 Task: Get directions from High Museum of Art, Georgia, United States to Macon, Georgia, United States  and reverse  starting point and destination and check the best travel modes
Action: Mouse moved to (167, 31)
Screenshot: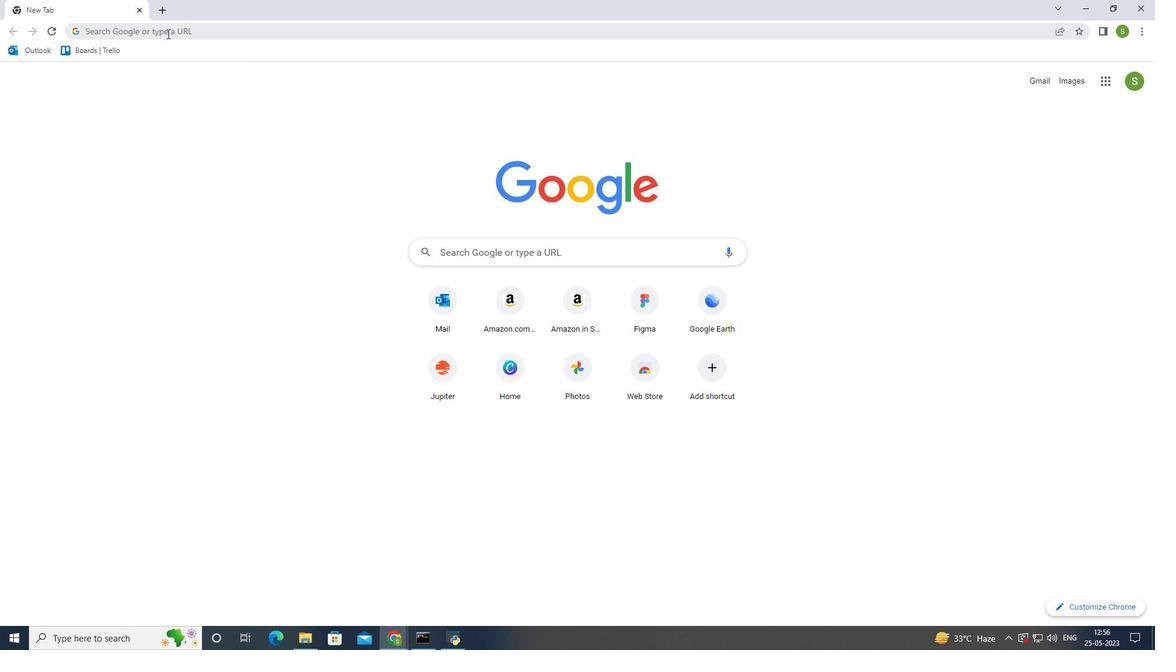 
Action: Mouse pressed left at (167, 31)
Screenshot: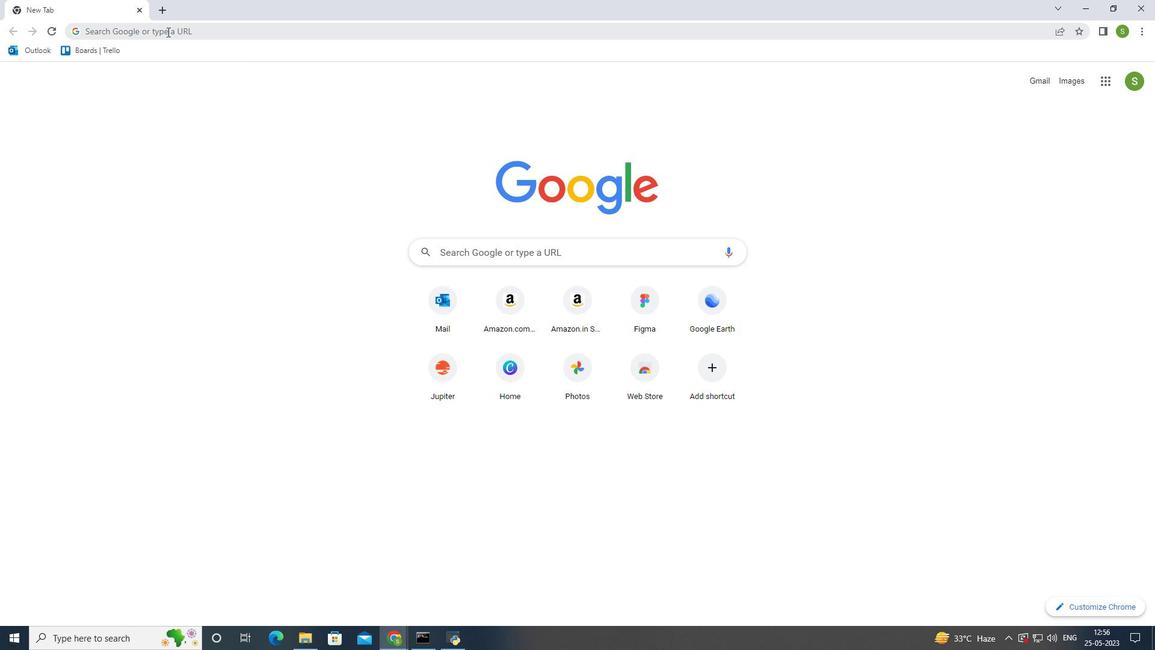 
Action: Mouse moved to (161, 53)
Screenshot: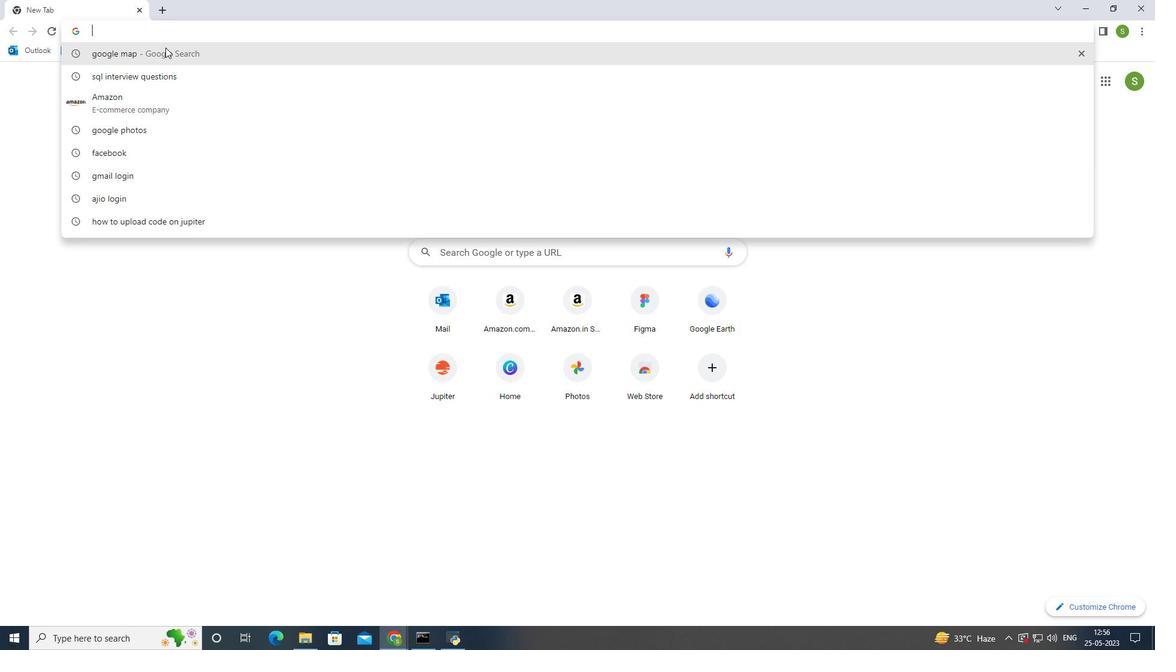 
Action: Mouse pressed left at (161, 53)
Screenshot: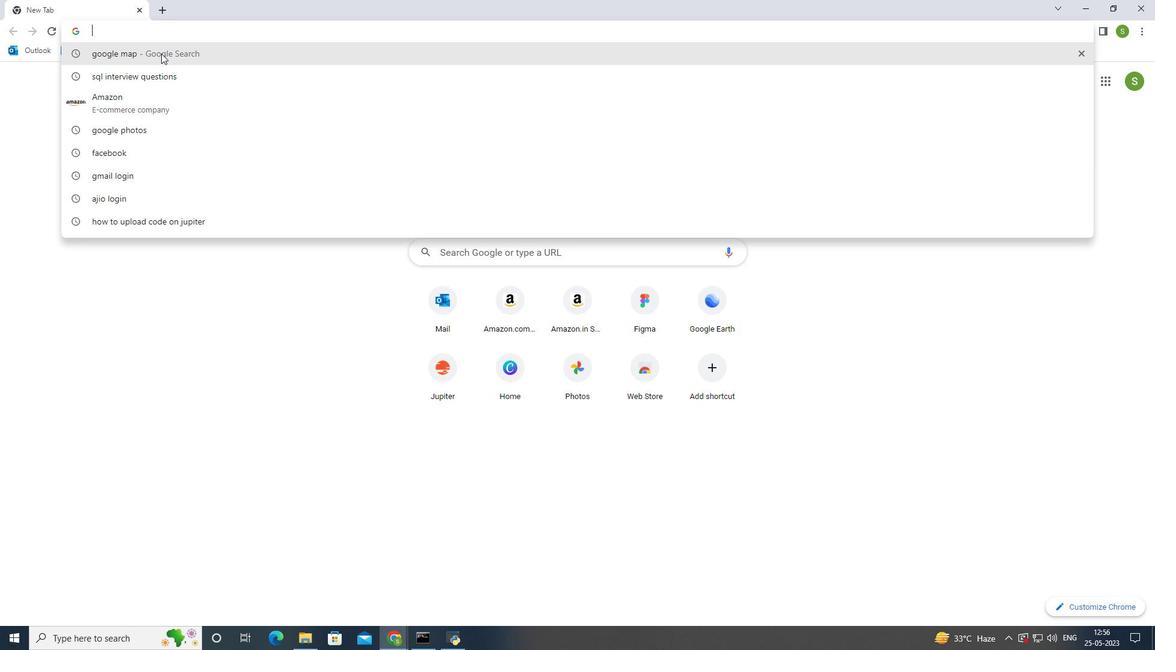 
Action: Mouse moved to (178, 190)
Screenshot: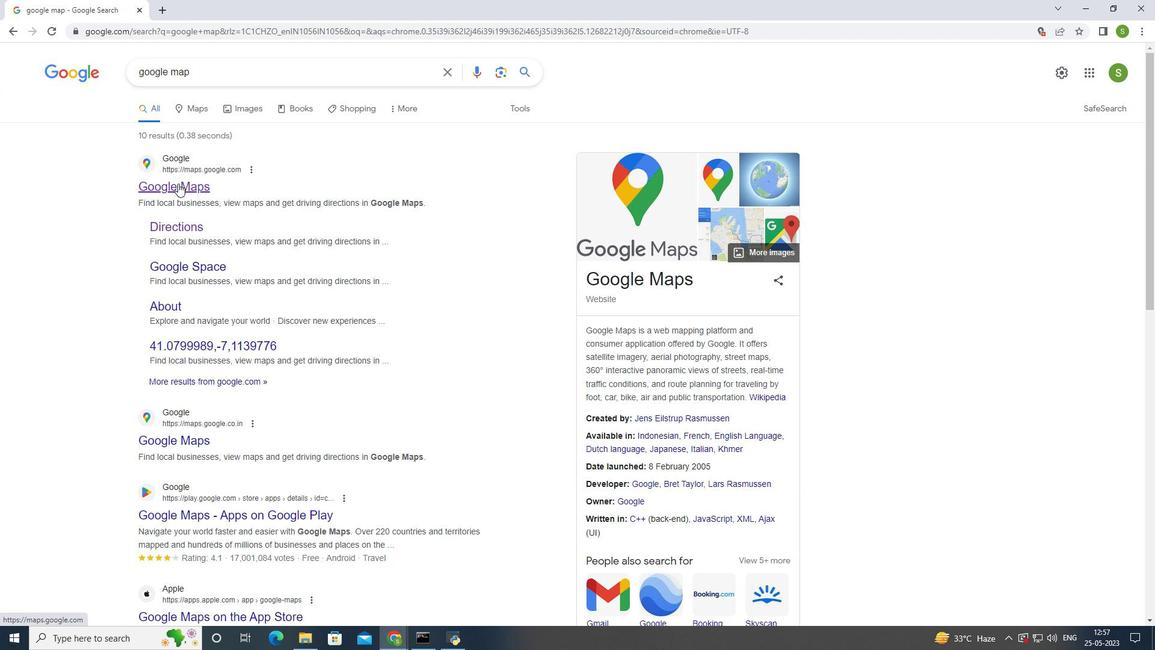 
Action: Mouse pressed left at (178, 190)
Screenshot: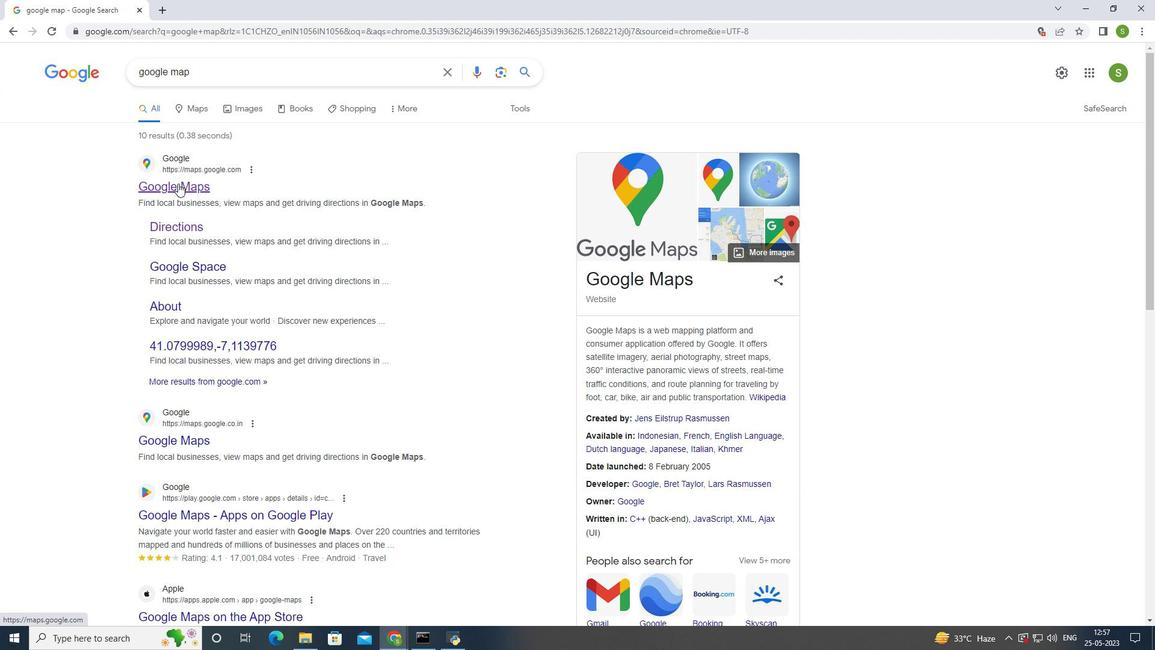
Action: Mouse moved to (128, 57)
Screenshot: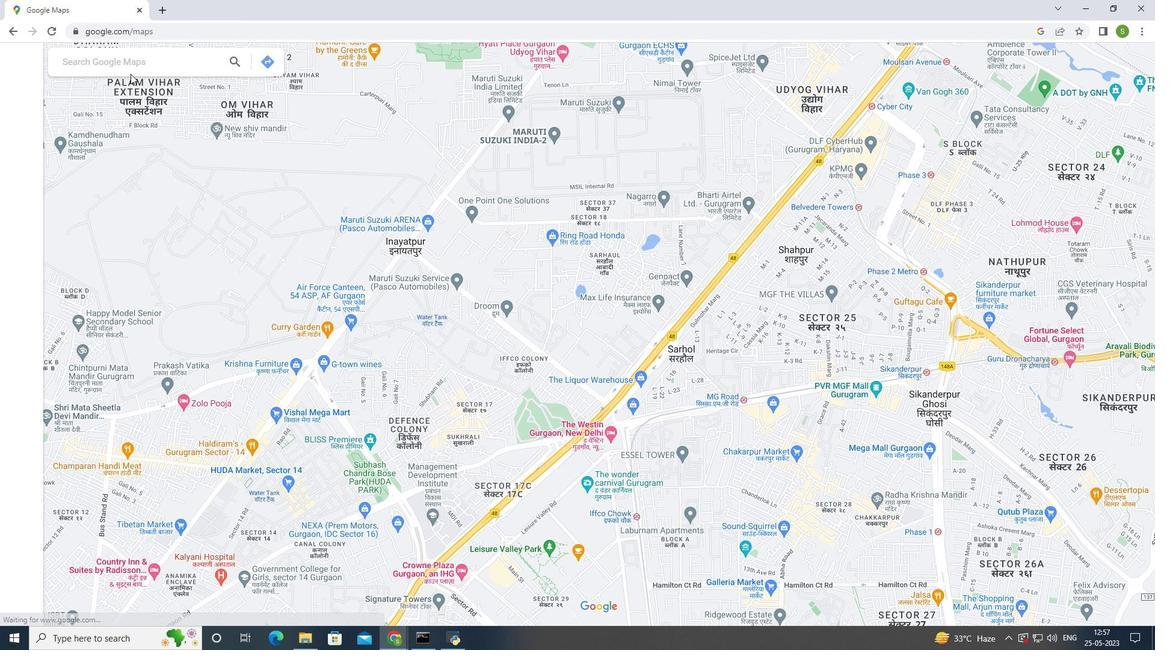 
Action: Mouse pressed left at (128, 57)
Screenshot: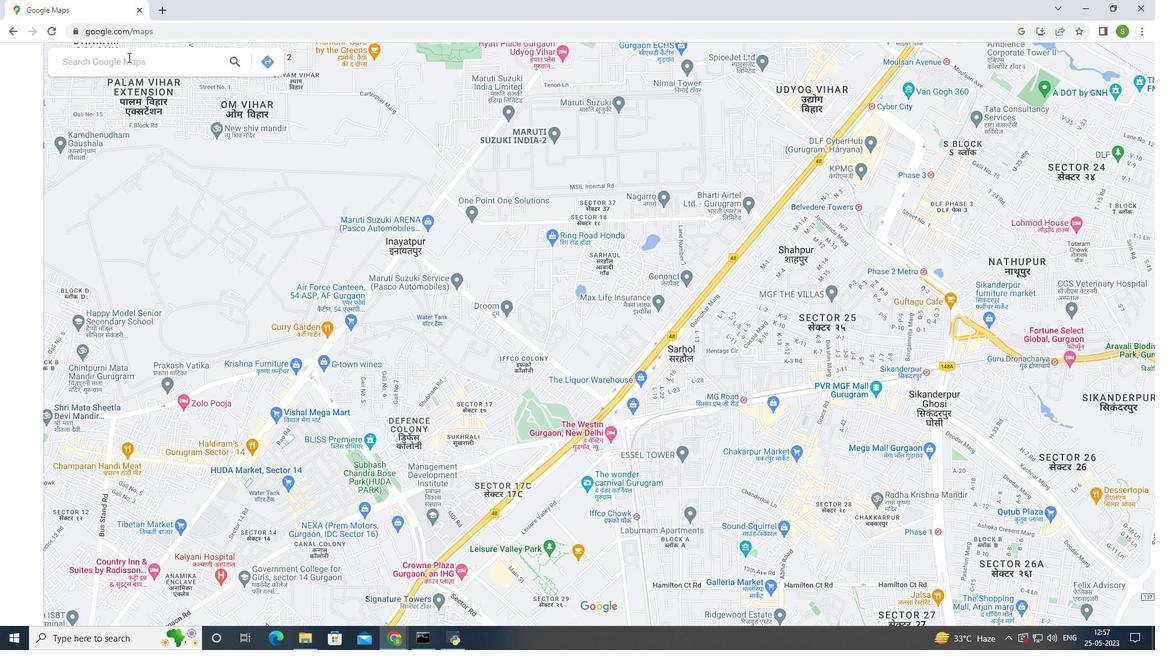 
Action: Mouse moved to (216, 81)
Screenshot: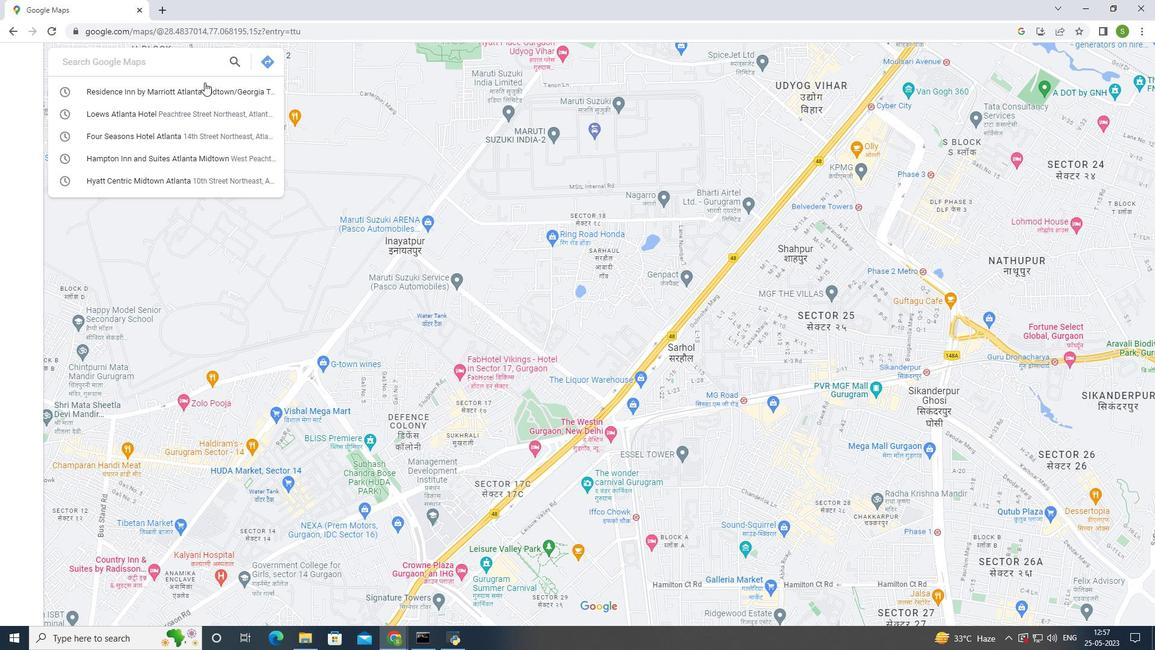 
Action: Key pressed <Key.caps_lock>H<Key.caps_lock>igh<Key.space><Key.caps_lock>M<Key.caps_lock>useum<Key.space>of<Key.space><Key.caps_lock>A<Key.caps_lock>rt<Key.space><Key.caps_lock>G<Key.caps_lock>eorgia<Key.space><Key.caps_lock>U<Key.caps_lock>nited<Key.space><Key.caps_lock>S<Key.caps_lock>r
Screenshot: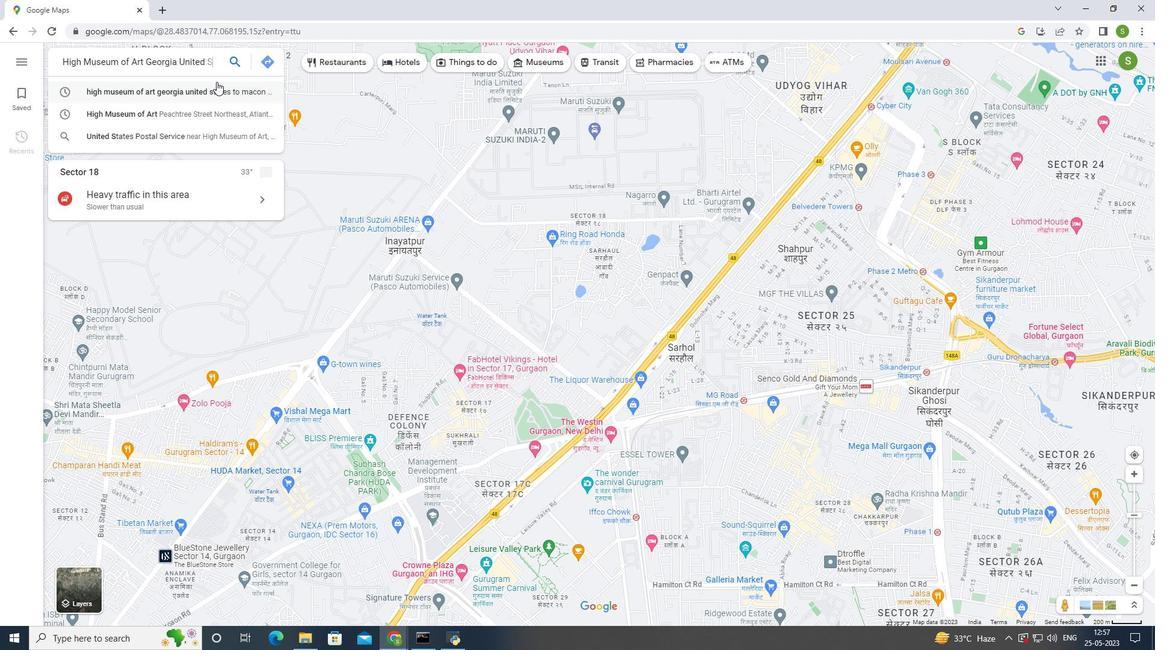 
Action: Mouse moved to (249, 60)
Screenshot: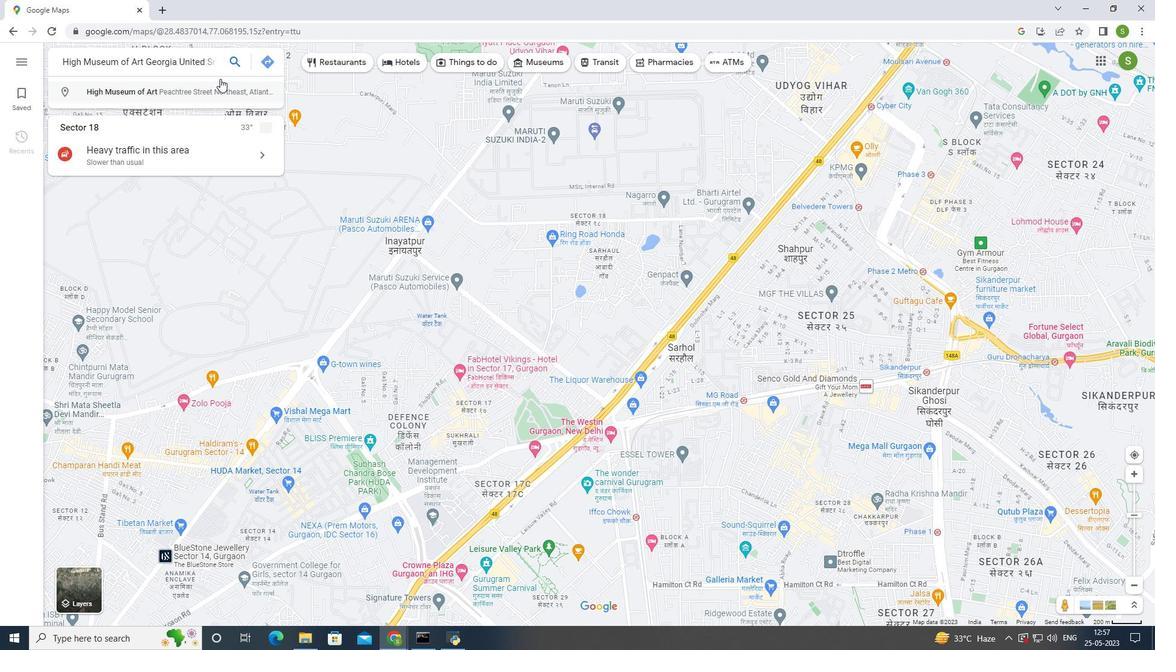 
Action: Key pressed <Key.backspace>tates<Key.space>to<Key.space>m<Key.backspace><Key.caps_lock>M<Key.caps_lock>acon<Key.space><Key.caps_lock>G<Key.caps_lock>eorgia<Key.space><Key.caps_lock>U<Key.caps_lock>nited<Key.space><Key.caps_lock>S<Key.caps_lock>tates<Key.enter>
Screenshot: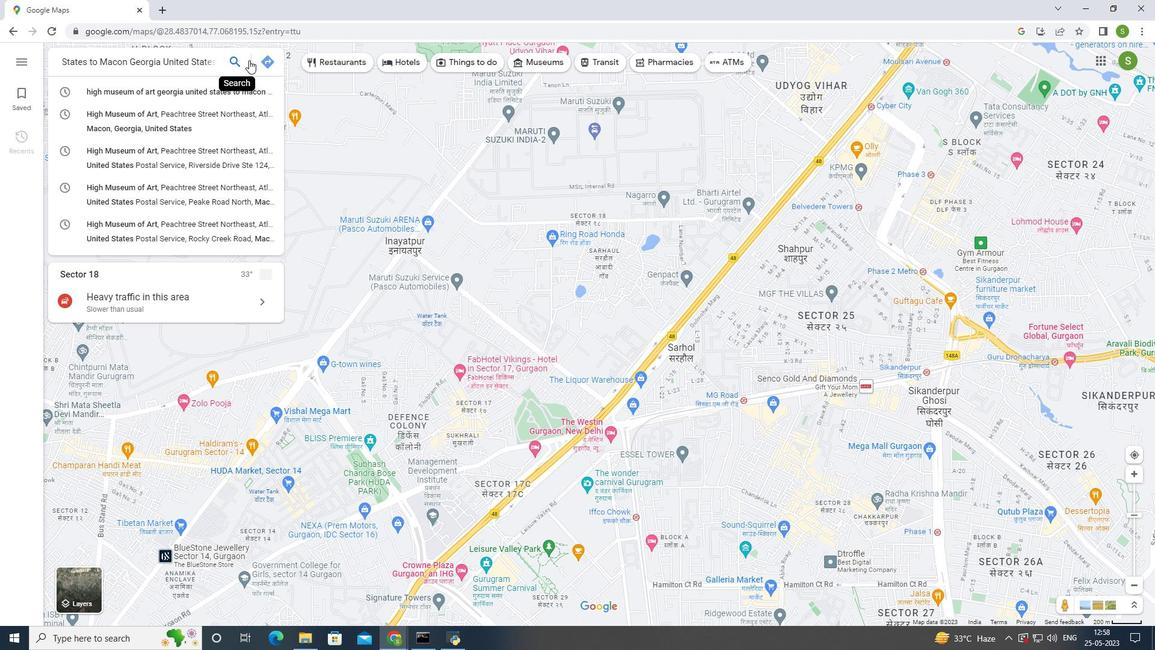 
Action: Mouse moved to (263, 109)
Screenshot: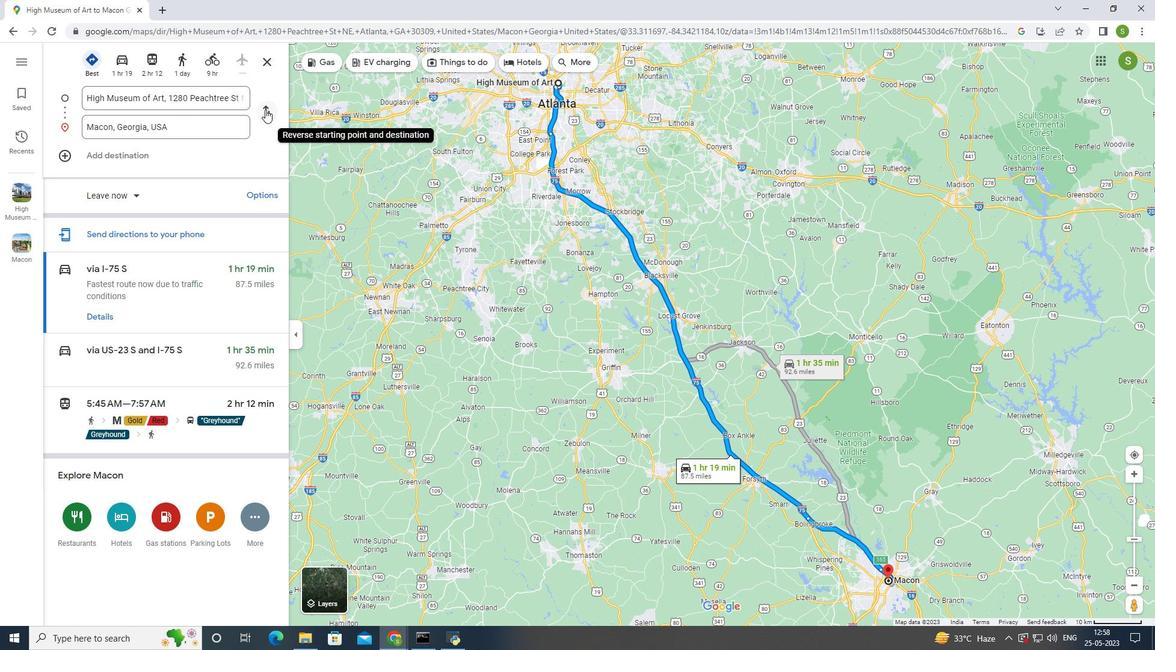 
Action: Mouse pressed left at (263, 109)
Screenshot: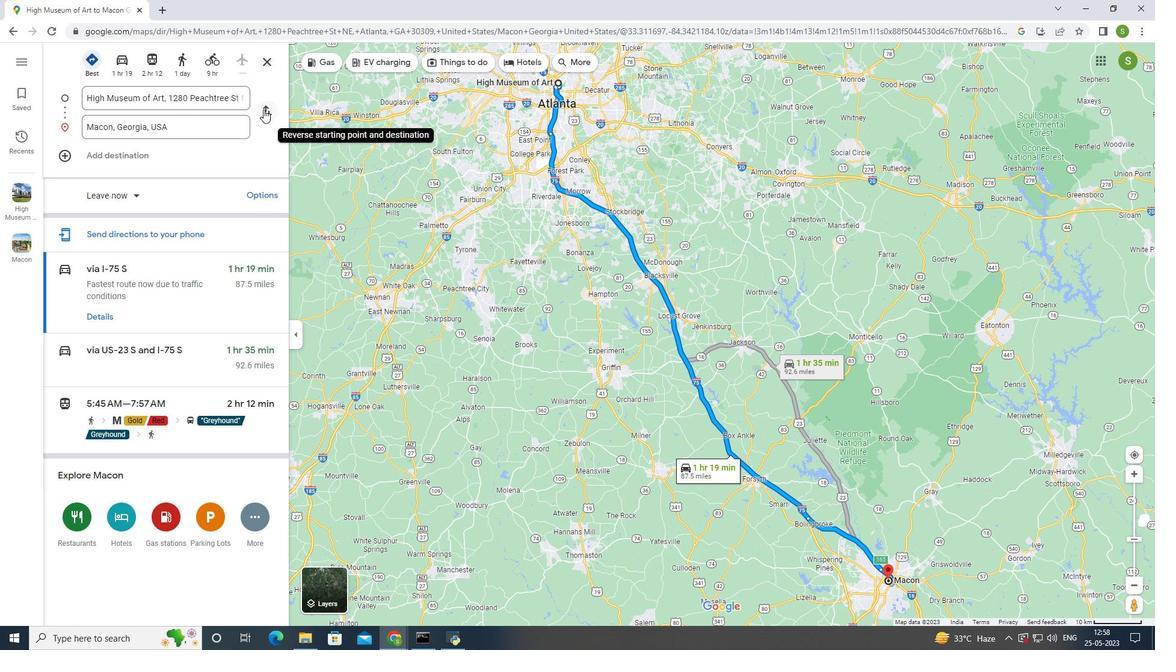 
Action: Mouse moved to (149, 59)
Screenshot: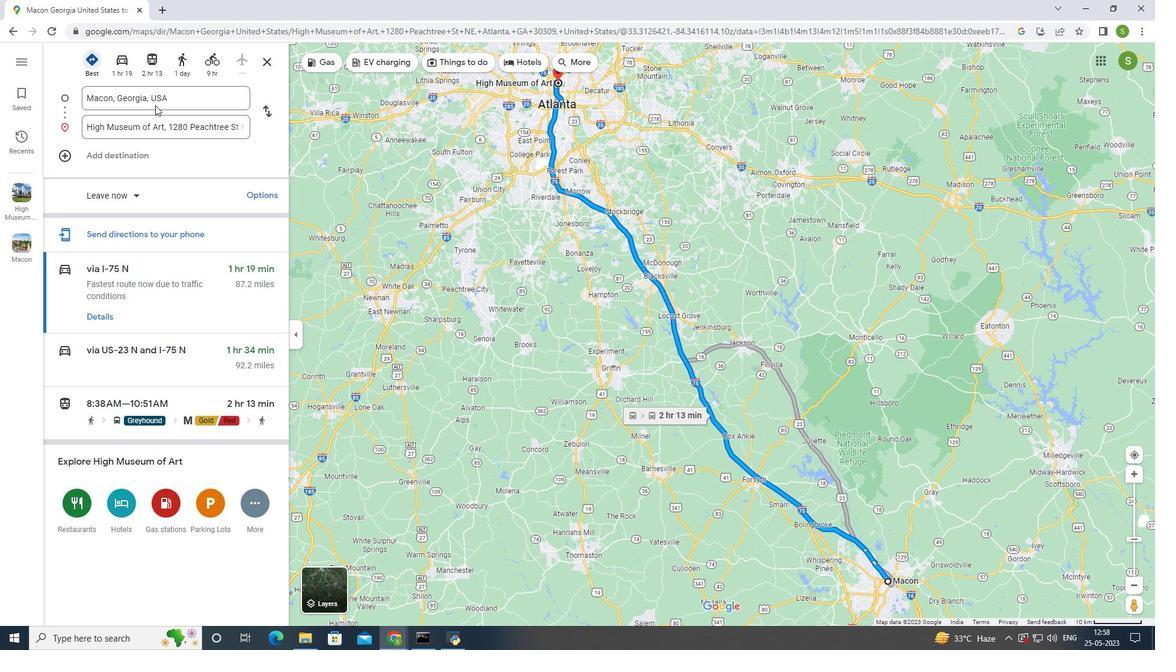 
Action: Mouse pressed left at (149, 59)
Screenshot: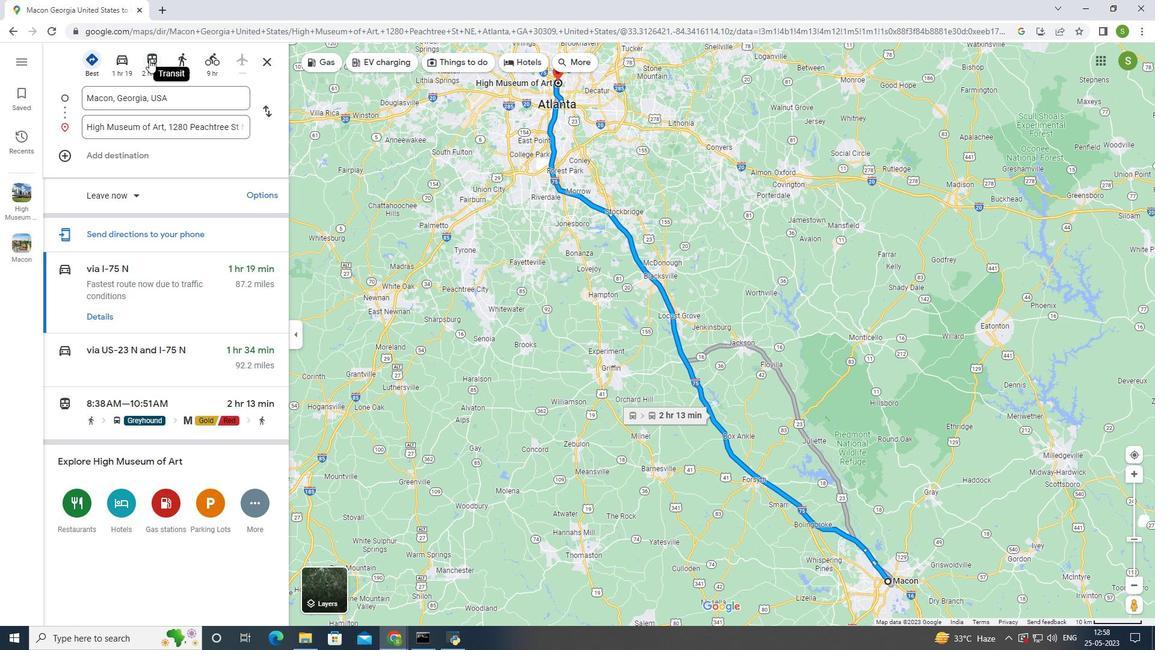 
Action: Mouse moved to (851, 548)
Screenshot: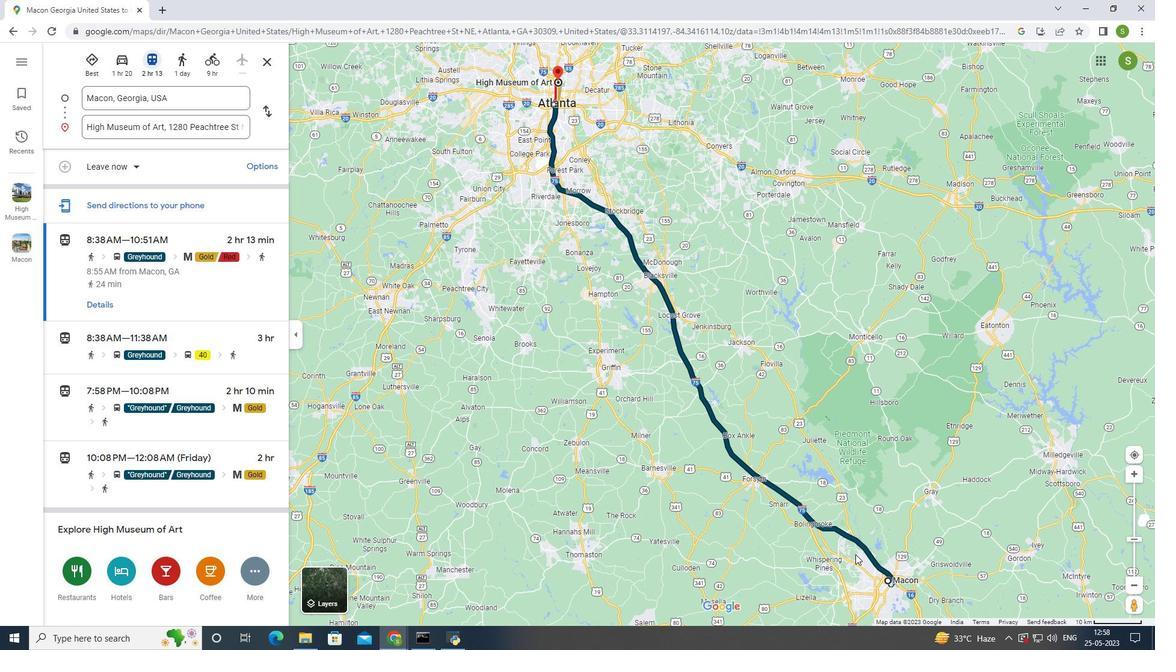 
Action: Mouse scrolled (851, 549) with delta (0, 0)
Screenshot: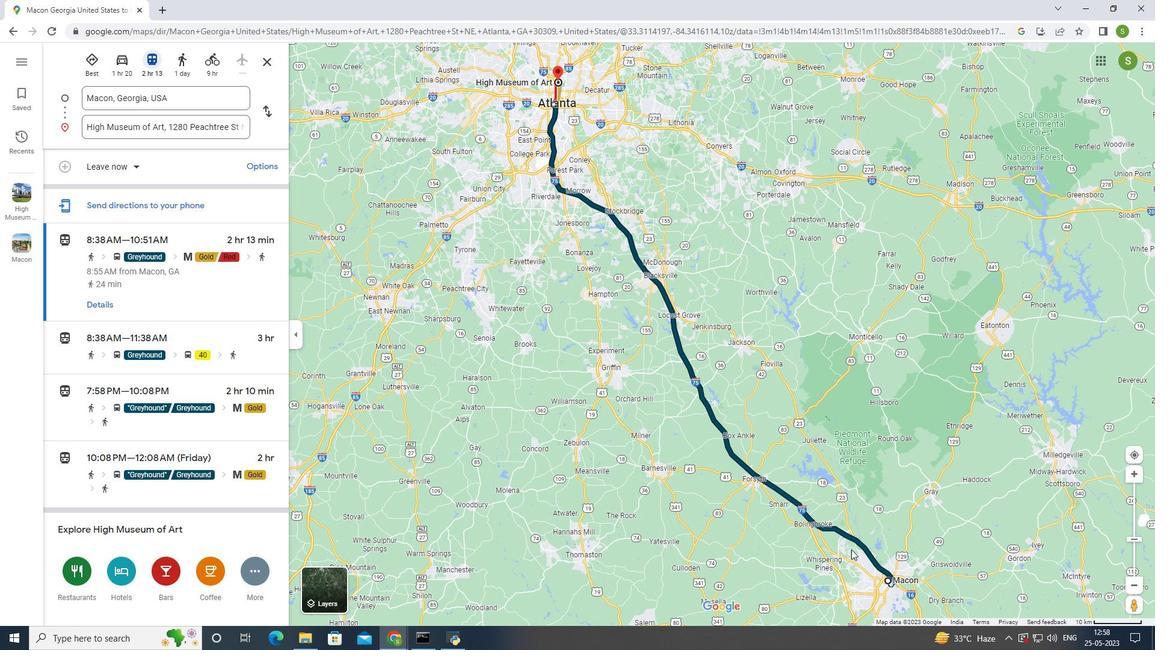 
Action: Mouse moved to (851, 547)
Screenshot: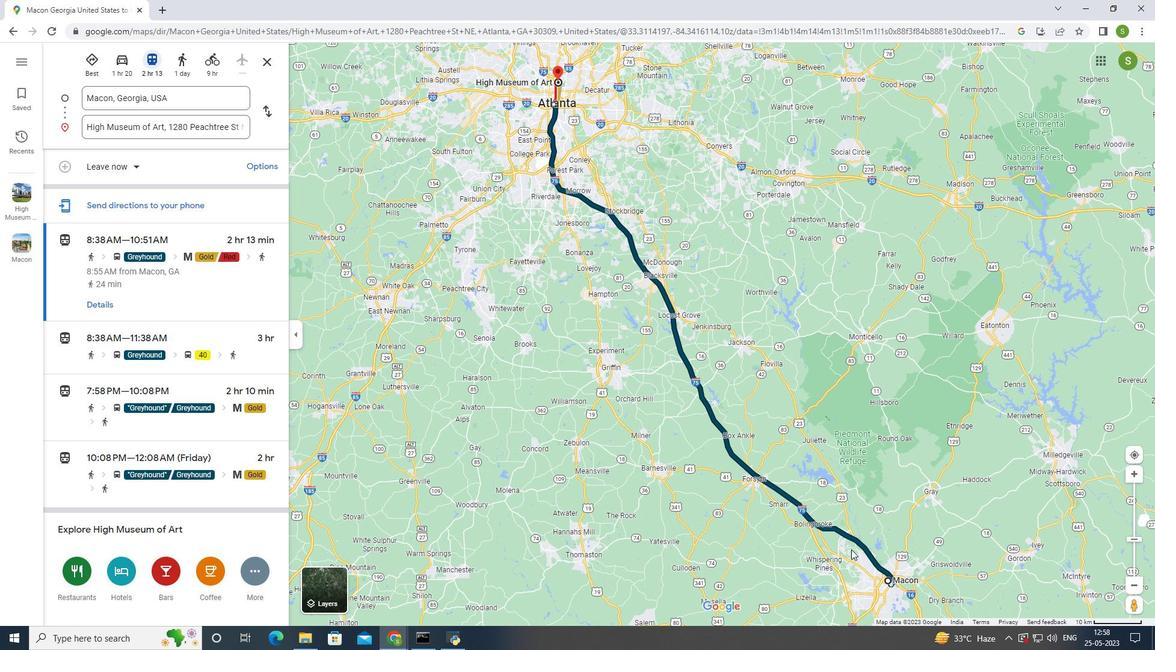 
Action: Mouse scrolled (851, 548) with delta (0, 0)
Screenshot: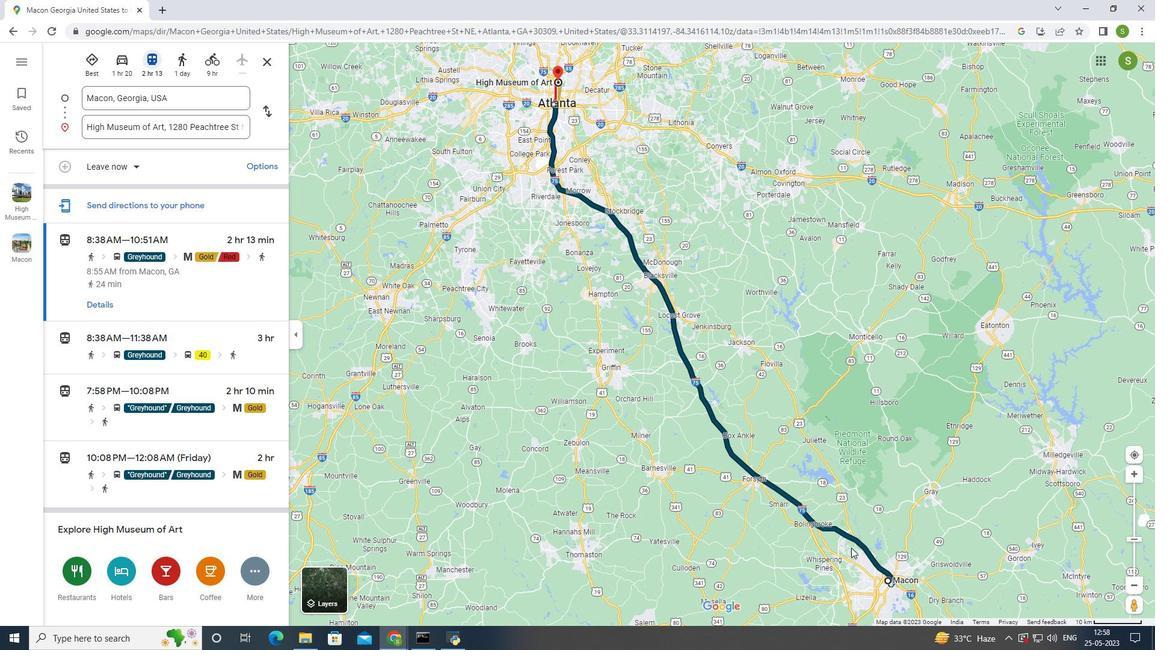 
Action: Mouse moved to (847, 538)
Screenshot: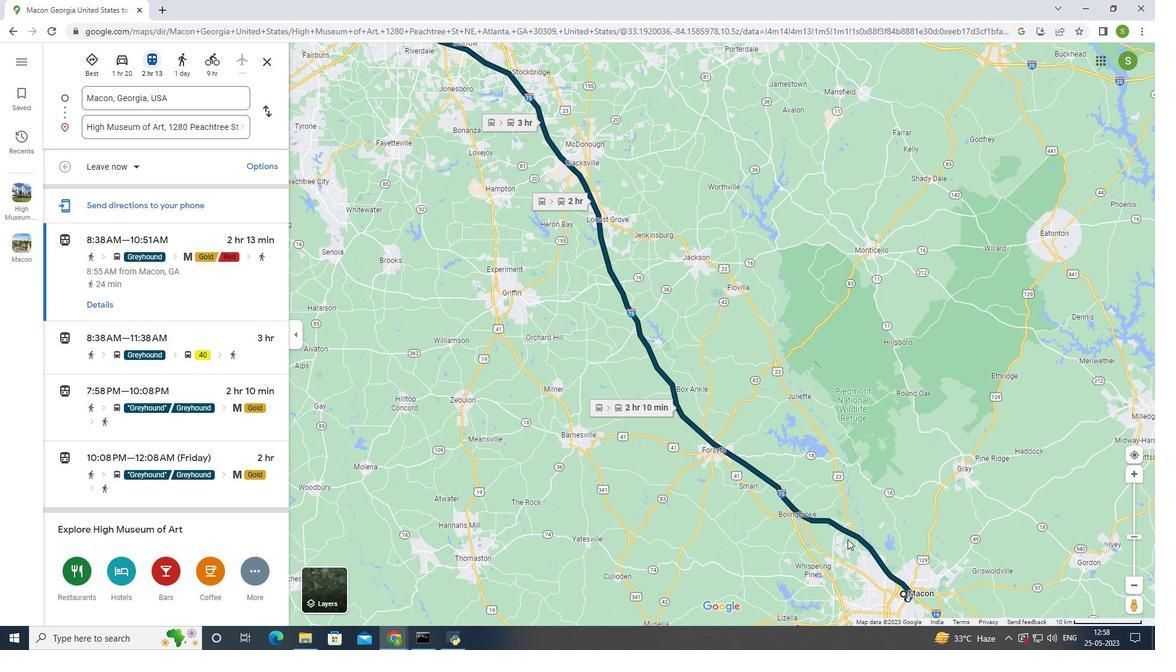 
Action: Mouse scrolled (847, 538) with delta (0, 0)
Screenshot: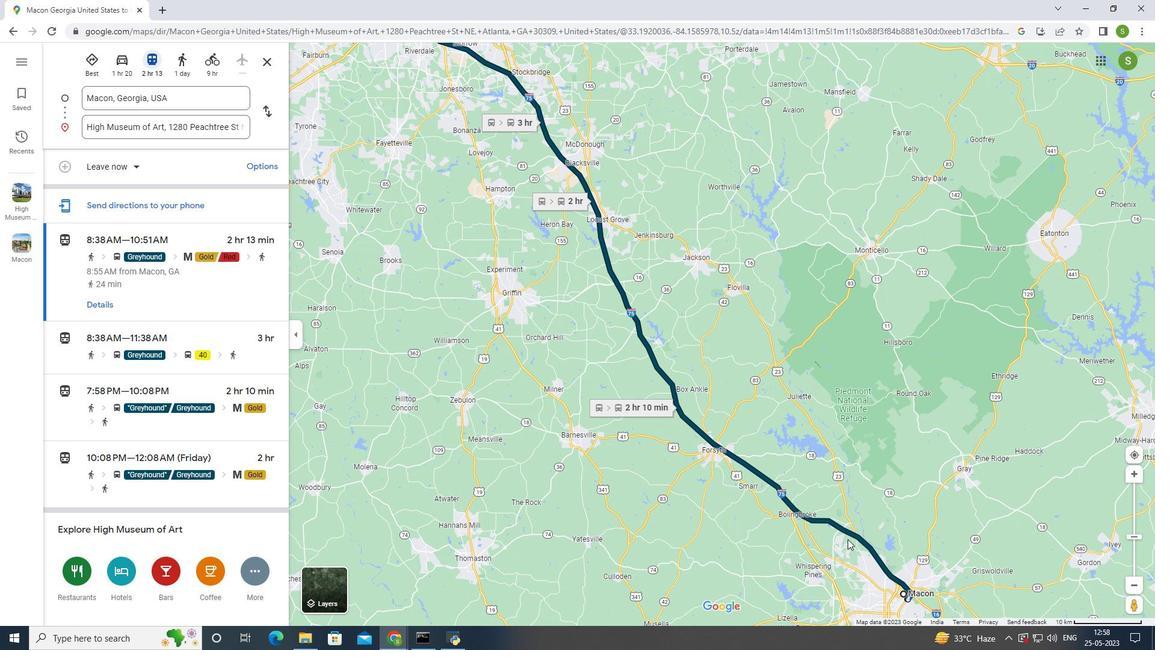 
Action: Mouse scrolled (847, 538) with delta (0, 0)
Screenshot: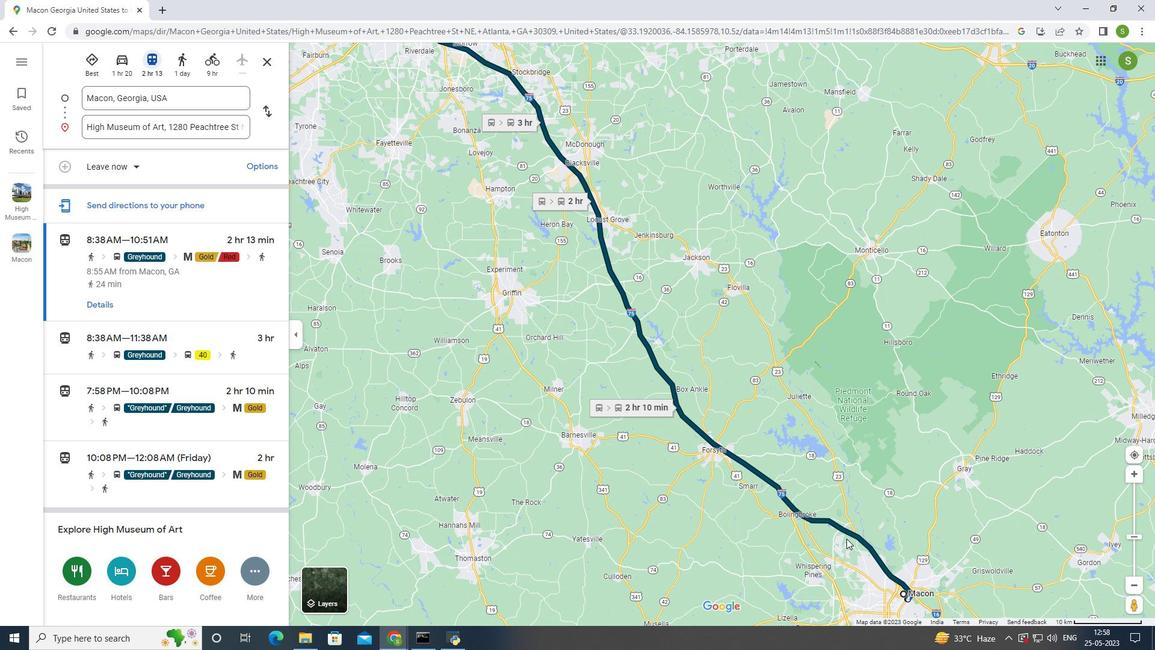 
Action: Mouse scrolled (847, 538) with delta (0, 0)
Screenshot: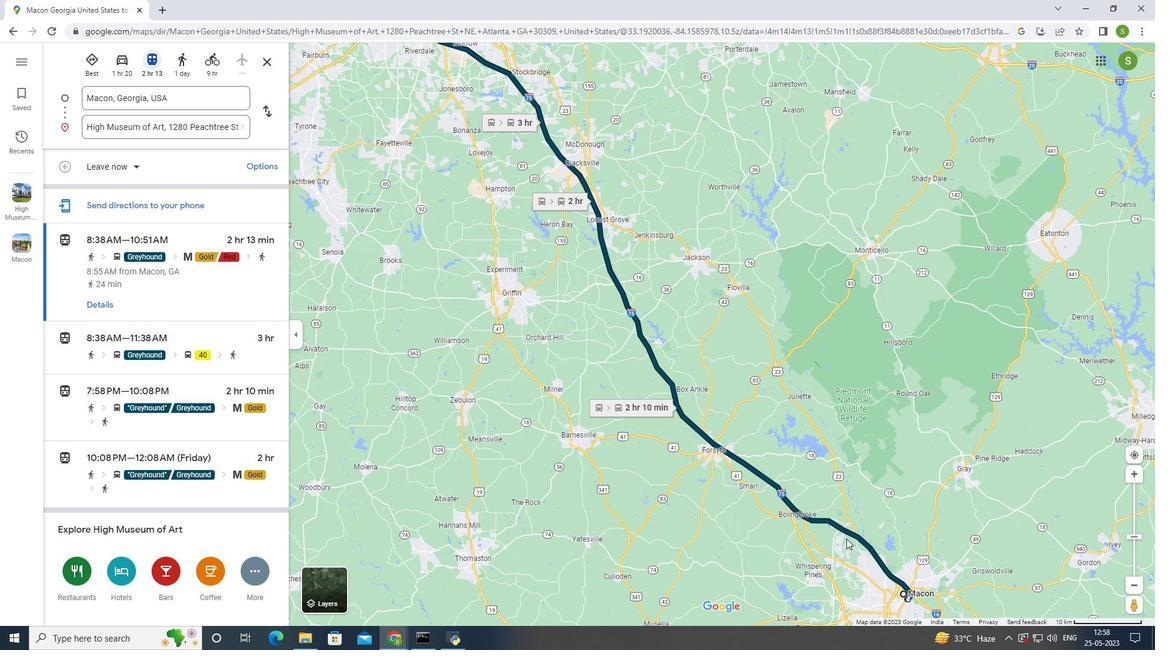 
Action: Mouse moved to (86, 272)
Screenshot: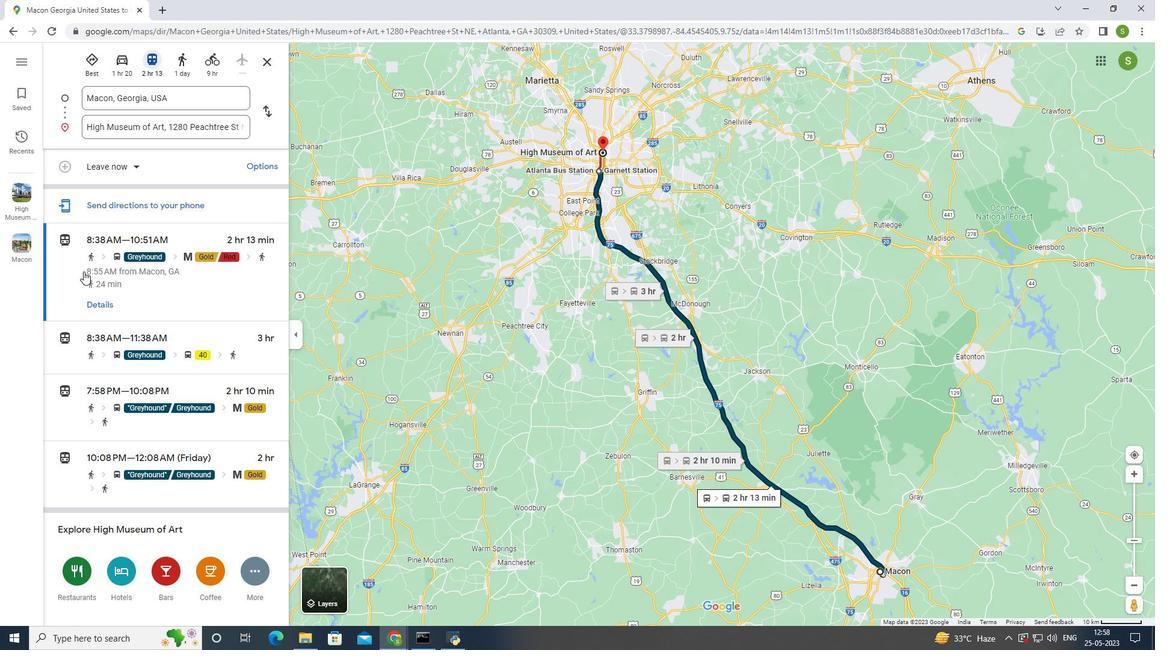 
Action: Mouse pressed left at (86, 272)
Screenshot: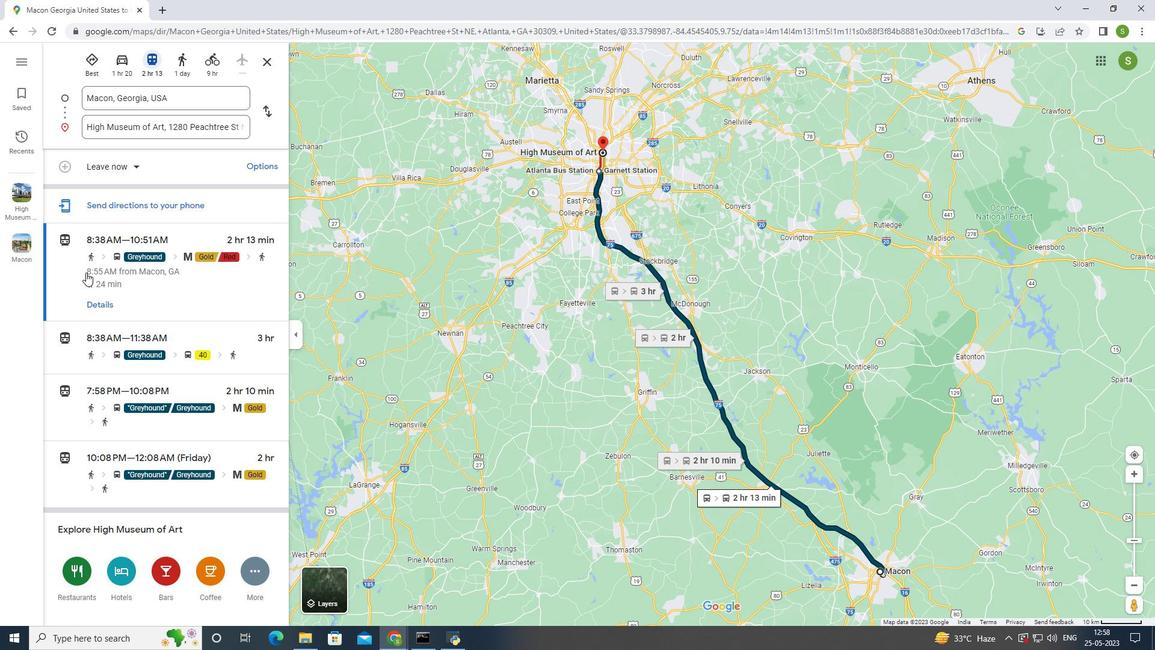 
Action: Mouse pressed left at (86, 272)
Screenshot: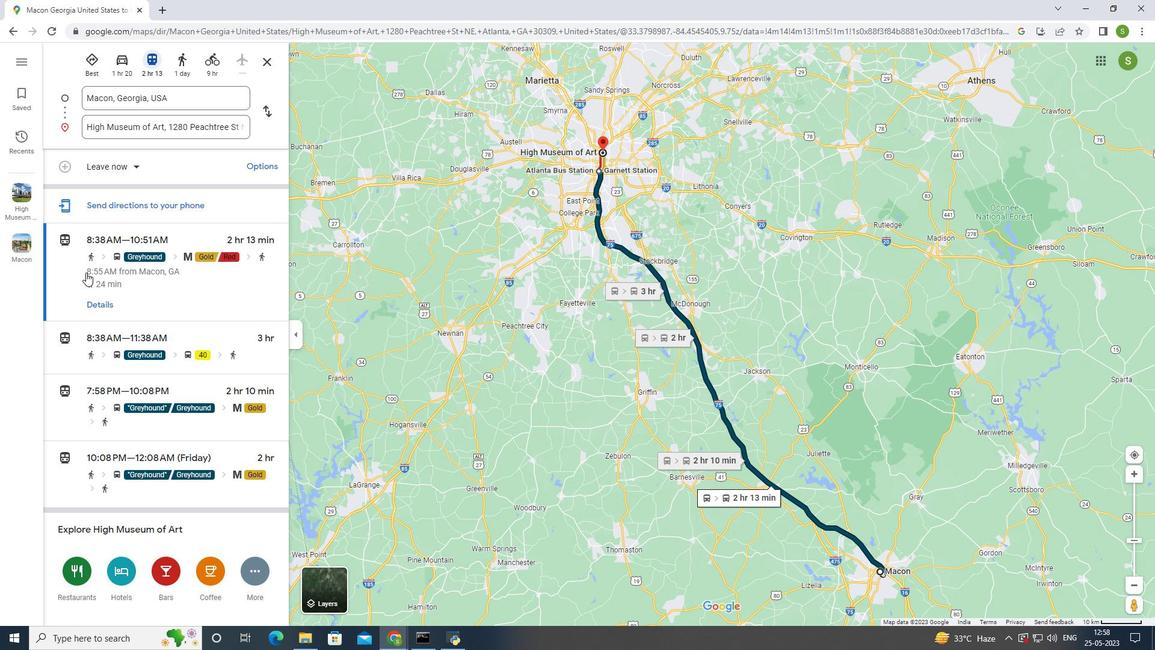 
Action: Mouse moved to (862, 579)
Screenshot: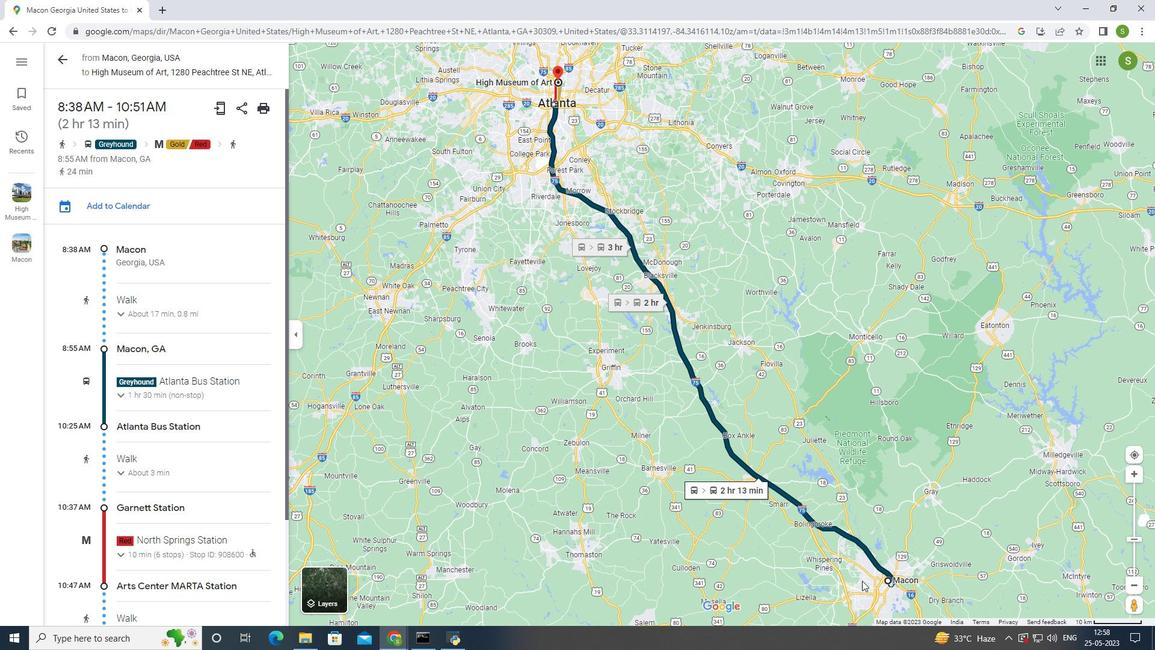 
Action: Mouse scrolled (862, 579) with delta (0, 0)
Screenshot: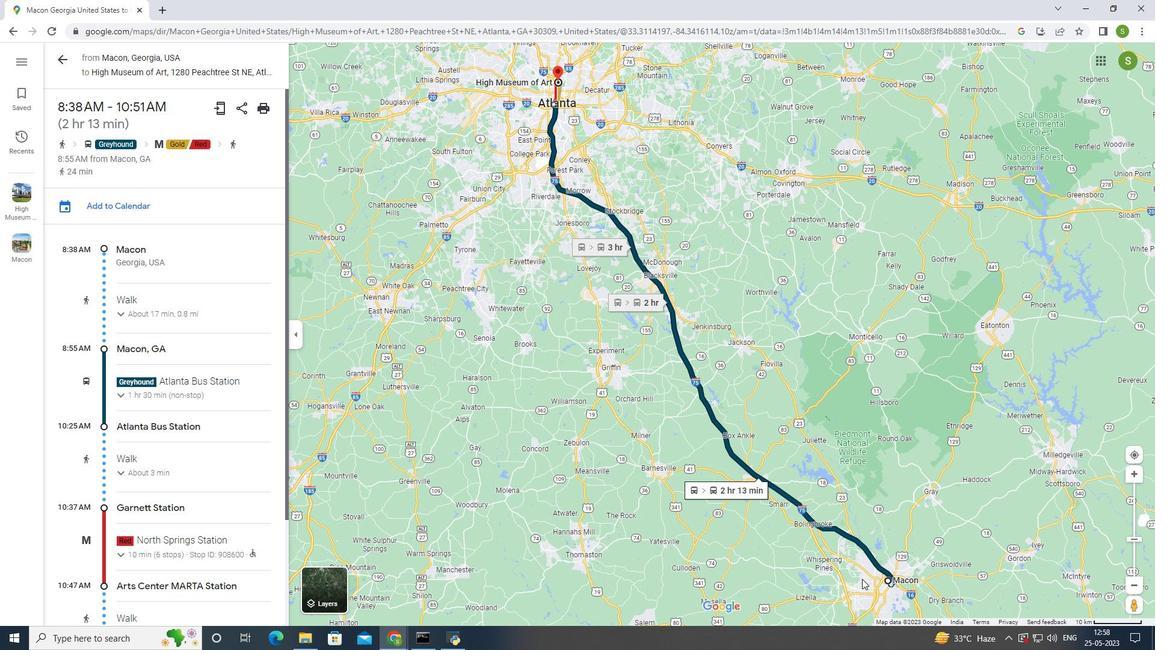 
Action: Mouse scrolled (862, 579) with delta (0, 0)
Screenshot: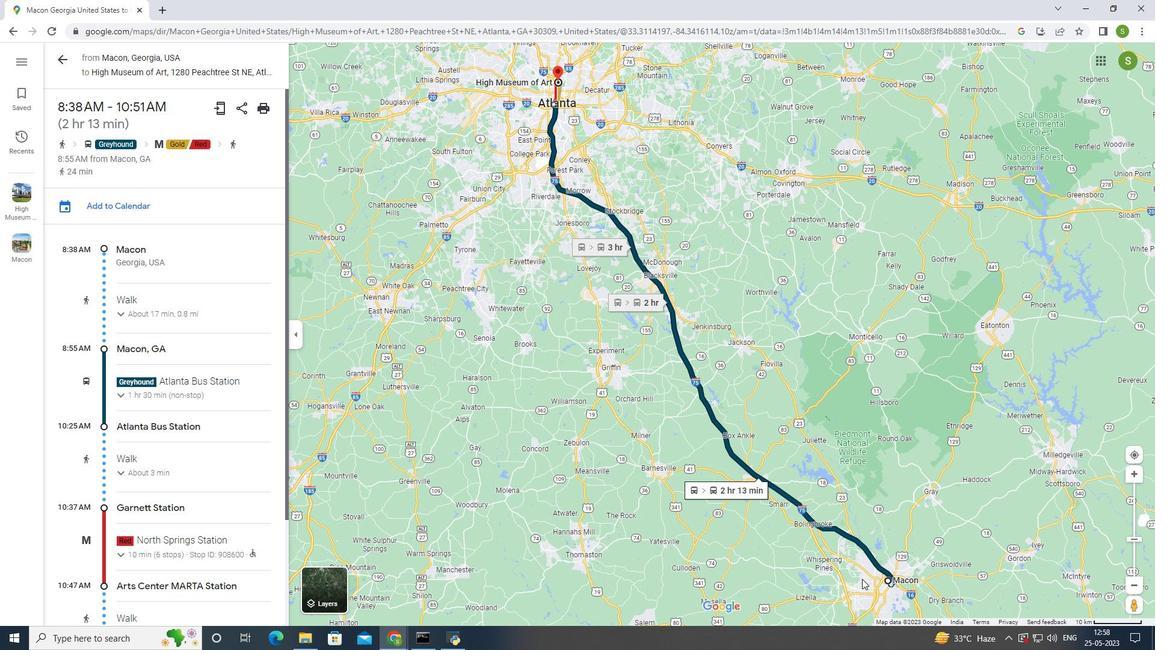 
Action: Mouse moved to (862, 573)
Screenshot: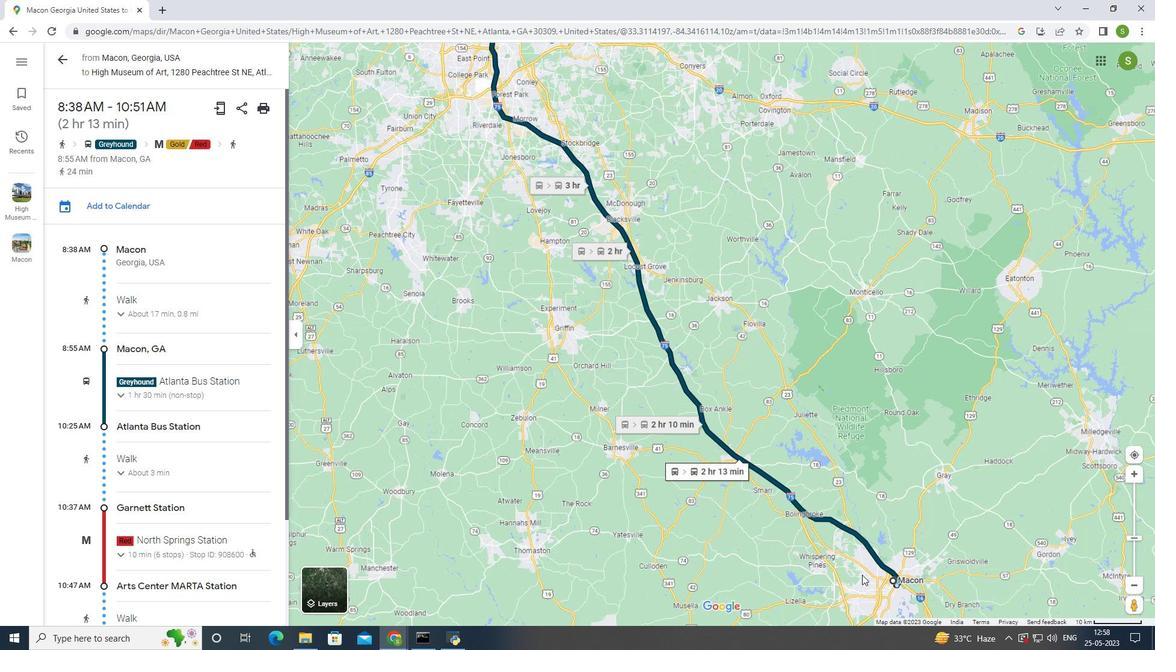 
Action: Mouse scrolled (862, 573) with delta (0, 0)
Screenshot: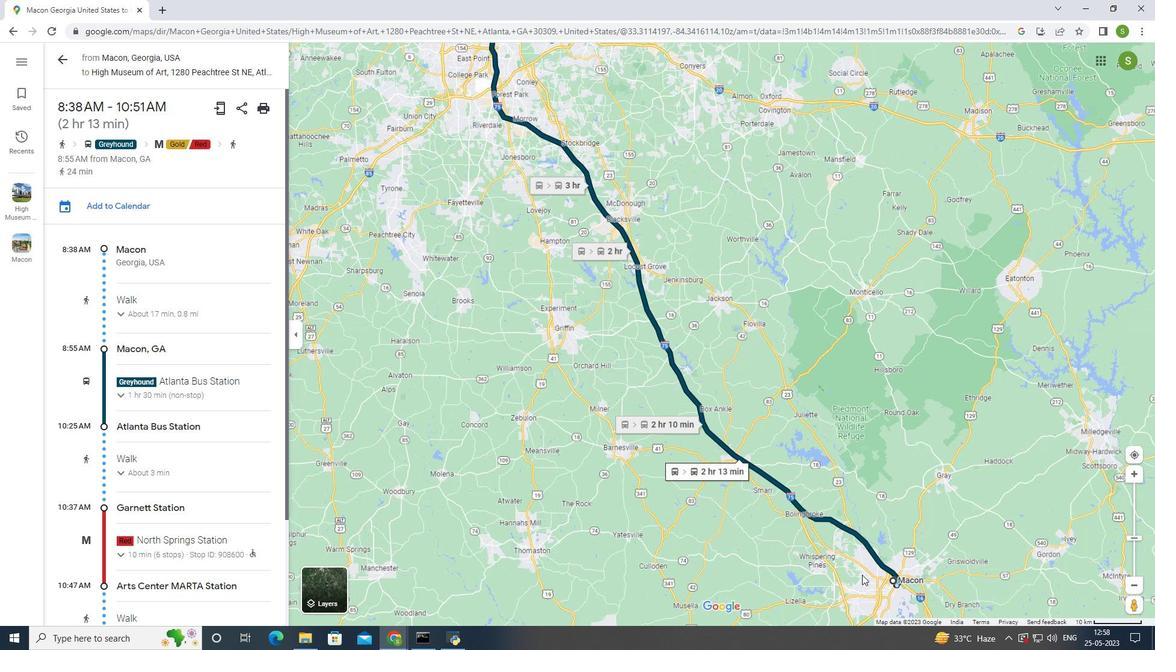 
Action: Mouse moved to (860, 564)
Screenshot: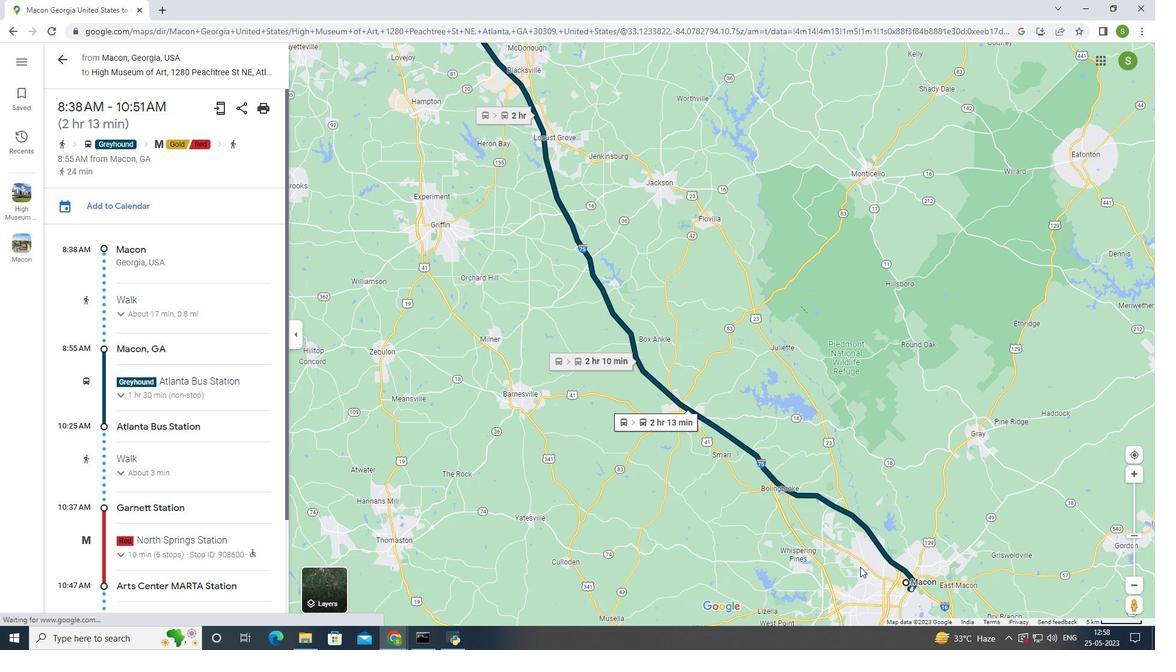 
Action: Mouse scrolled (860, 564) with delta (0, 0)
Screenshot: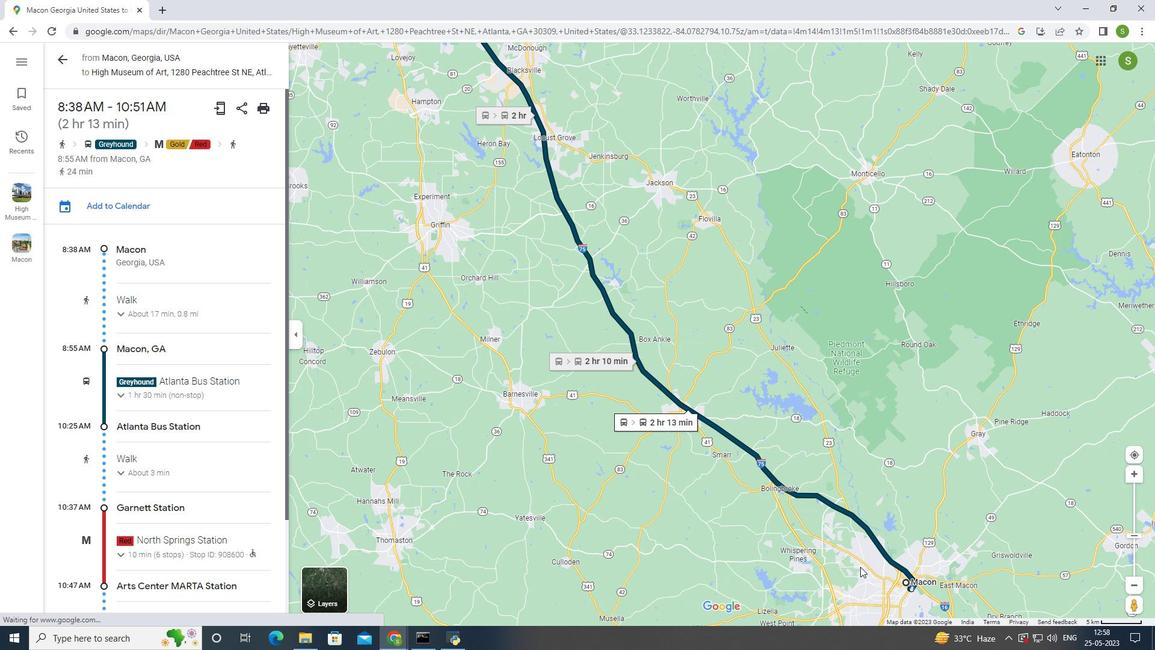 
Action: Mouse moved to (860, 562)
Screenshot: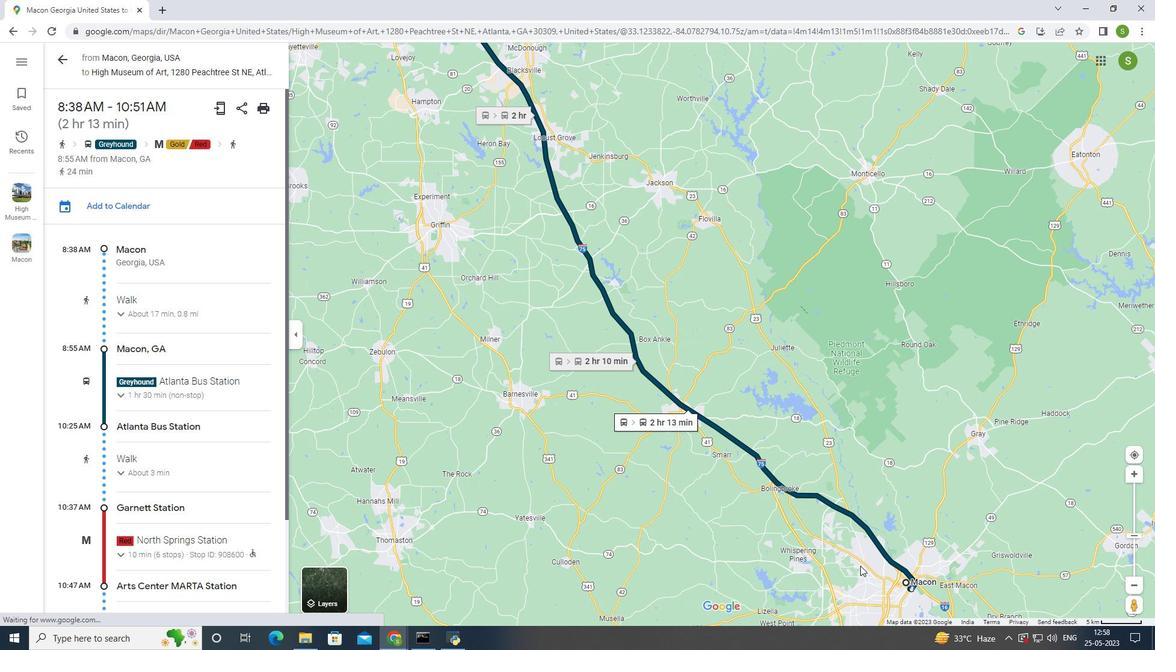 
Action: Mouse scrolled (860, 562) with delta (0, 0)
Screenshot: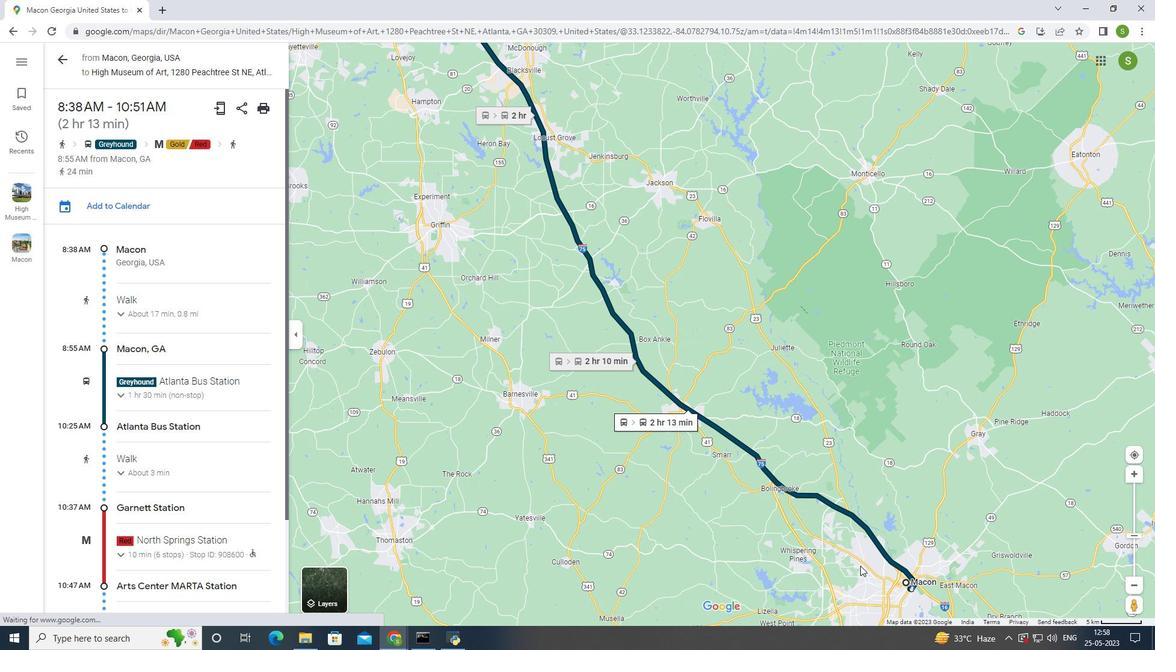 
Action: Mouse scrolled (860, 562) with delta (0, 0)
Screenshot: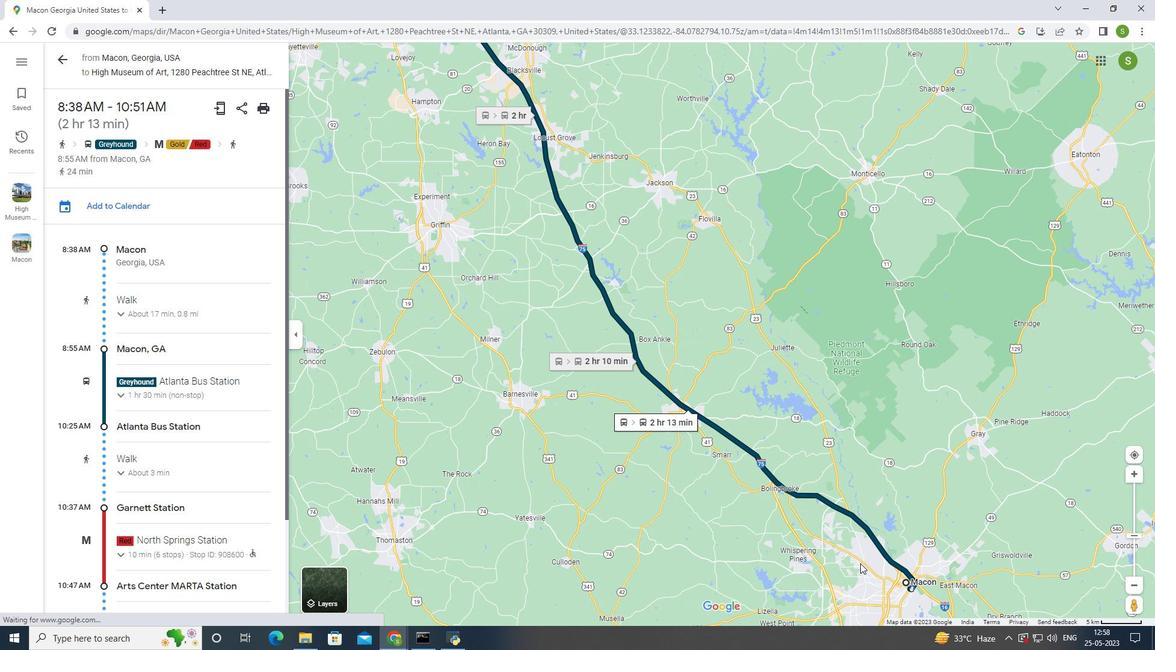 
Action: Mouse moved to (864, 558)
Screenshot: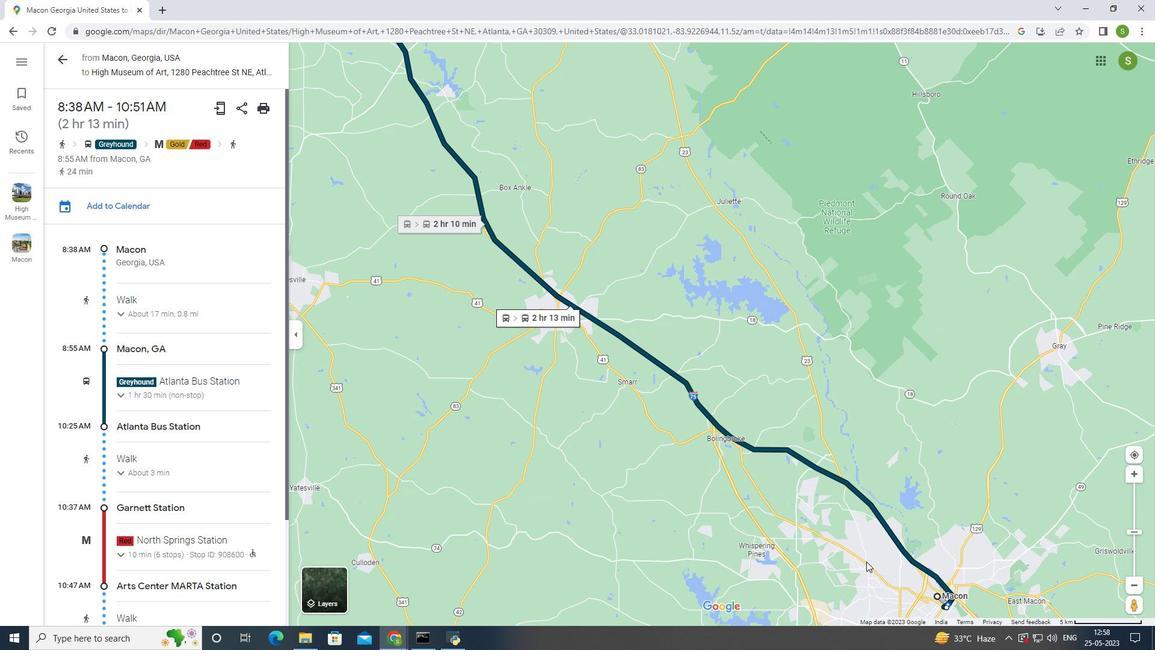 
Action: Mouse scrolled (864, 558) with delta (0, 0)
Screenshot: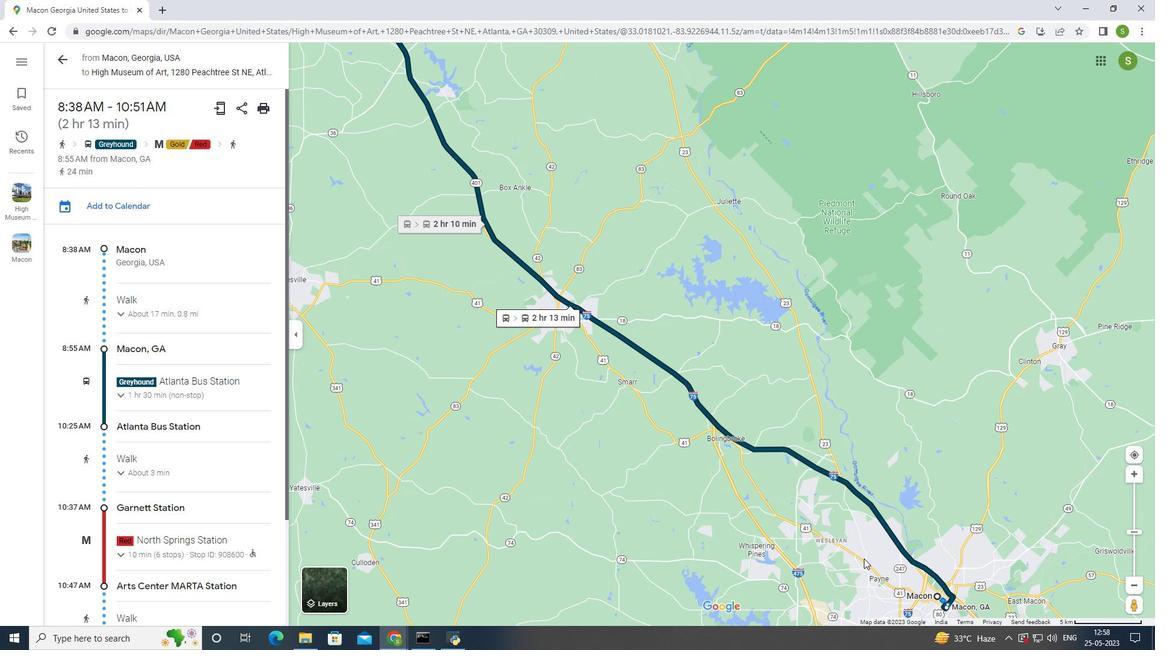 
Action: Mouse scrolled (864, 558) with delta (0, 0)
Screenshot: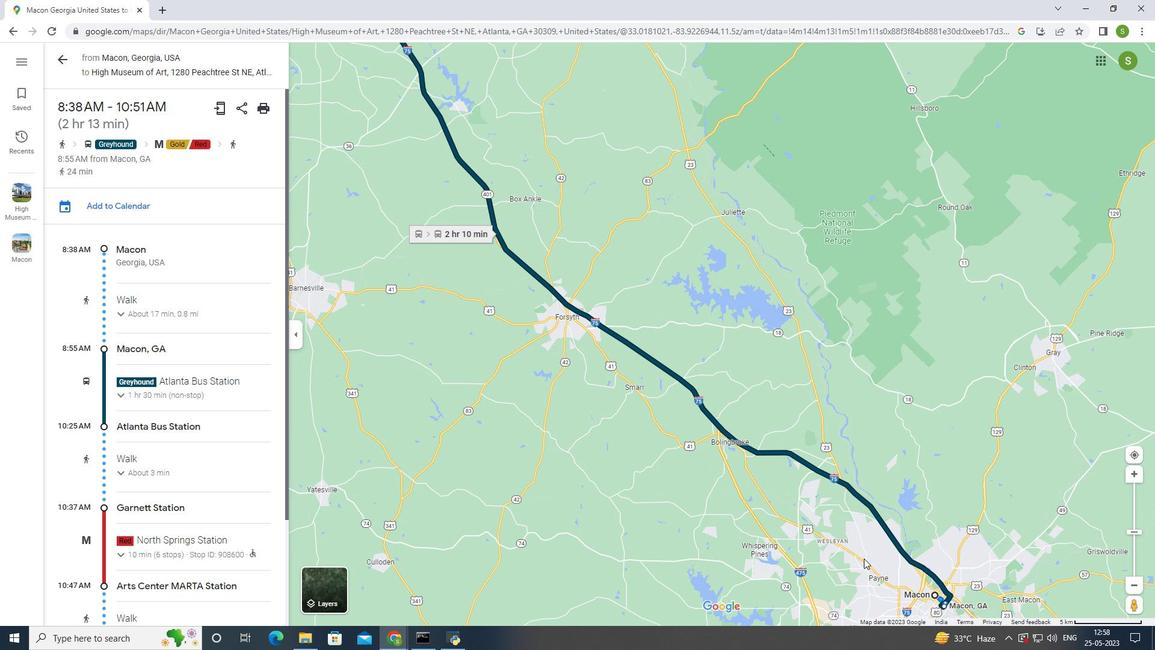 
Action: Mouse moved to (653, 380)
Screenshot: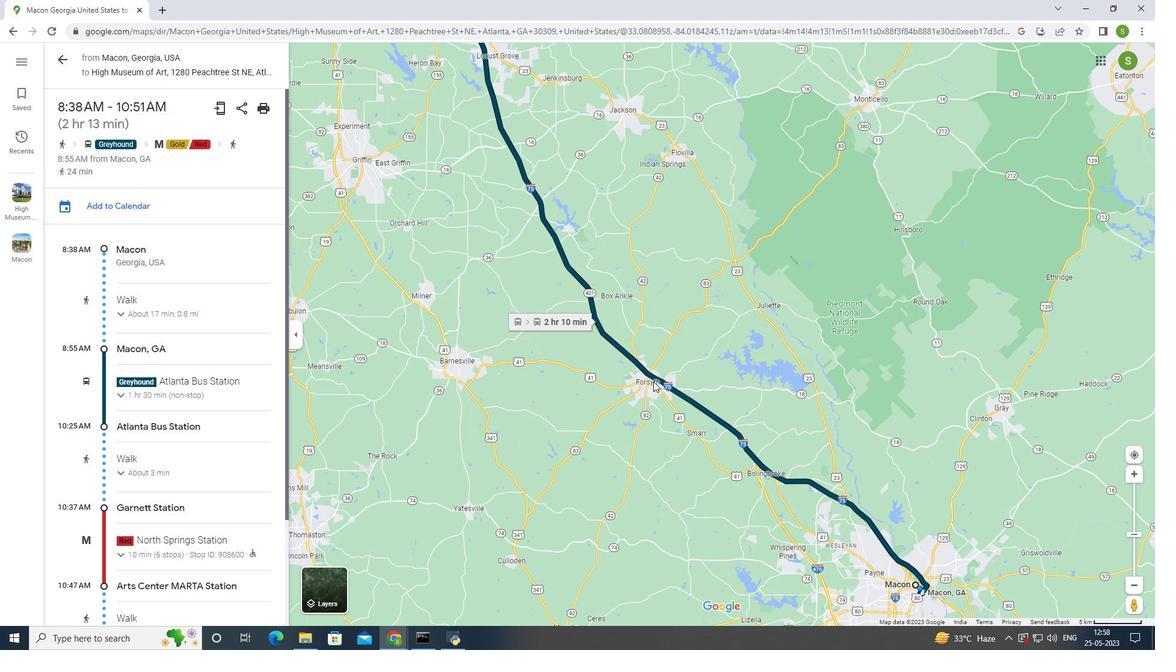 
Action: Mouse scrolled (653, 379) with delta (0, 0)
Screenshot: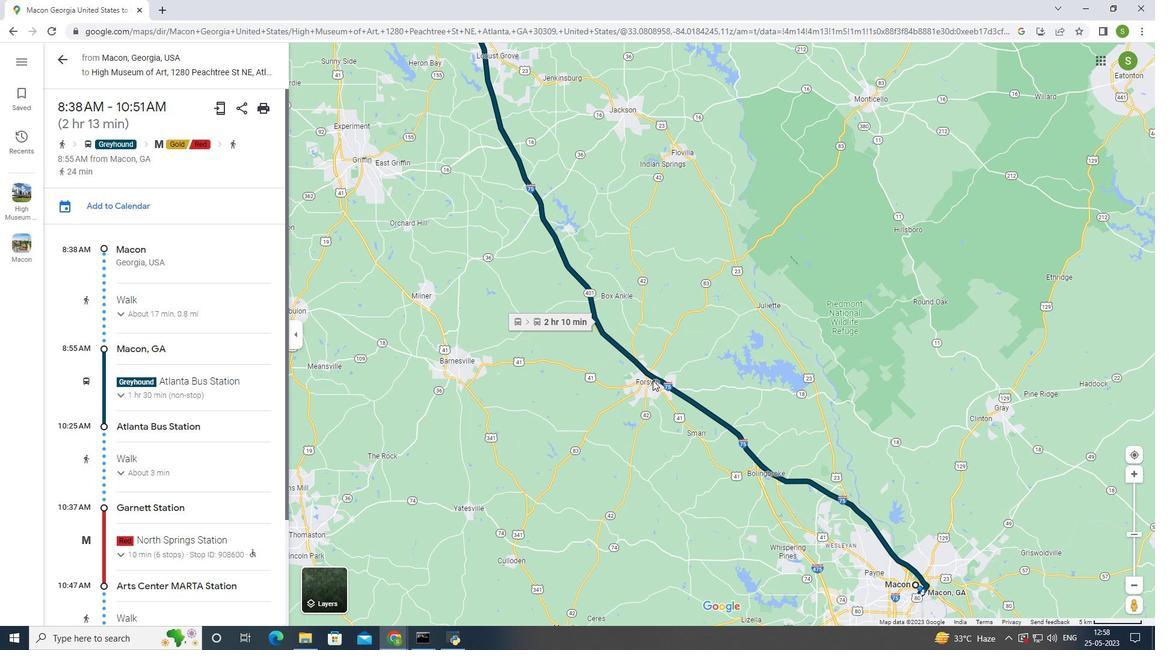 
Action: Mouse moved to (652, 379)
Screenshot: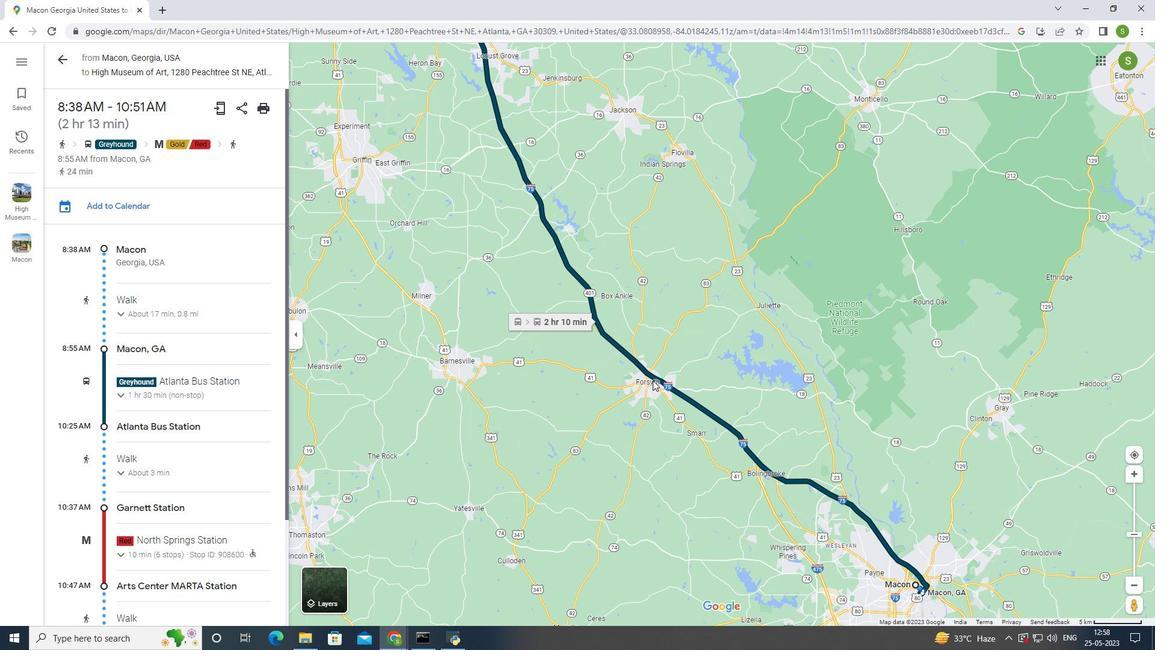 
Action: Mouse scrolled (652, 379) with delta (0, 0)
Screenshot: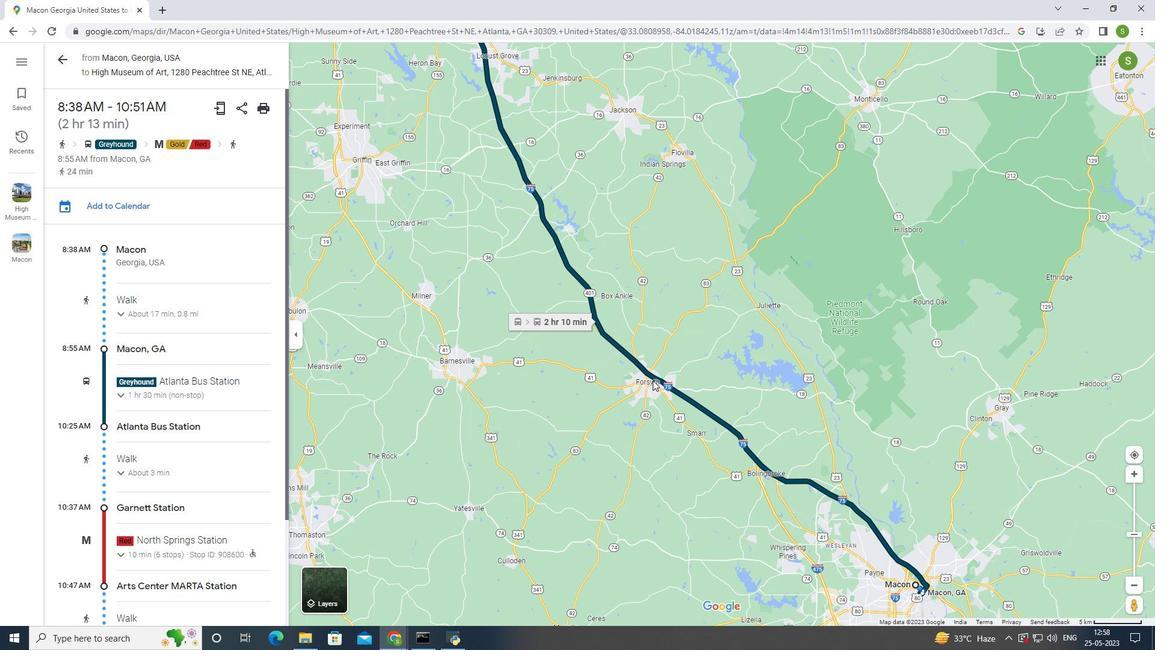 
Action: Mouse scrolled (652, 379) with delta (0, 0)
Screenshot: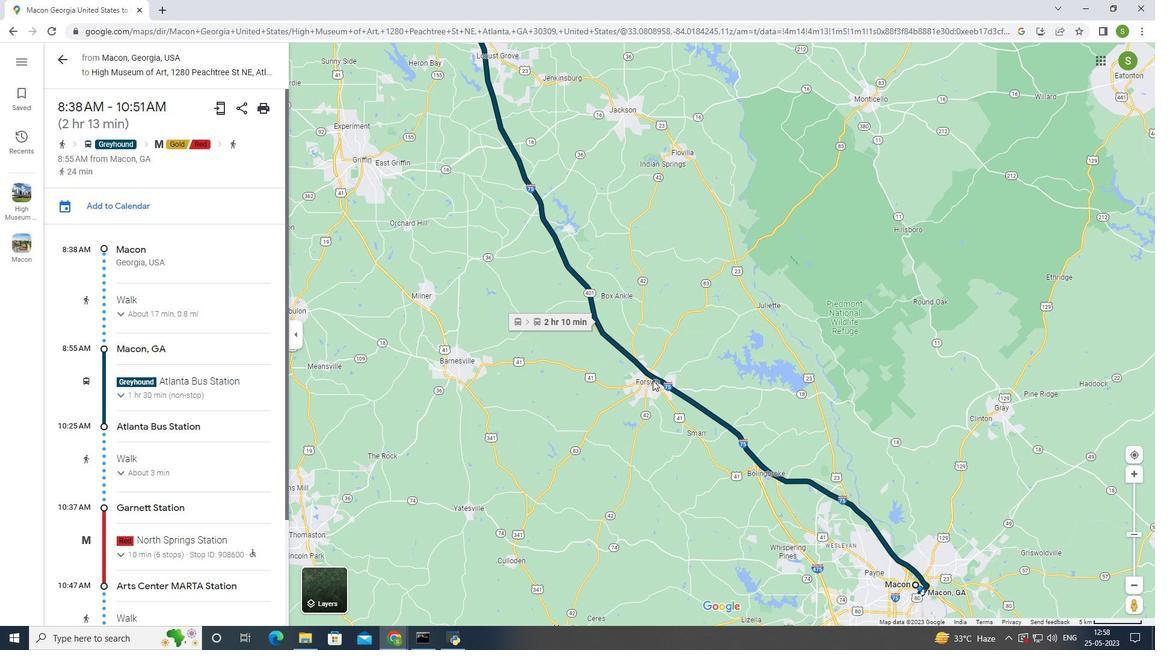 
Action: Mouse scrolled (652, 379) with delta (0, 0)
Screenshot: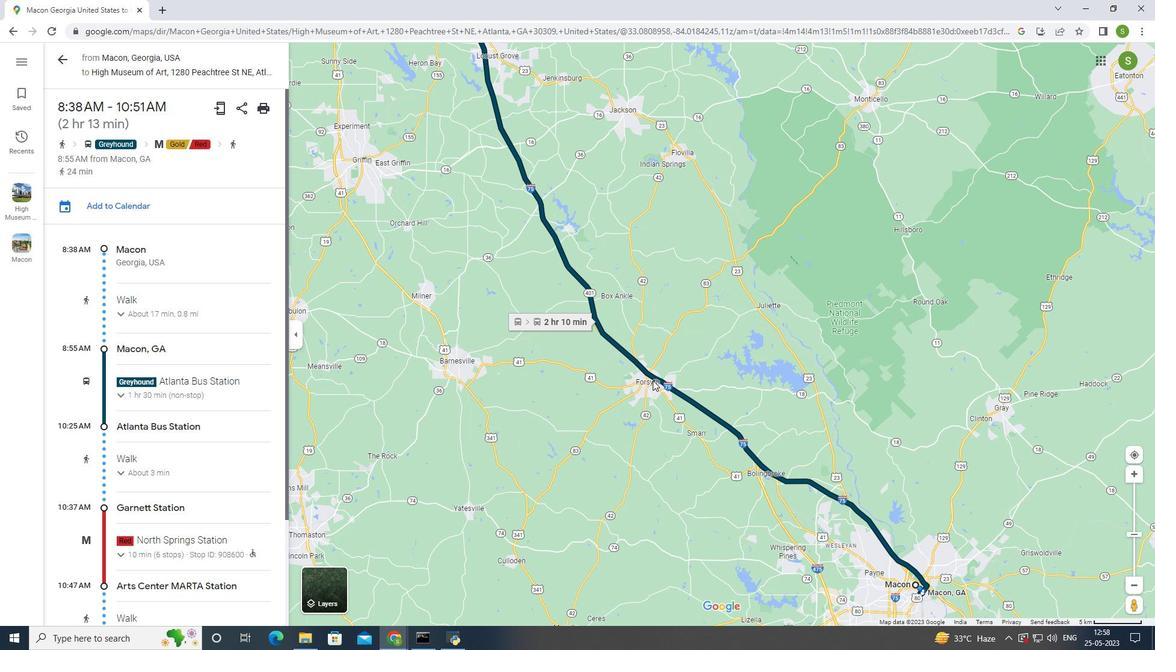 
Action: Mouse moved to (511, 125)
Screenshot: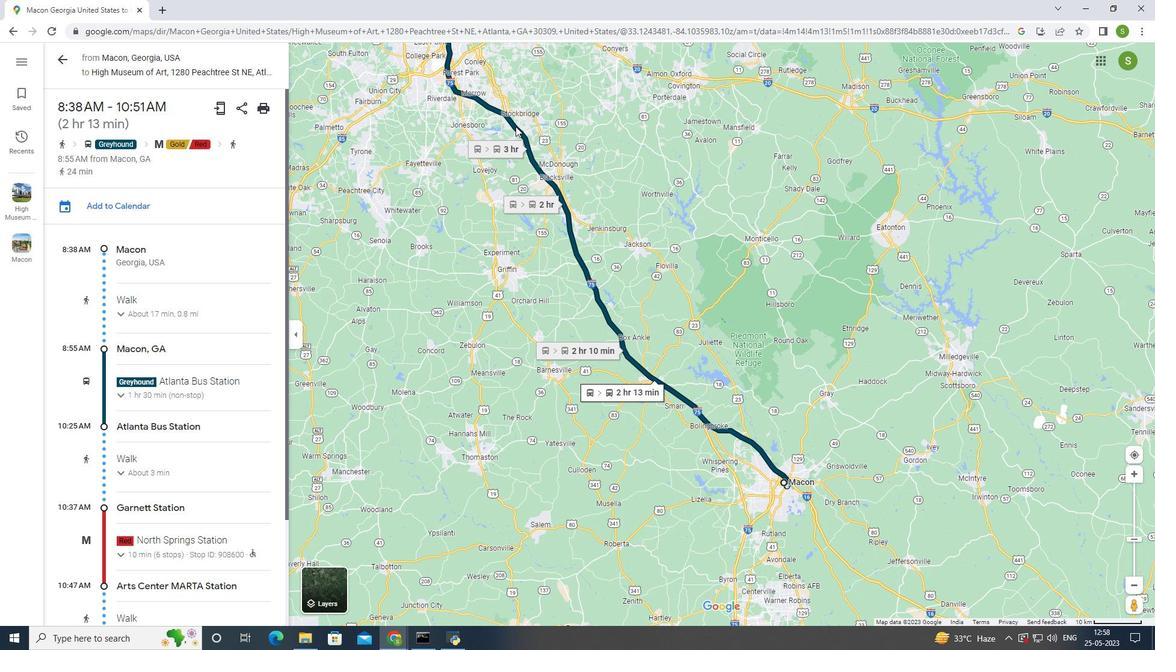
Action: Mouse scrolled (511, 125) with delta (0, 0)
Screenshot: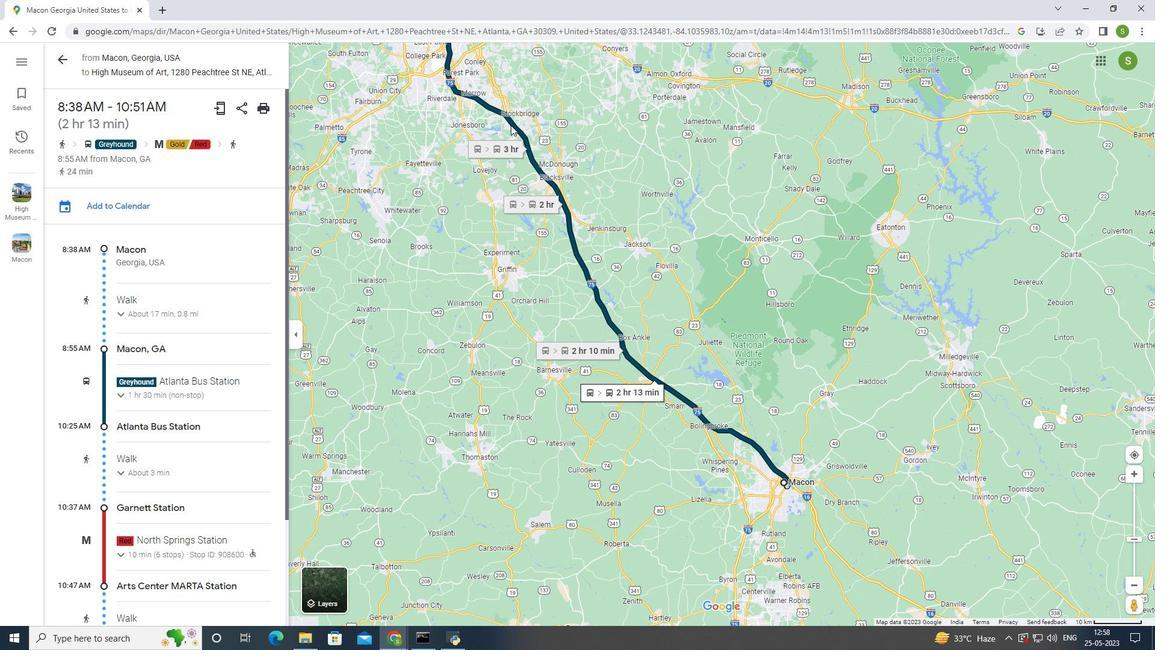
Action: Mouse scrolled (511, 125) with delta (0, 0)
Screenshot: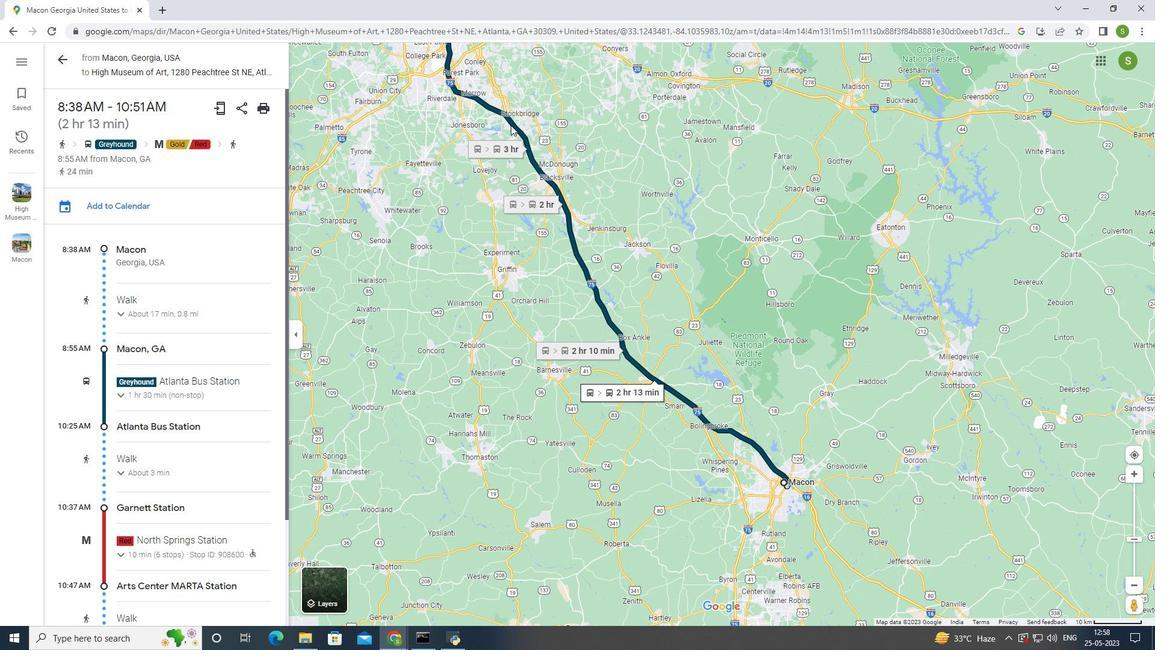 
Action: Mouse scrolled (511, 124) with delta (0, 0)
Screenshot: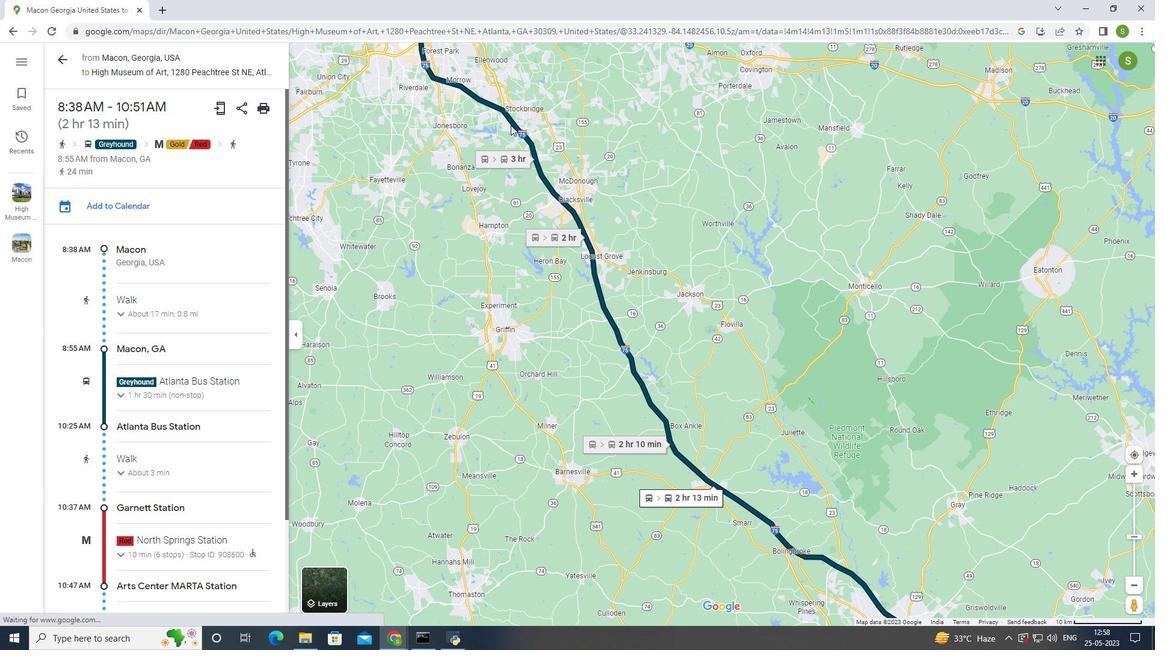 
Action: Mouse scrolled (511, 124) with delta (0, 0)
Screenshot: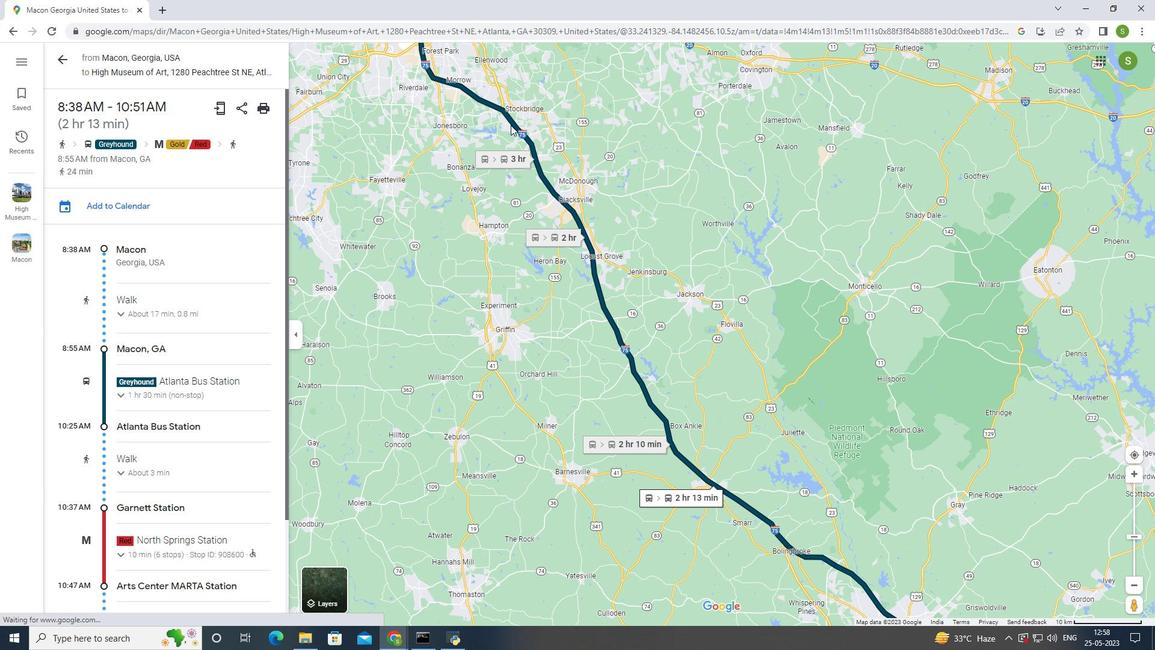 
Action: Mouse scrolled (511, 124) with delta (0, 0)
Screenshot: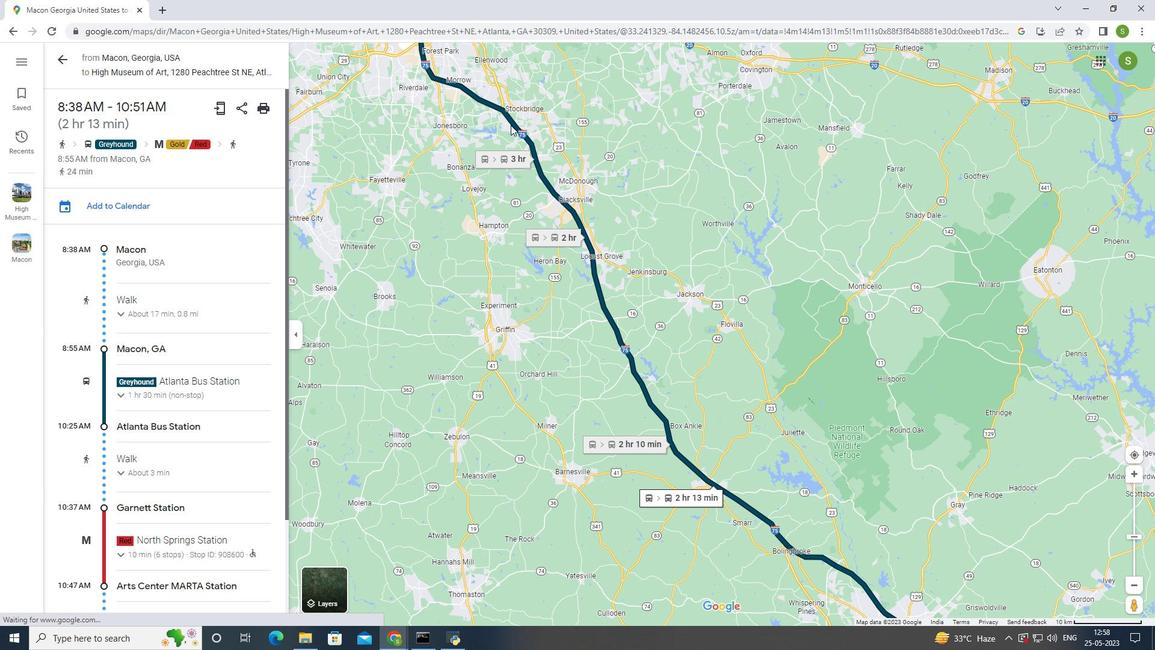 
Action: Mouse scrolled (511, 124) with delta (0, 0)
Screenshot: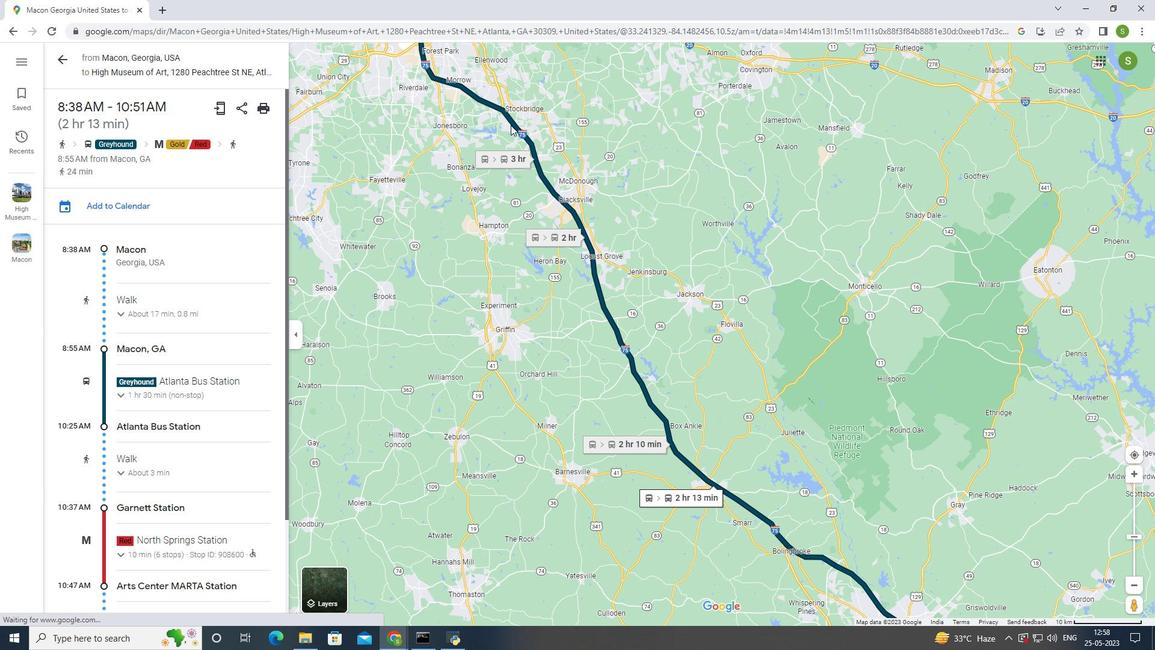 
Action: Mouse moved to (510, 125)
Screenshot: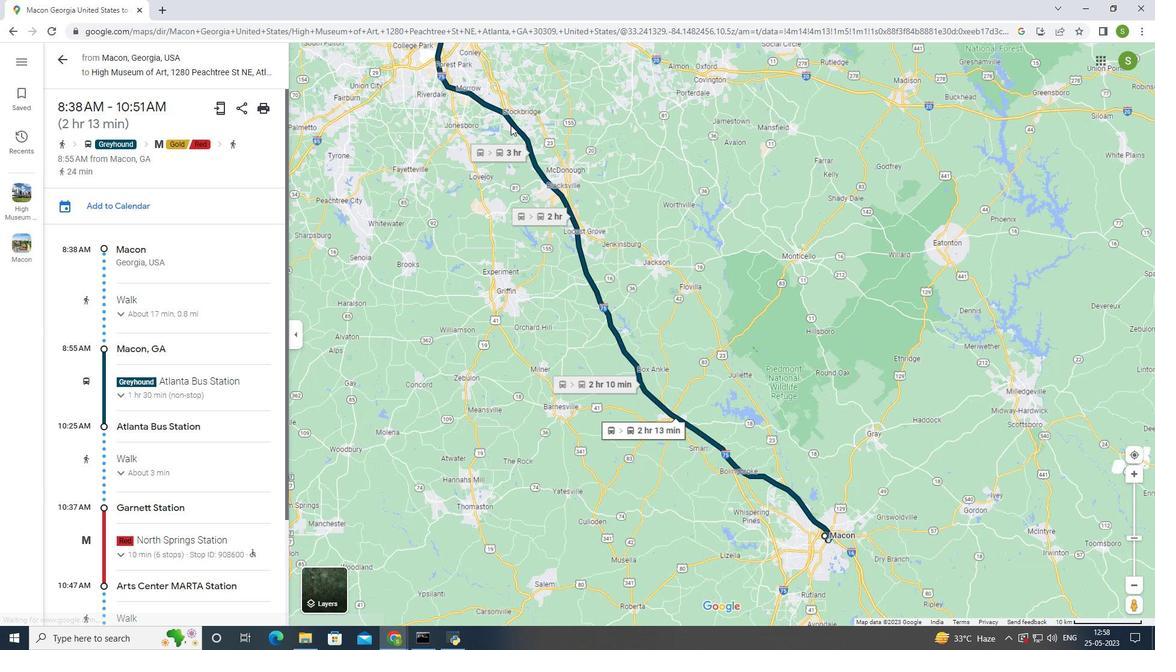 
Action: Mouse scrolled (510, 124) with delta (0, 0)
Screenshot: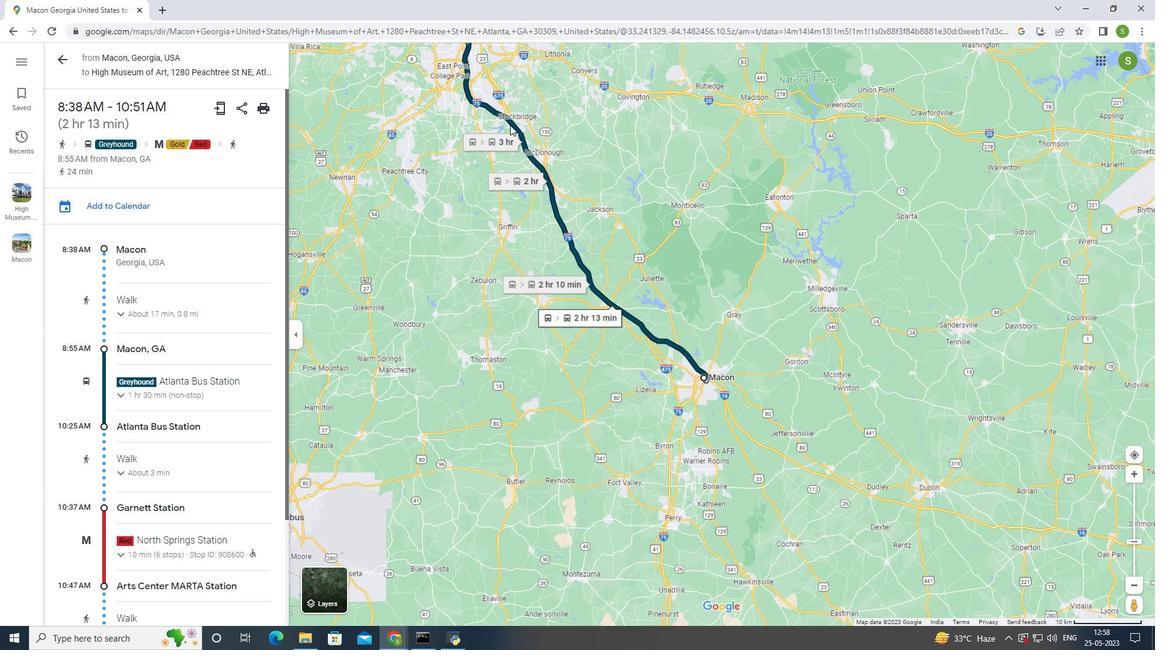 
Action: Mouse scrolled (510, 124) with delta (0, 0)
Screenshot: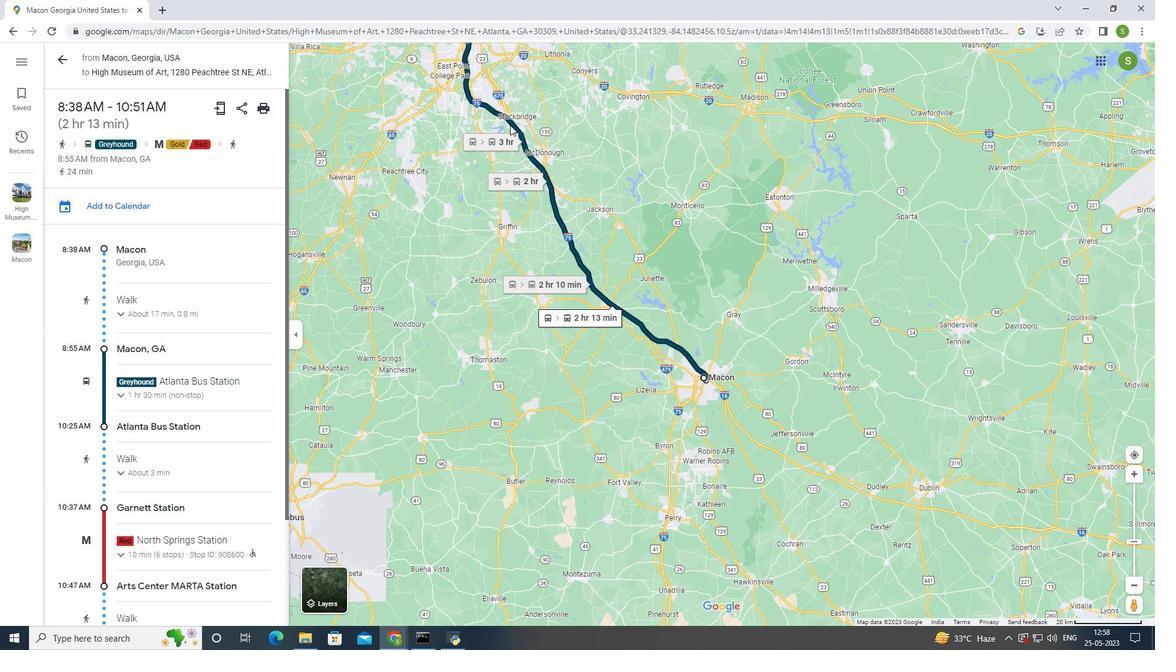
Action: Mouse scrolled (510, 124) with delta (0, 0)
Screenshot: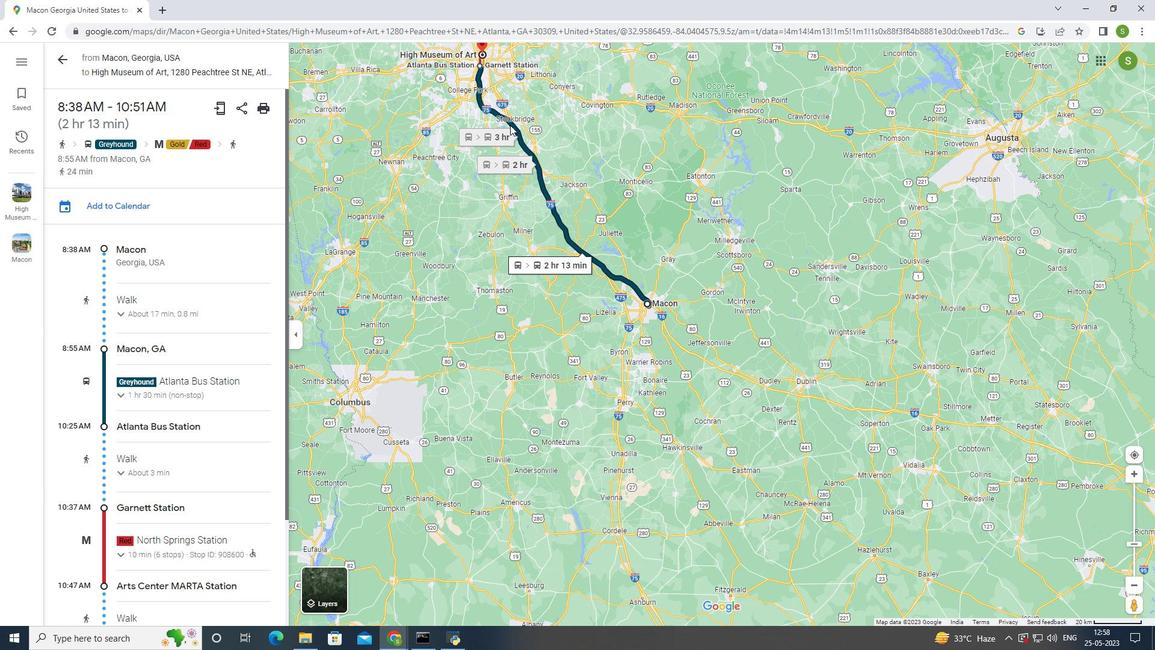 
Action: Mouse moved to (321, 584)
Screenshot: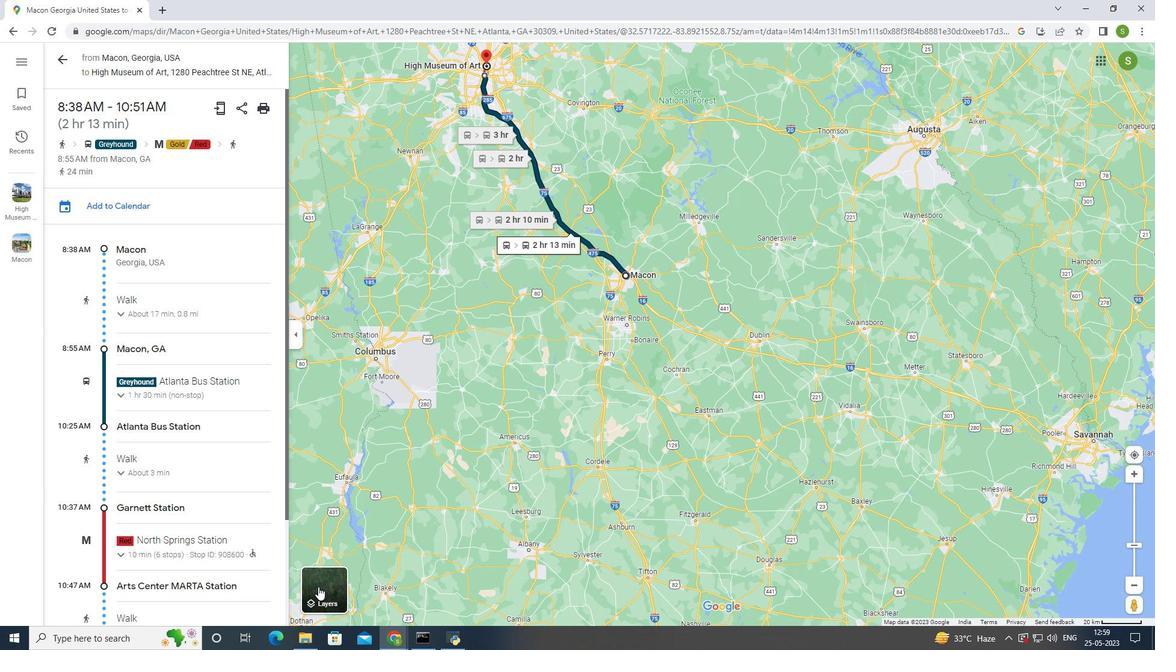 
Action: Mouse pressed left at (321, 584)
Screenshot: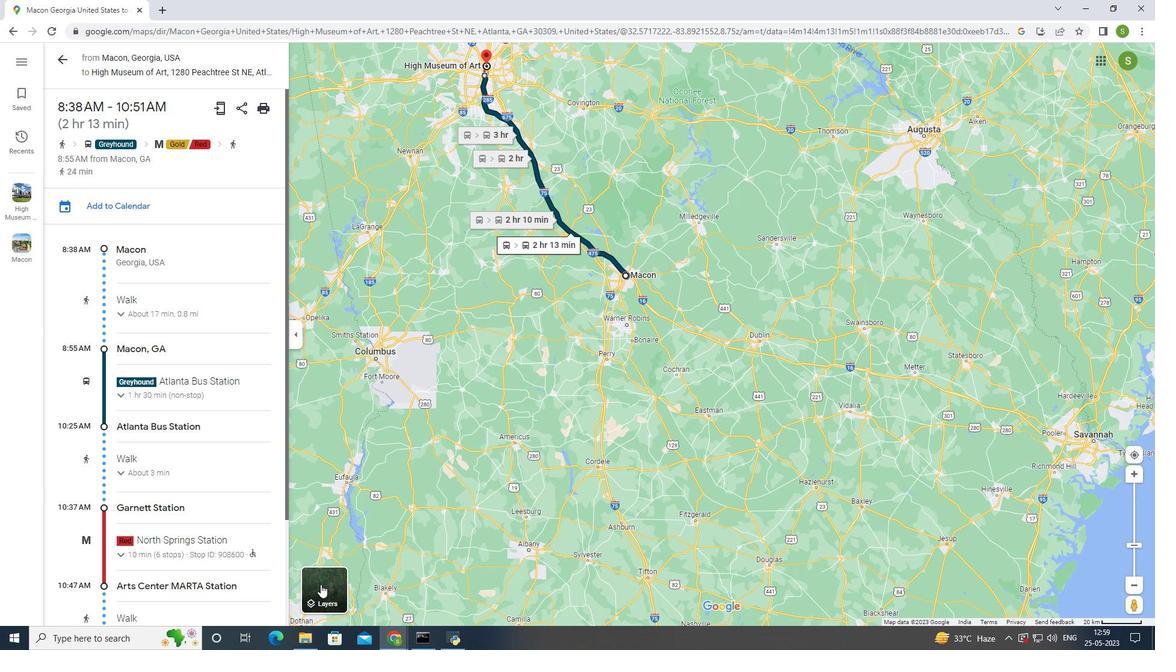 
Action: Mouse moved to (591, 282)
Screenshot: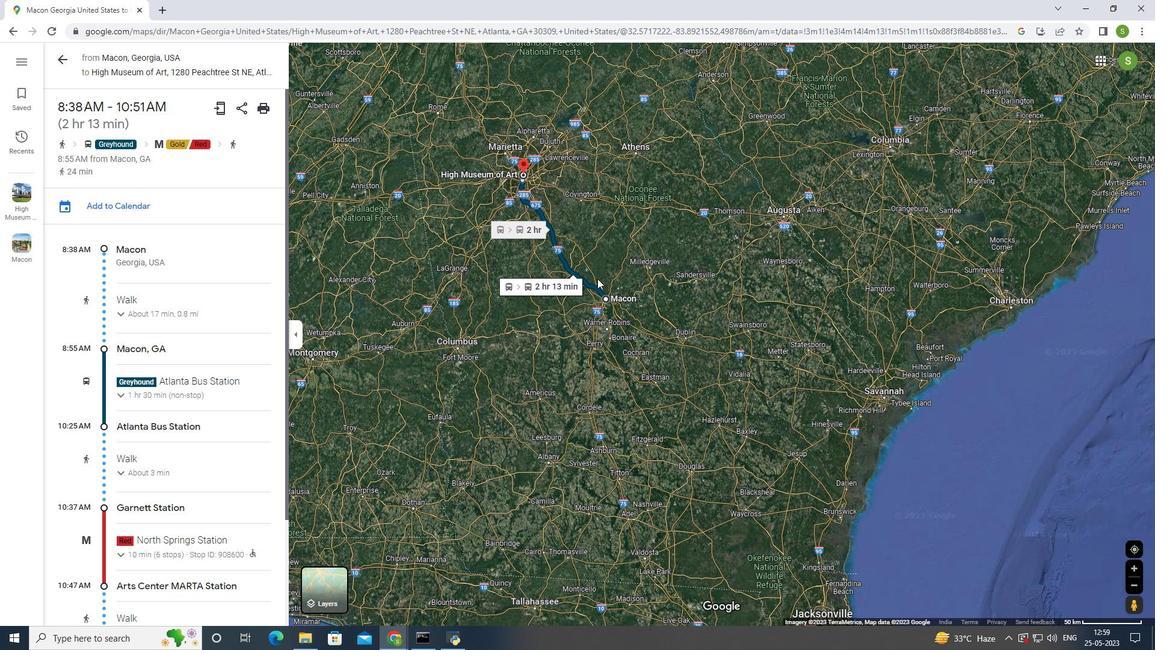 
Action: Mouse scrolled (591, 282) with delta (0, 0)
Screenshot: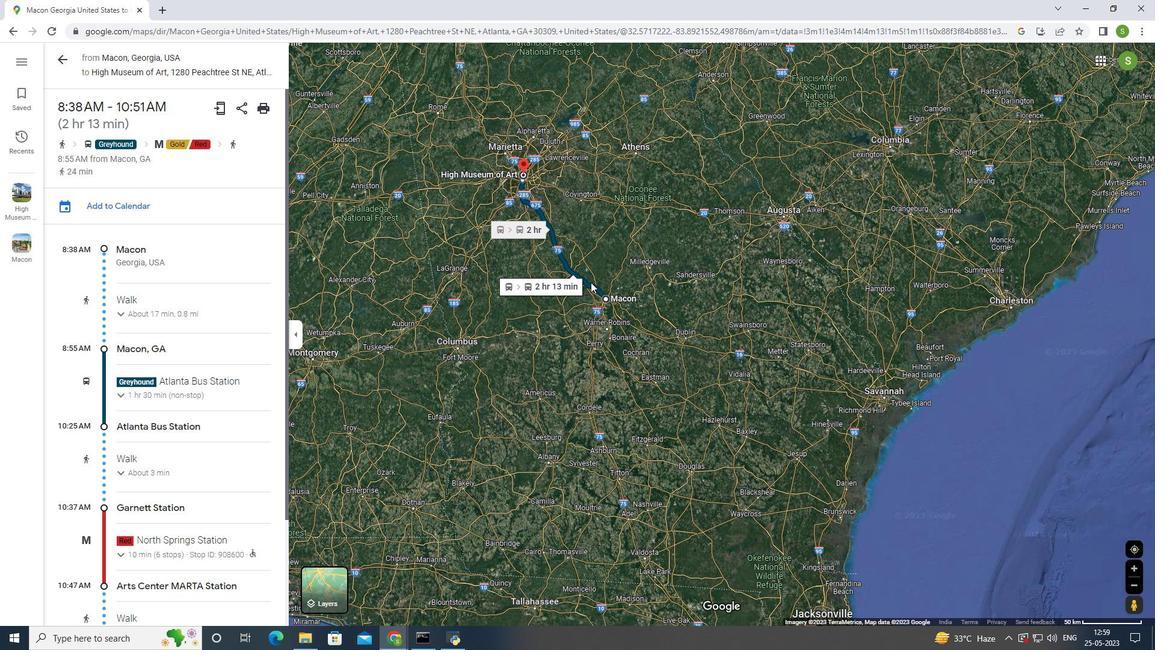 
Action: Mouse scrolled (591, 282) with delta (0, 0)
Screenshot: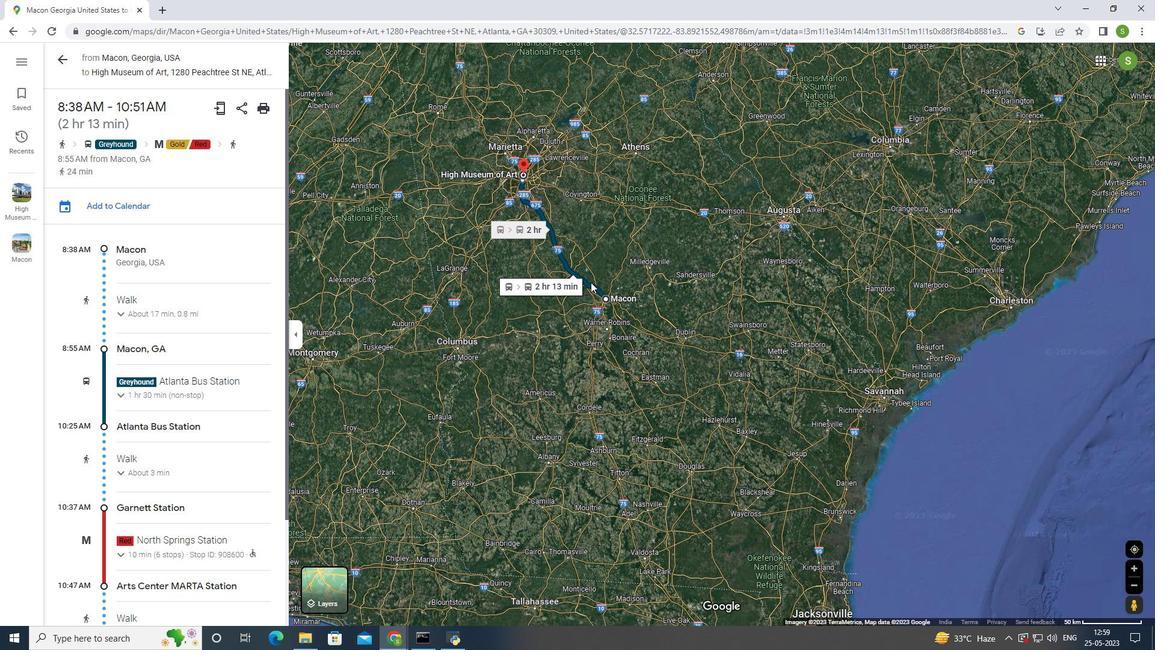 
Action: Mouse scrolled (591, 282) with delta (0, 0)
Screenshot: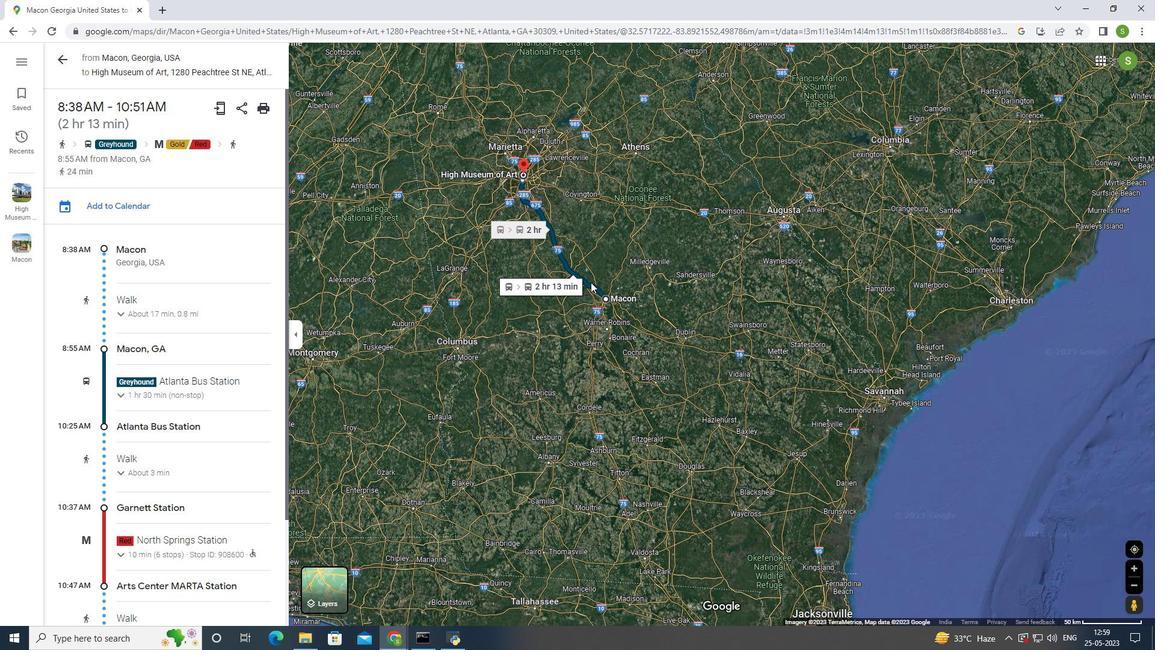 
Action: Mouse scrolled (591, 282) with delta (0, 0)
Screenshot: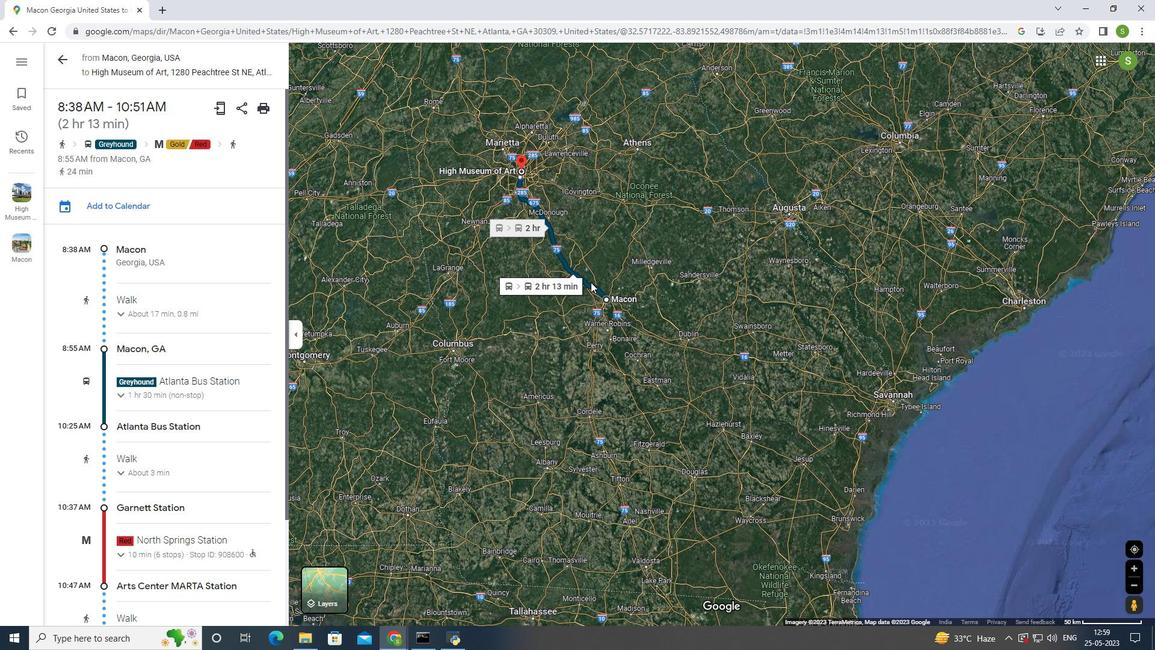 
Action: Mouse scrolled (591, 282) with delta (0, 0)
Screenshot: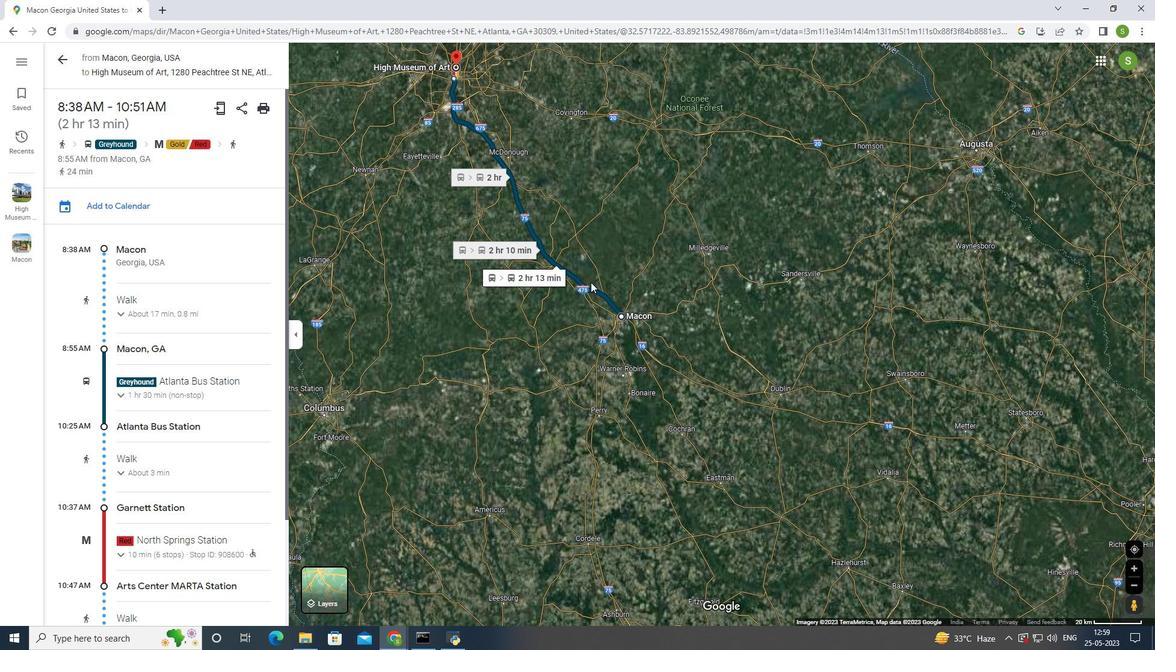 
Action: Mouse scrolled (591, 282) with delta (0, 0)
Screenshot: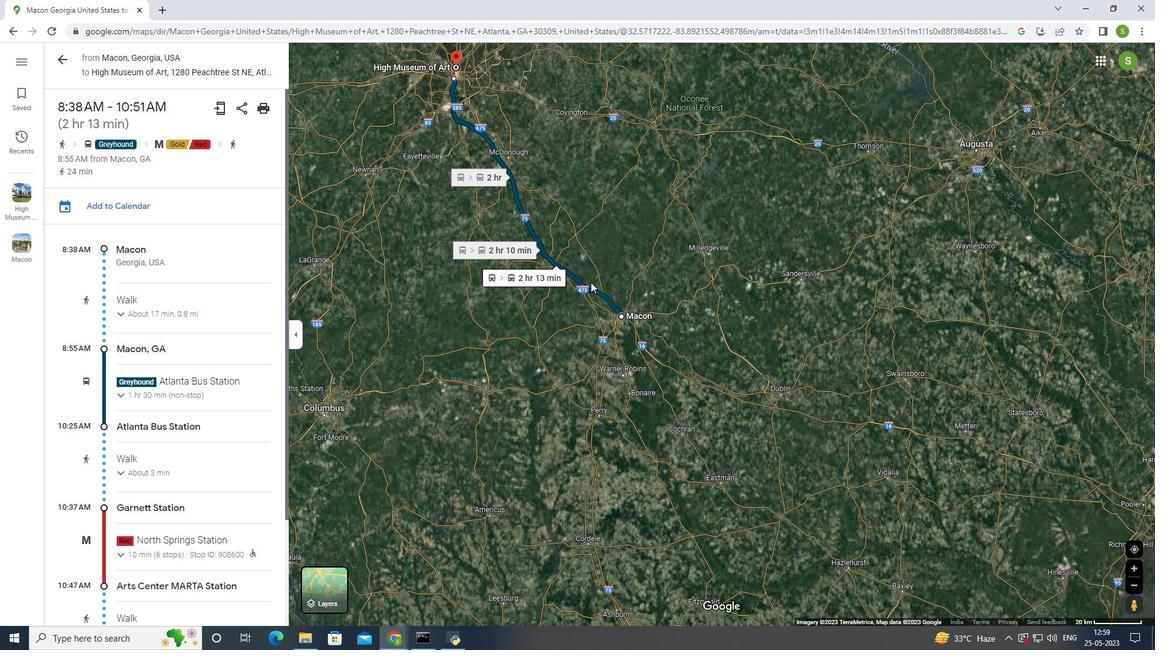 
Action: Mouse scrolled (591, 282) with delta (0, 0)
Screenshot: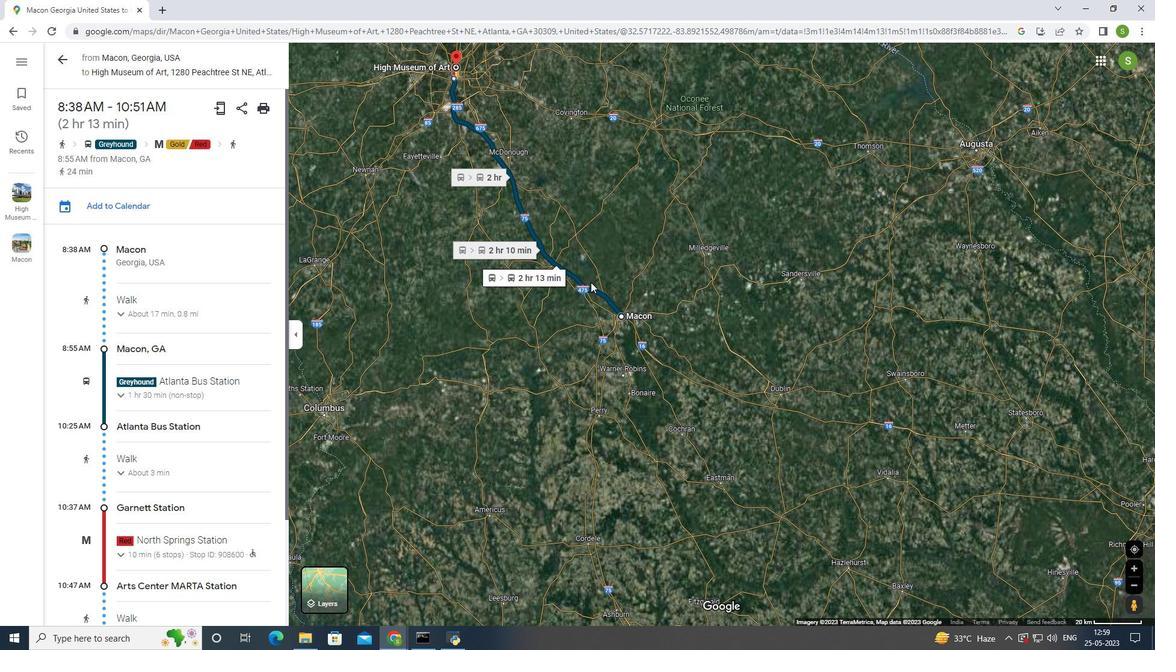 
Action: Mouse moved to (578, 286)
Screenshot: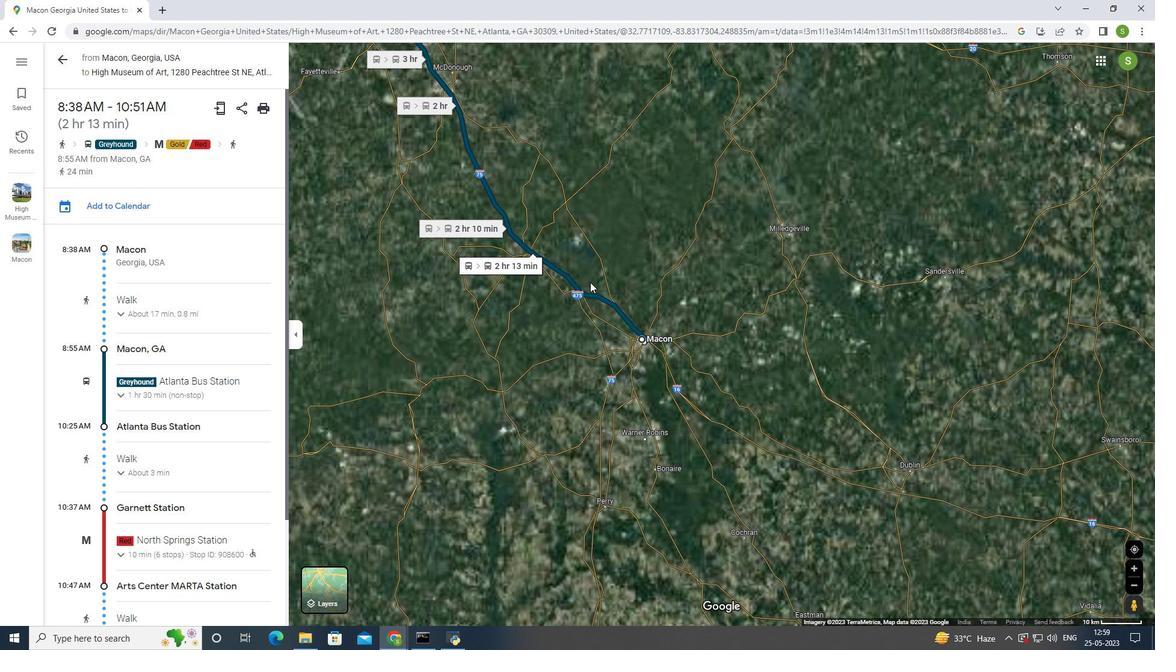 
Action: Mouse scrolled (578, 285) with delta (0, 0)
Screenshot: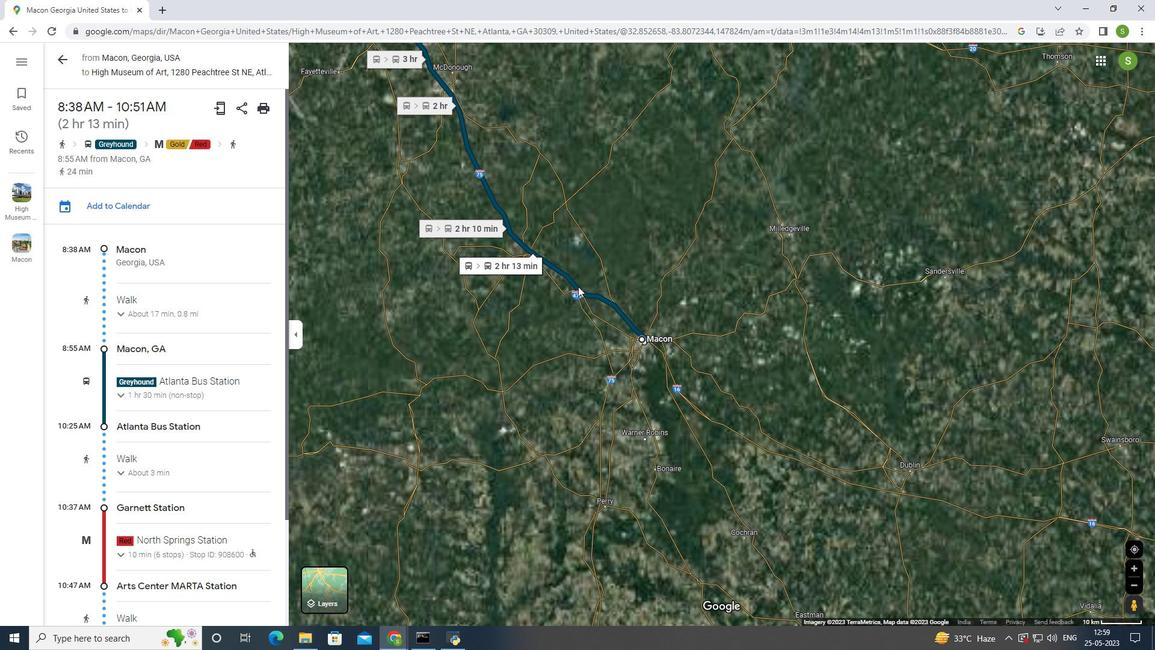 
Action: Mouse scrolled (578, 285) with delta (0, 0)
Screenshot: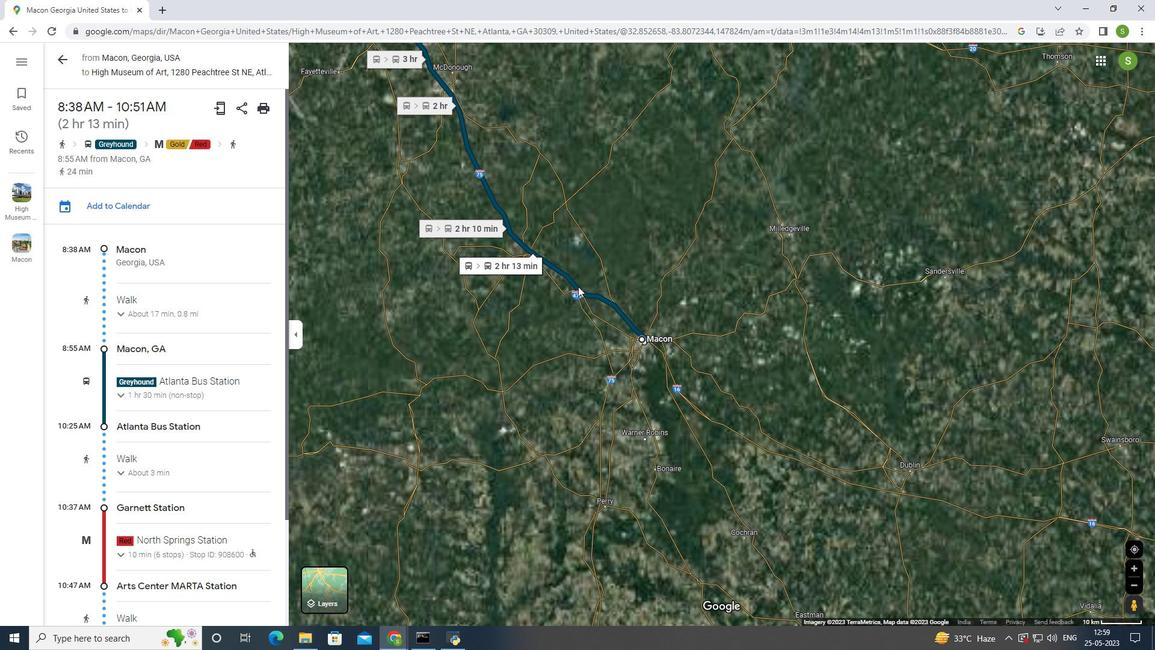 
Action: Mouse scrolled (578, 285) with delta (0, 0)
Screenshot: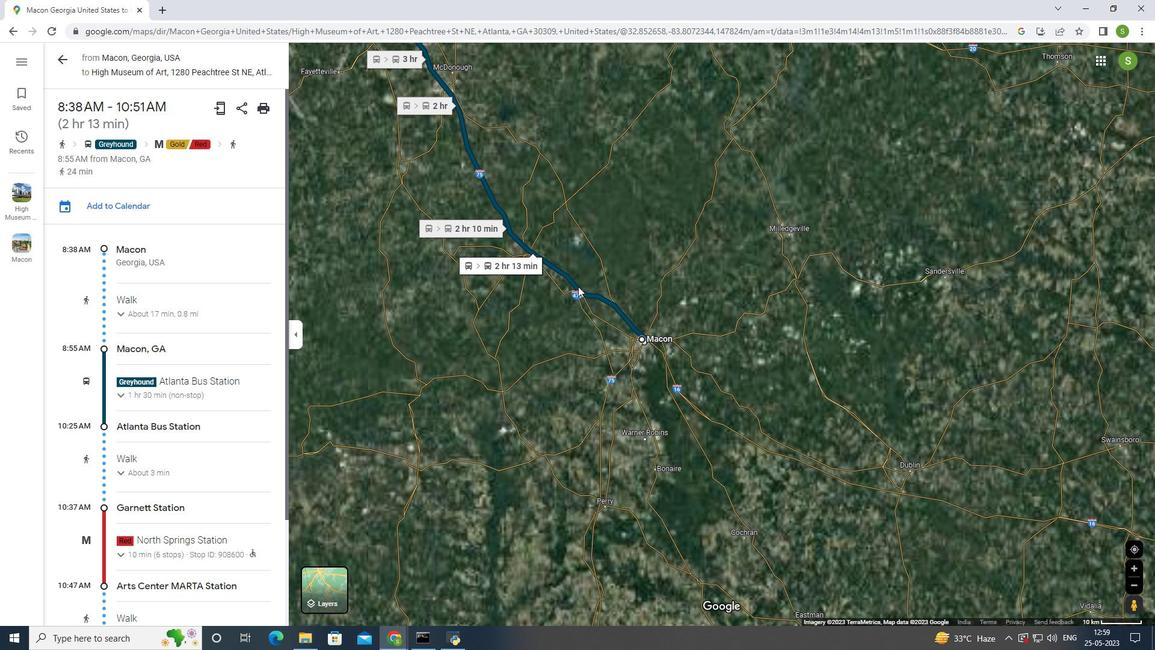 
Action: Mouse scrolled (578, 285) with delta (0, 0)
Screenshot: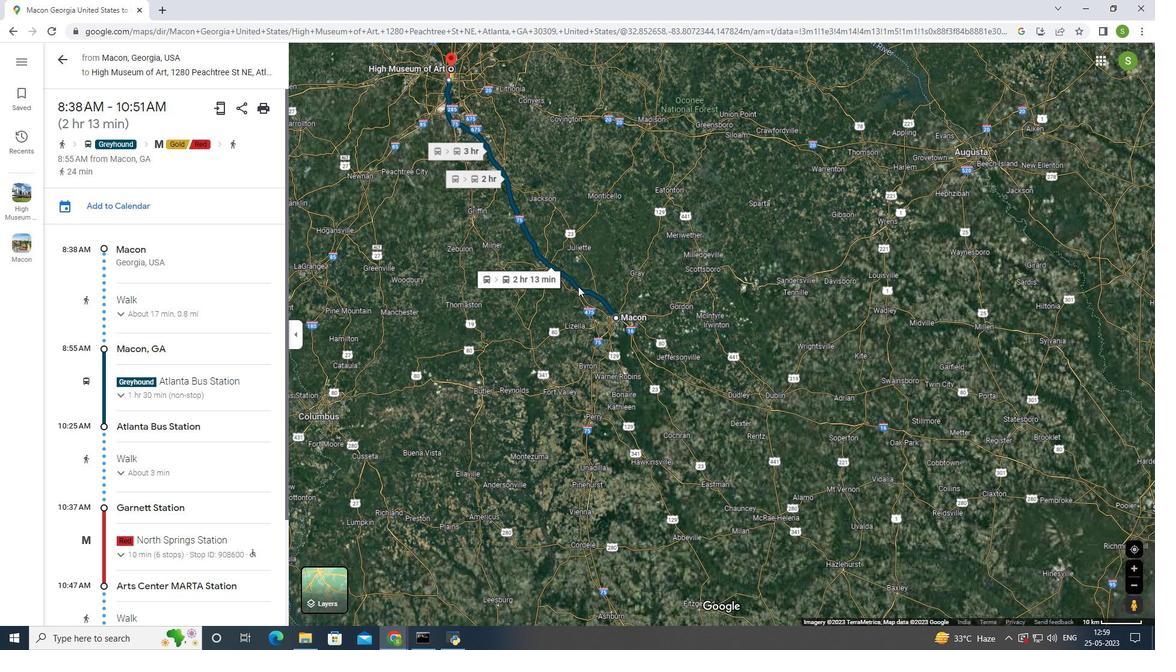 
Action: Mouse scrolled (578, 285) with delta (0, 0)
Screenshot: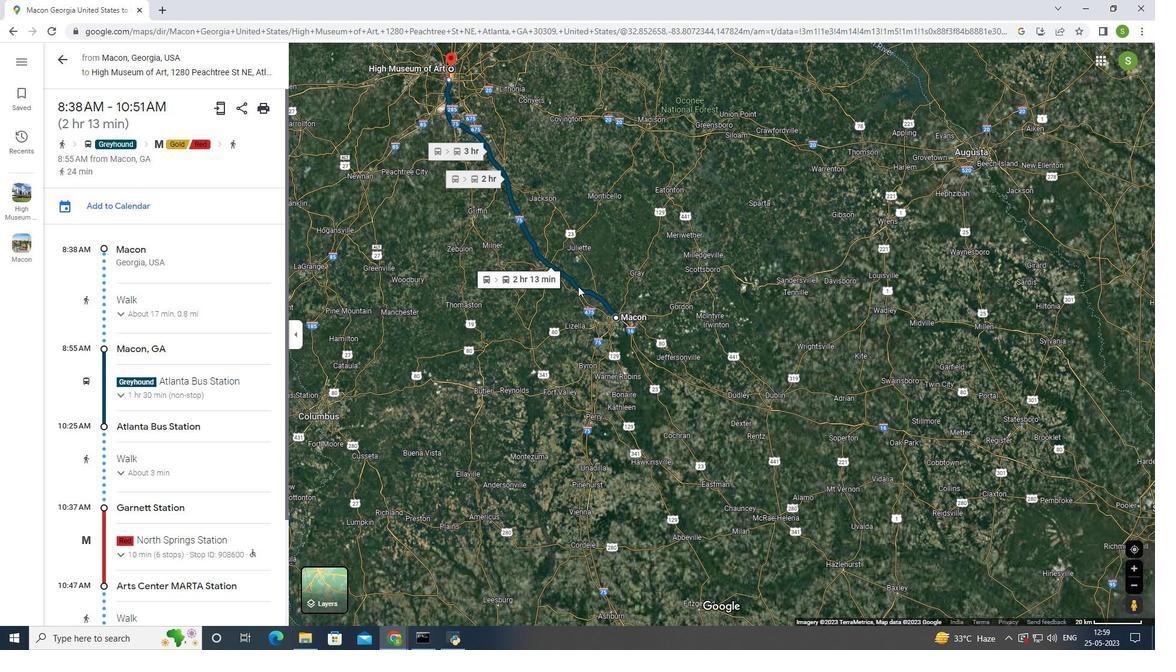 
Action: Mouse moved to (491, 169)
Screenshot: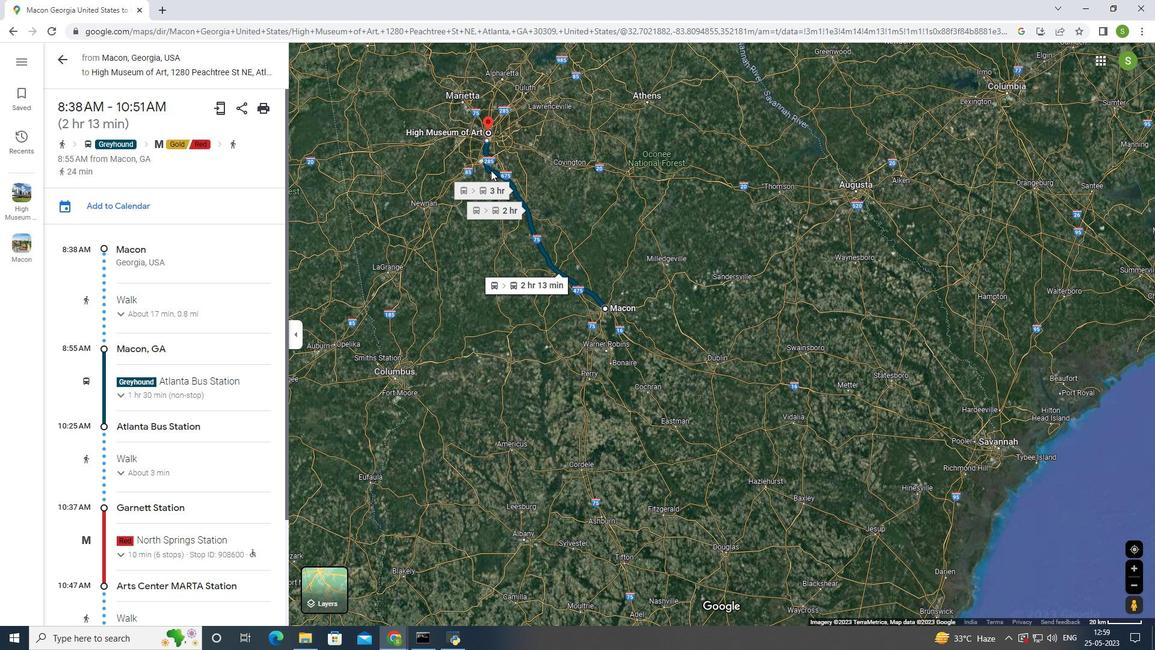 
Action: Mouse scrolled (491, 169) with delta (0, 0)
Screenshot: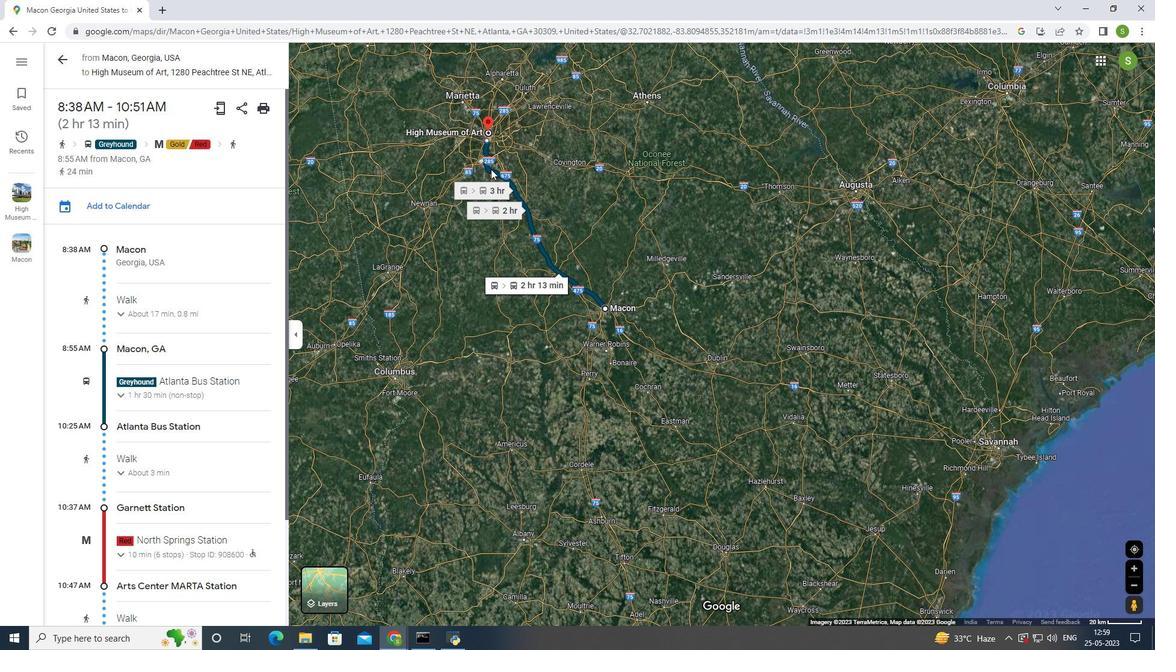 
Action: Mouse scrolled (491, 169) with delta (0, 0)
Screenshot: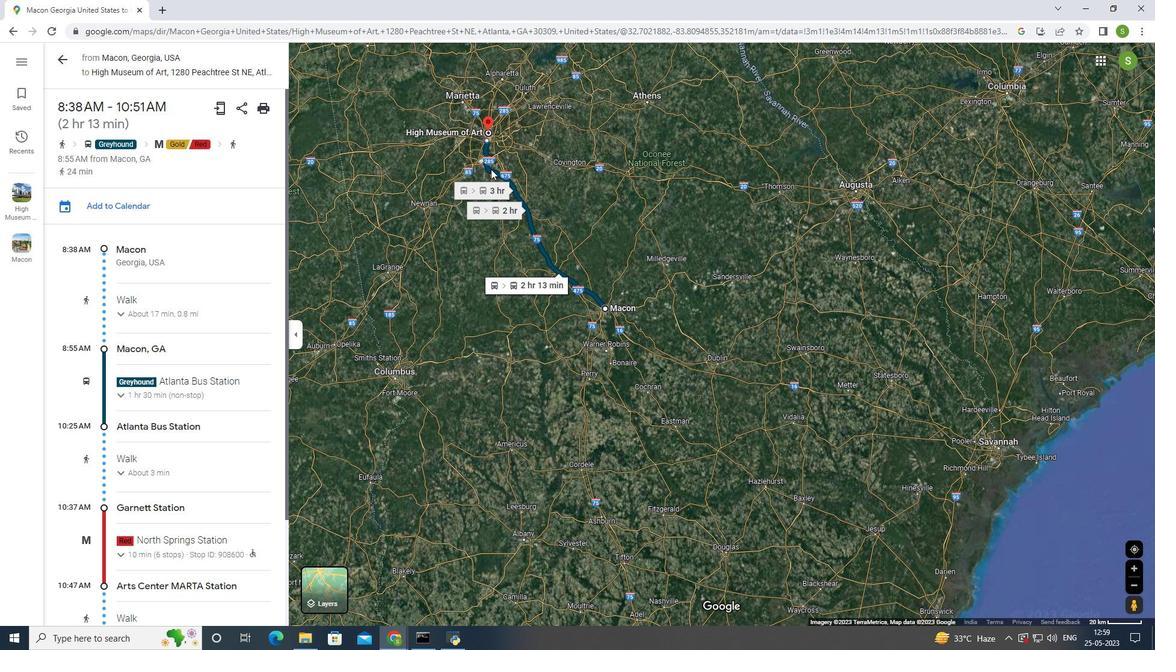 
Action: Mouse scrolled (491, 169) with delta (0, 0)
Screenshot: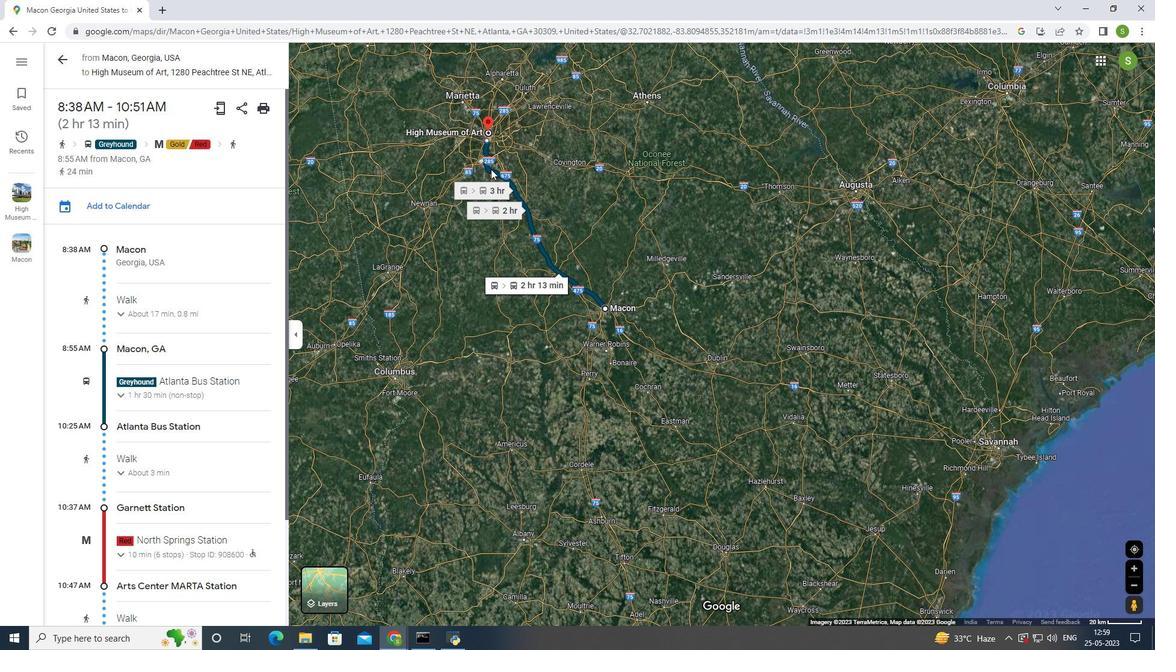 
Action: Mouse scrolled (491, 169) with delta (0, 0)
Screenshot: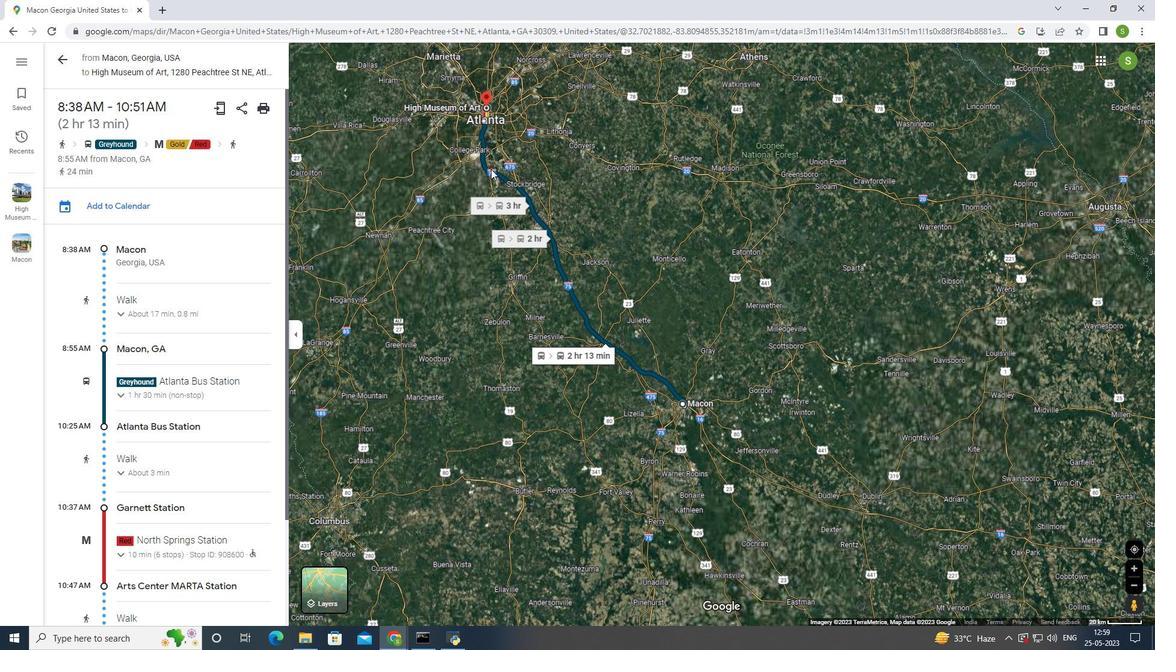 
Action: Mouse scrolled (491, 169) with delta (0, 0)
Screenshot: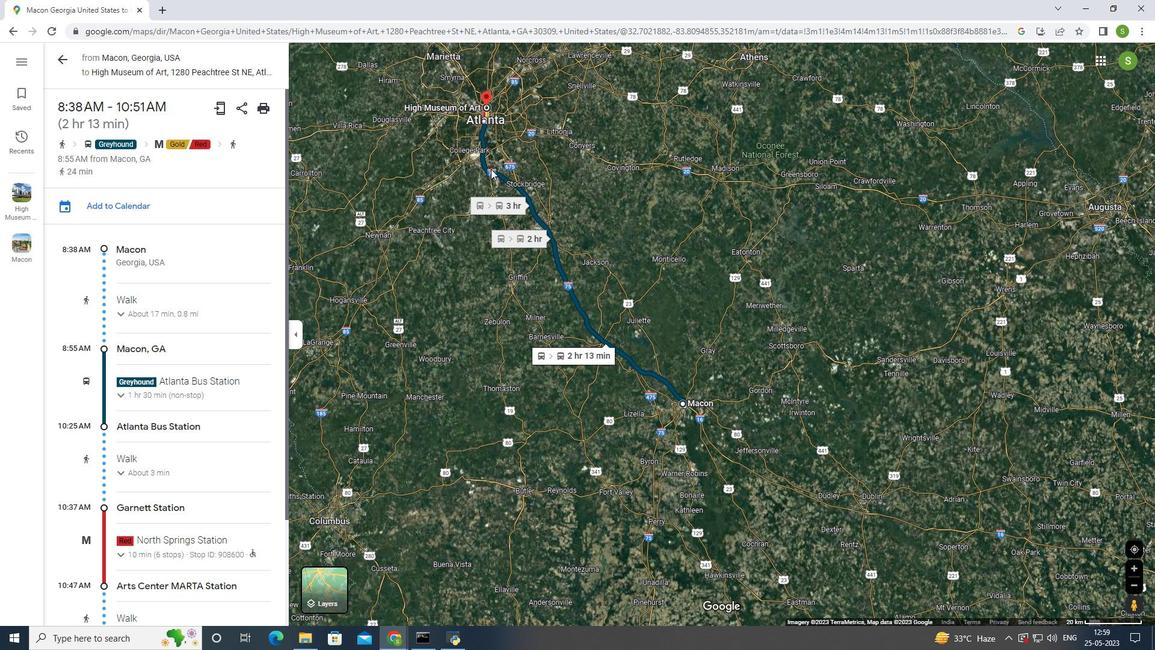 
Action: Mouse scrolled (491, 169) with delta (0, 0)
Screenshot: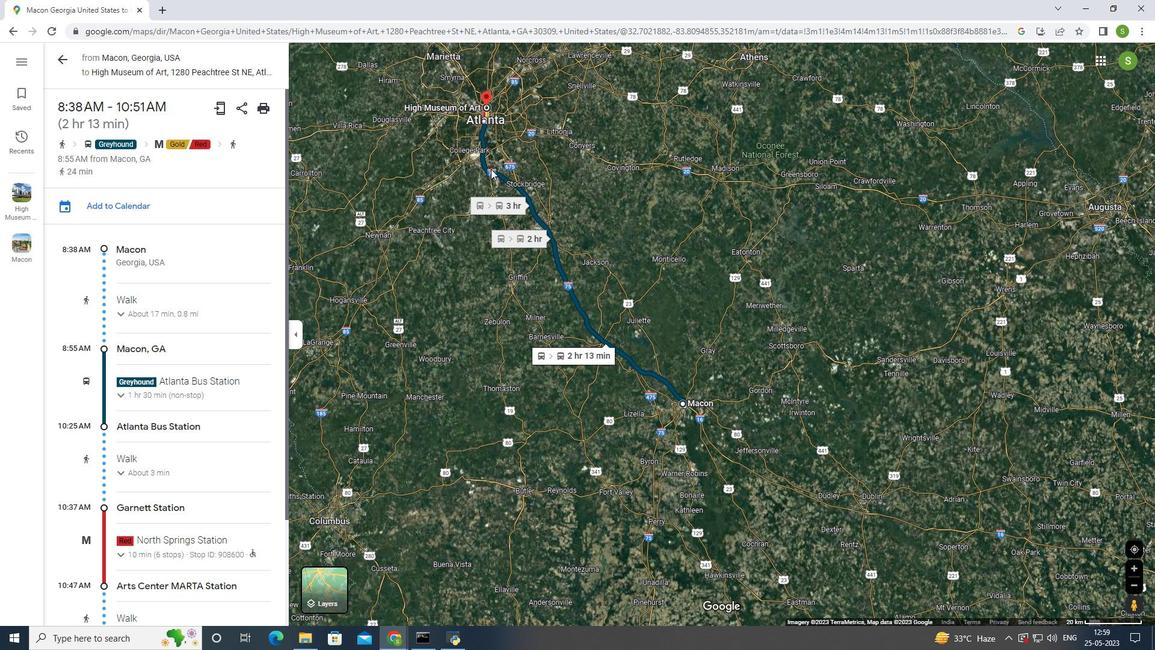 
Action: Mouse scrolled (491, 169) with delta (0, 0)
Screenshot: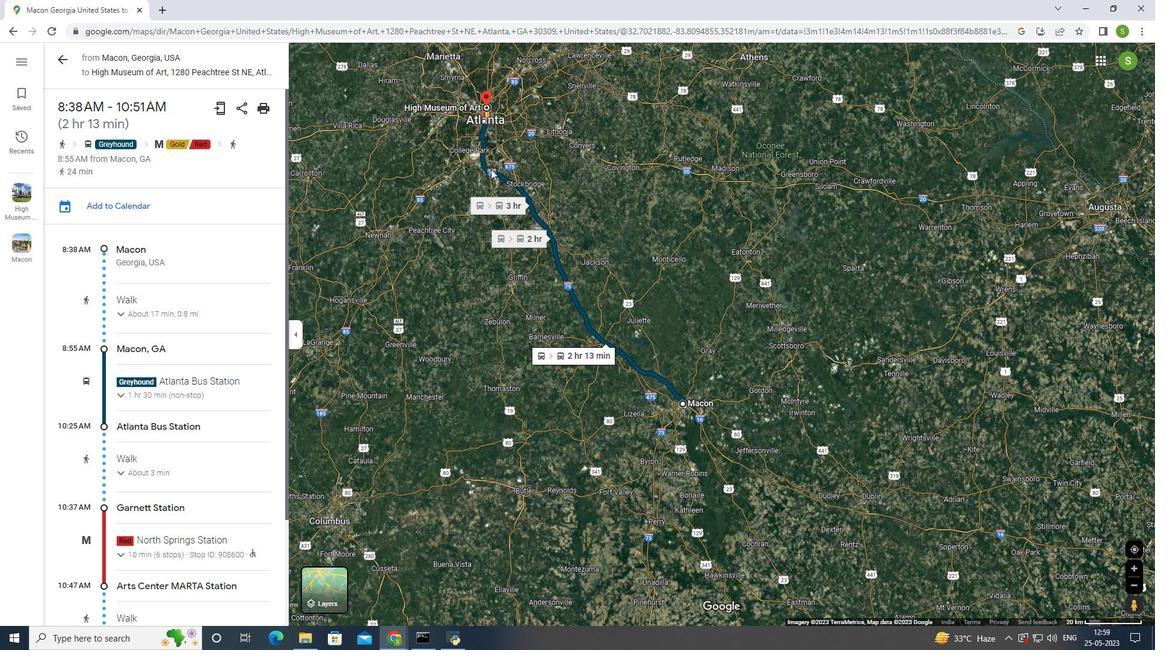 
Action: Mouse moved to (532, 184)
Screenshot: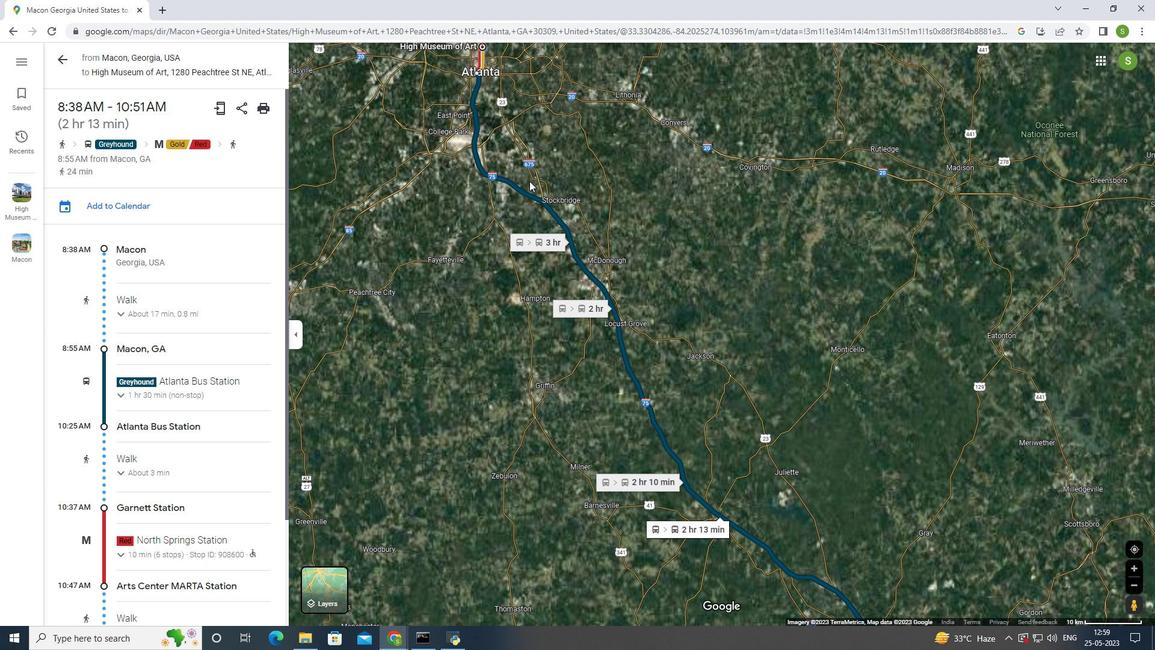
Action: Mouse scrolled (532, 183) with delta (0, 0)
Screenshot: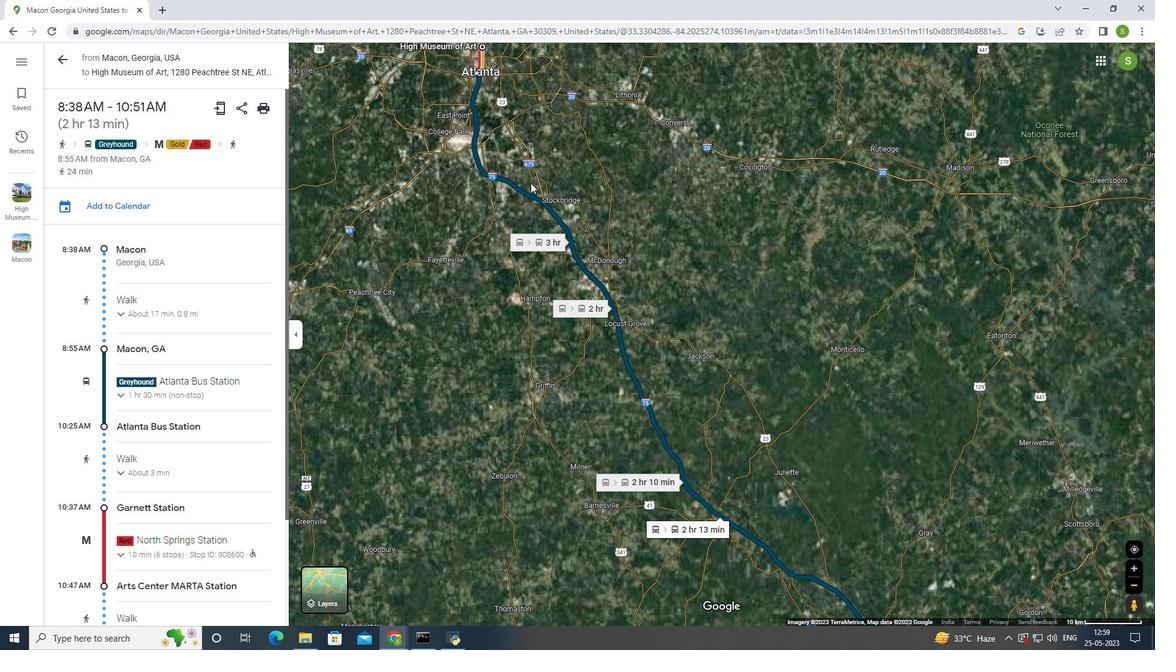 
Action: Mouse scrolled (532, 183) with delta (0, 0)
Screenshot: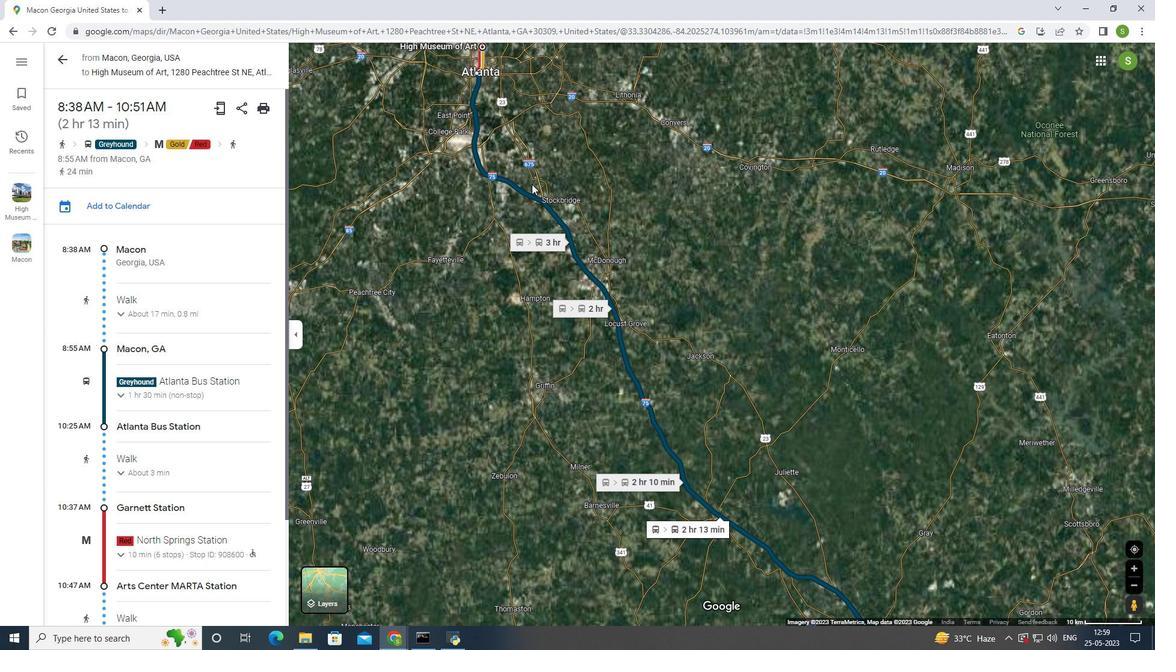 
Action: Mouse moved to (532, 187)
Screenshot: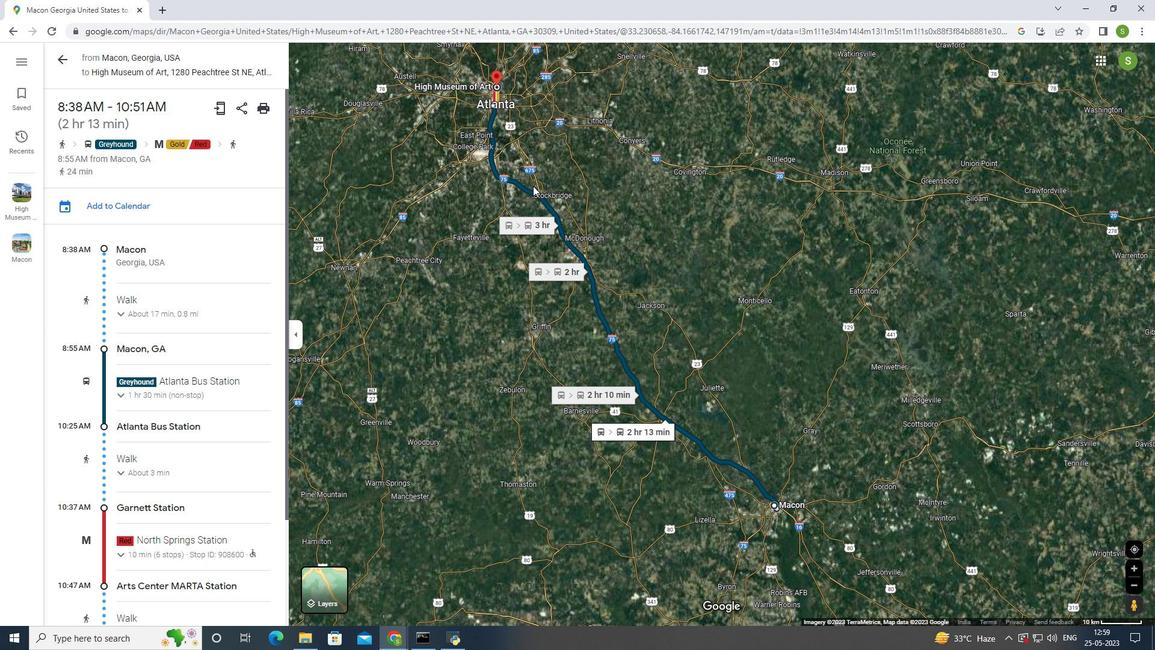 
Action: Mouse scrolled (532, 186) with delta (0, 0)
Screenshot: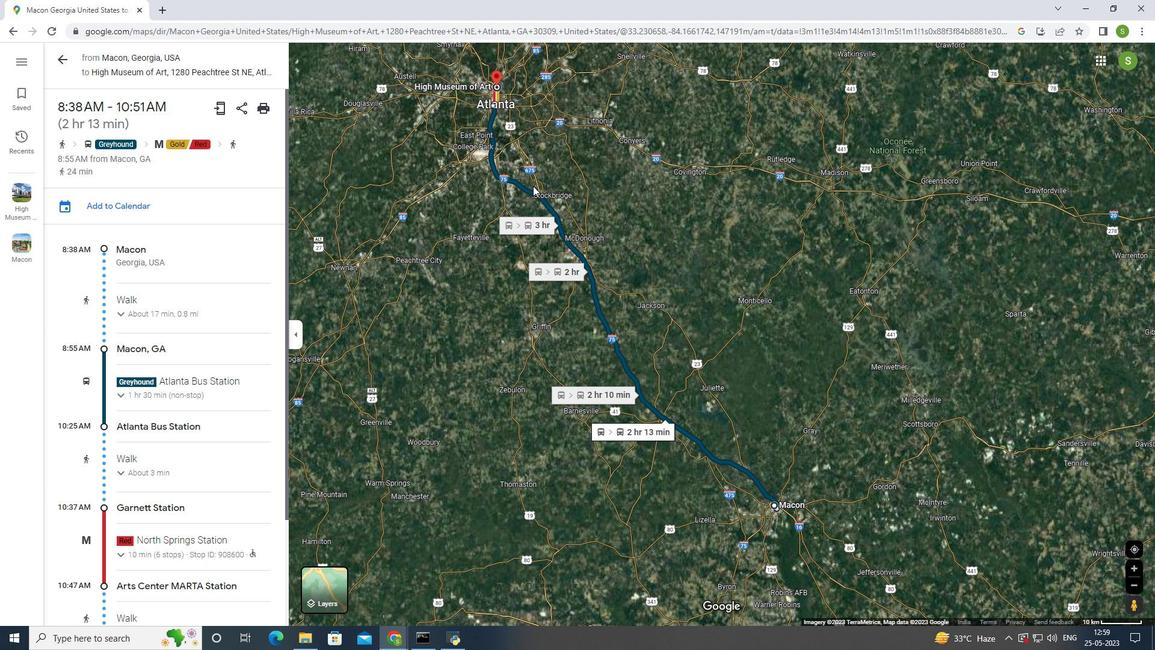 
Action: Mouse scrolled (532, 186) with delta (0, 0)
Screenshot: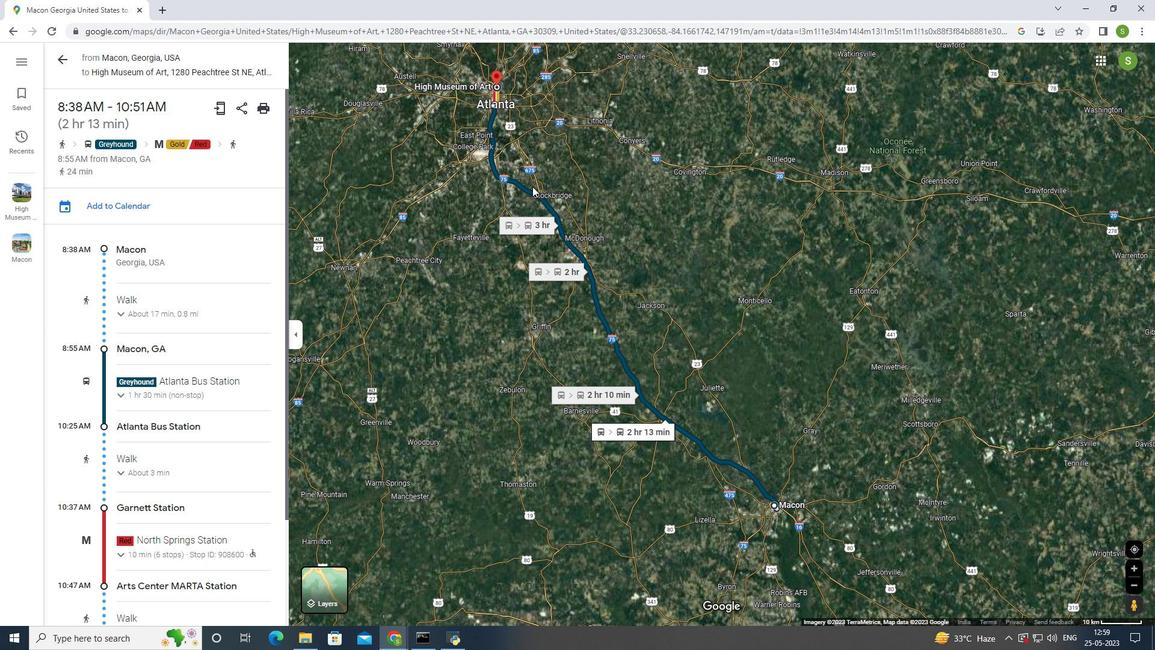 
Action: Mouse scrolled (532, 186) with delta (0, 0)
Screenshot: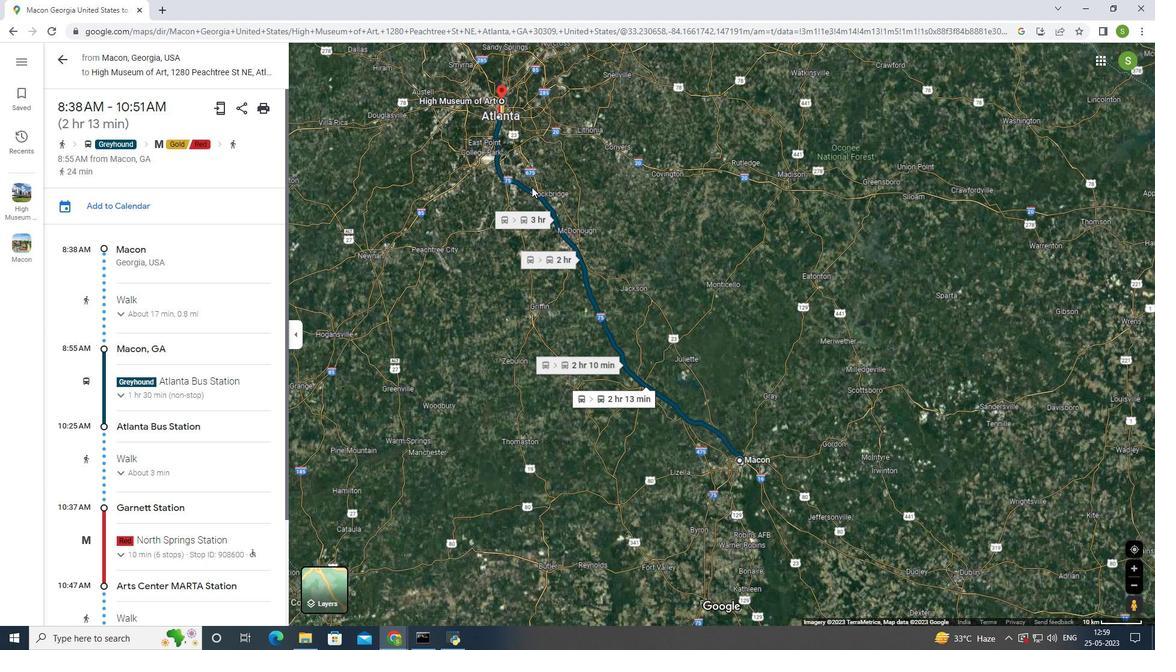
Action: Mouse moved to (532, 187)
Screenshot: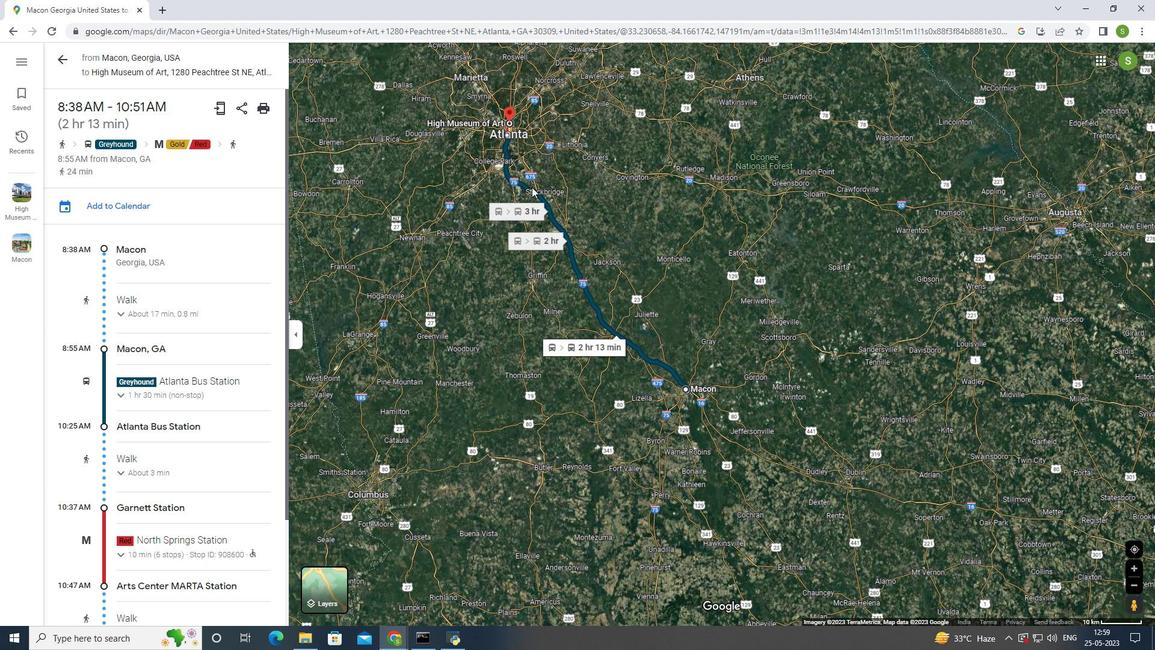 
Action: Mouse scrolled (532, 186) with delta (0, 0)
Screenshot: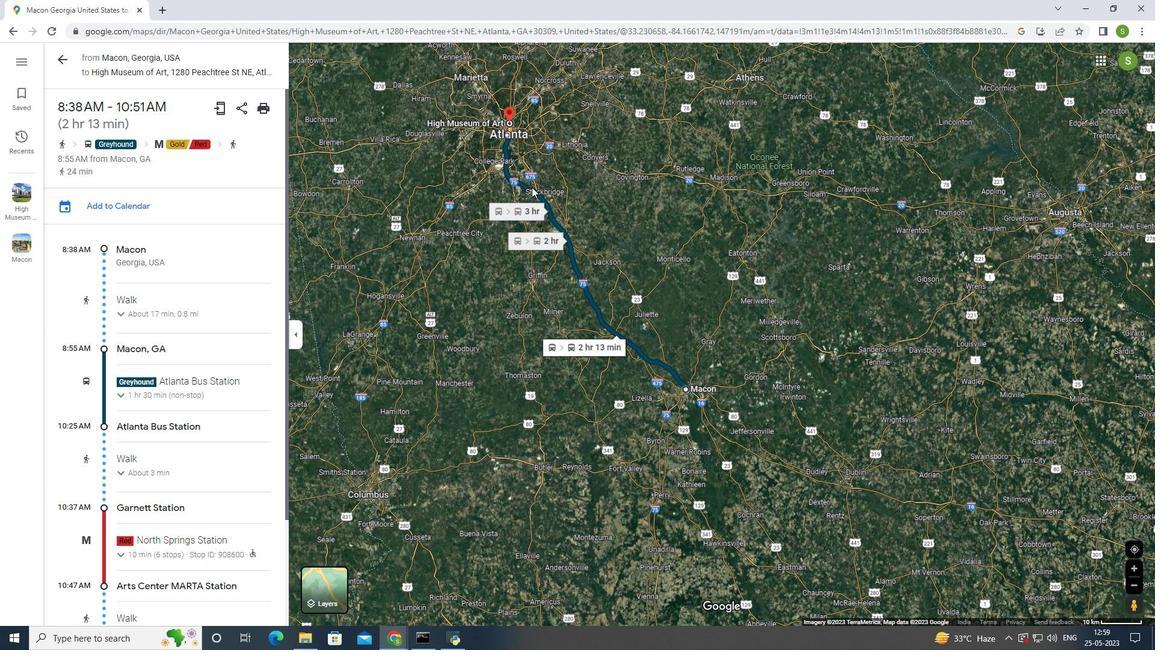 
Action: Mouse moved to (505, 142)
Screenshot: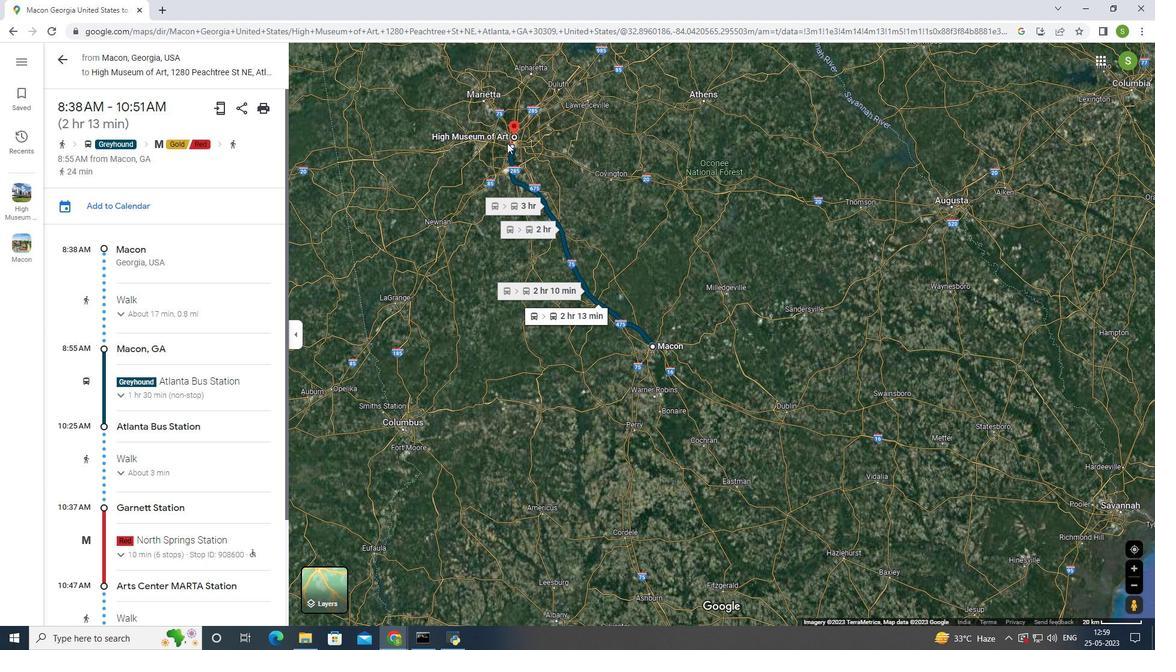 
Action: Mouse scrolled (505, 143) with delta (0, 0)
Screenshot: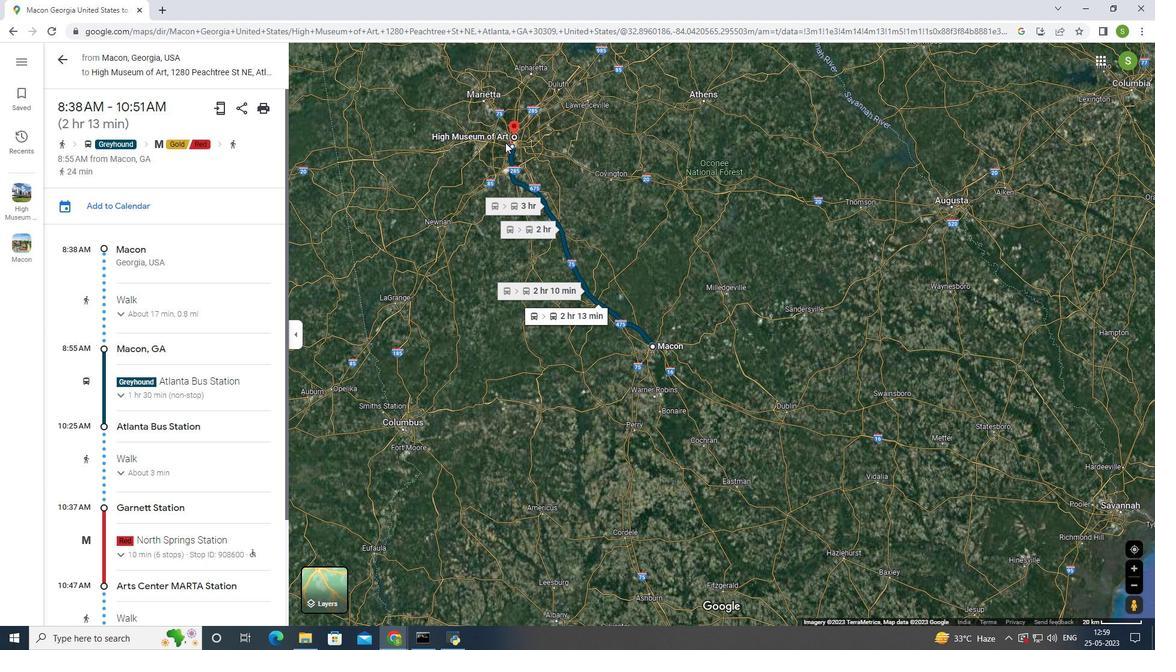 
Action: Mouse scrolled (505, 143) with delta (0, 0)
Screenshot: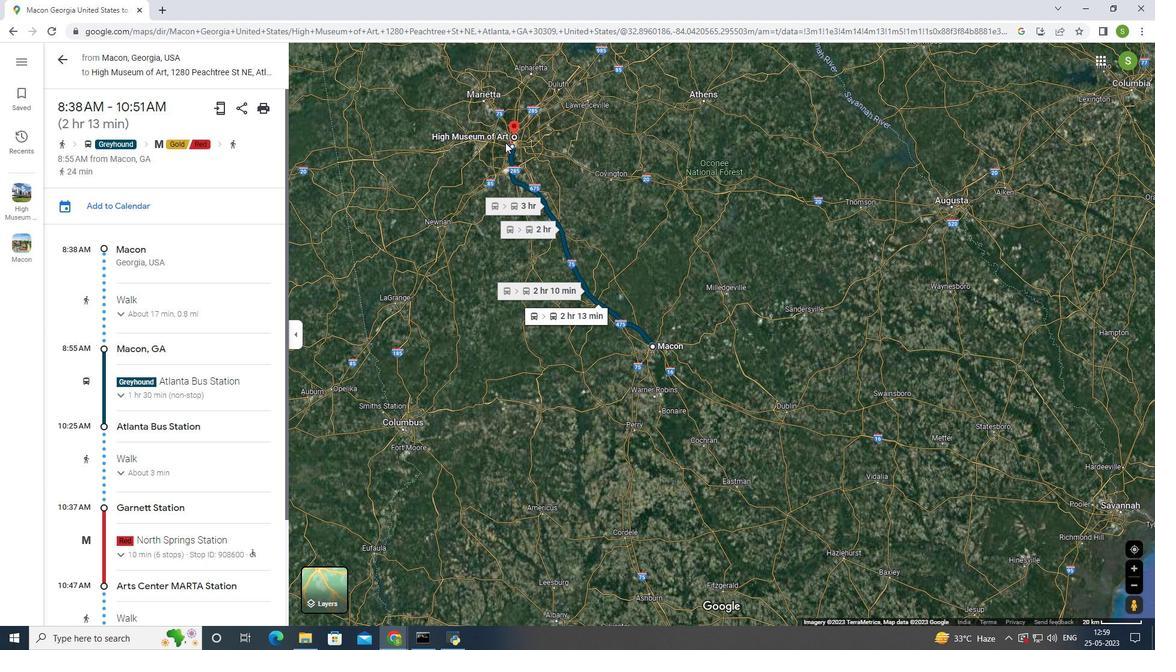 
Action: Mouse scrolled (505, 143) with delta (0, 0)
Screenshot: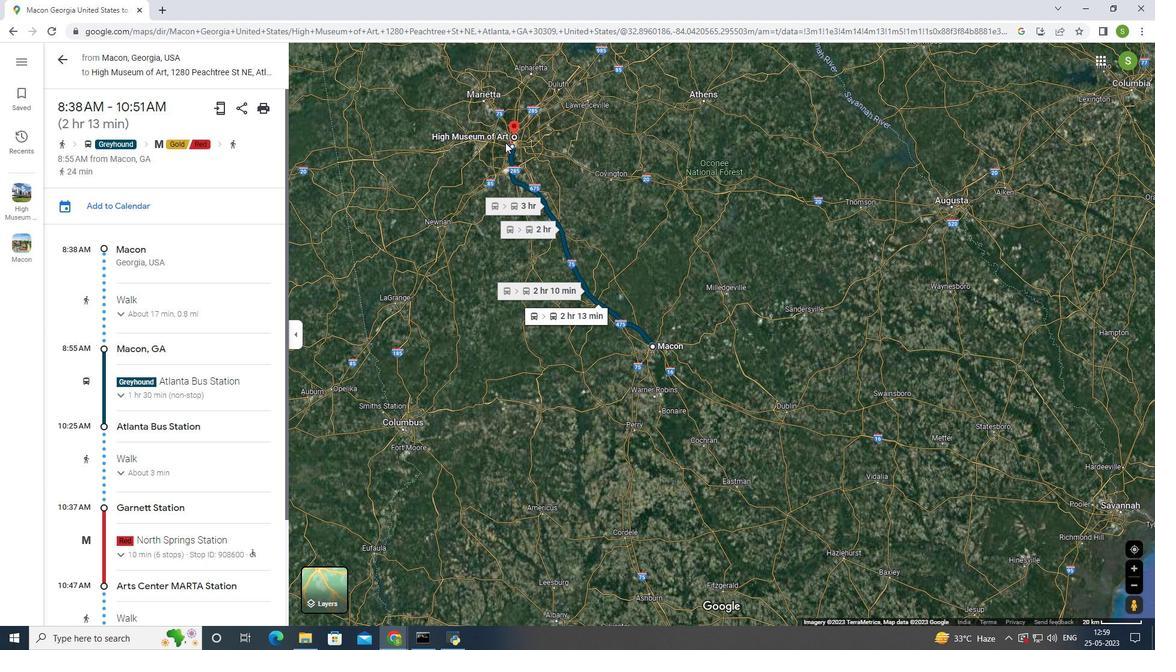 
Action: Mouse scrolled (505, 143) with delta (0, 0)
Screenshot: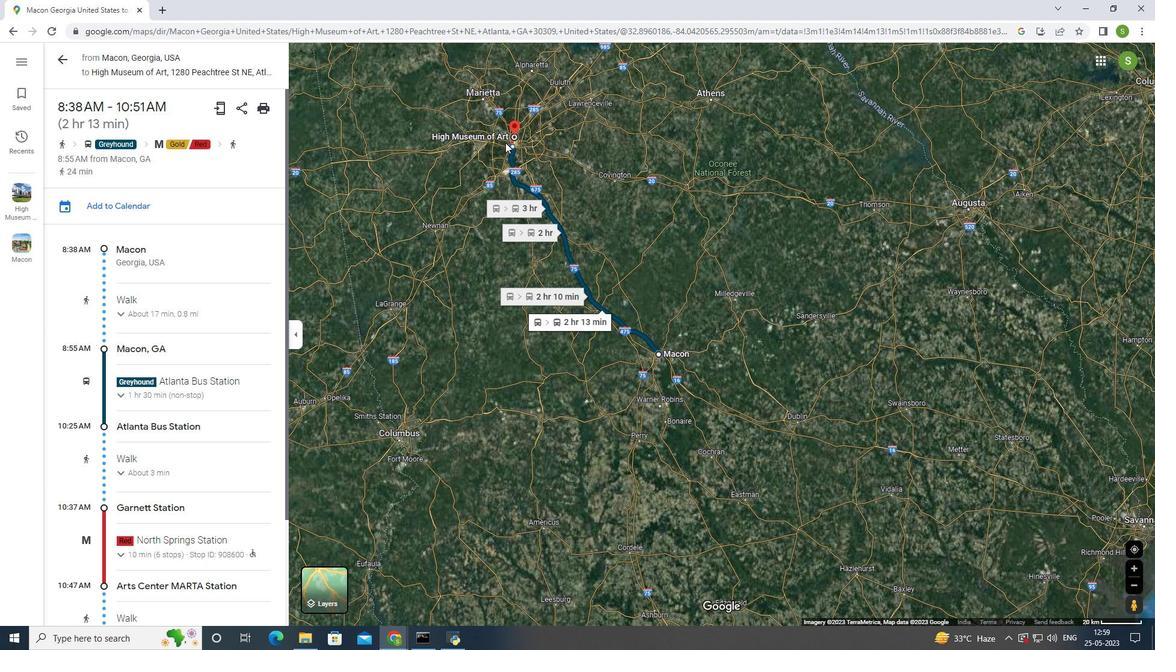 
Action: Mouse moved to (507, 142)
Screenshot: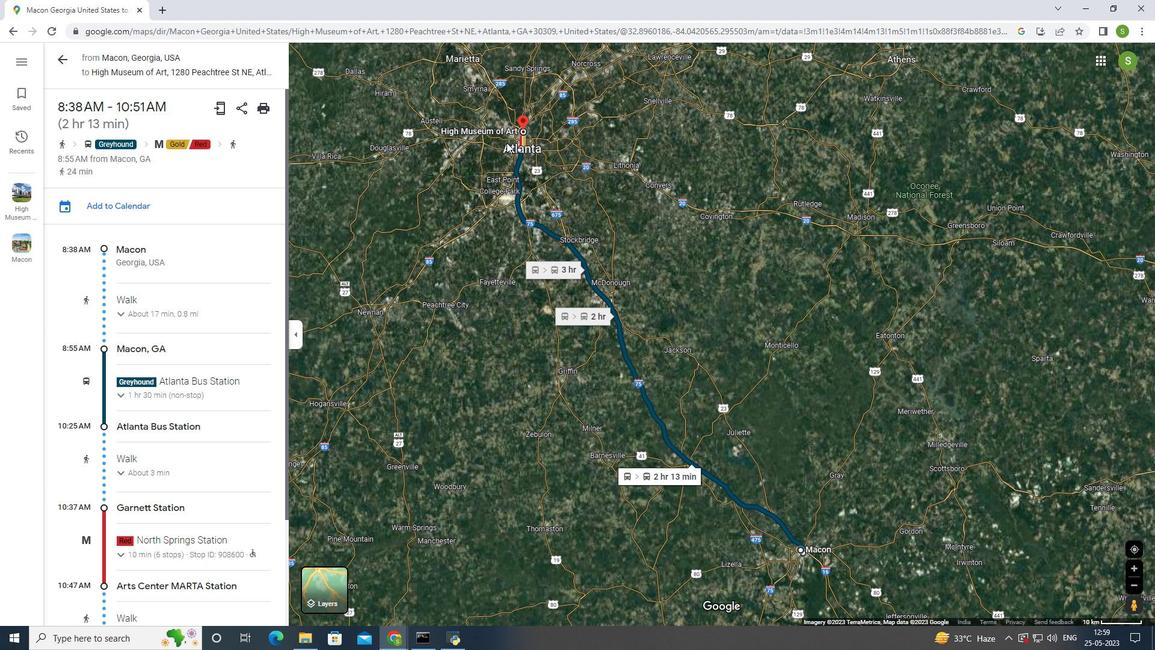 
Action: Mouse scrolled (507, 143) with delta (0, 0)
Screenshot: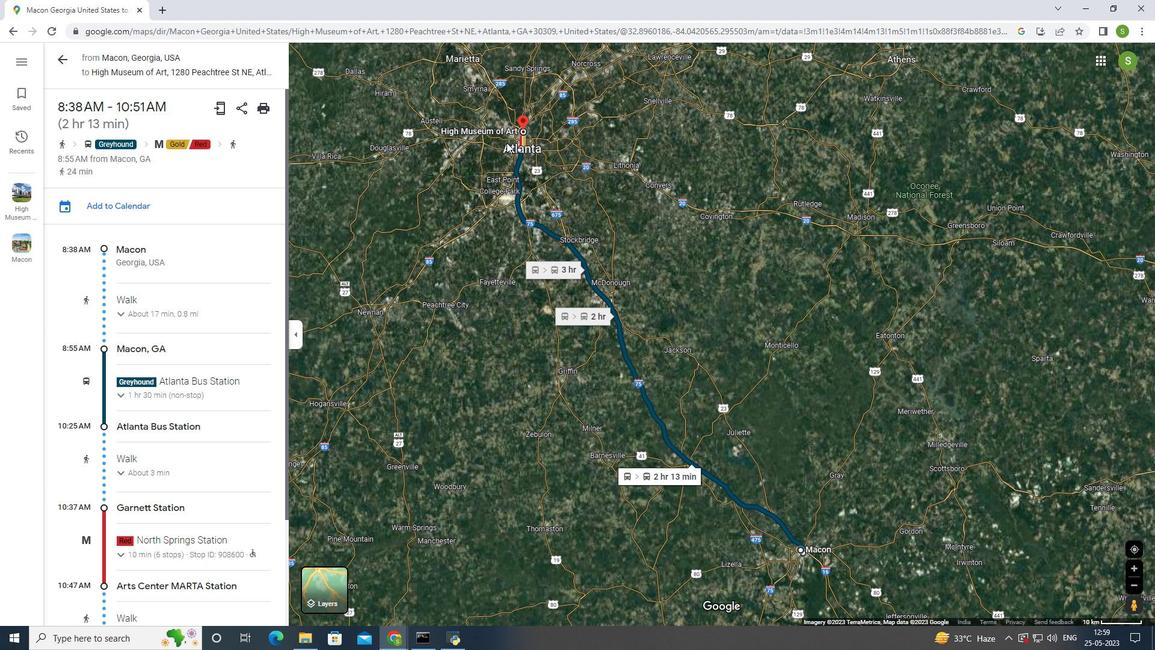 
Action: Mouse moved to (508, 142)
Screenshot: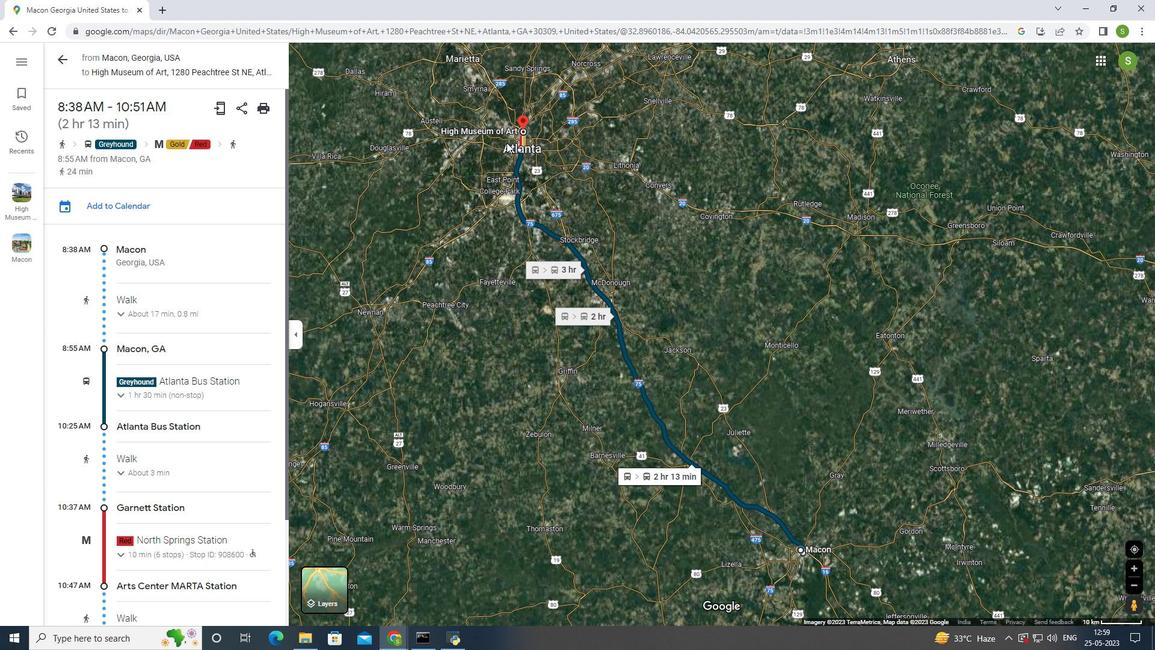 
Action: Mouse scrolled (508, 143) with delta (0, 0)
Screenshot: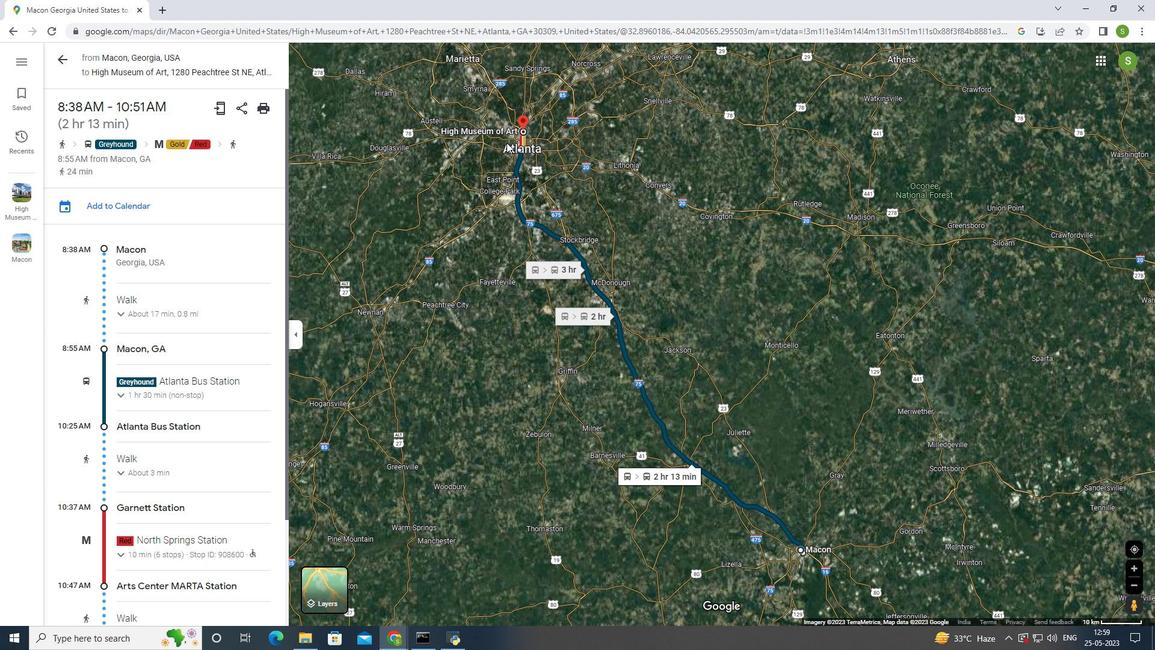 
Action: Mouse moved to (508, 142)
Screenshot: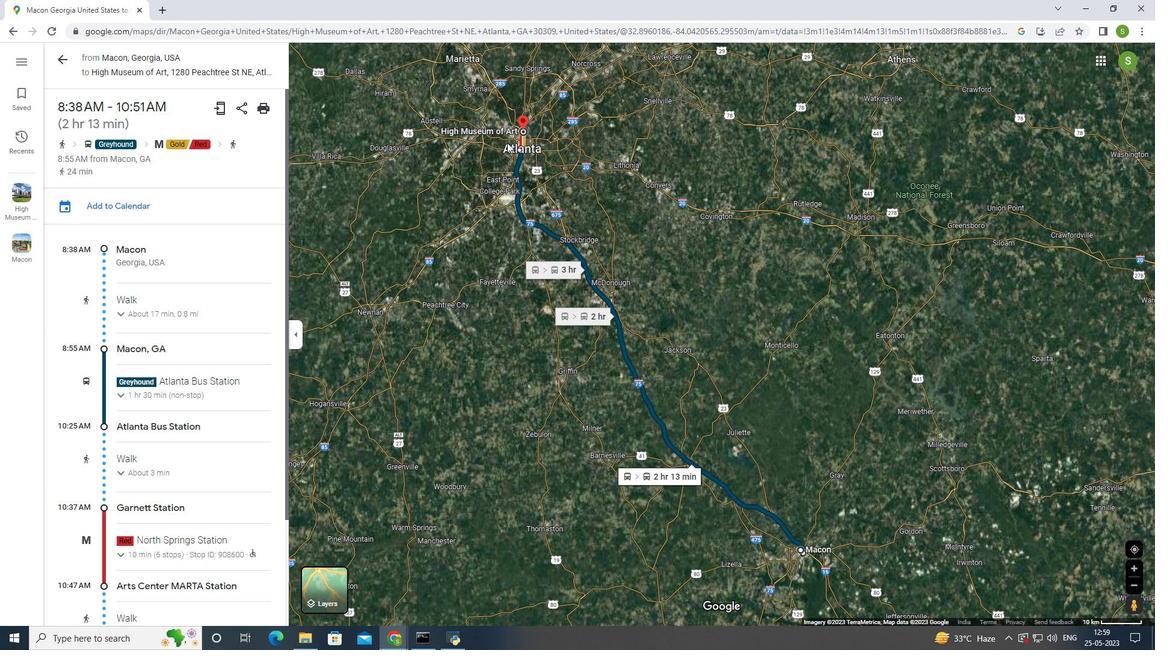 
Action: Mouse scrolled (508, 143) with delta (0, 0)
Screenshot: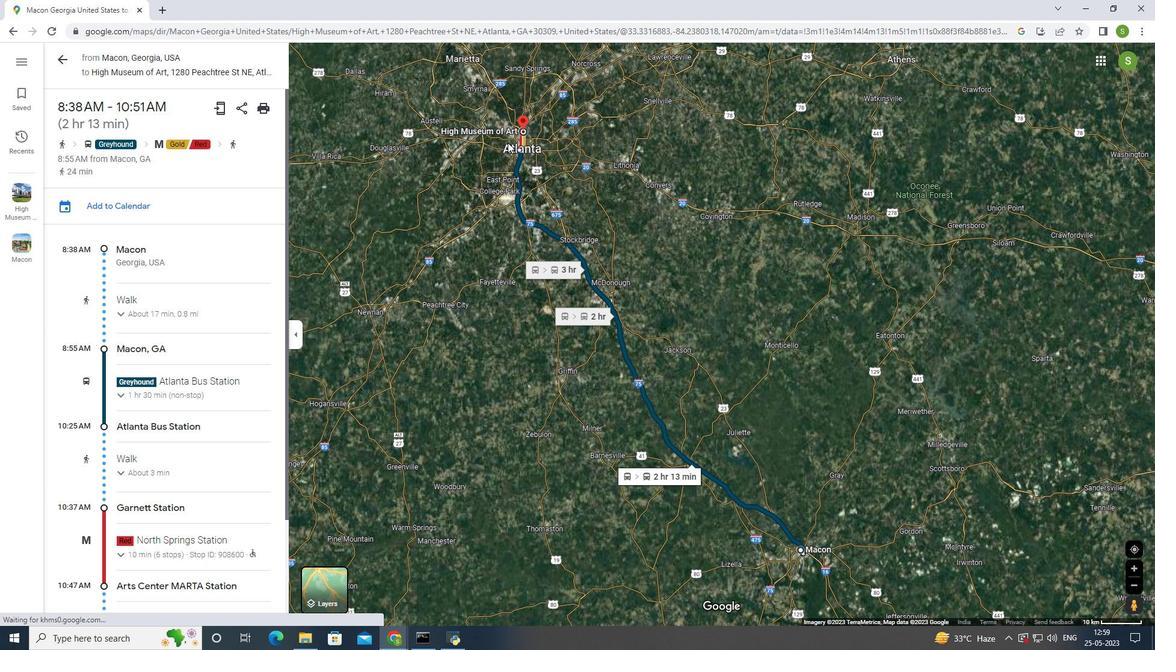 
Action: Mouse scrolled (508, 143) with delta (0, 0)
Screenshot: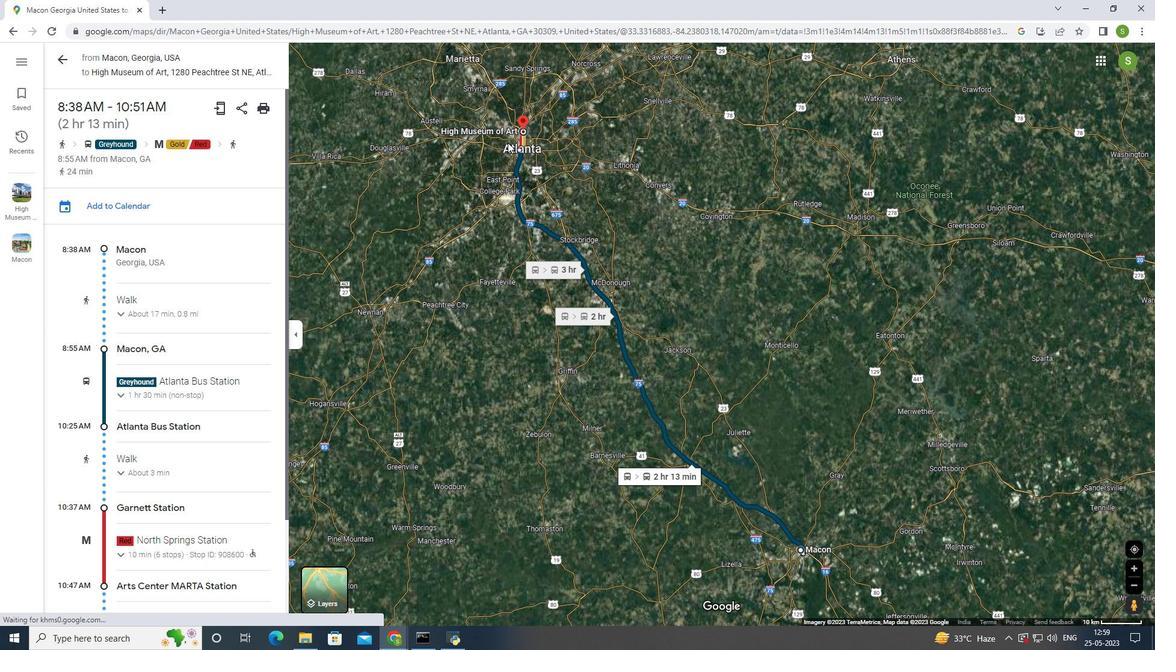 
Action: Mouse scrolled (508, 143) with delta (0, 0)
Screenshot: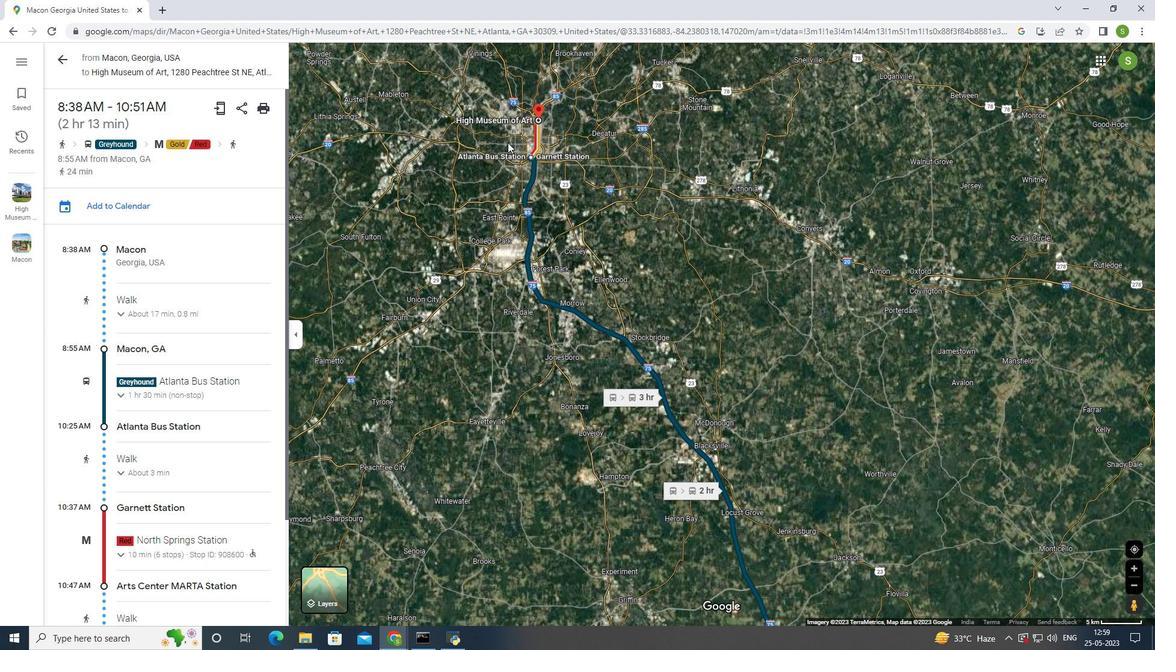 
Action: Mouse scrolled (508, 143) with delta (0, 0)
Screenshot: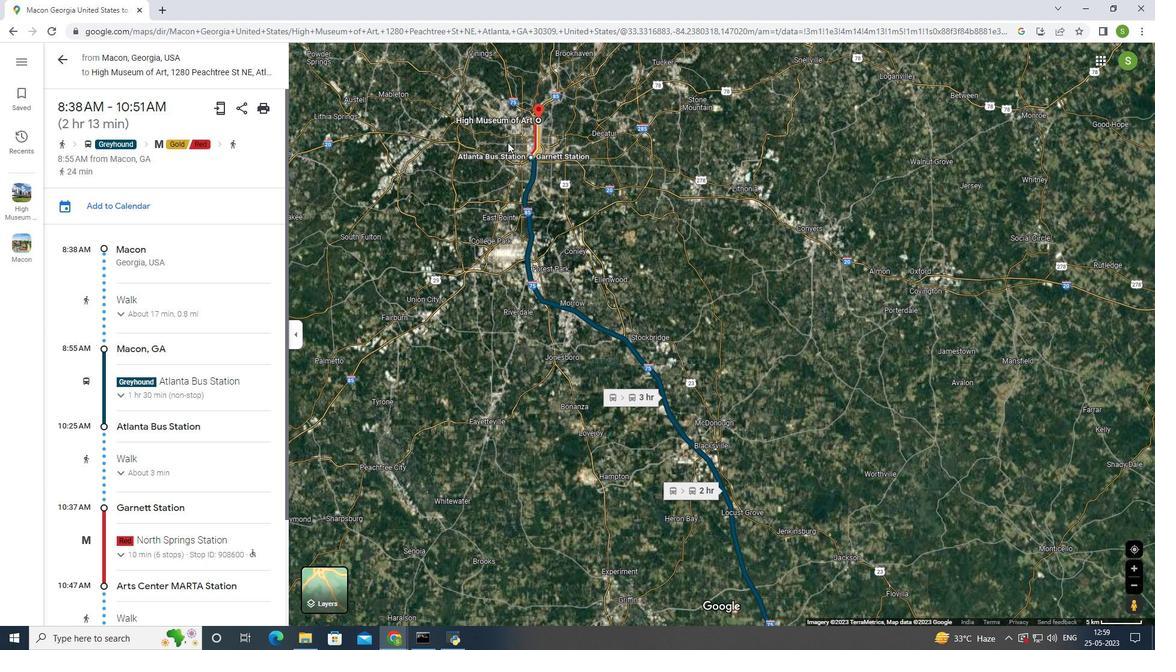 
Action: Mouse scrolled (508, 143) with delta (0, 0)
Screenshot: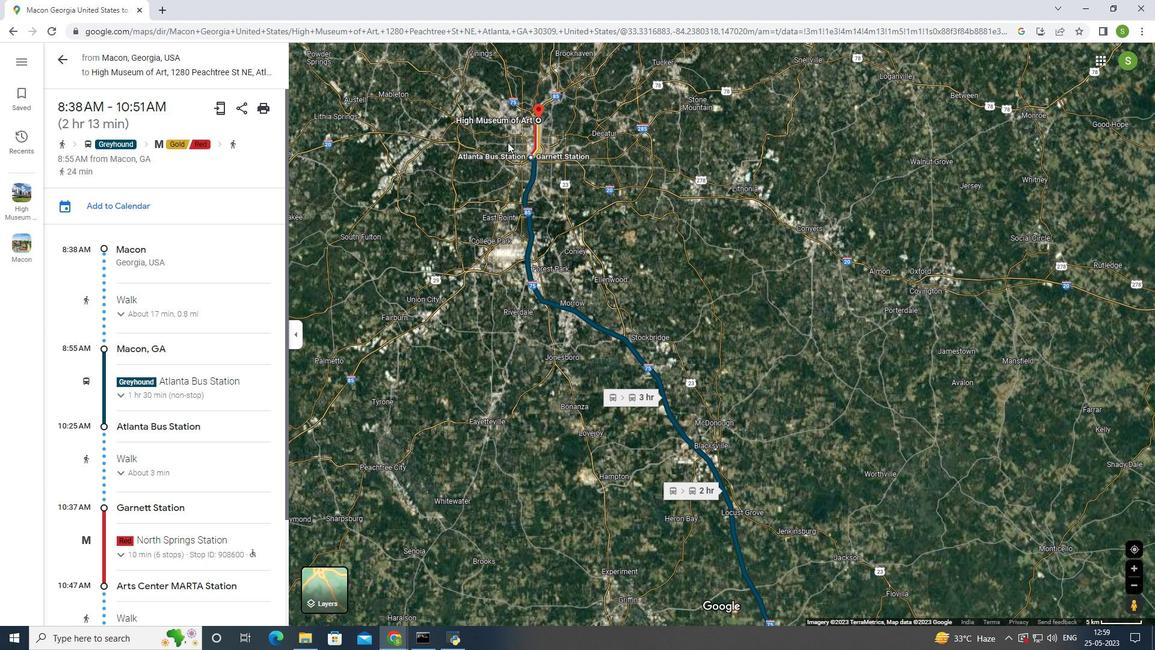 
Action: Mouse scrolled (508, 143) with delta (0, 0)
Screenshot: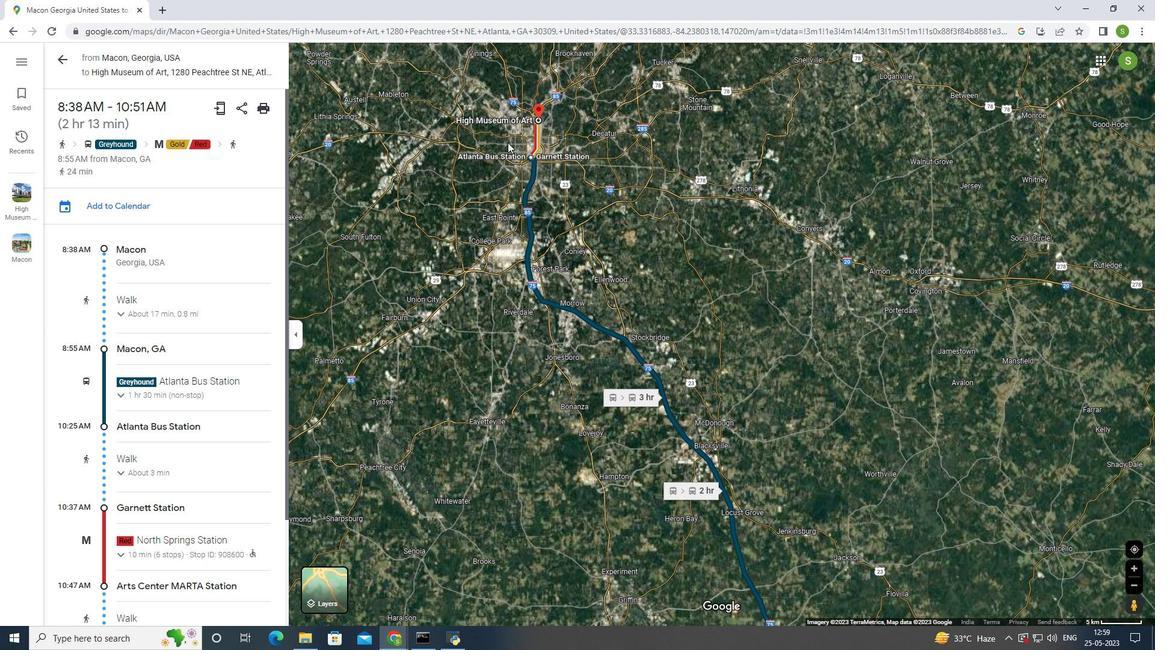 
Action: Mouse moved to (509, 142)
Screenshot: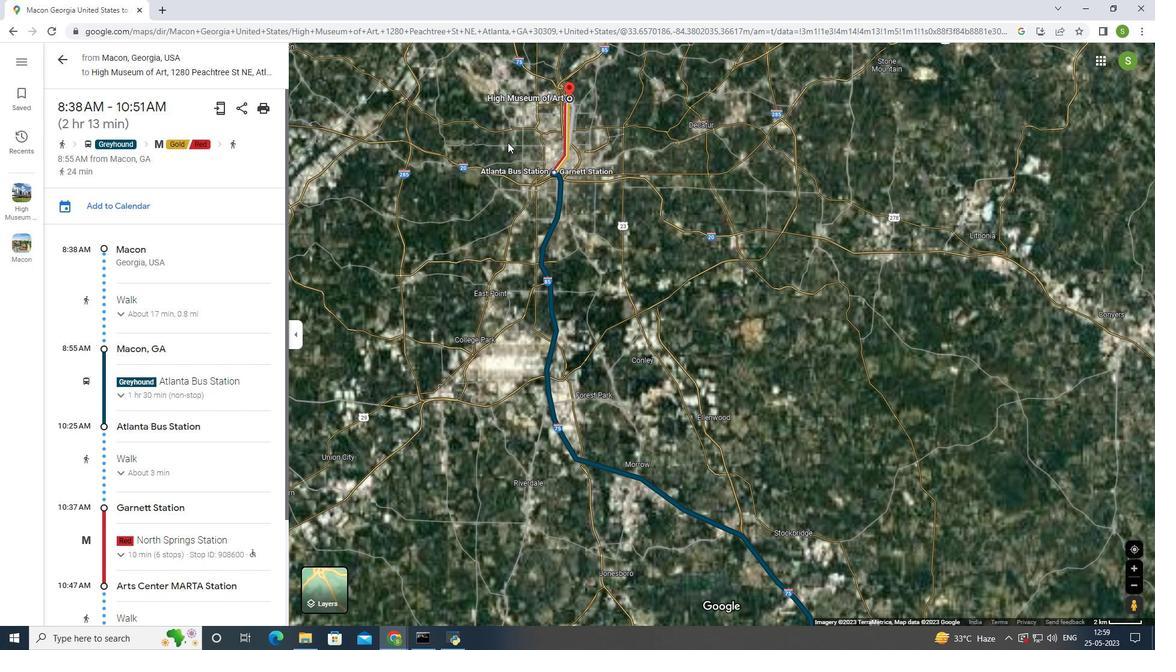 
Action: Mouse scrolled (509, 142) with delta (0, 0)
Screenshot: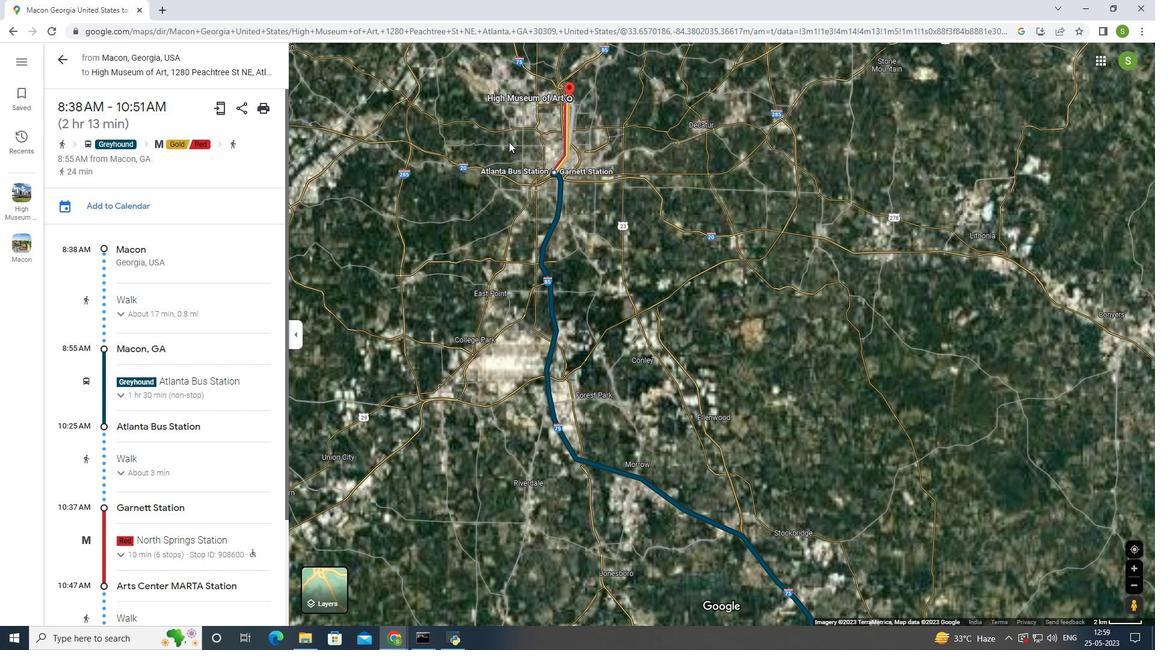 
Action: Mouse scrolled (509, 142) with delta (0, 0)
Screenshot: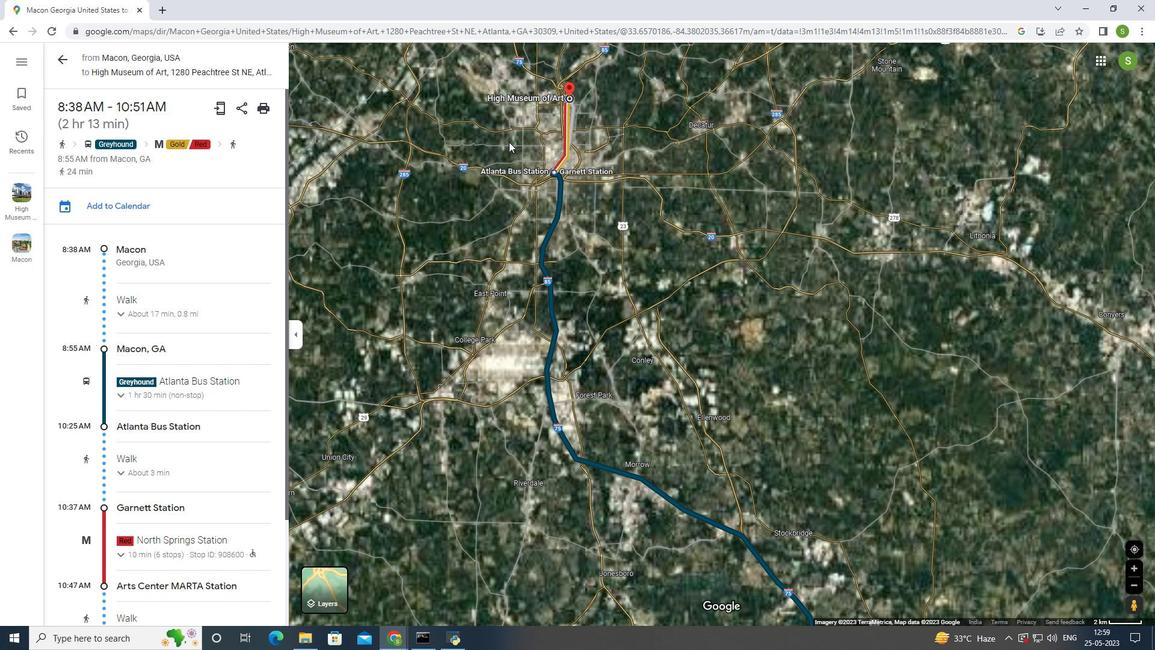 
Action: Mouse scrolled (509, 142) with delta (0, 0)
Screenshot: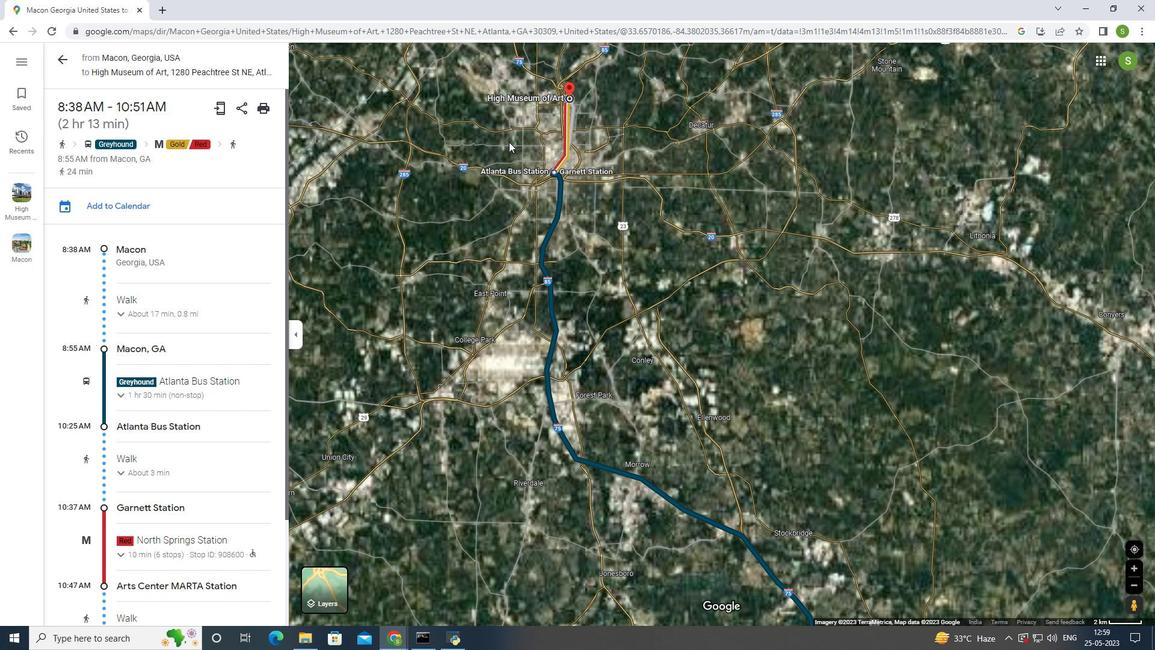 
Action: Mouse scrolled (509, 142) with delta (0, 0)
Screenshot: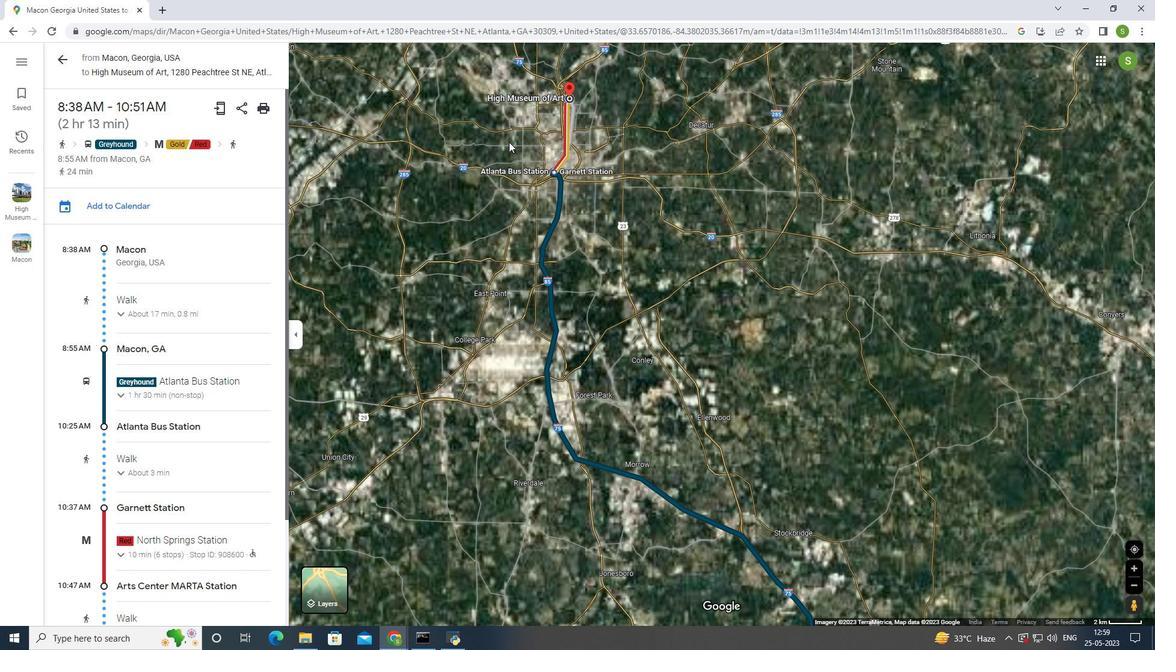 
Action: Mouse moved to (509, 142)
Screenshot: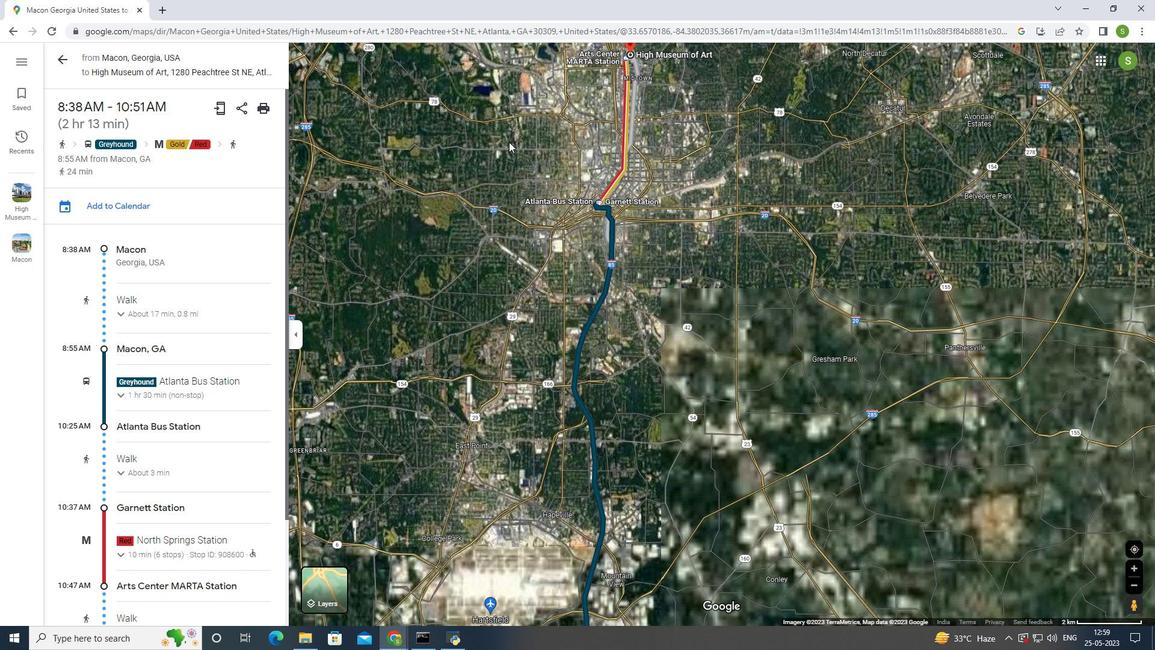 
Action: Mouse scrolled (509, 142) with delta (0, 0)
Screenshot: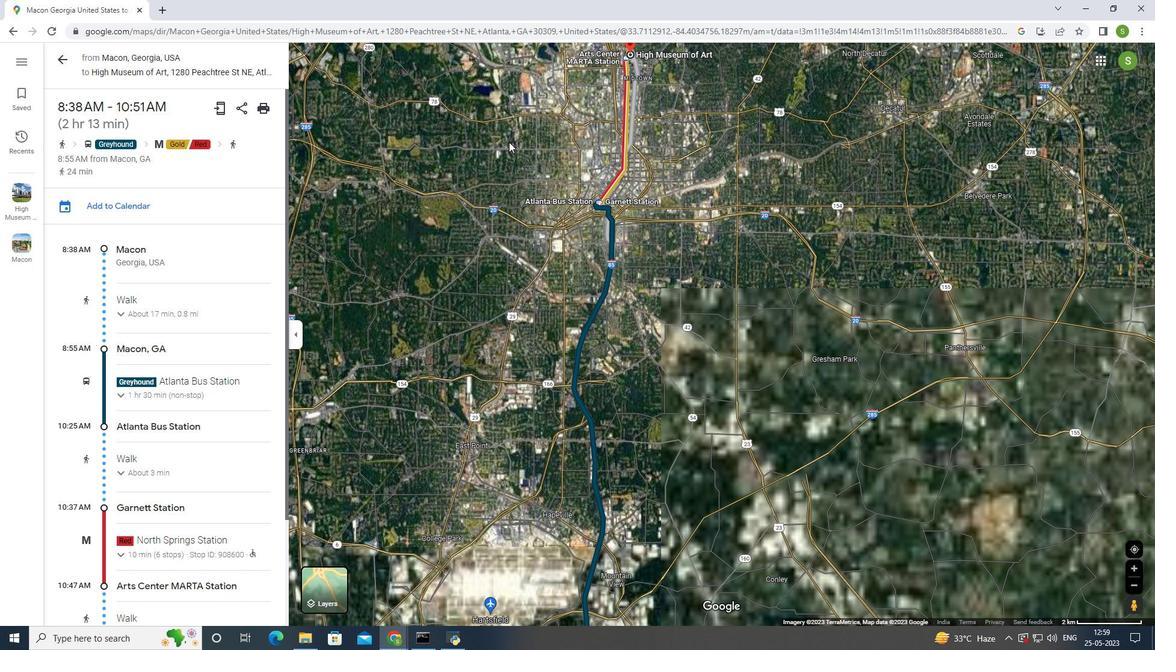 
Action: Mouse scrolled (509, 142) with delta (0, 0)
Screenshot: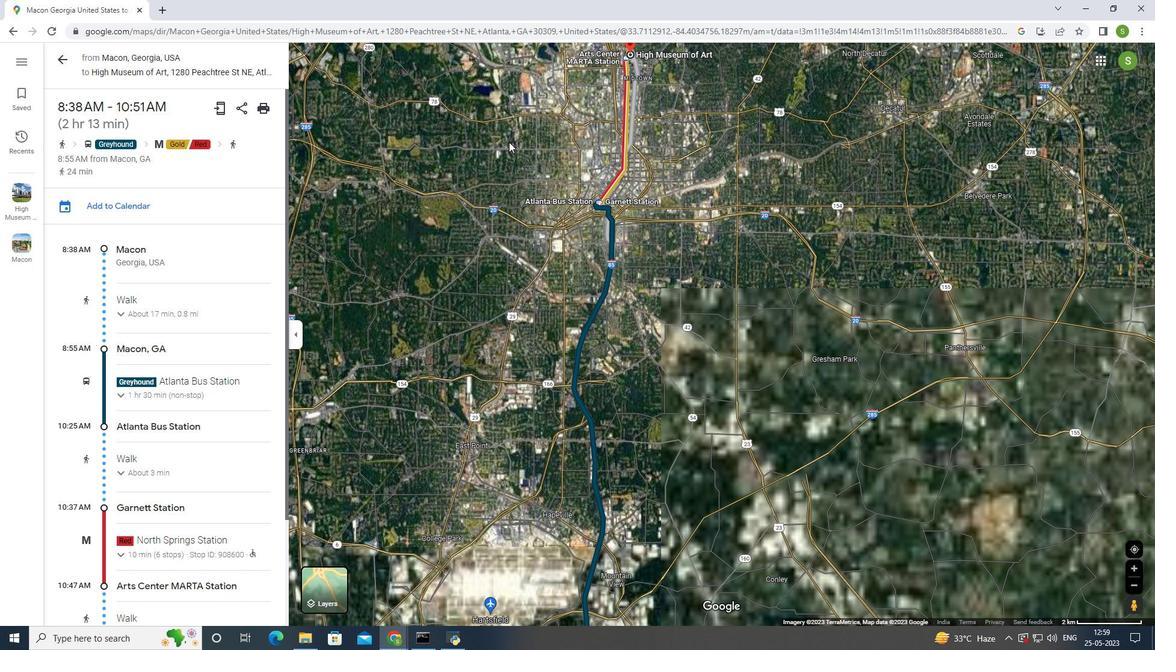 
Action: Mouse scrolled (509, 142) with delta (0, 0)
Screenshot: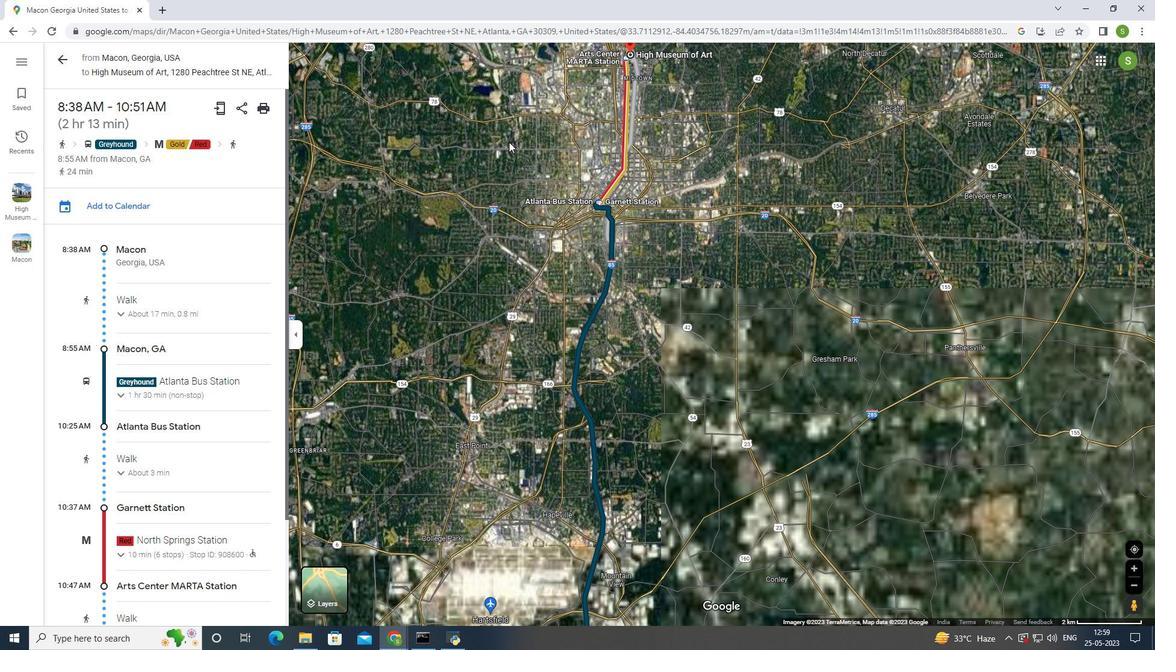 
Action: Mouse scrolled (509, 142) with delta (0, 0)
Screenshot: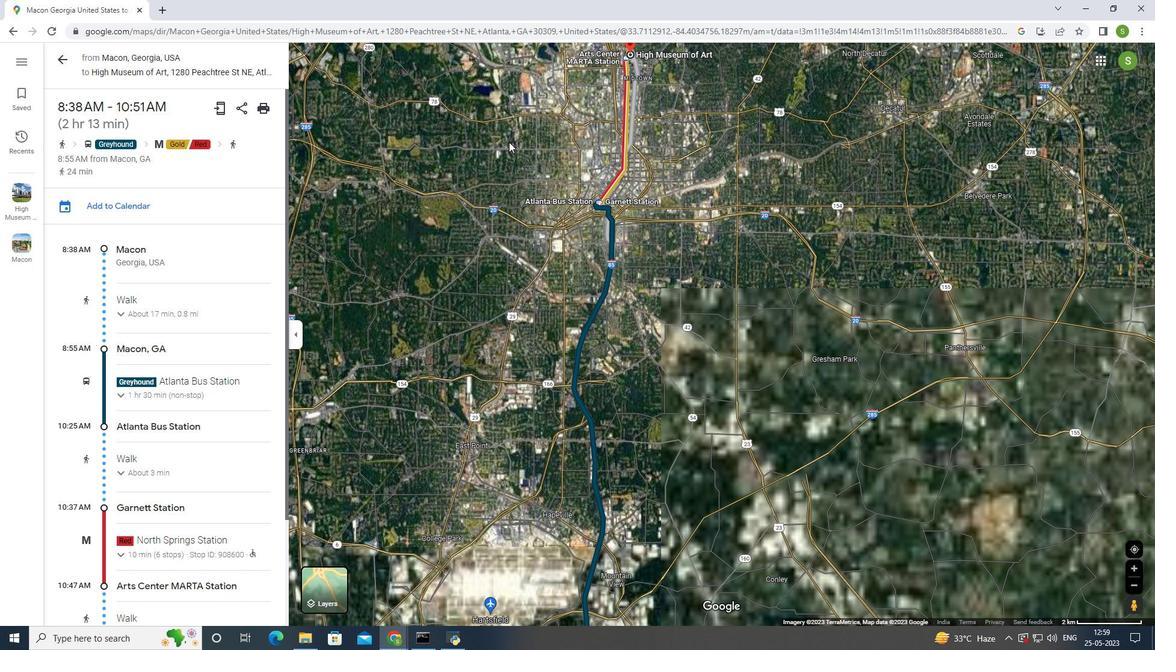 
Action: Mouse scrolled (509, 142) with delta (0, 0)
Screenshot: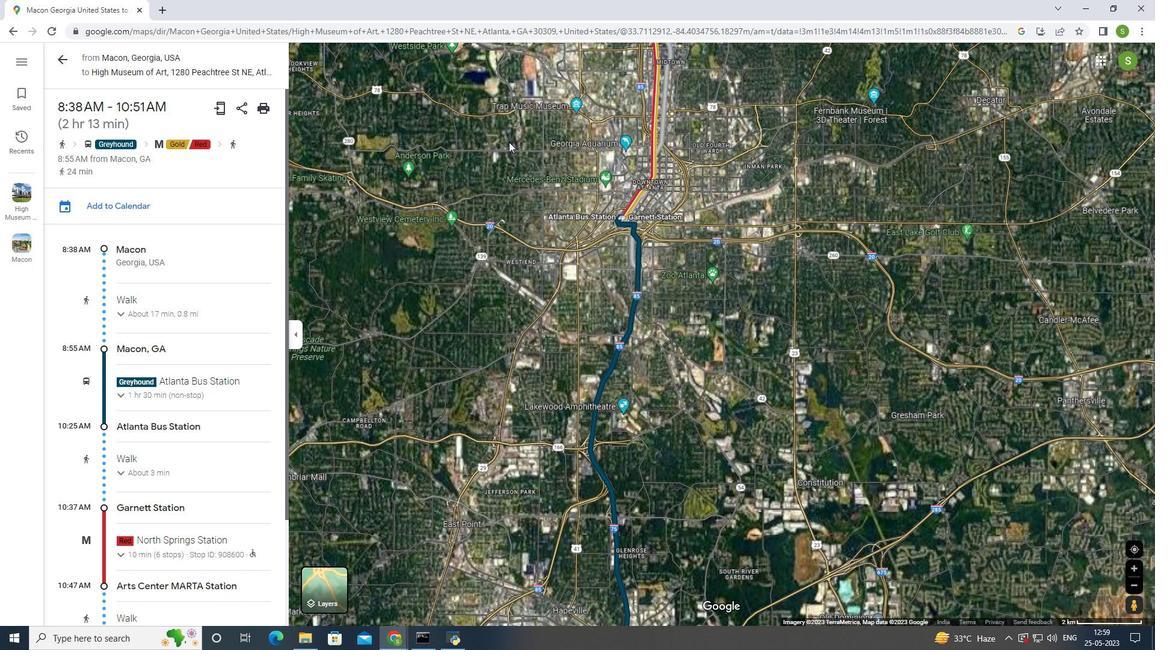 
Action: Mouse scrolled (509, 142) with delta (0, 0)
Screenshot: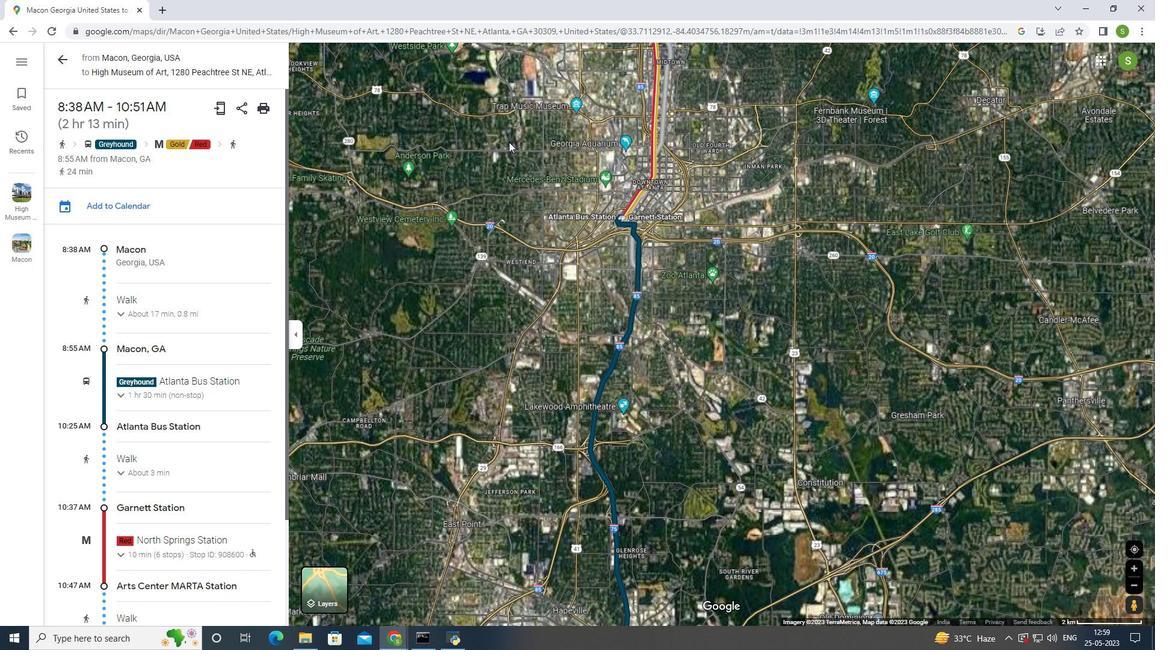 
Action: Mouse scrolled (509, 142) with delta (0, 0)
Screenshot: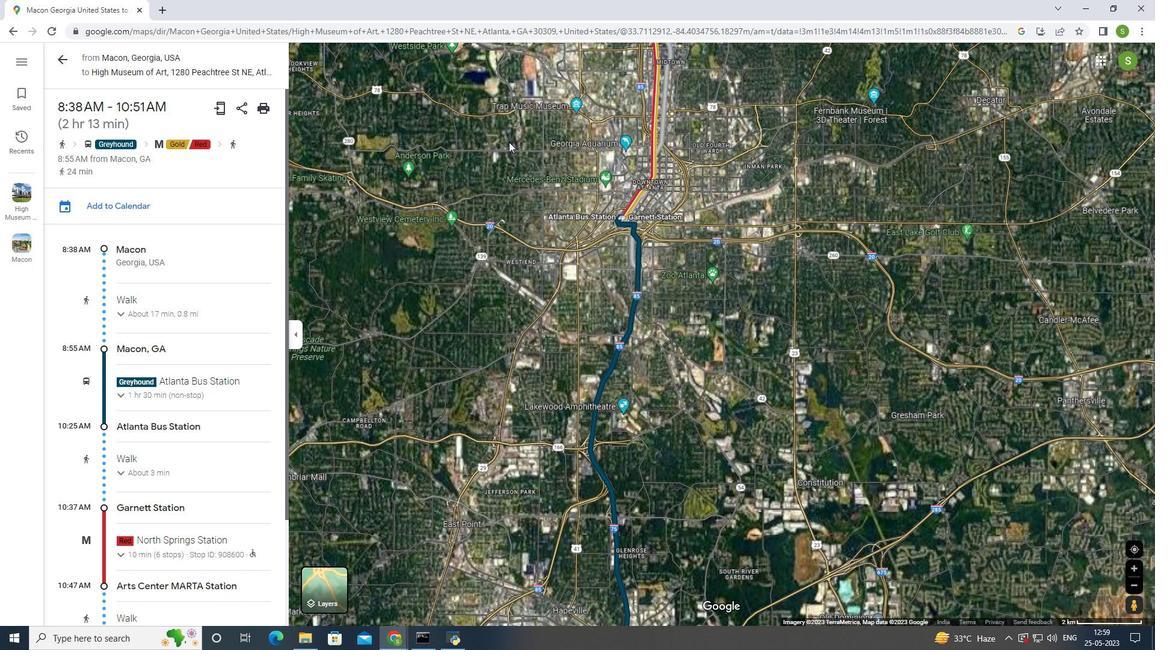 
Action: Mouse scrolled (509, 142) with delta (0, 0)
Screenshot: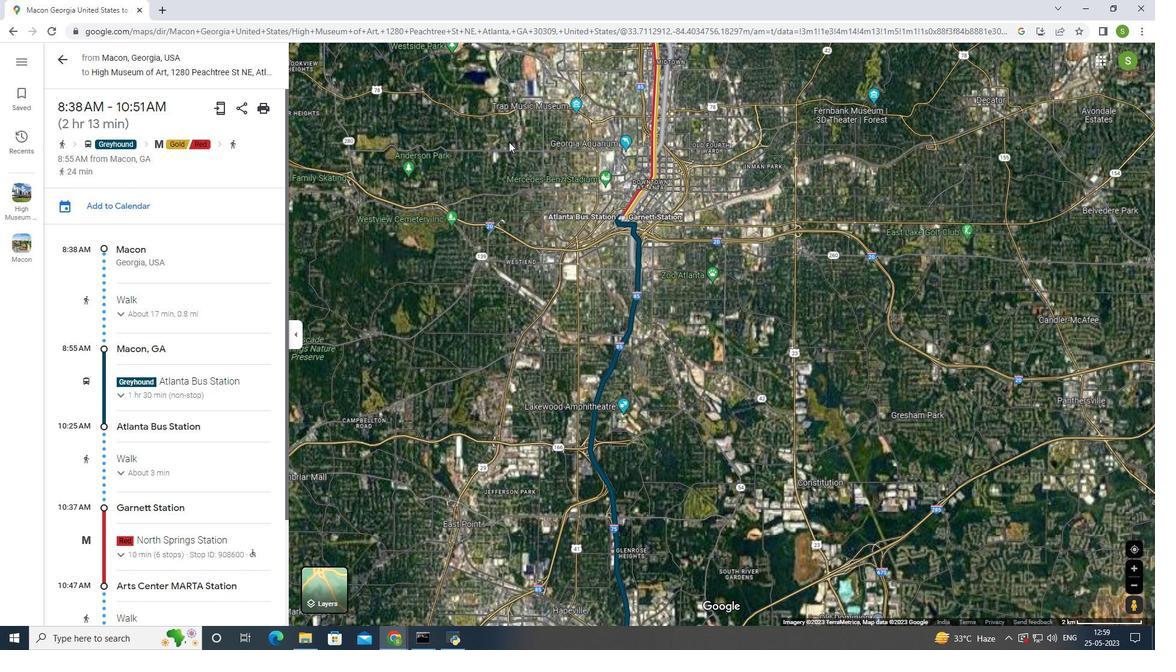 
Action: Mouse moved to (509, 142)
Screenshot: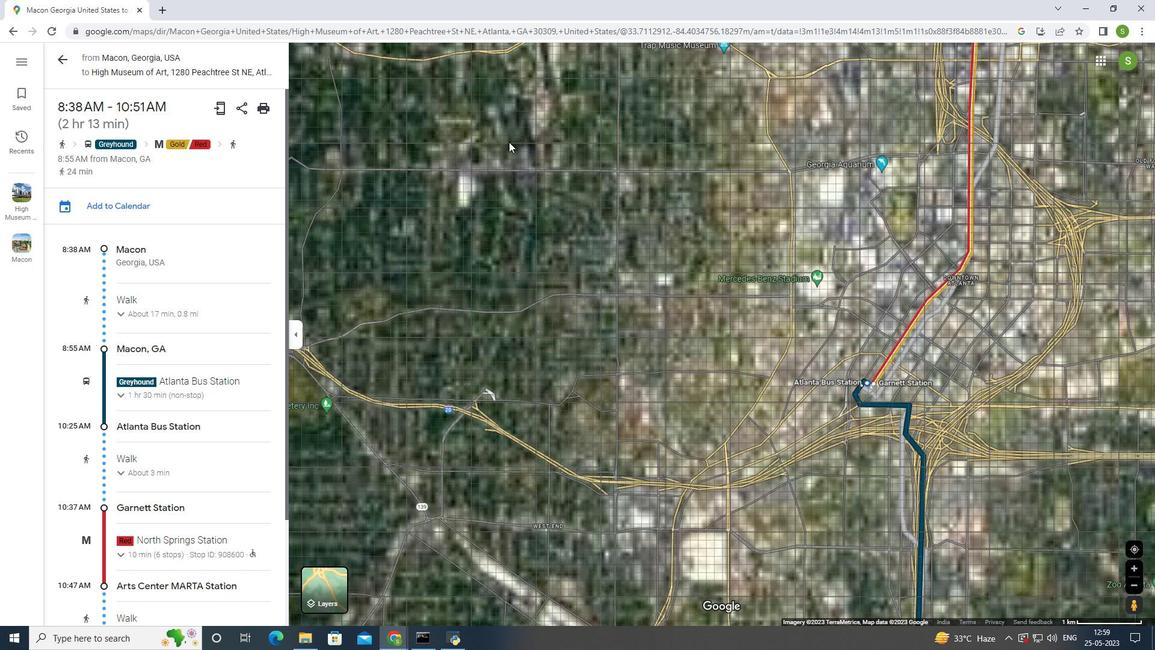 
Action: Mouse scrolled (509, 141) with delta (0, 0)
Screenshot: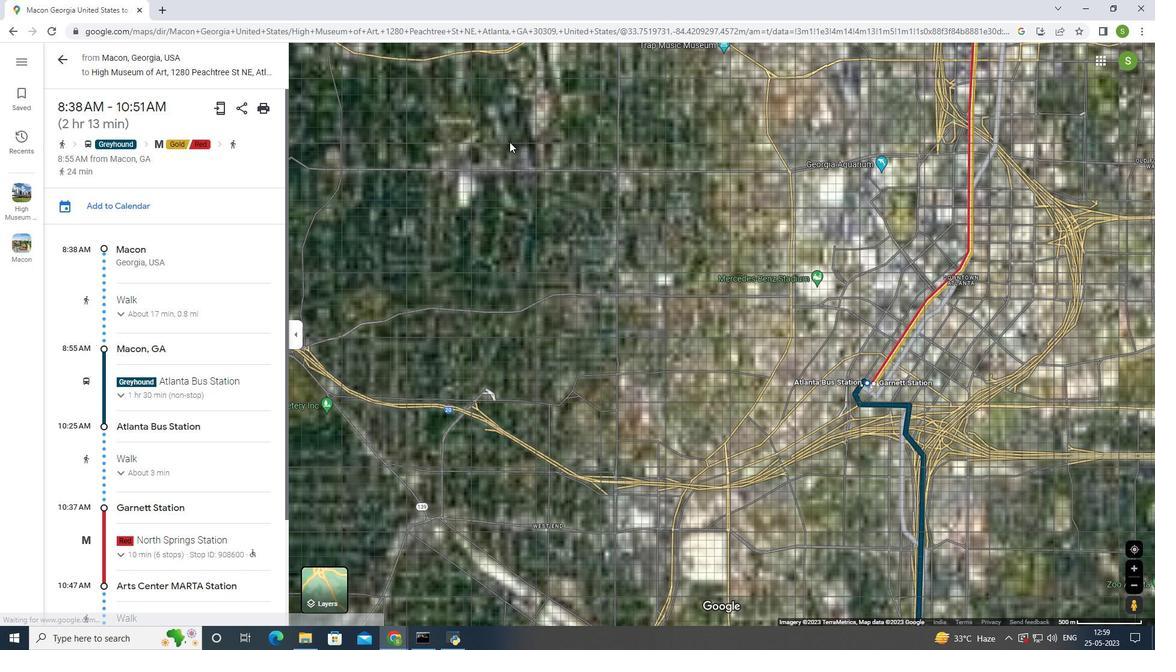 
Action: Mouse scrolled (509, 141) with delta (0, 0)
Screenshot: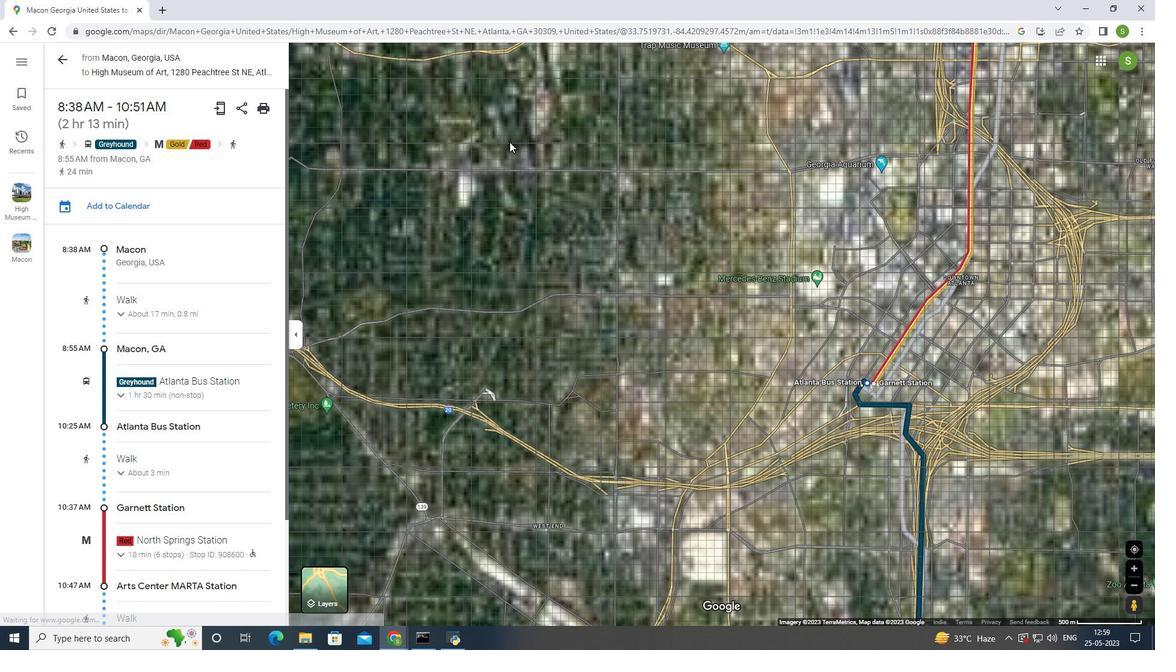 
Action: Mouse scrolled (509, 141) with delta (0, 0)
Screenshot: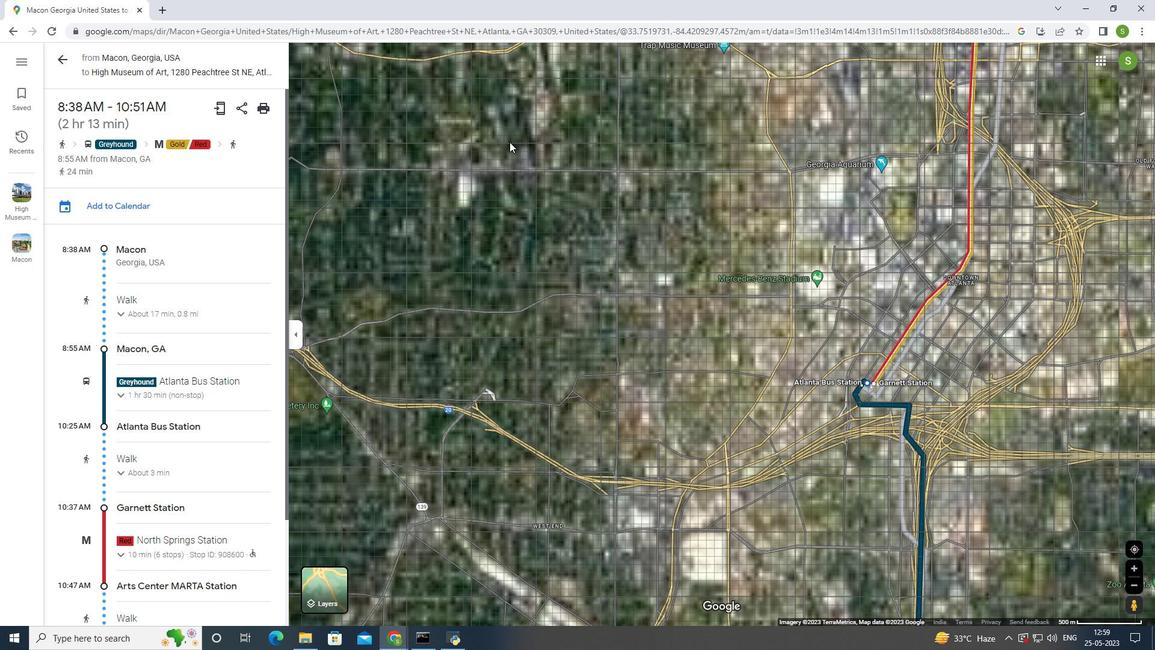 
Action: Mouse scrolled (509, 141) with delta (0, 0)
Screenshot: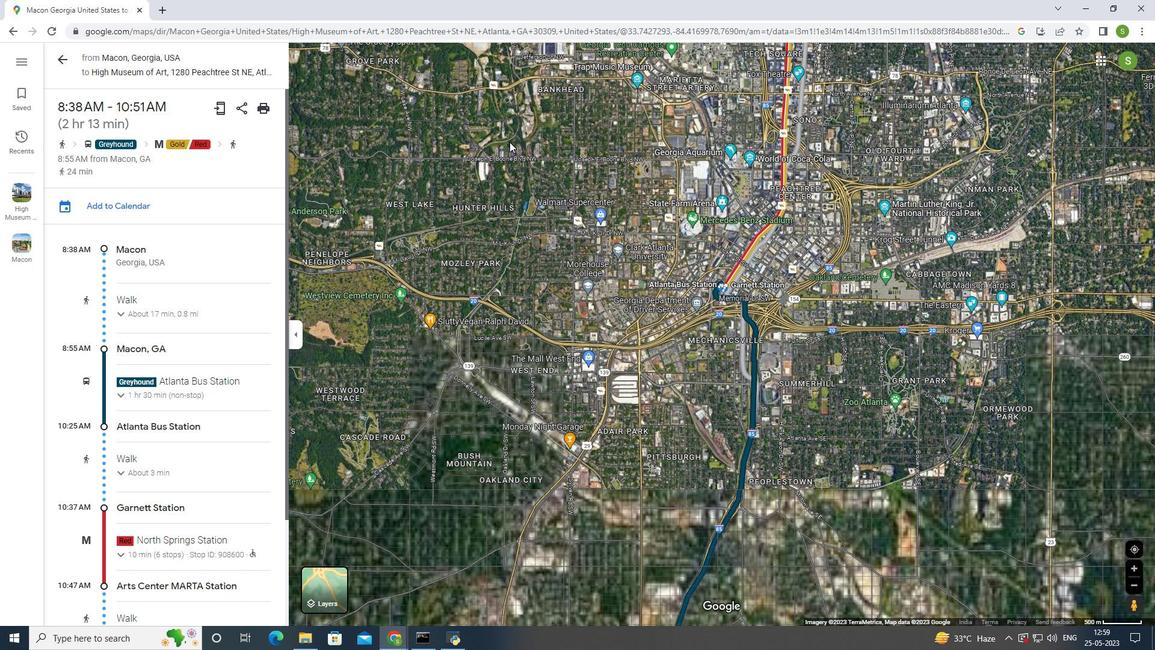 
Action: Mouse scrolled (509, 141) with delta (0, 0)
Screenshot: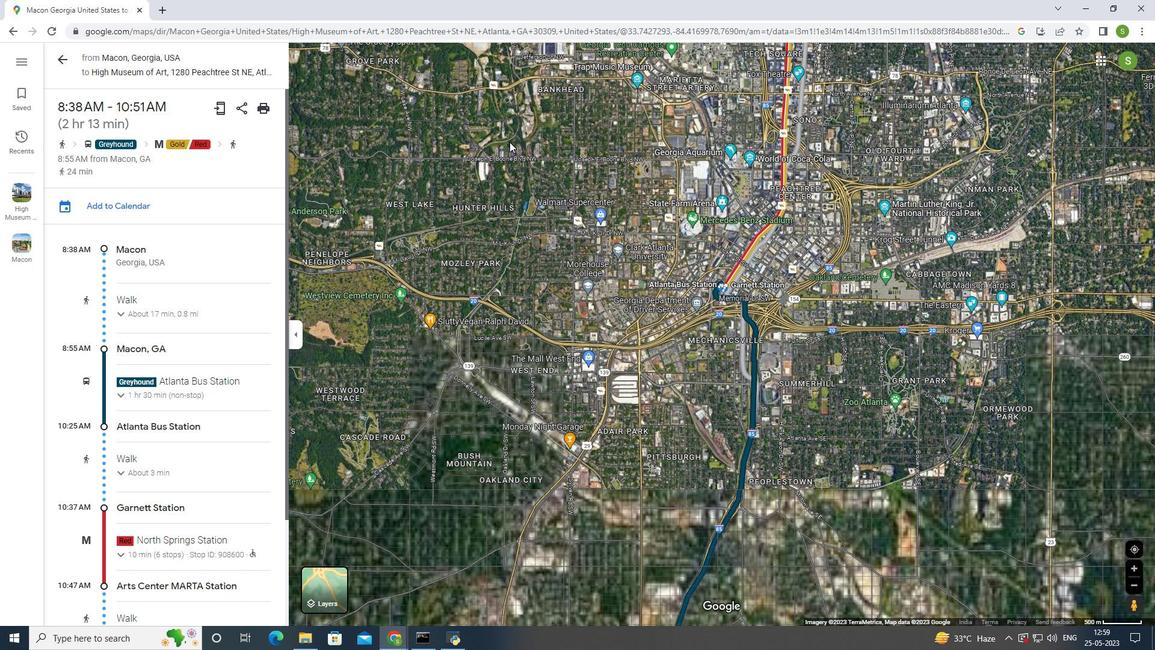 
Action: Mouse scrolled (509, 141) with delta (0, 0)
Screenshot: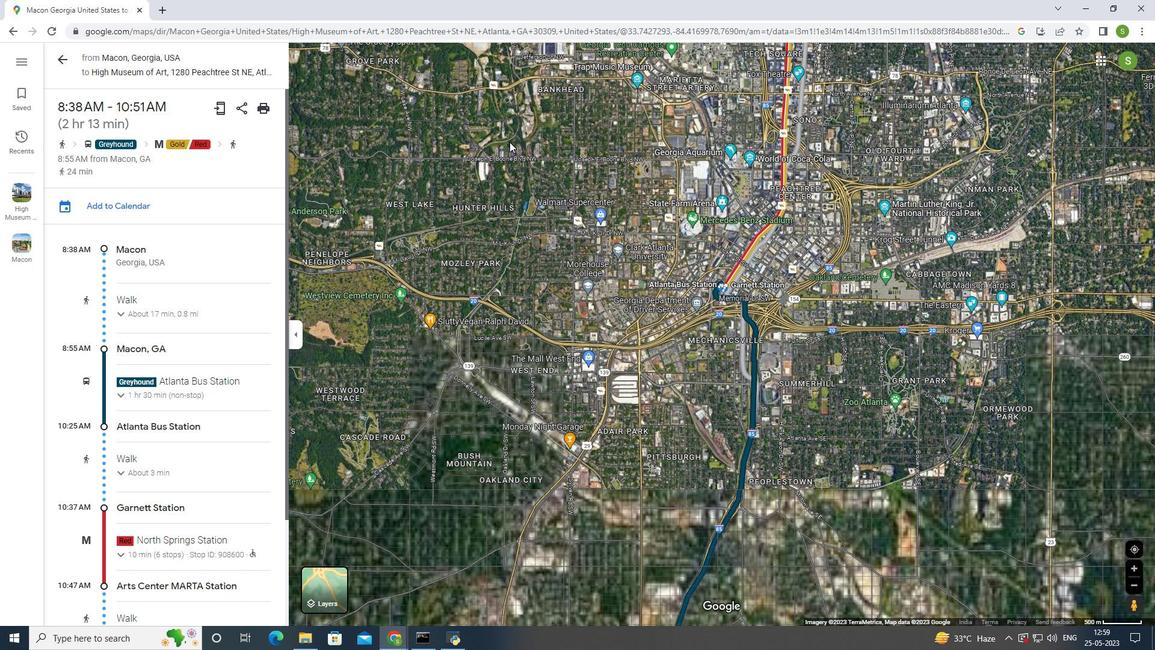 
Action: Mouse scrolled (509, 141) with delta (0, 0)
Screenshot: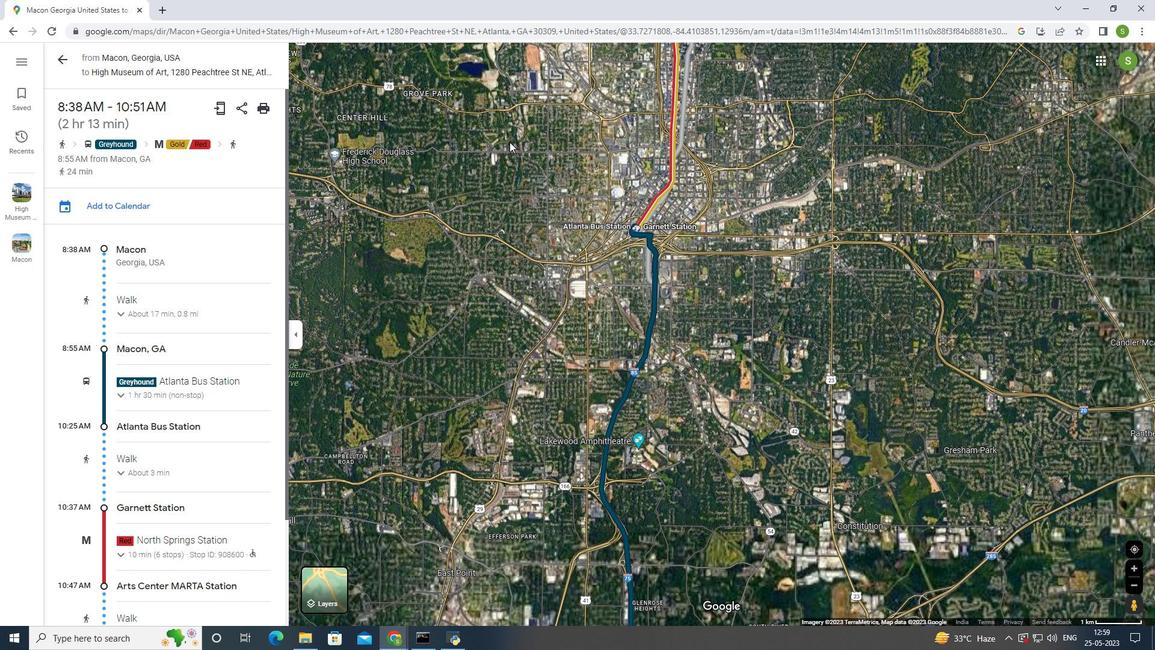 
Action: Mouse moved to (583, 422)
Screenshot: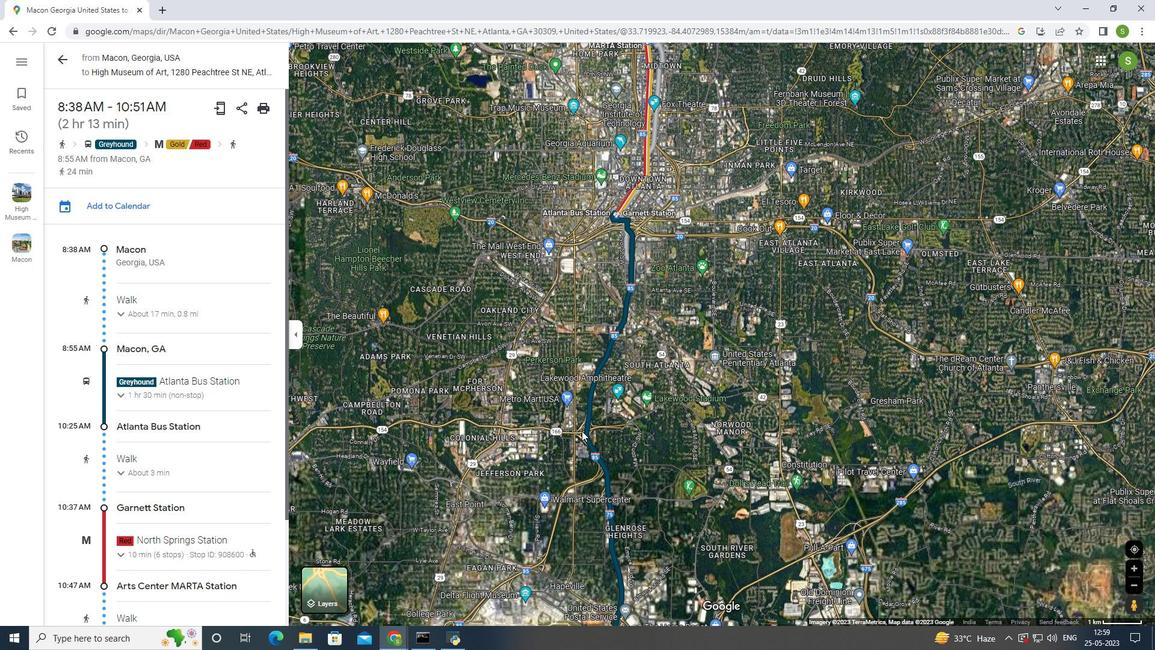 
Action: Mouse scrolled (583, 422) with delta (0, 0)
Screenshot: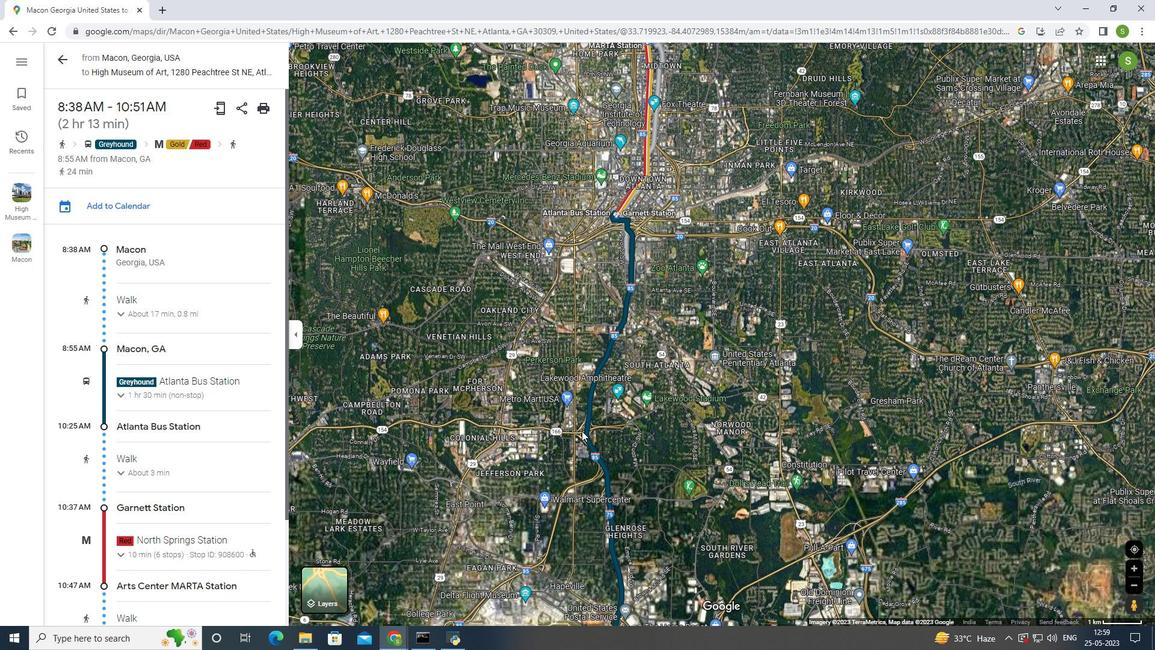 
Action: Mouse moved to (584, 420)
Screenshot: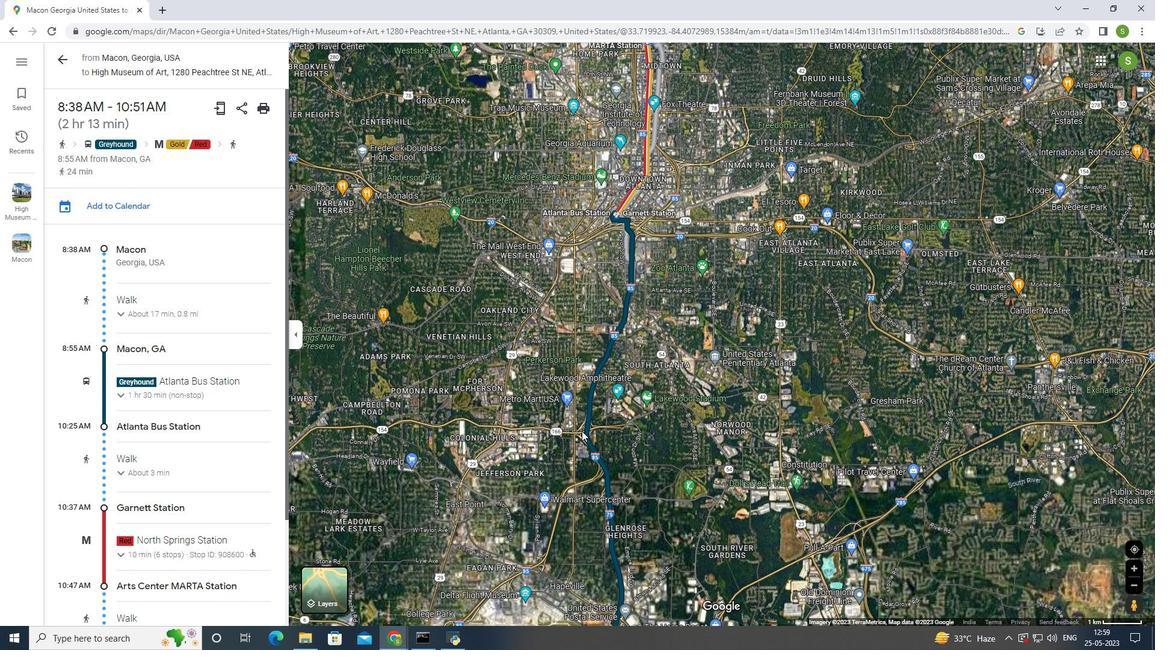 
Action: Mouse scrolled (584, 421) with delta (0, 0)
Screenshot: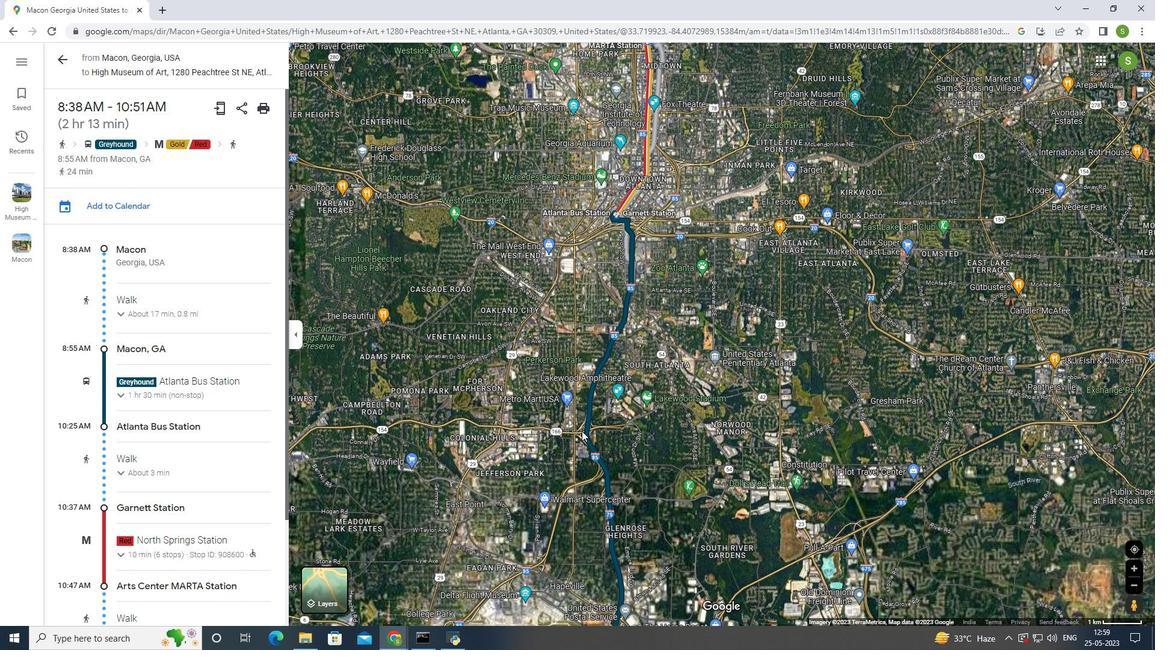 
Action: Mouse moved to (587, 418)
Screenshot: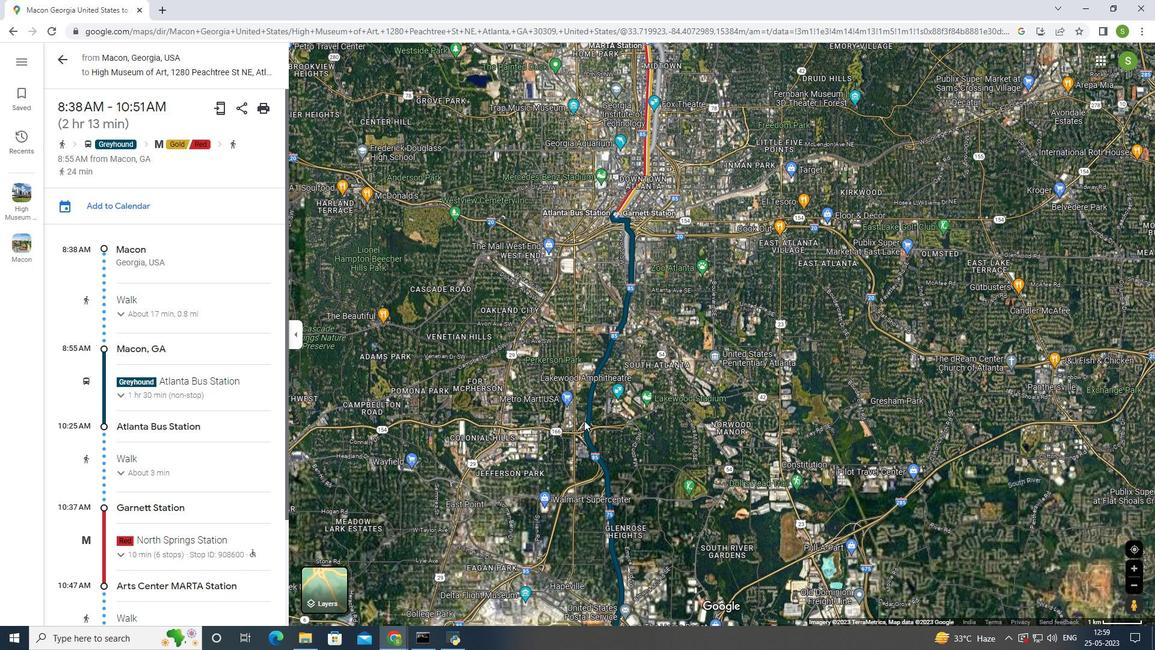 
Action: Mouse scrolled (585, 420) with delta (0, 0)
Screenshot: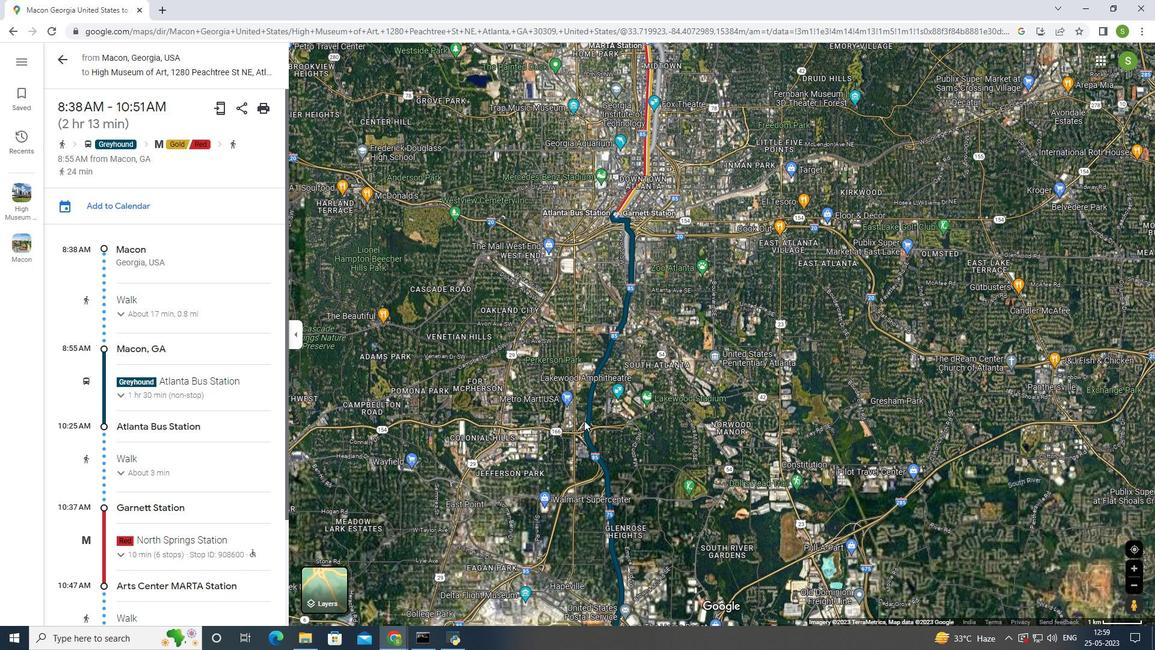 
Action: Mouse scrolled (585, 420) with delta (0, 0)
Screenshot: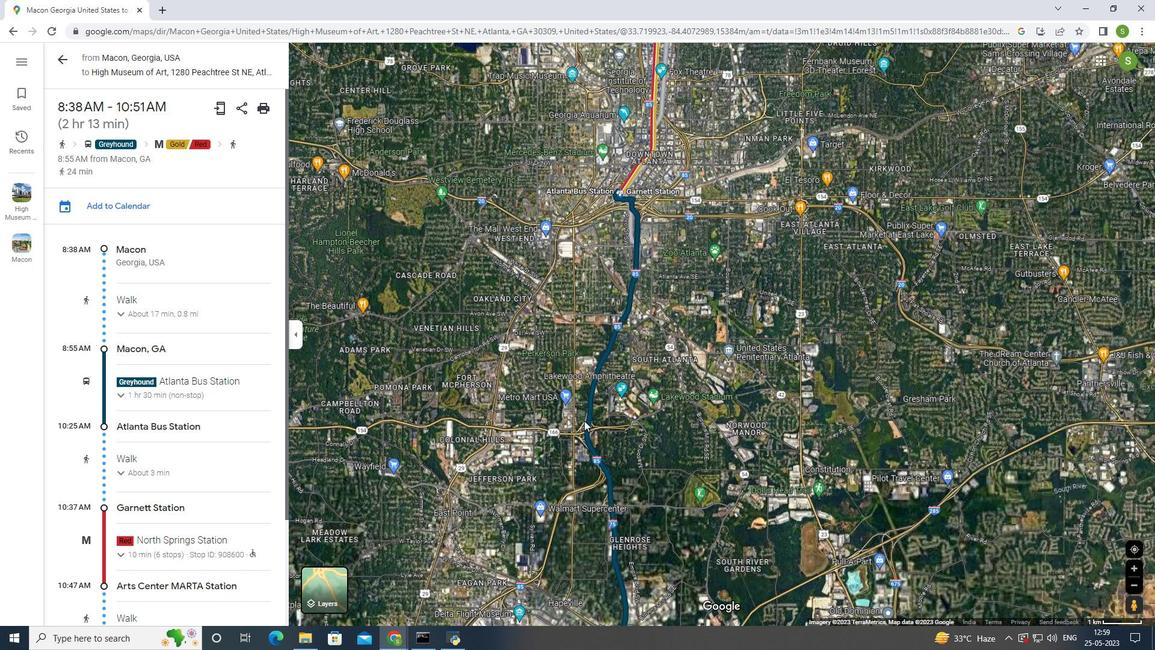 
Action: Mouse scrolled (587, 419) with delta (0, 0)
Screenshot: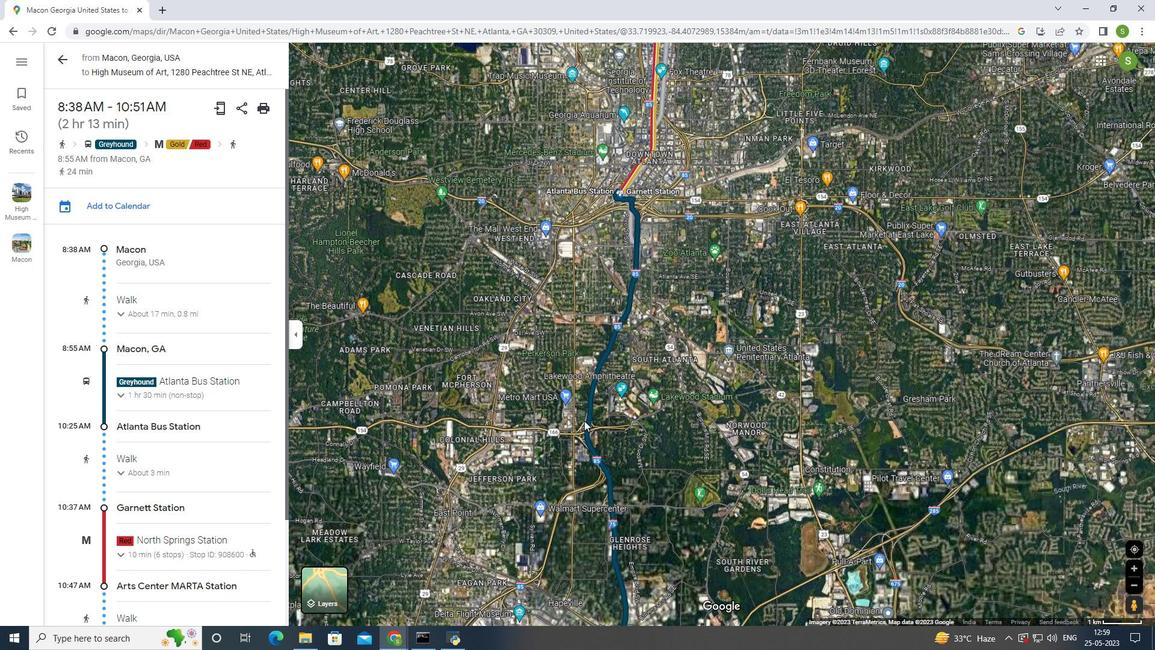 
Action: Mouse moved to (587, 417)
Screenshot: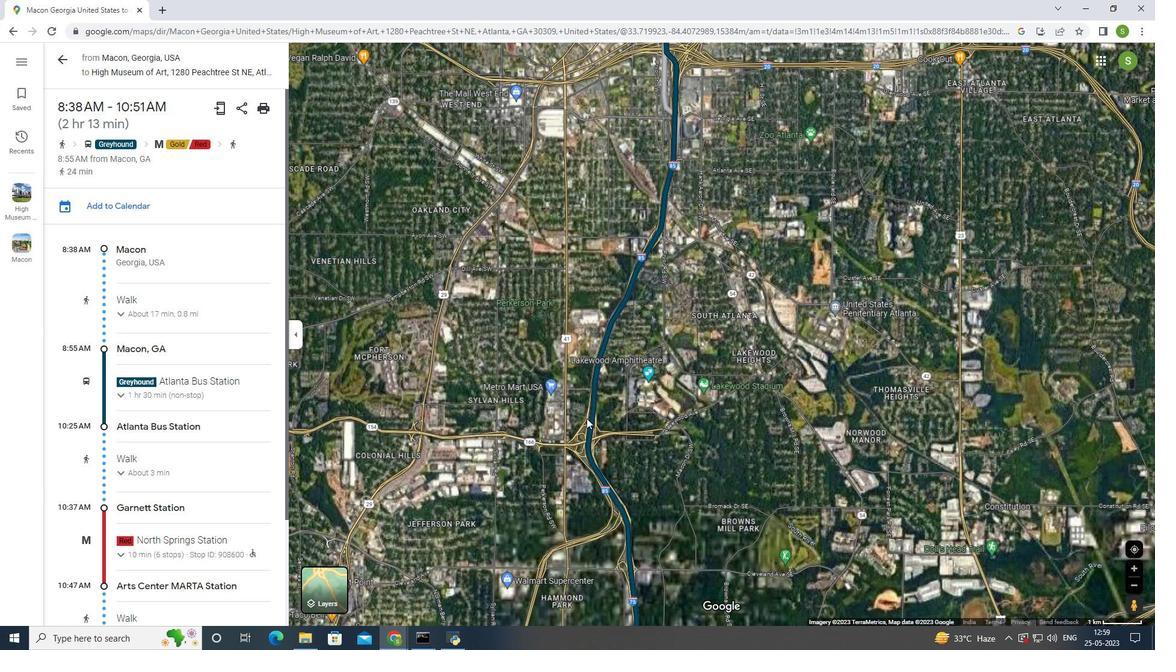 
Action: Mouse scrolled (587, 417) with delta (0, 0)
Screenshot: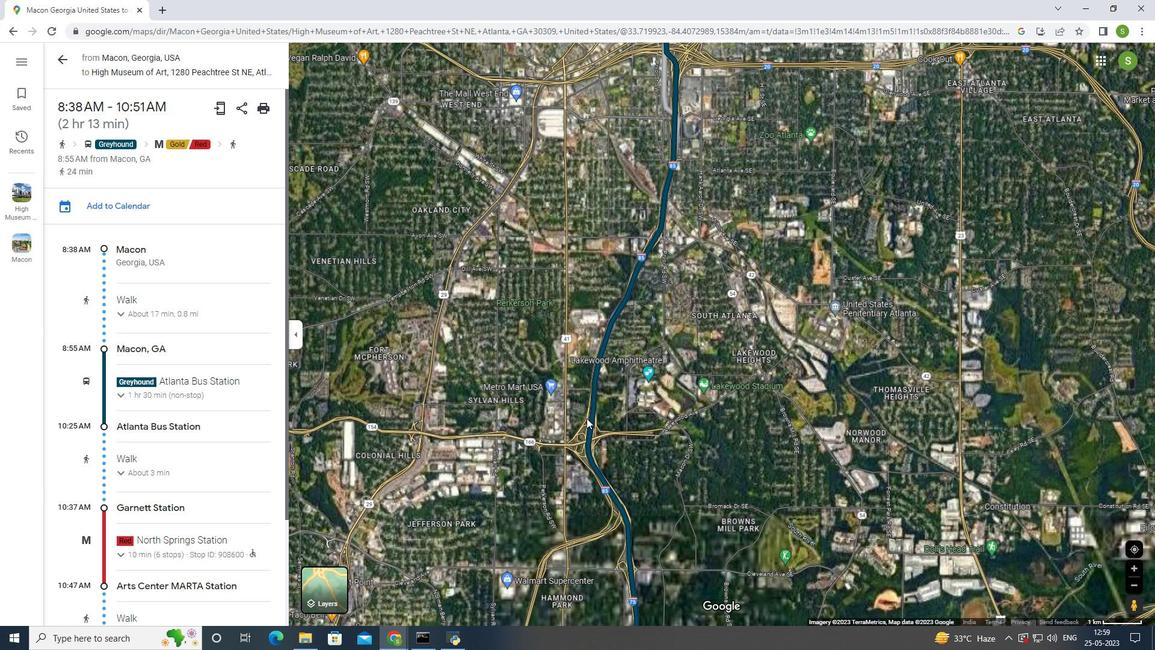 
Action: Mouse scrolled (587, 417) with delta (0, 0)
Screenshot: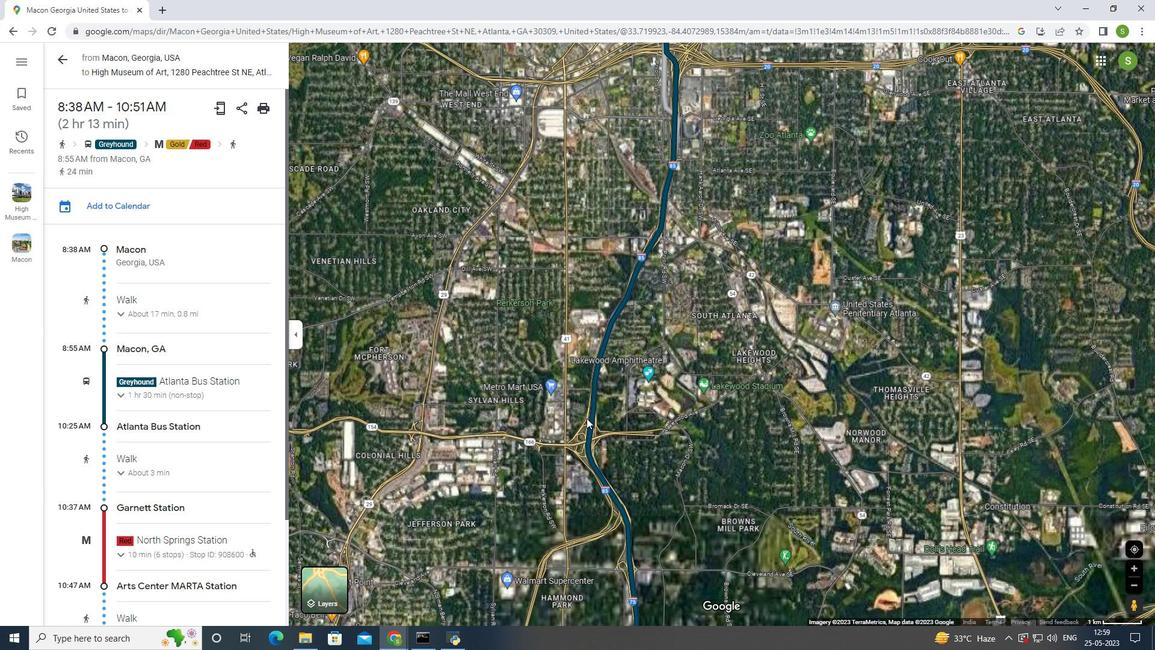 
Action: Mouse scrolled (587, 417) with delta (0, 0)
Screenshot: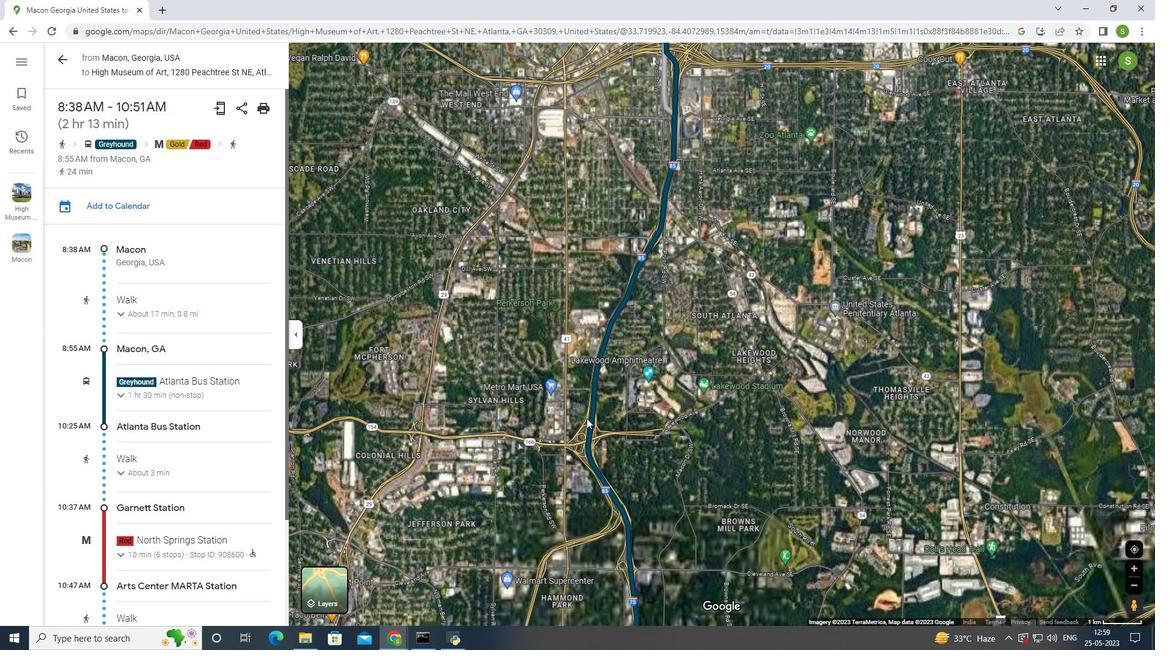 
Action: Mouse moved to (587, 417)
Screenshot: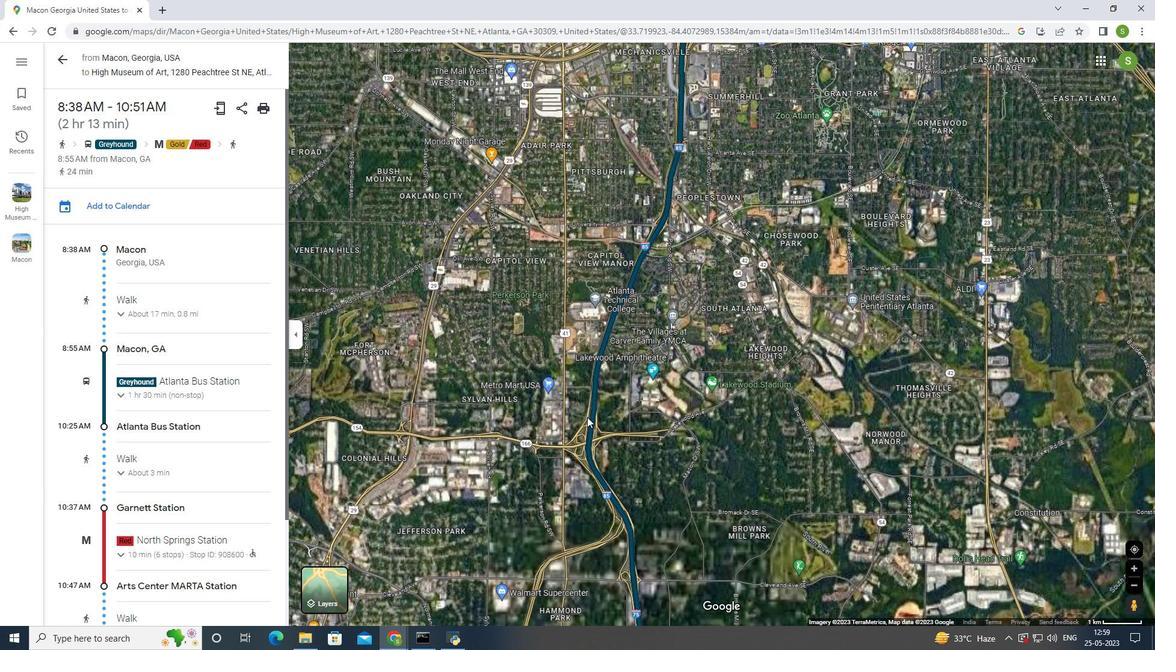 
Action: Mouse scrolled (587, 417) with delta (0, 0)
Screenshot: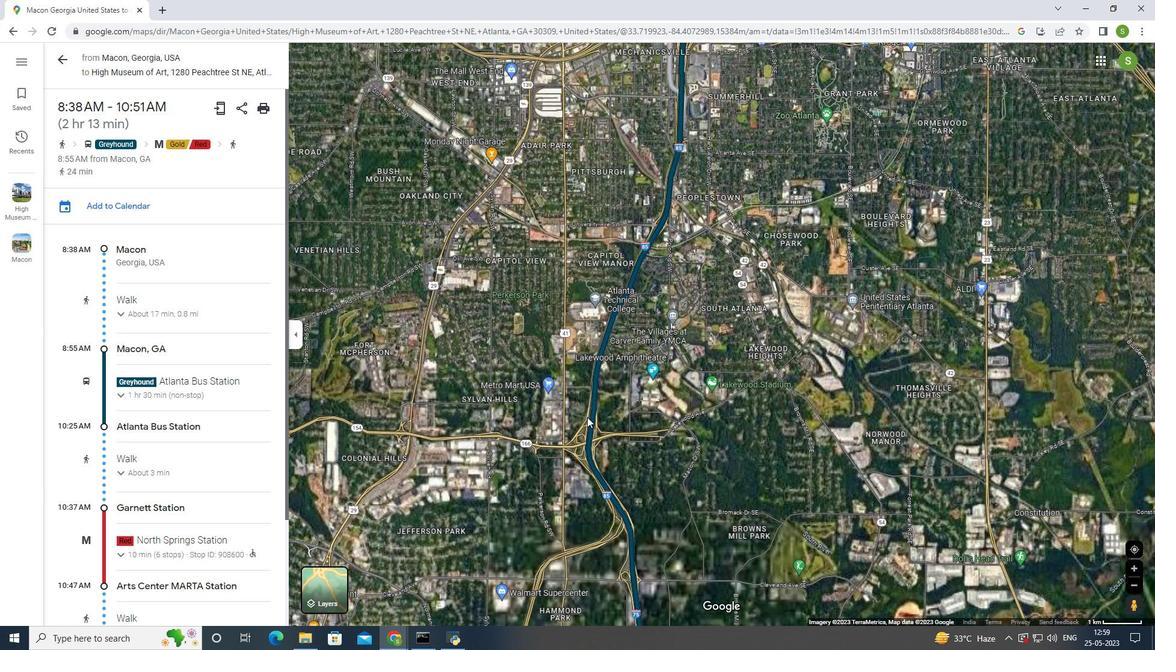 
Action: Mouse scrolled (587, 417) with delta (0, 0)
Screenshot: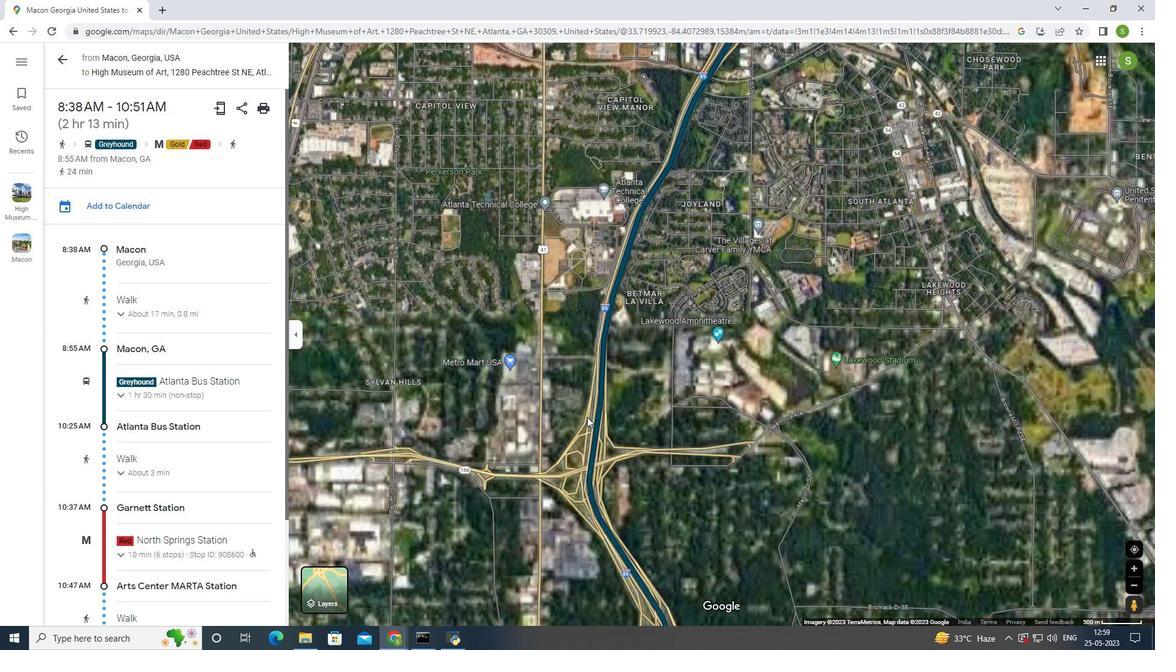 
Action: Mouse scrolled (587, 417) with delta (0, 0)
Screenshot: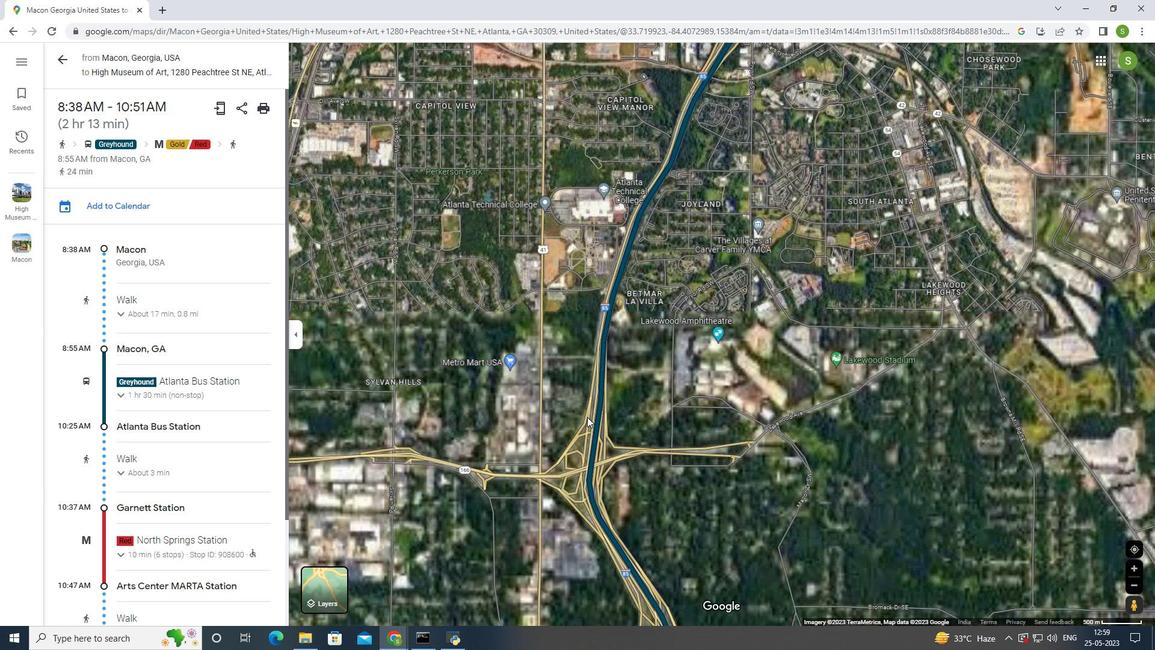 
Action: Mouse scrolled (587, 417) with delta (0, 0)
Screenshot: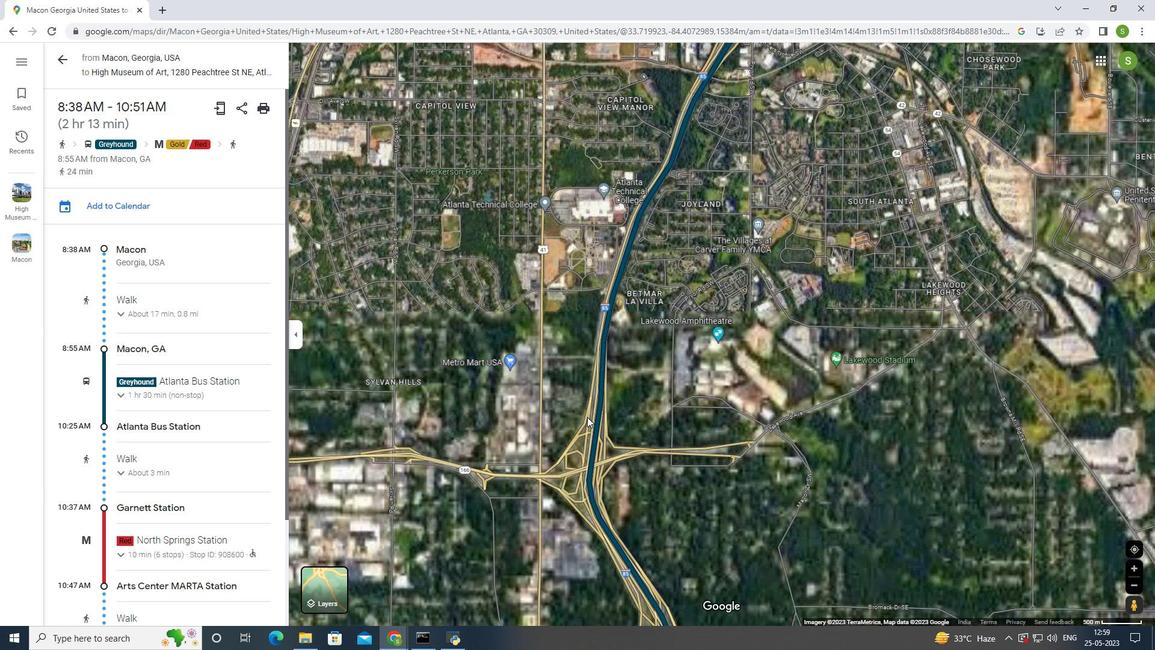 
Action: Mouse scrolled (587, 417) with delta (0, 0)
Screenshot: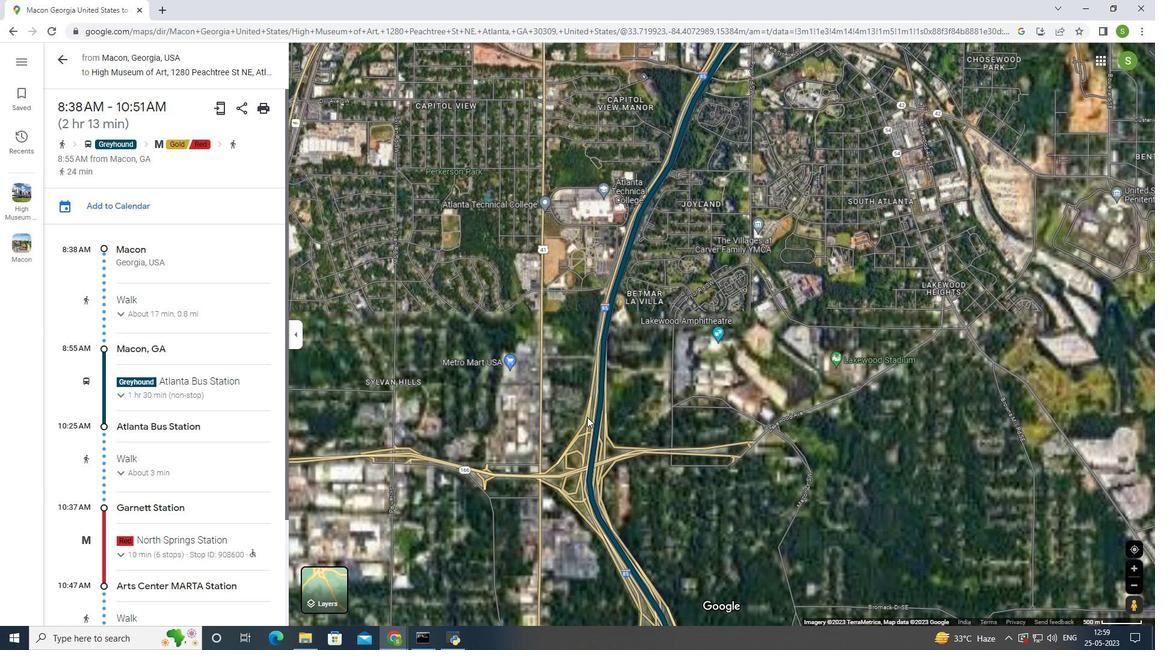 
Action: Mouse moved to (628, 418)
Screenshot: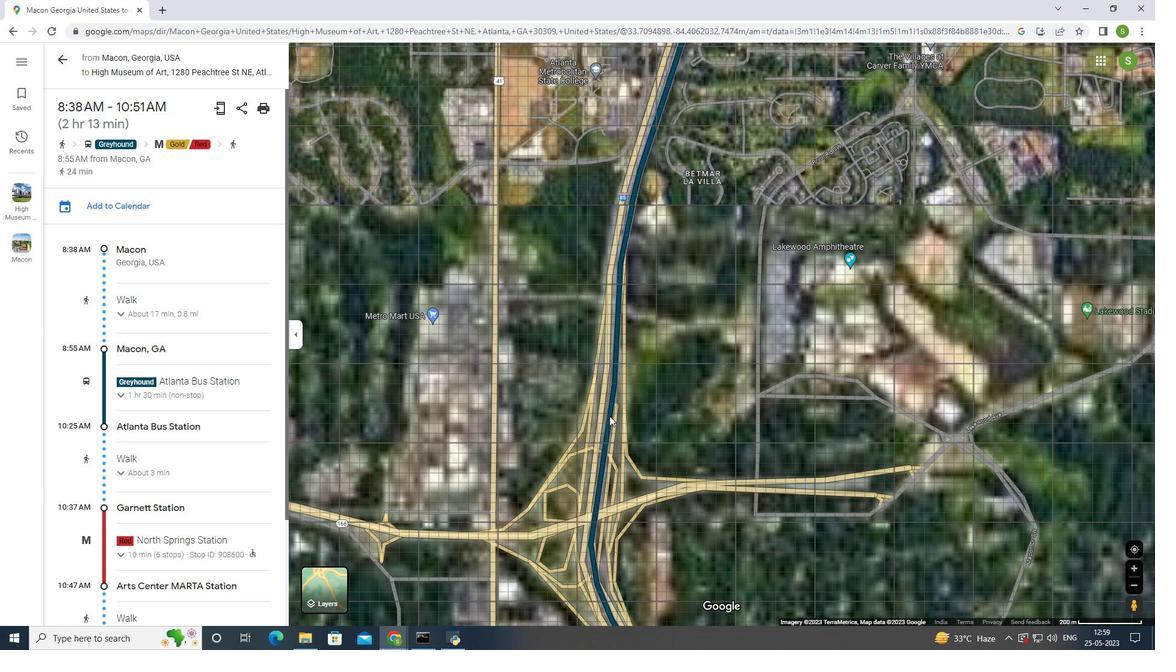 
Action: Mouse scrolled (628, 419) with delta (0, 0)
Screenshot: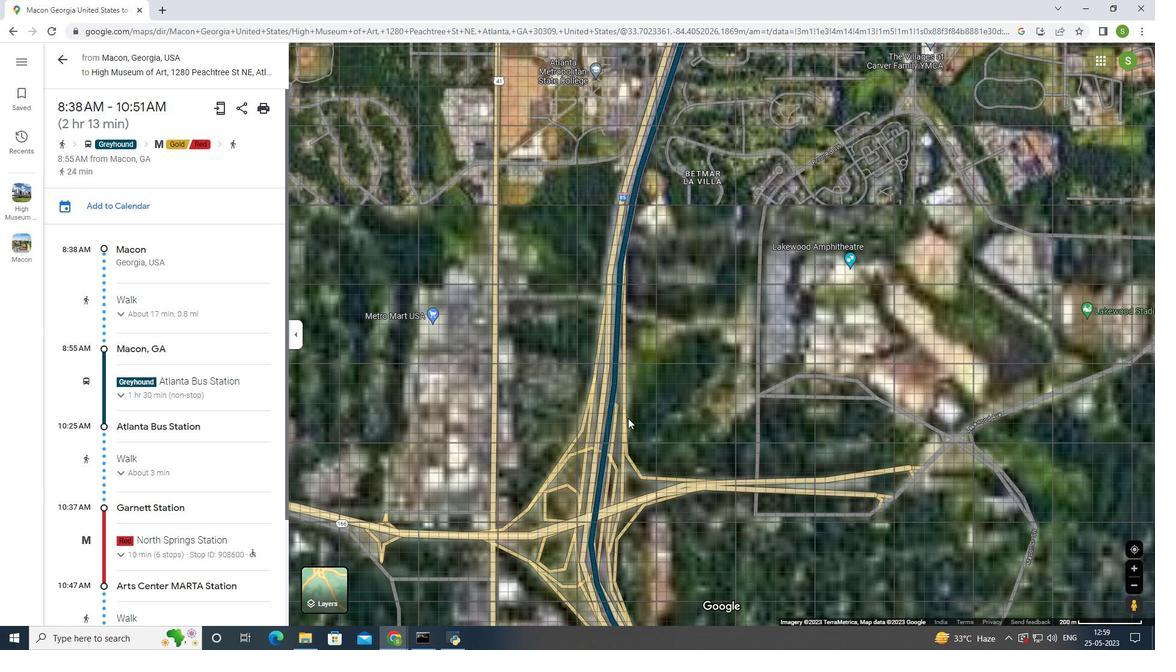 
Action: Mouse moved to (611, 419)
Screenshot: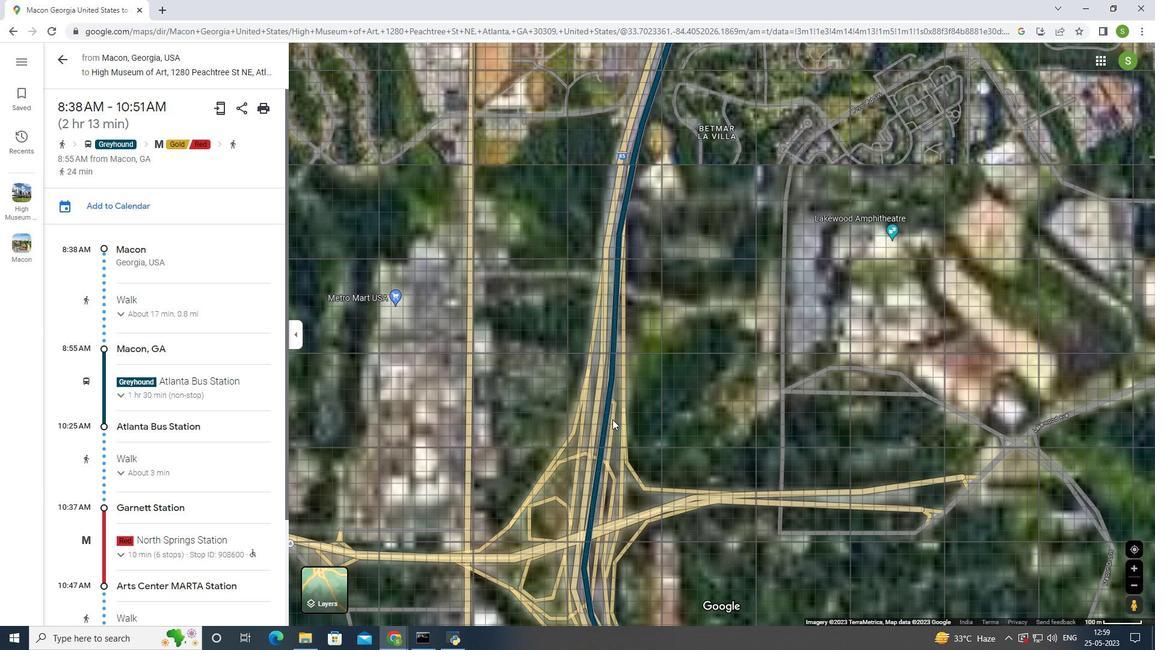 
Action: Mouse scrolled (611, 420) with delta (0, 0)
Screenshot: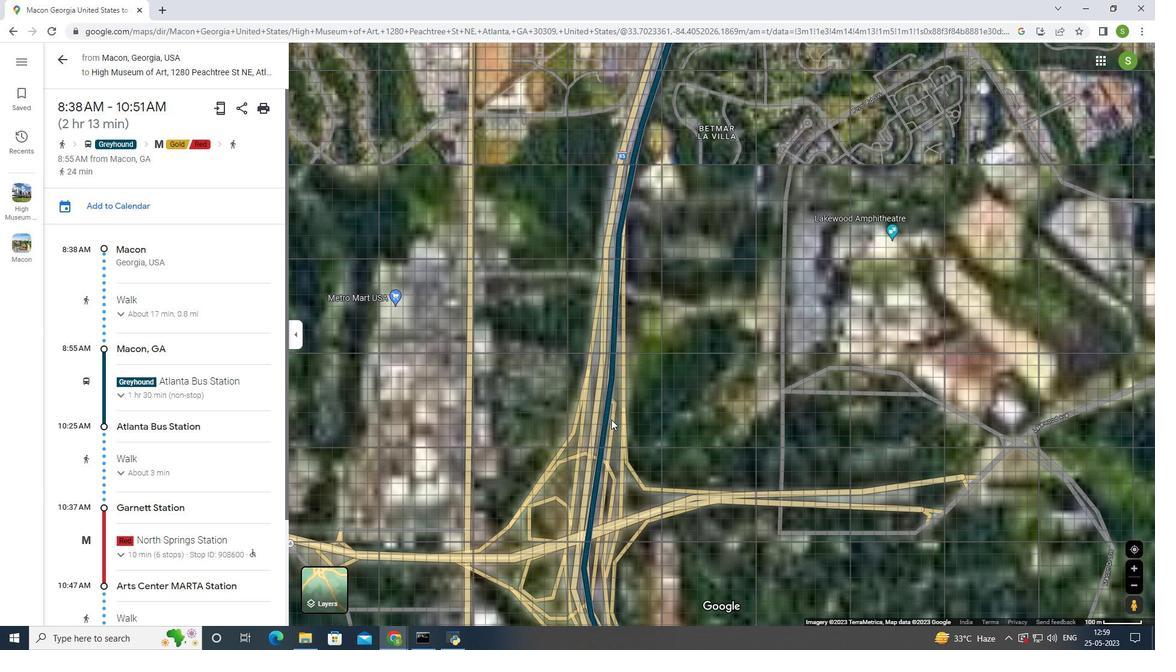 
Action: Mouse scrolled (611, 420) with delta (0, 0)
Screenshot: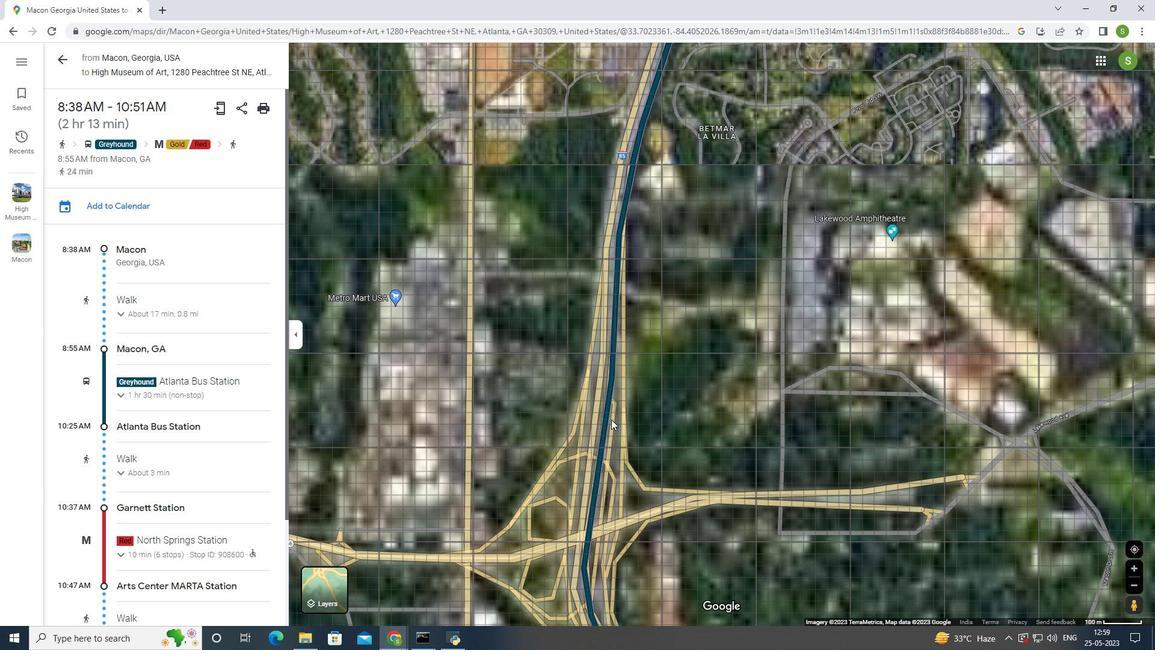 
Action: Mouse scrolled (611, 420) with delta (0, 0)
Screenshot: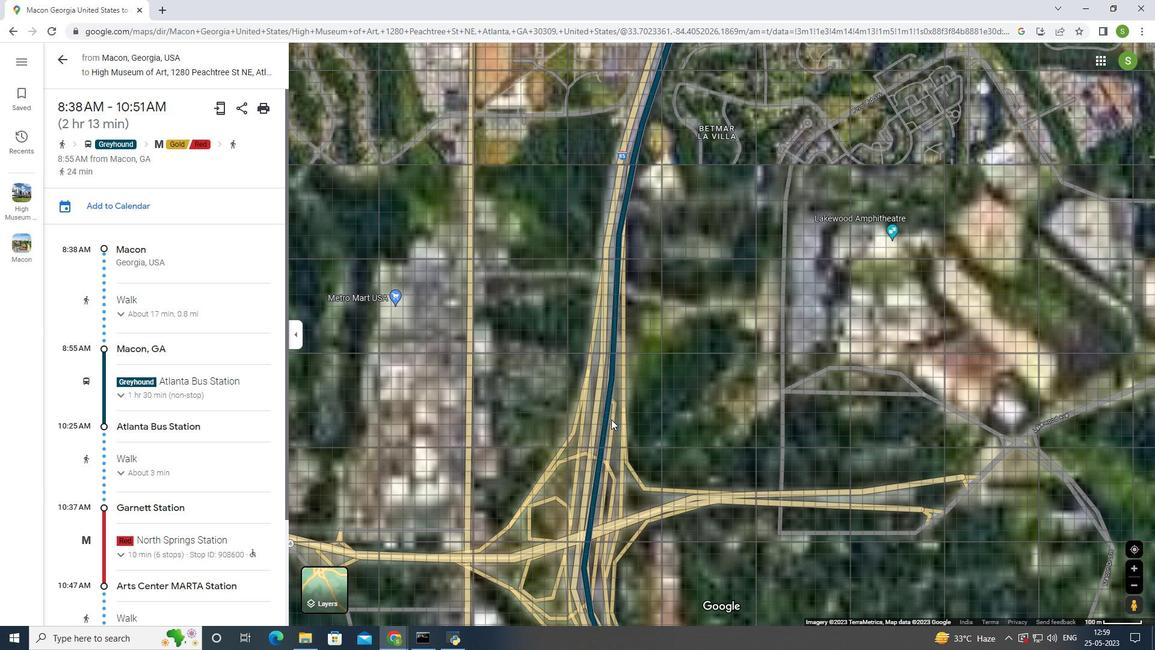
Action: Mouse scrolled (611, 420) with delta (0, 0)
Screenshot: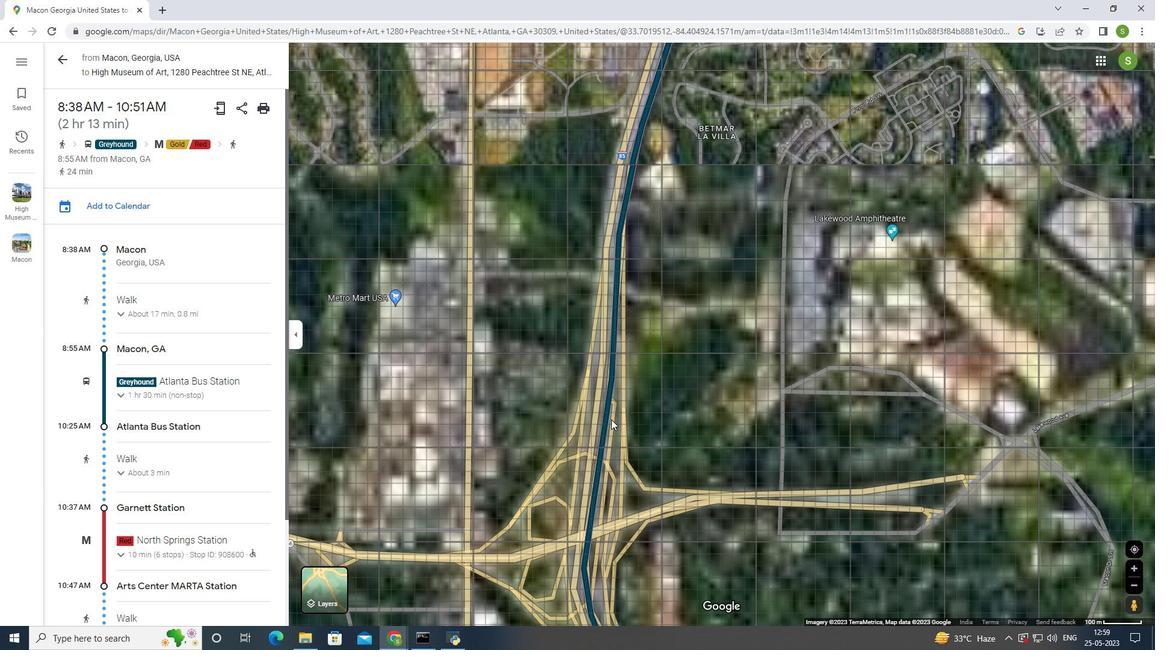 
Action: Mouse scrolled (611, 420) with delta (0, 0)
Screenshot: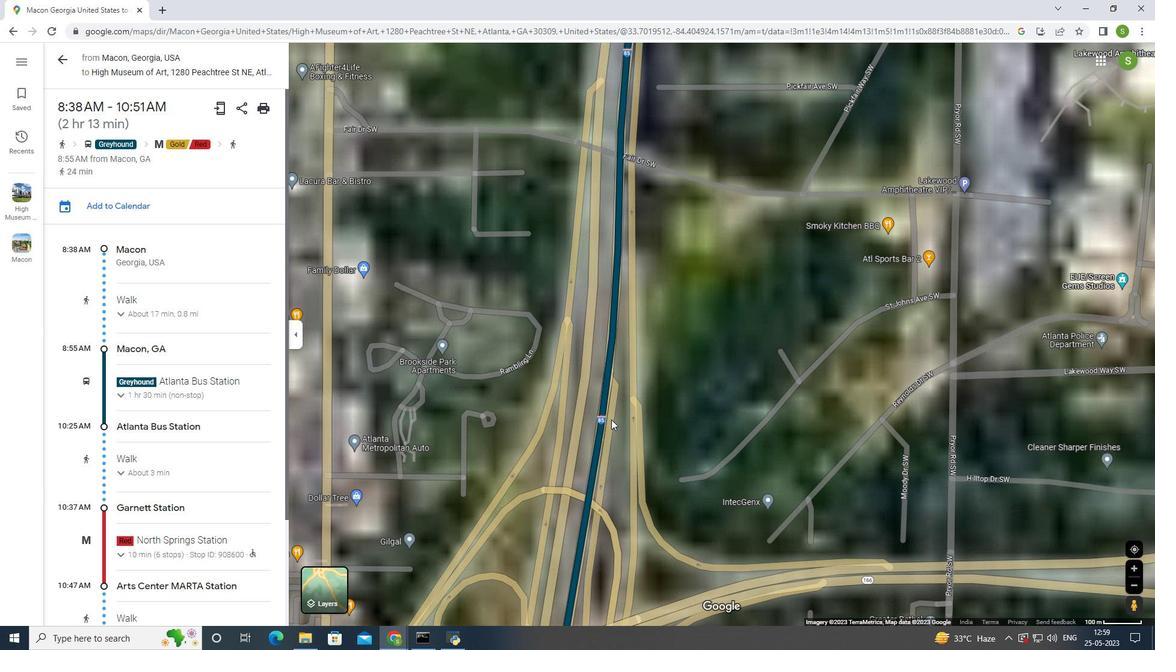 
Action: Mouse scrolled (611, 420) with delta (0, 0)
Screenshot: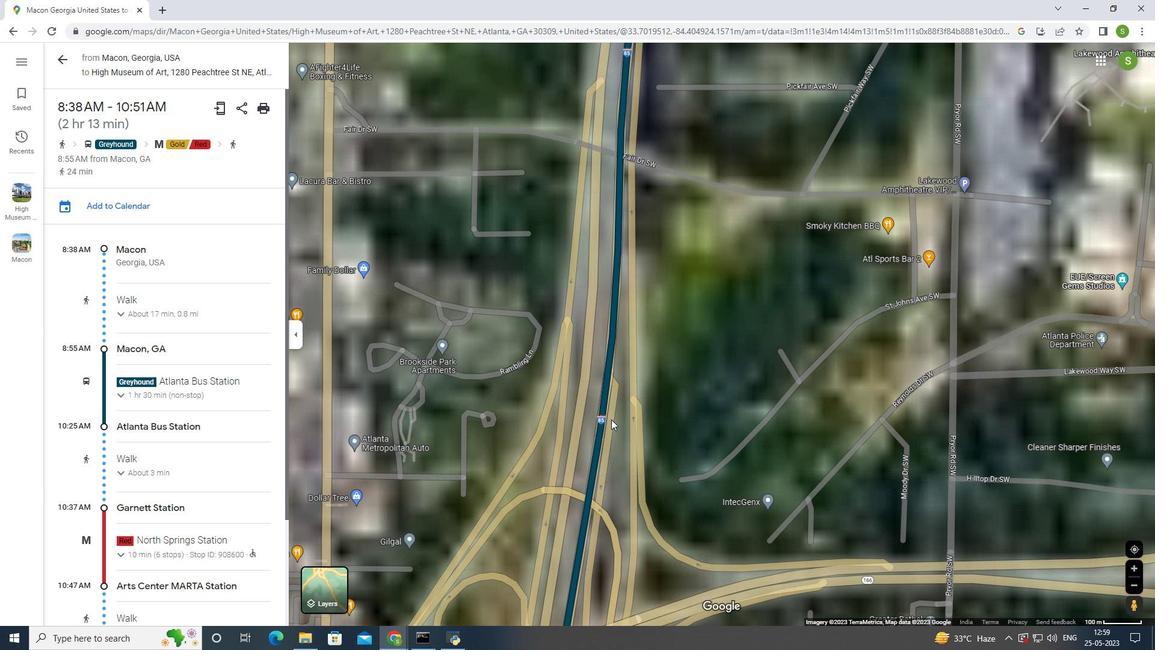 
Action: Mouse scrolled (611, 420) with delta (0, 0)
Screenshot: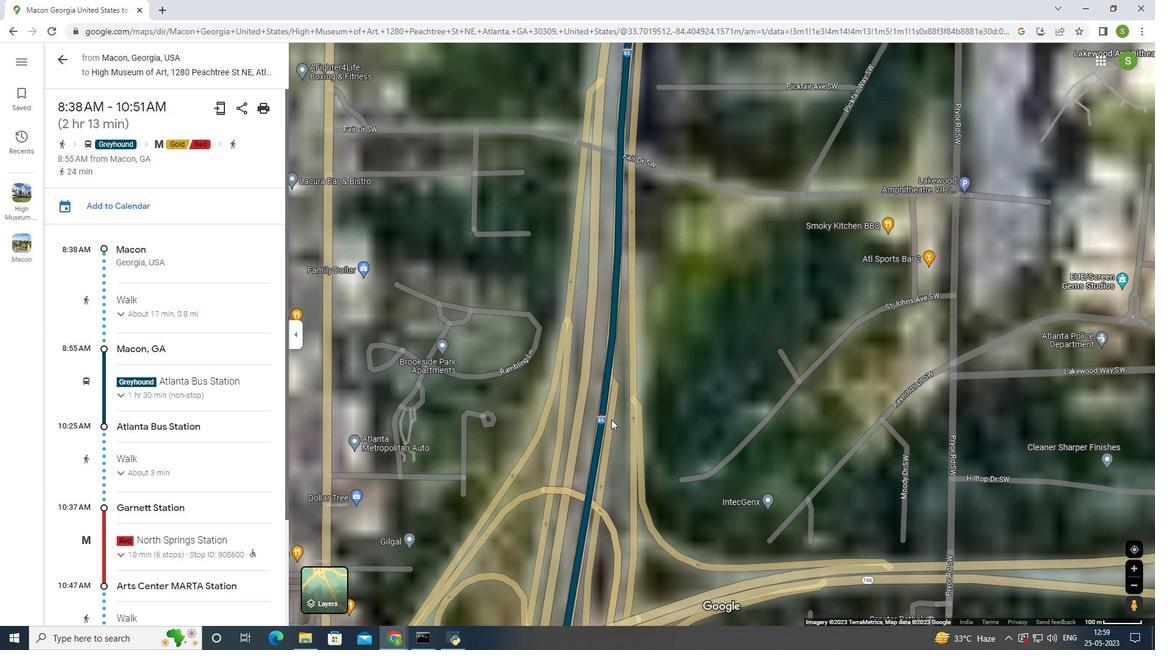 
Action: Mouse scrolled (611, 420) with delta (0, 0)
Screenshot: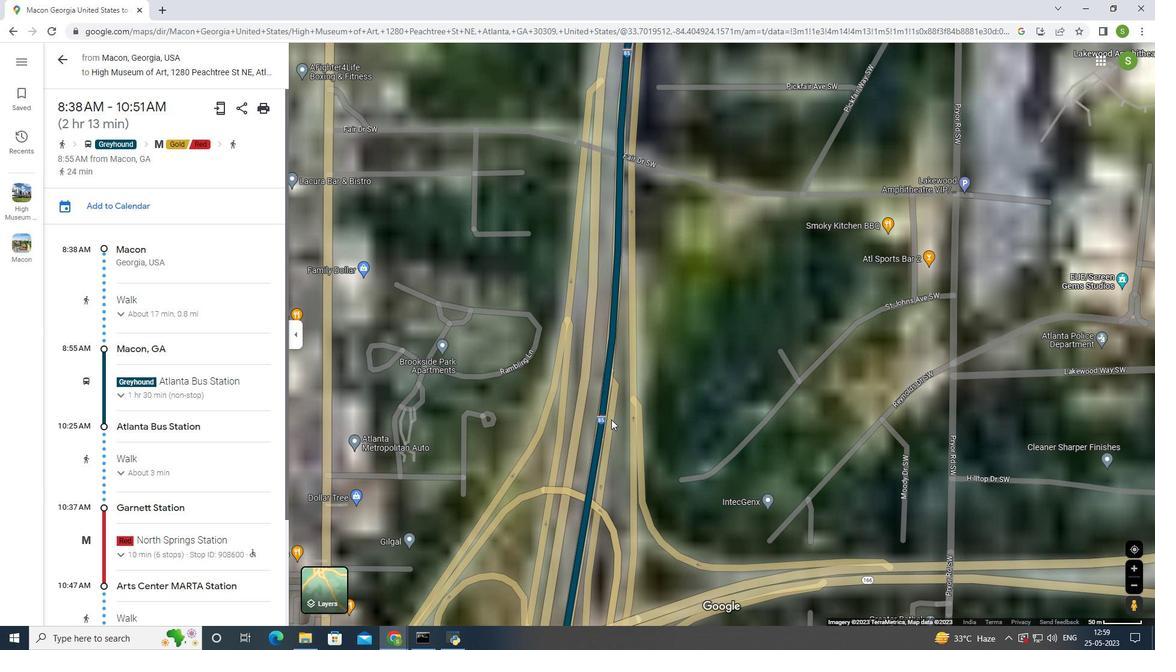 
Action: Mouse scrolled (611, 420) with delta (0, 0)
Screenshot: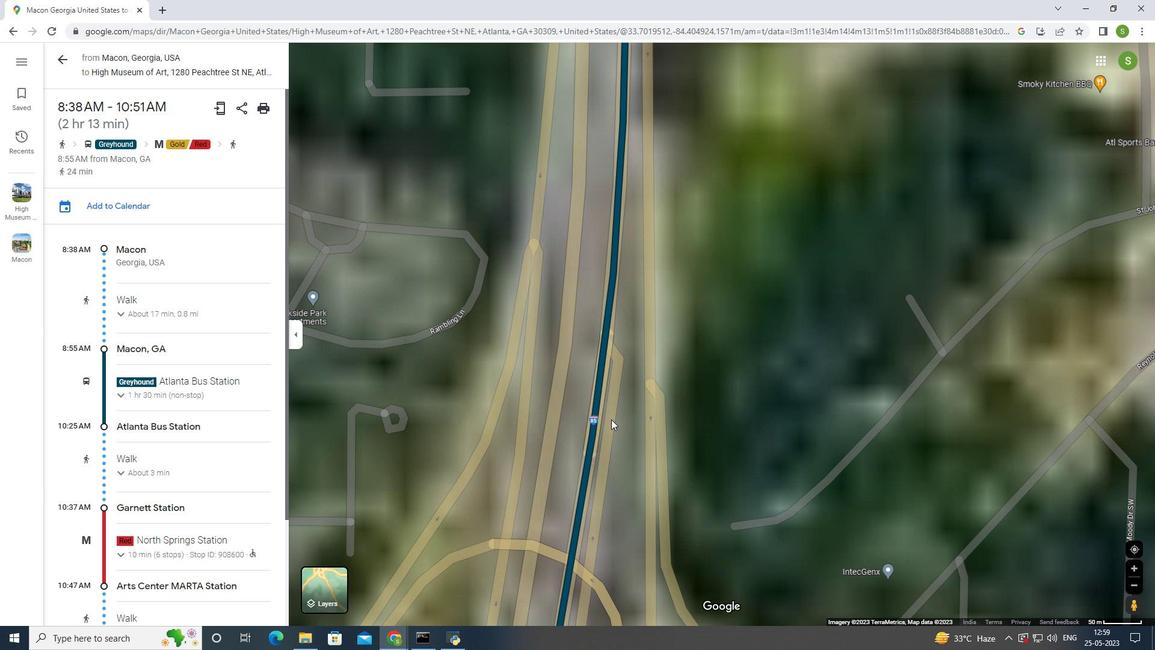 
Action: Mouse scrolled (611, 420) with delta (0, 0)
Screenshot: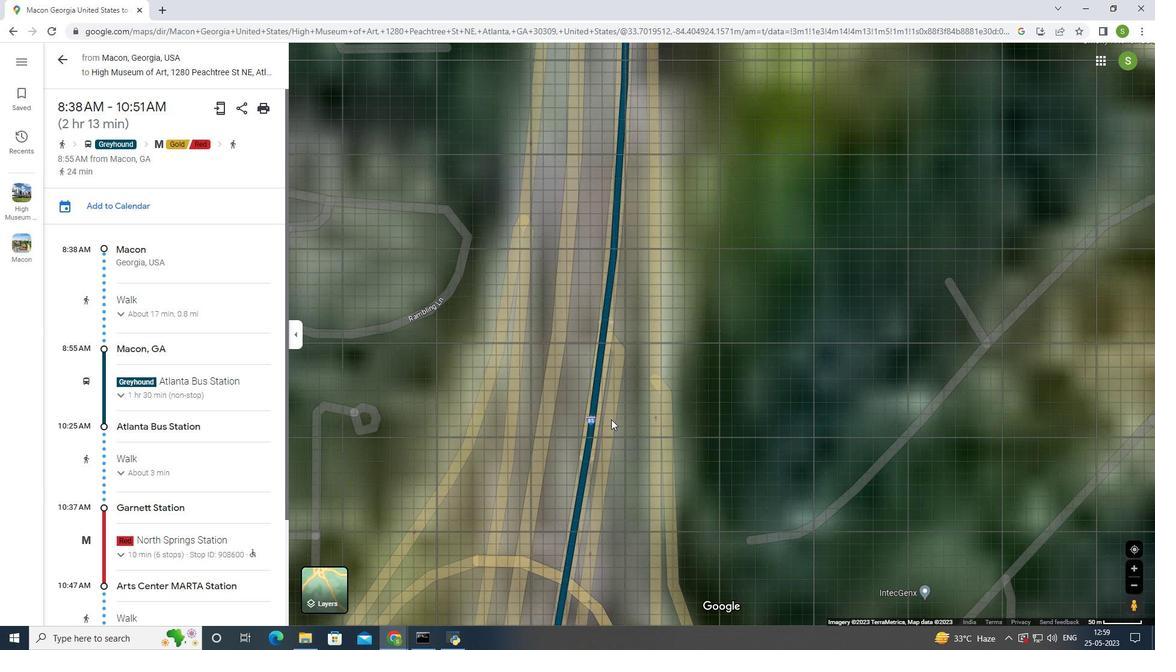 
Action: Mouse scrolled (611, 420) with delta (0, 0)
Screenshot: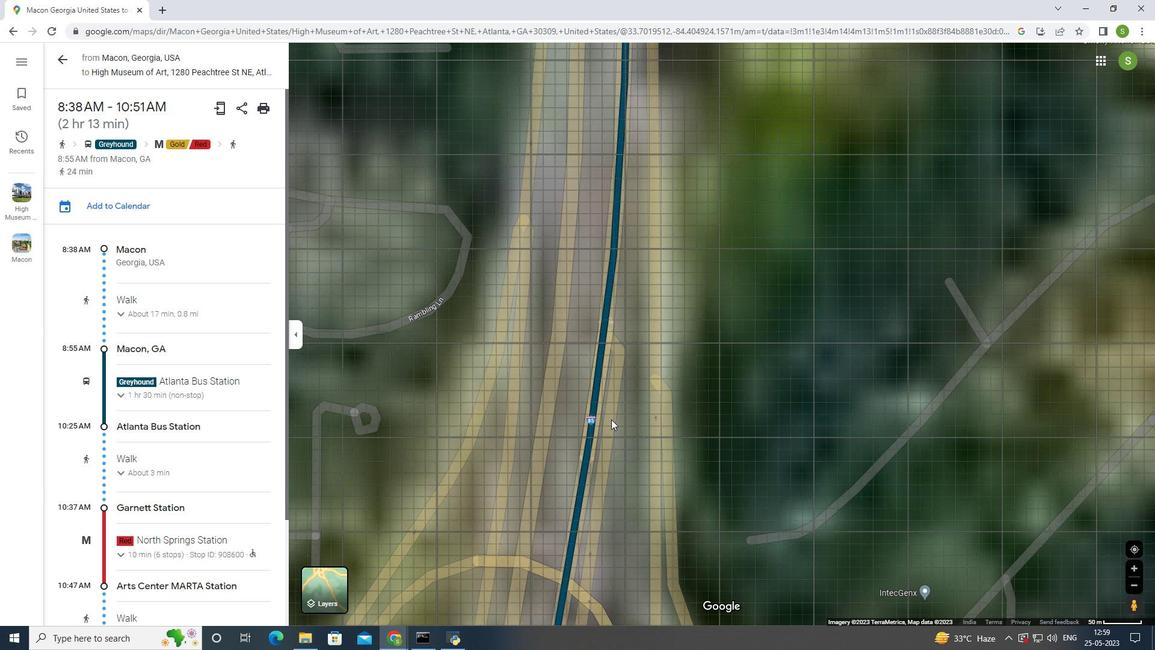 
Action: Mouse scrolled (611, 420) with delta (0, 0)
Screenshot: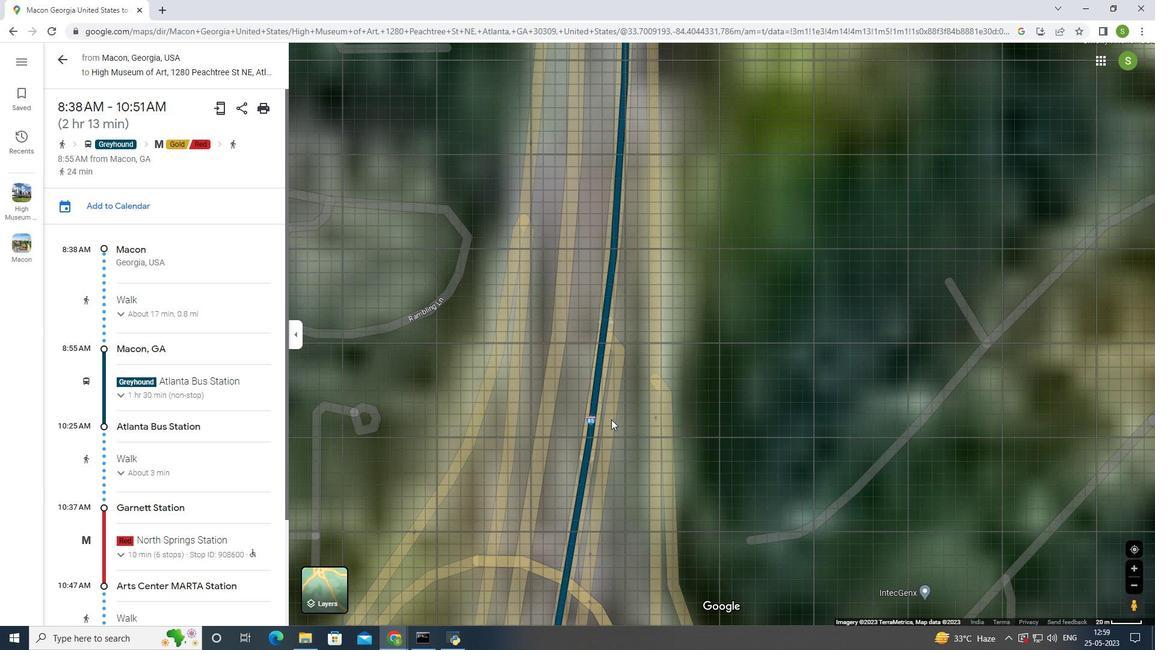 
Action: Mouse moved to (581, 416)
Screenshot: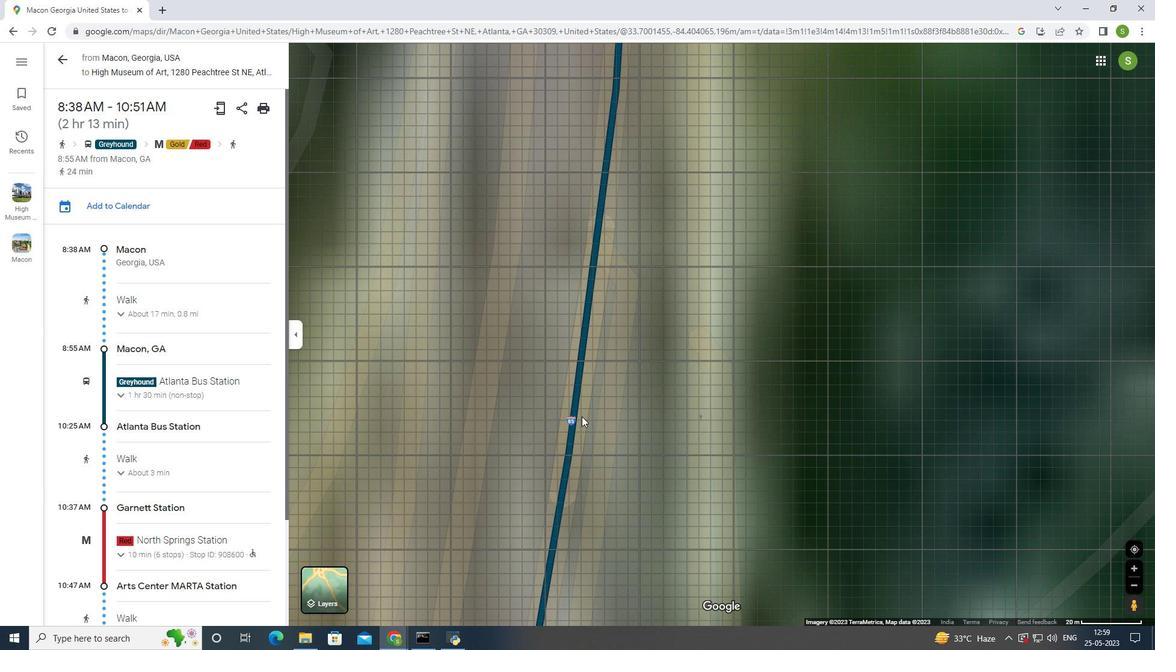 
Action: Mouse scrolled (581, 415) with delta (0, 0)
Screenshot: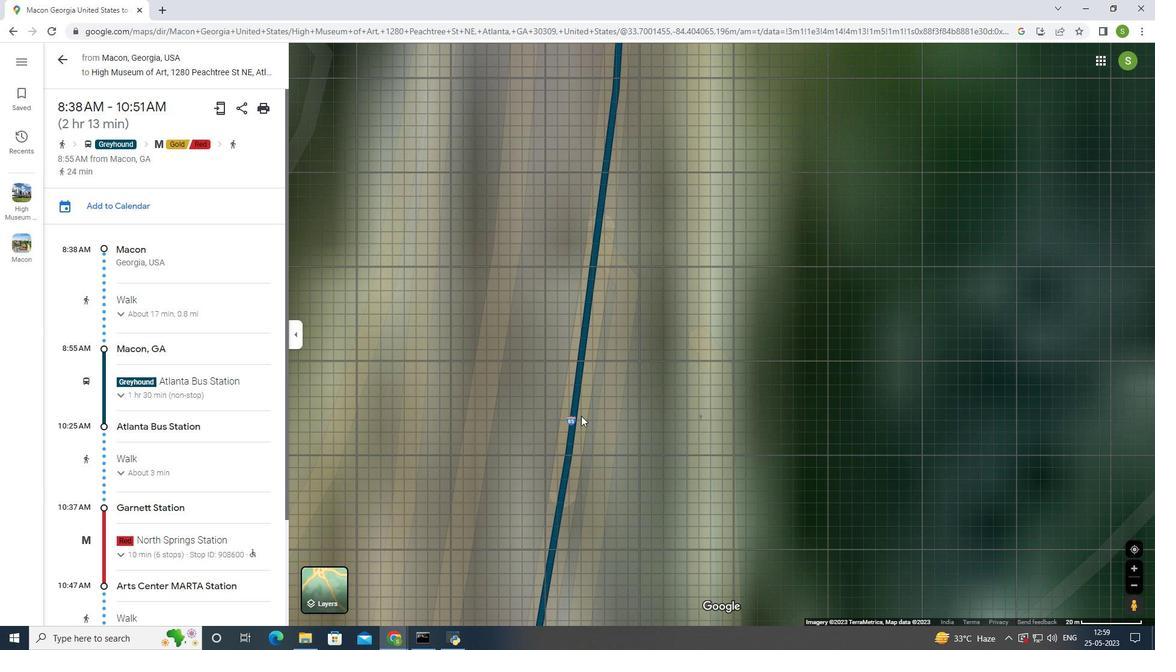
Action: Mouse scrolled (581, 415) with delta (0, 0)
Screenshot: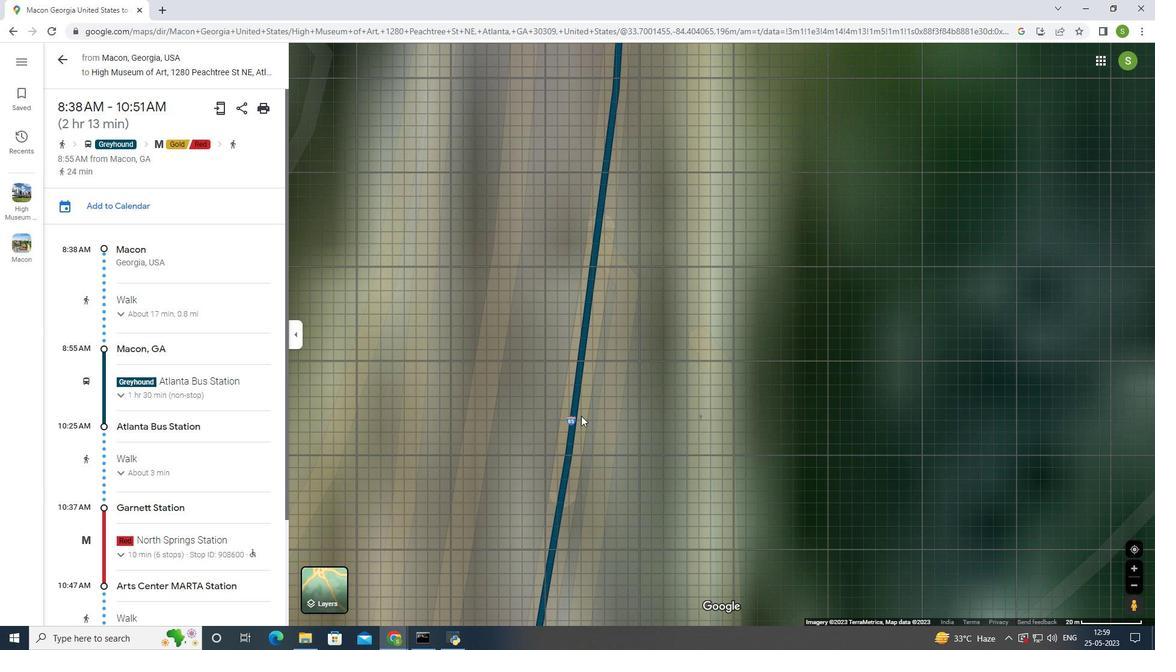 
Action: Mouse scrolled (581, 415) with delta (0, 0)
Screenshot: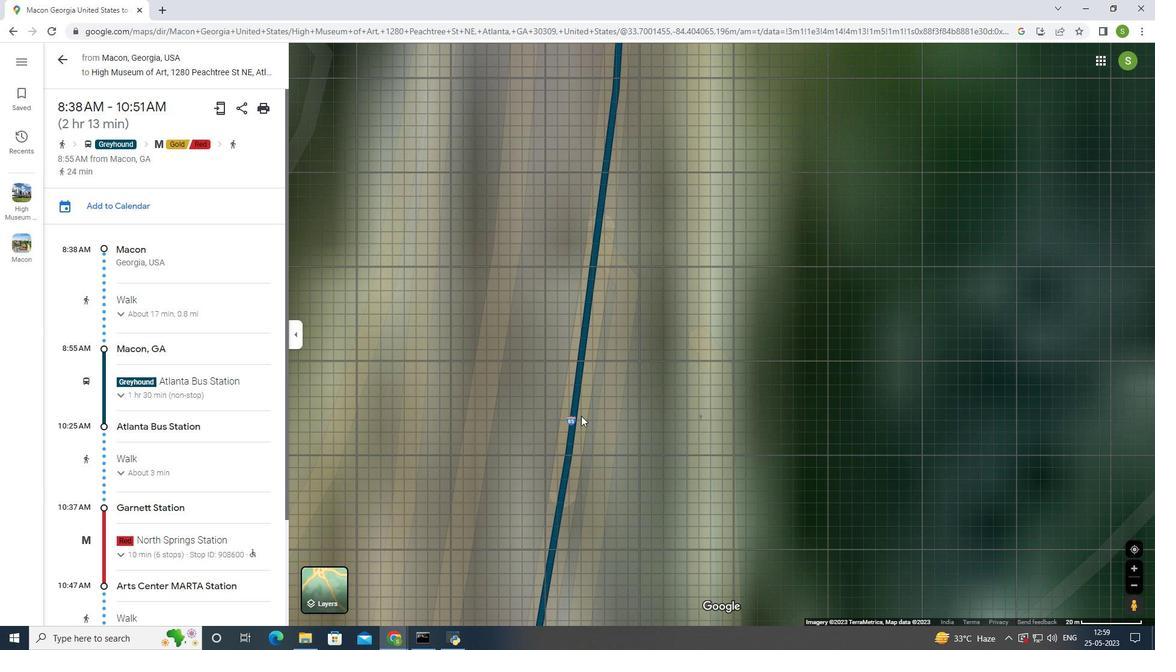 
Action: Mouse scrolled (581, 415) with delta (0, 0)
Screenshot: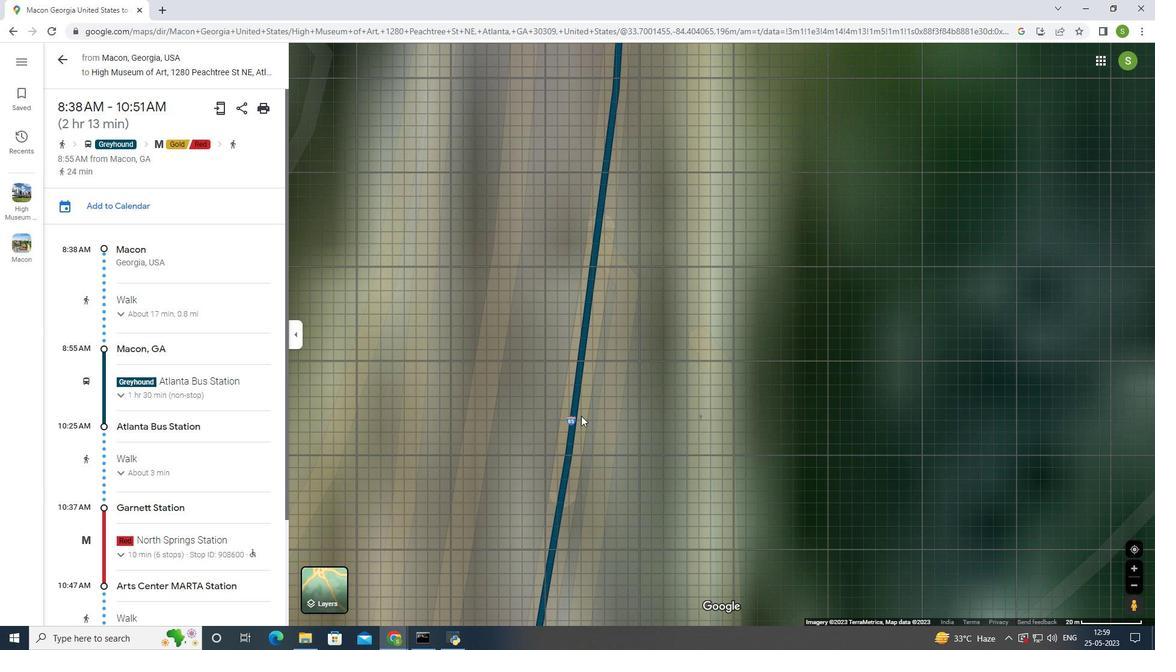 
Action: Mouse scrolled (581, 415) with delta (0, 0)
Screenshot: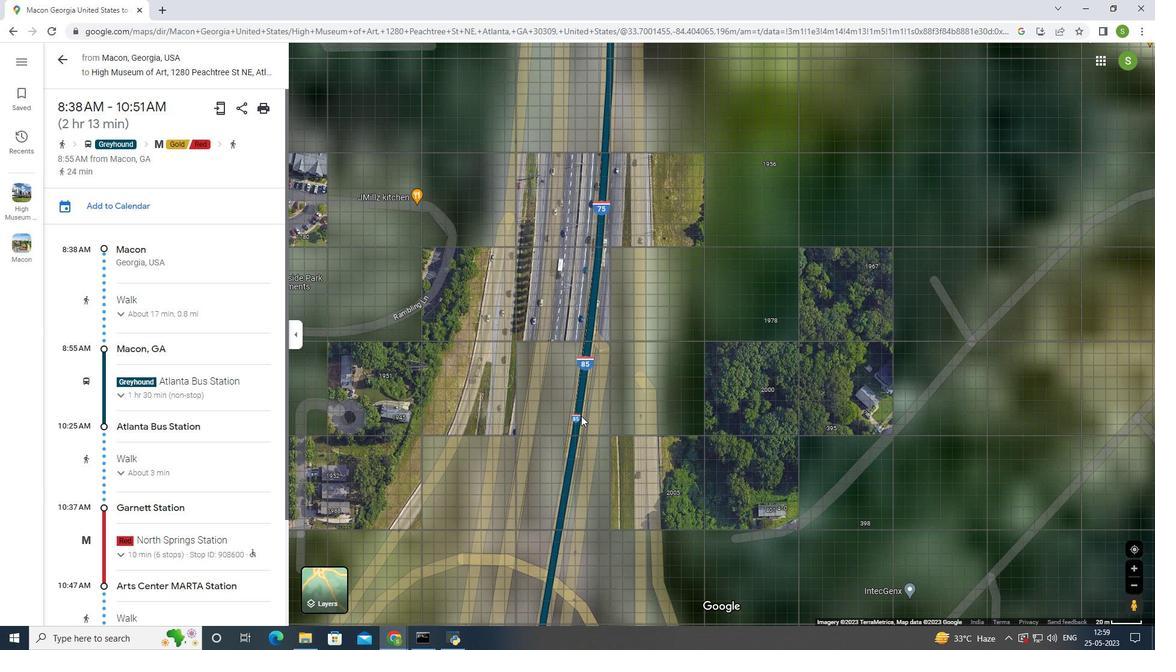 
Action: Mouse scrolled (581, 415) with delta (0, 0)
Screenshot: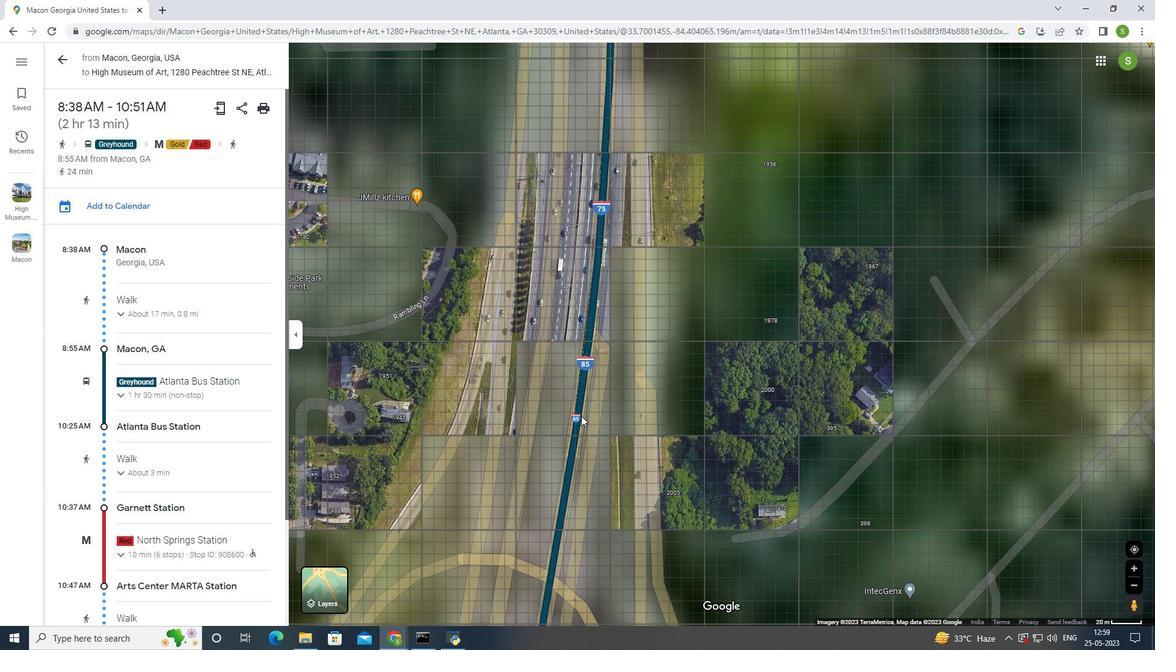 
Action: Mouse scrolled (581, 415) with delta (0, 0)
Screenshot: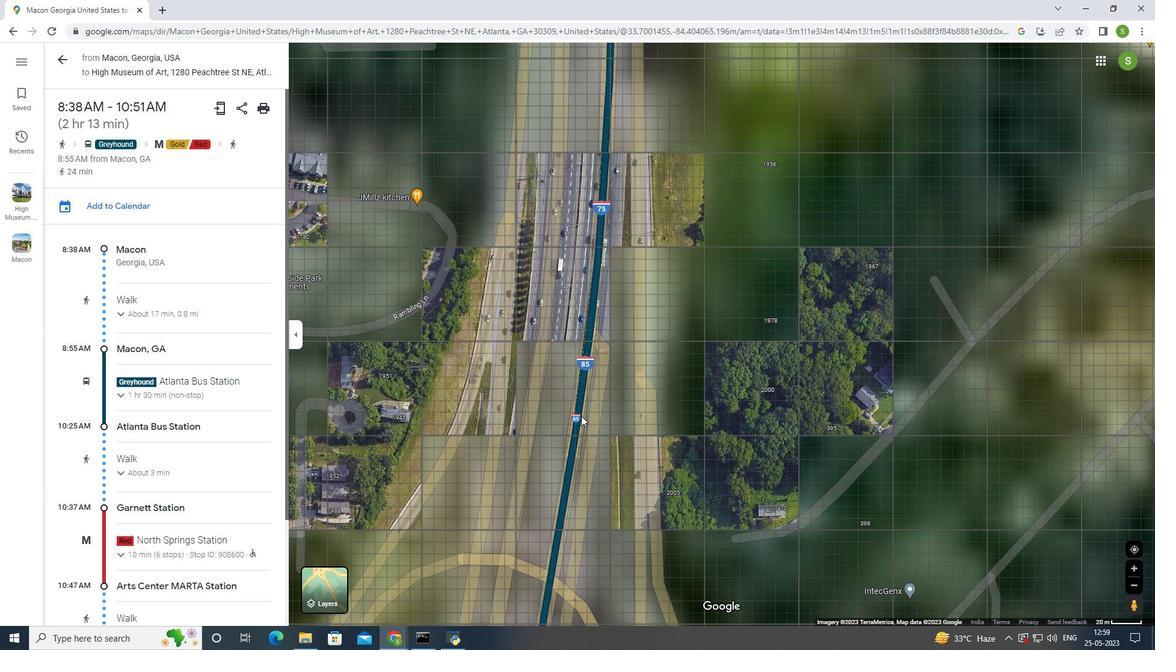 
Action: Mouse scrolled (581, 415) with delta (0, 0)
Screenshot: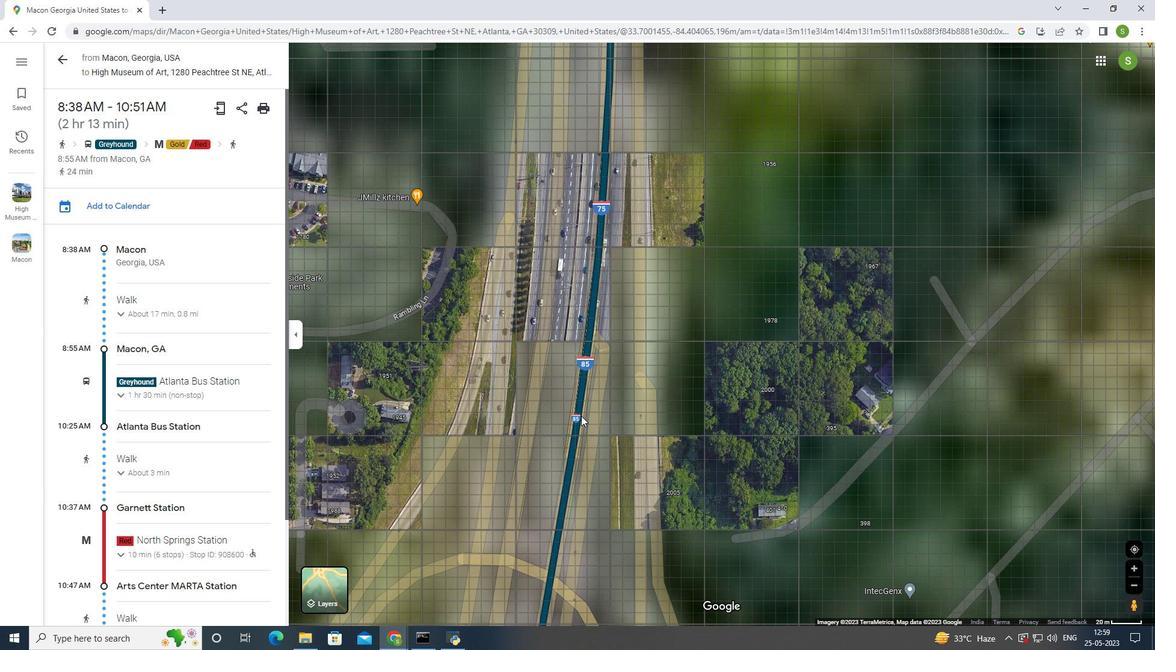 
Action: Mouse moved to (581, 414)
Screenshot: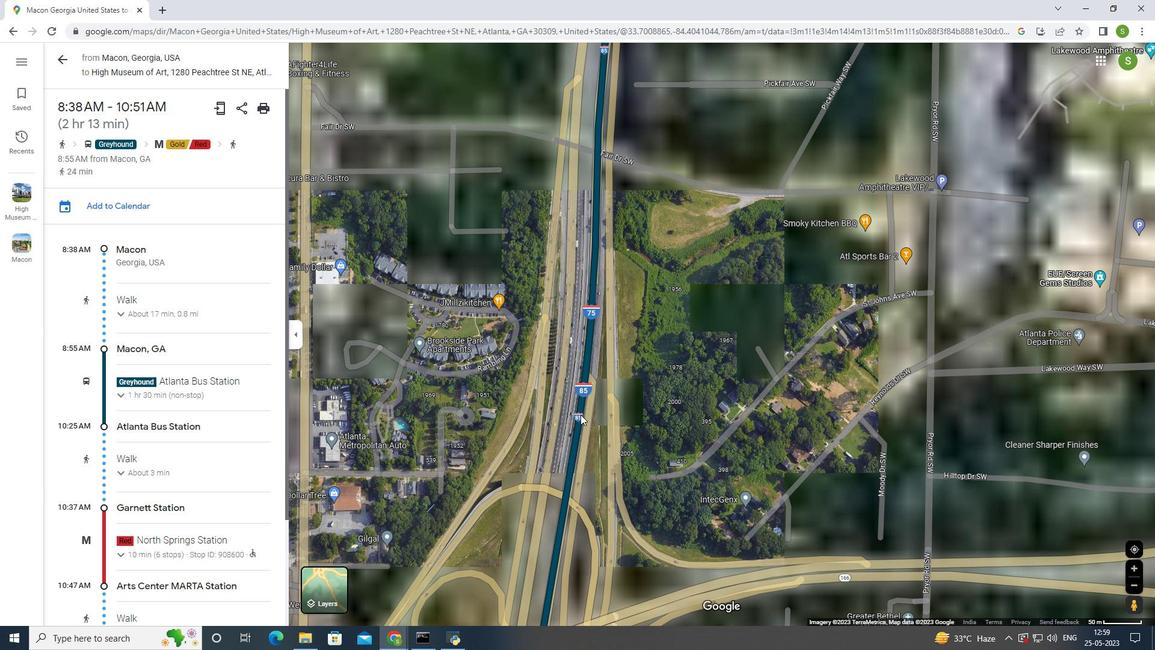 
Action: Mouse scrolled (581, 414) with delta (0, 0)
Screenshot: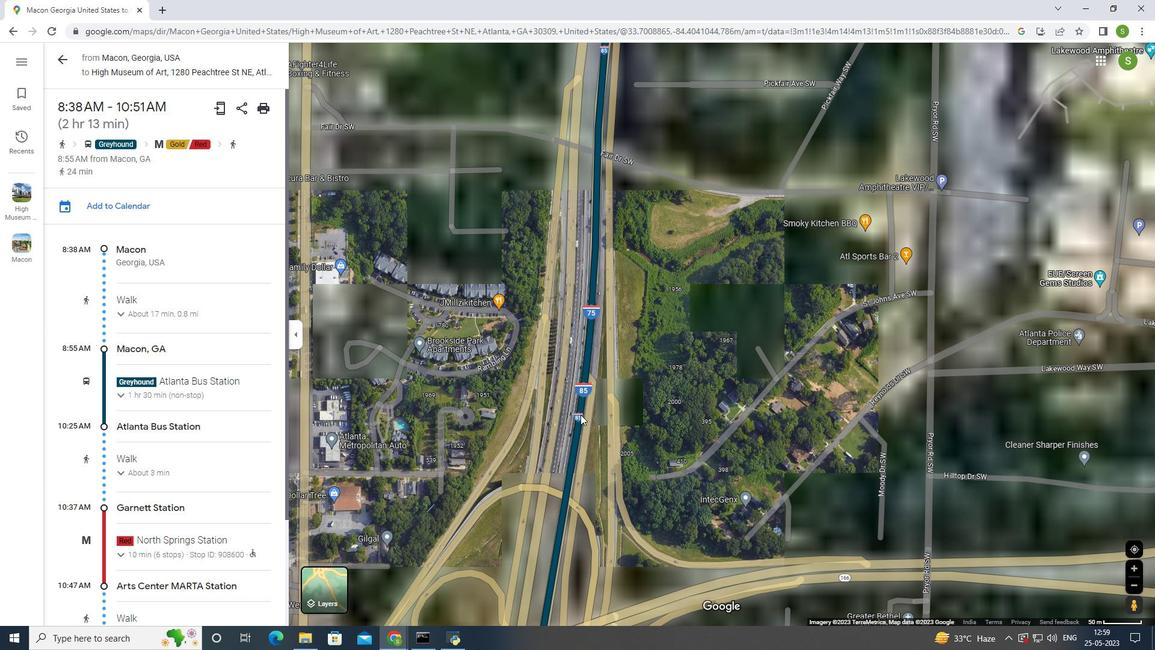 
Action: Mouse scrolled (581, 414) with delta (0, 0)
Screenshot: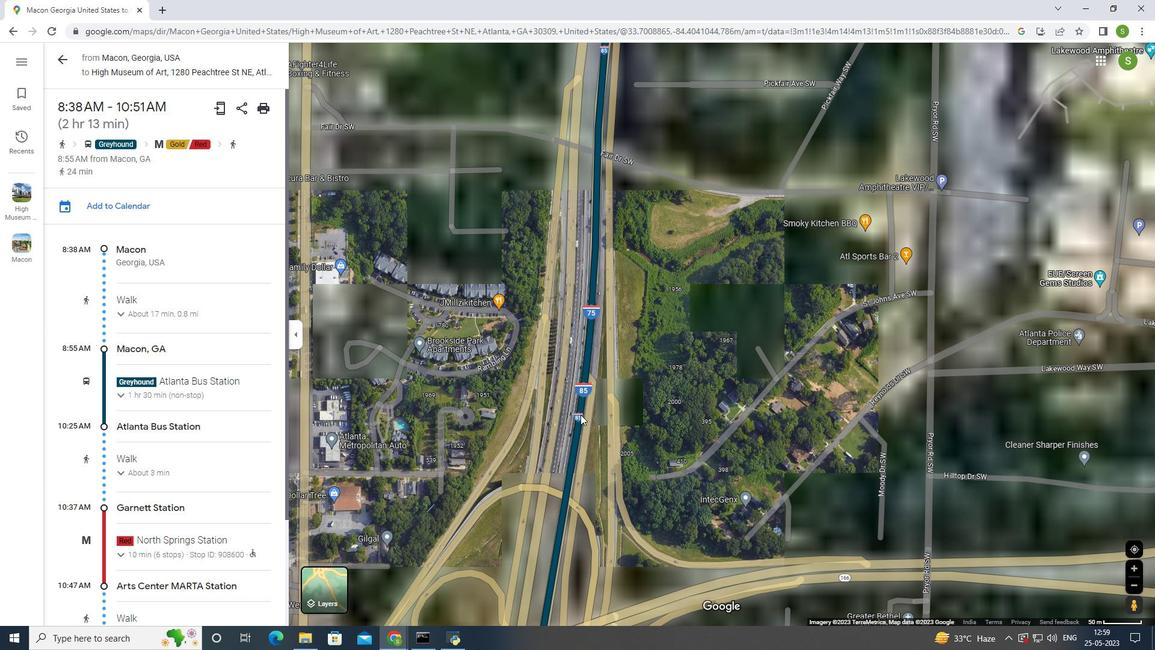 
Action: Mouse scrolled (581, 414) with delta (0, 0)
Screenshot: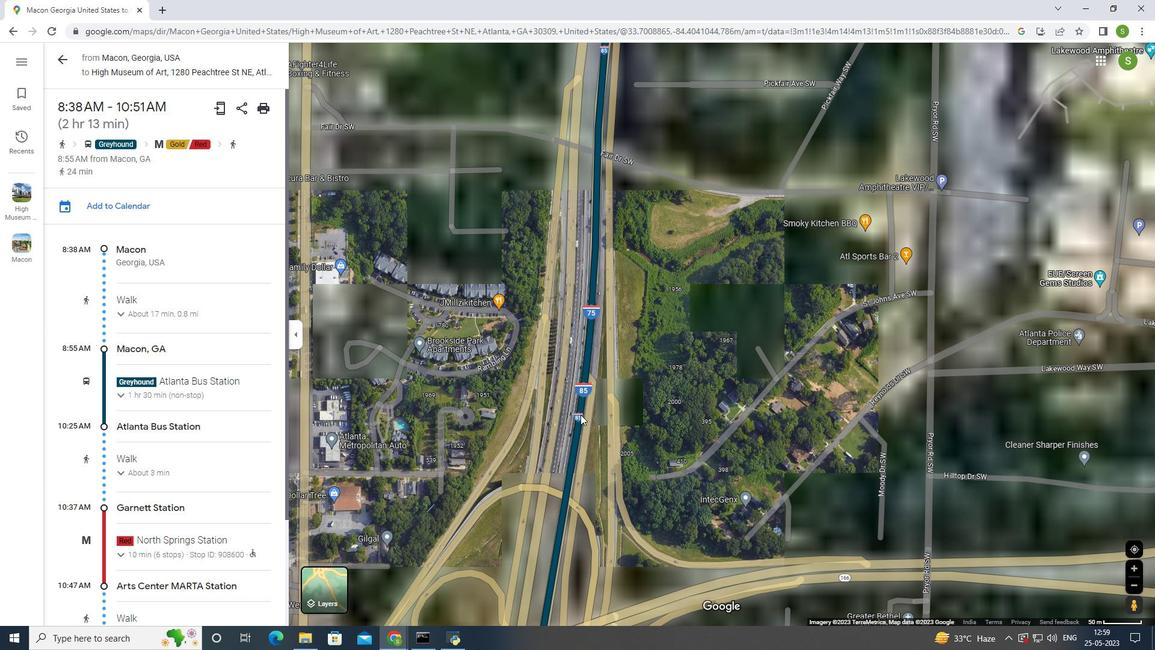 
Action: Mouse scrolled (581, 414) with delta (0, 0)
Screenshot: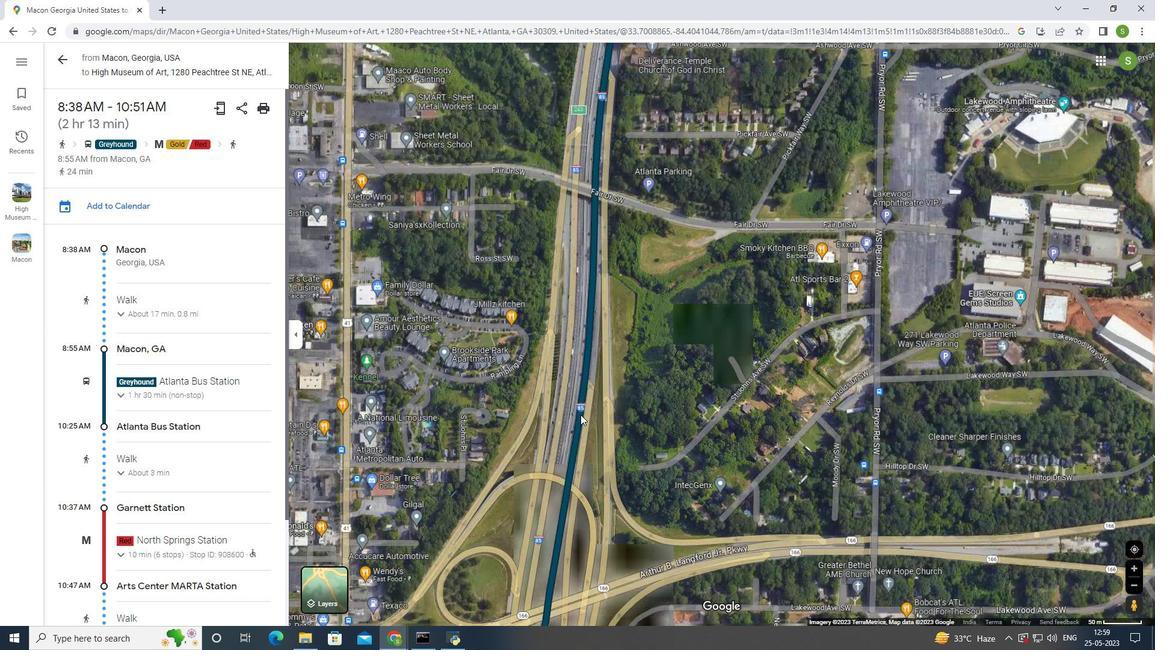 
Action: Mouse moved to (77, 431)
Screenshot: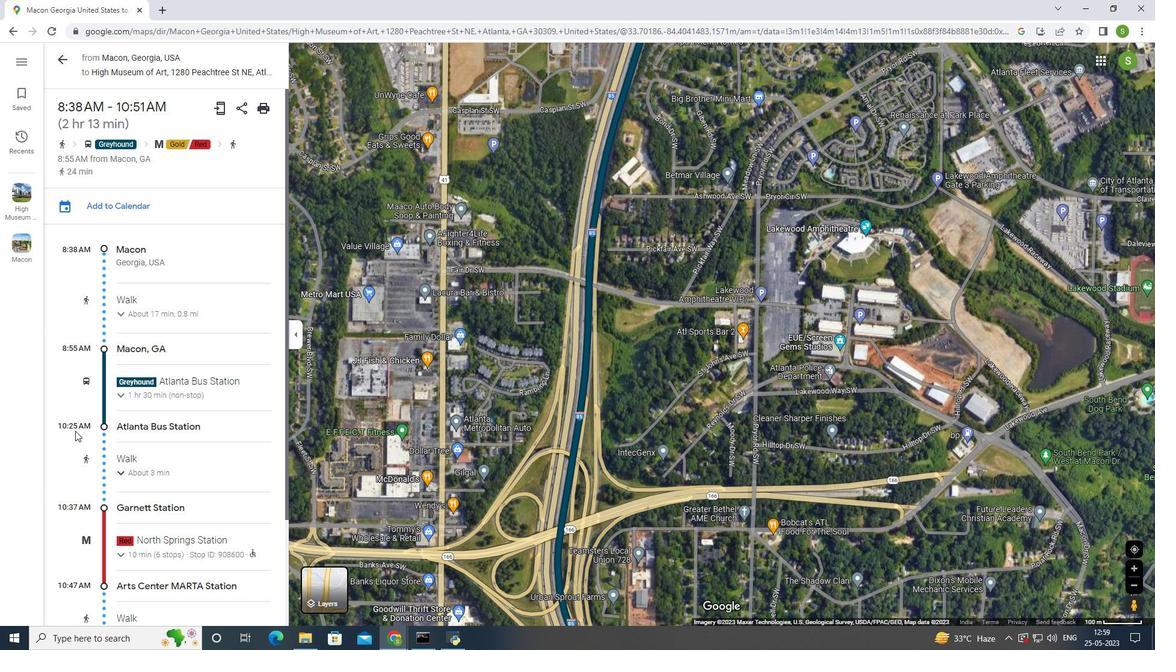 
Action: Mouse scrolled (77, 430) with delta (0, 0)
Screenshot: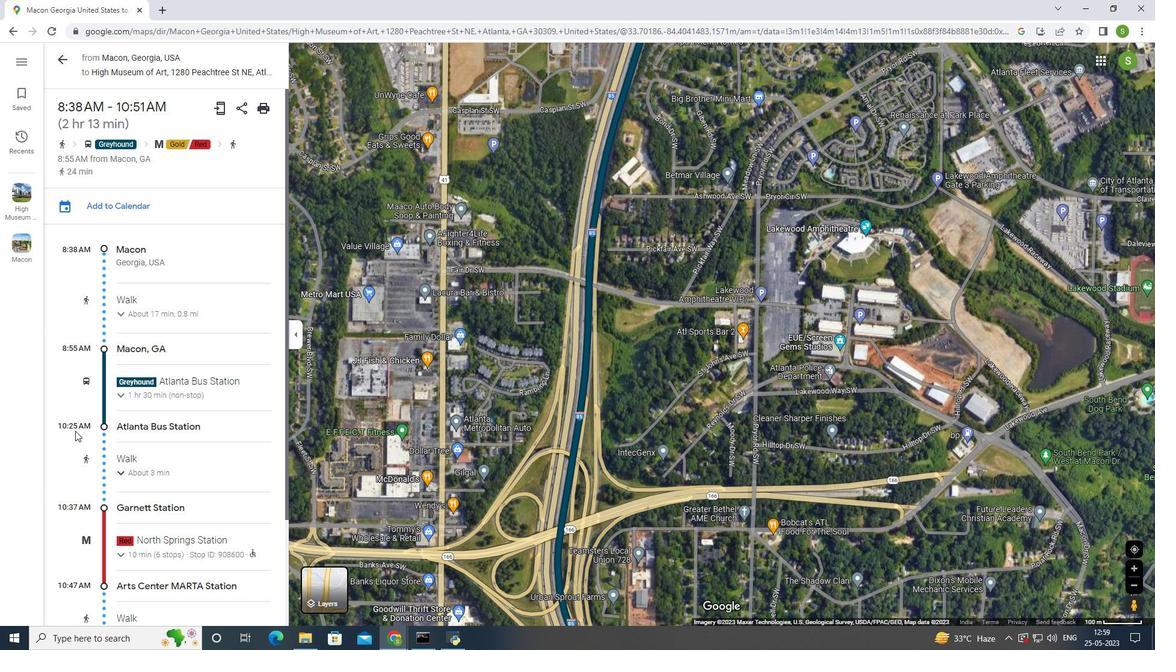 
Action: Mouse scrolled (77, 430) with delta (0, 0)
Screenshot: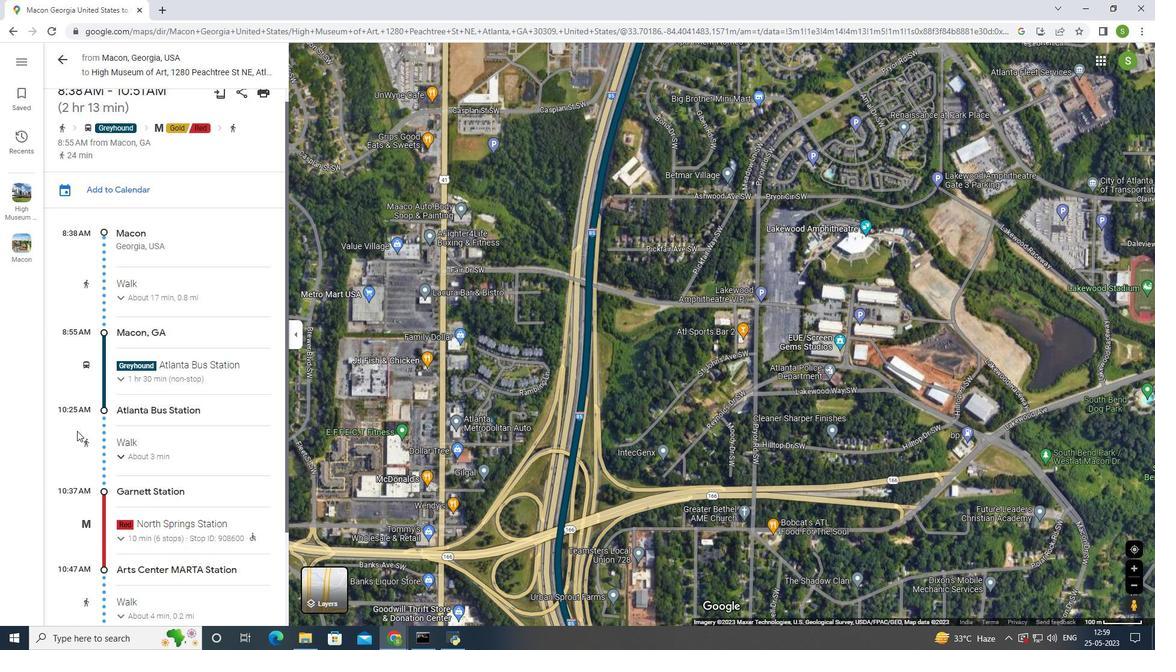 
Action: Mouse scrolled (77, 430) with delta (0, 0)
Screenshot: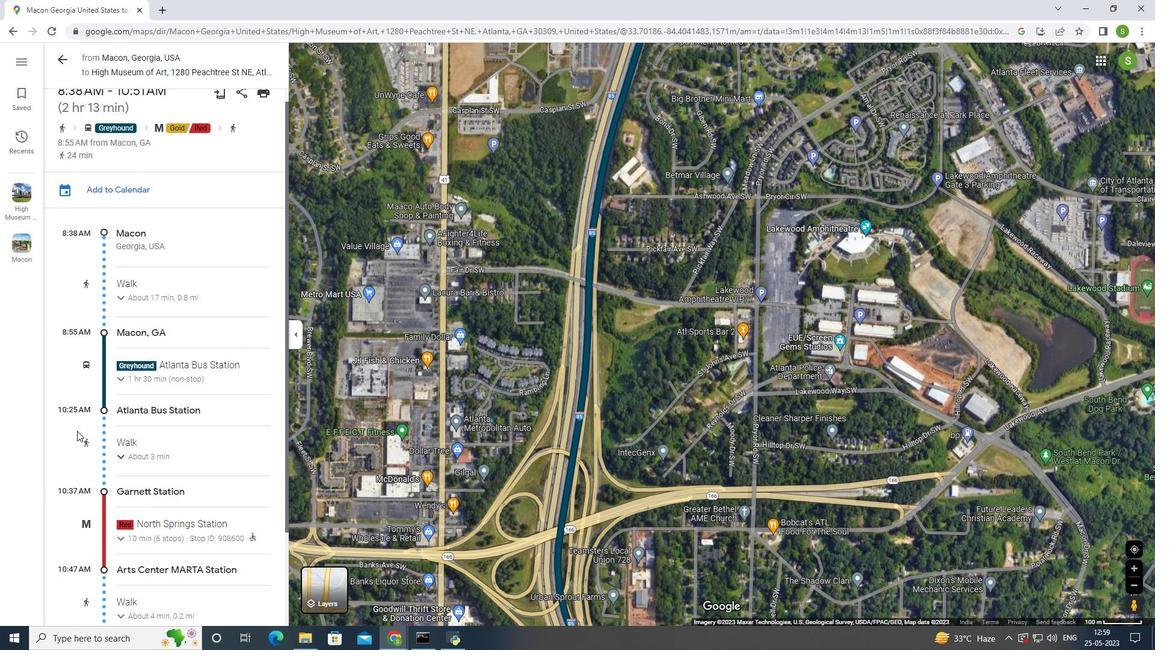 
Action: Mouse scrolled (77, 430) with delta (0, 0)
Screenshot: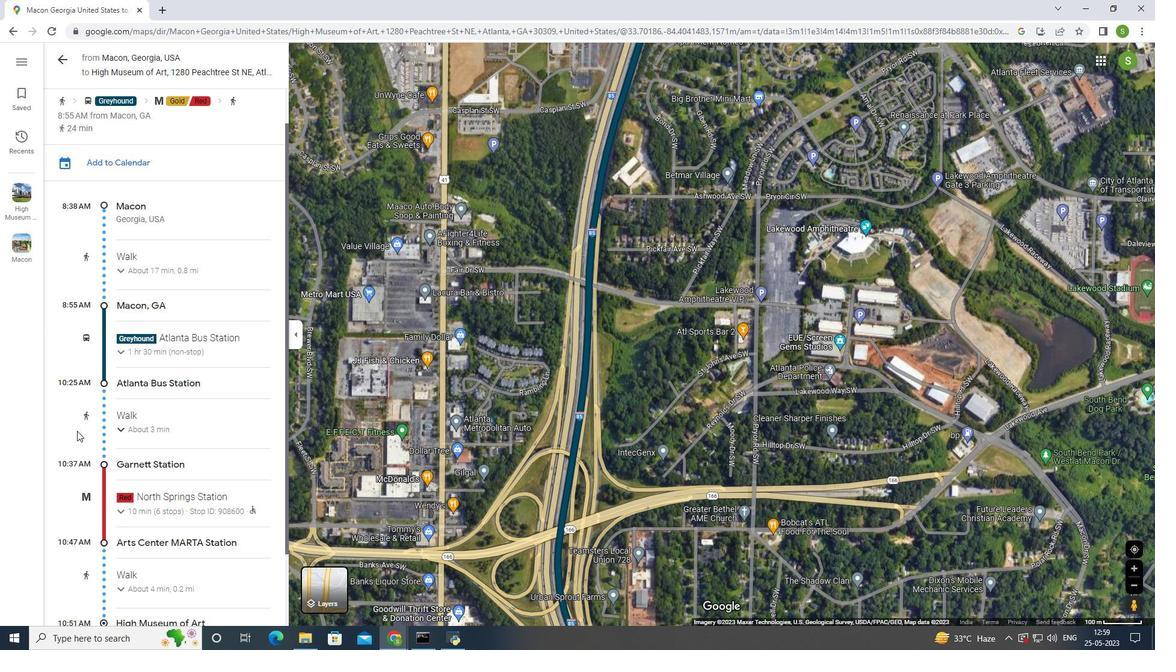
Action: Mouse moved to (78, 430)
Screenshot: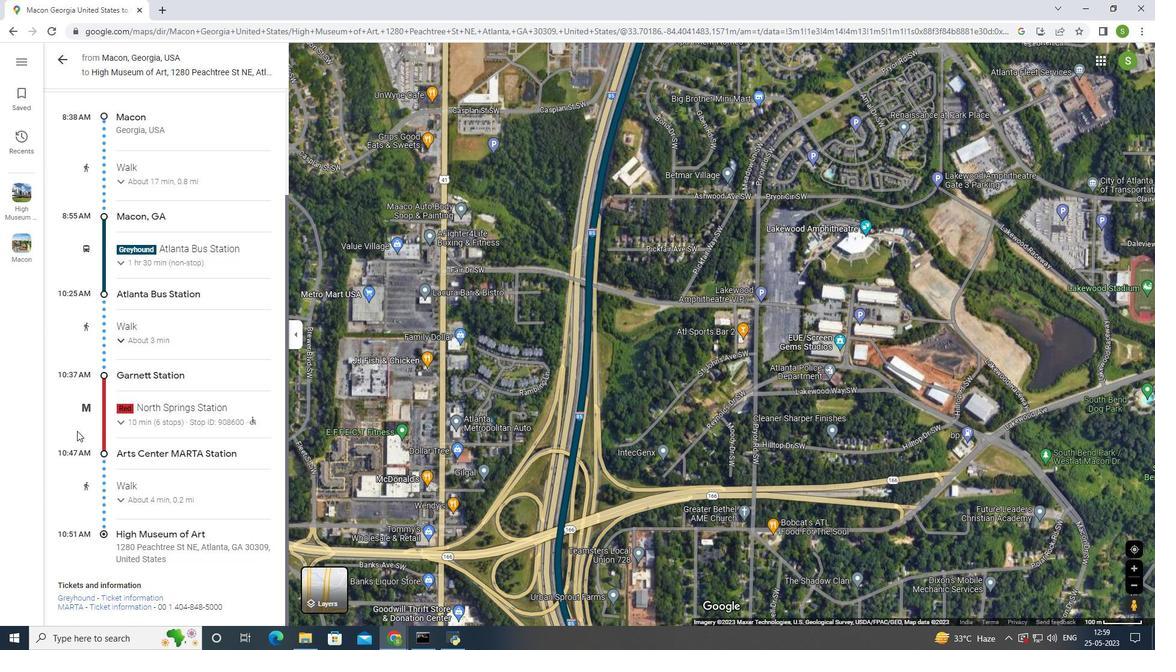 
Action: Mouse scrolled (78, 429) with delta (0, 0)
Screenshot: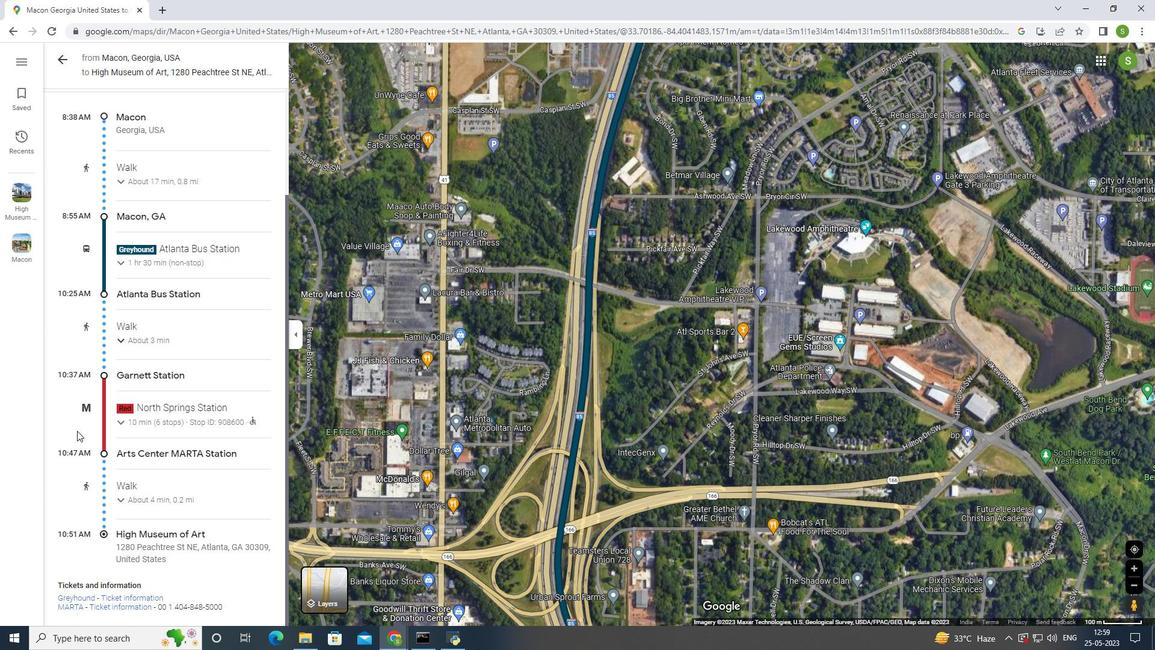 
Action: Mouse scrolled (78, 429) with delta (0, 0)
Screenshot: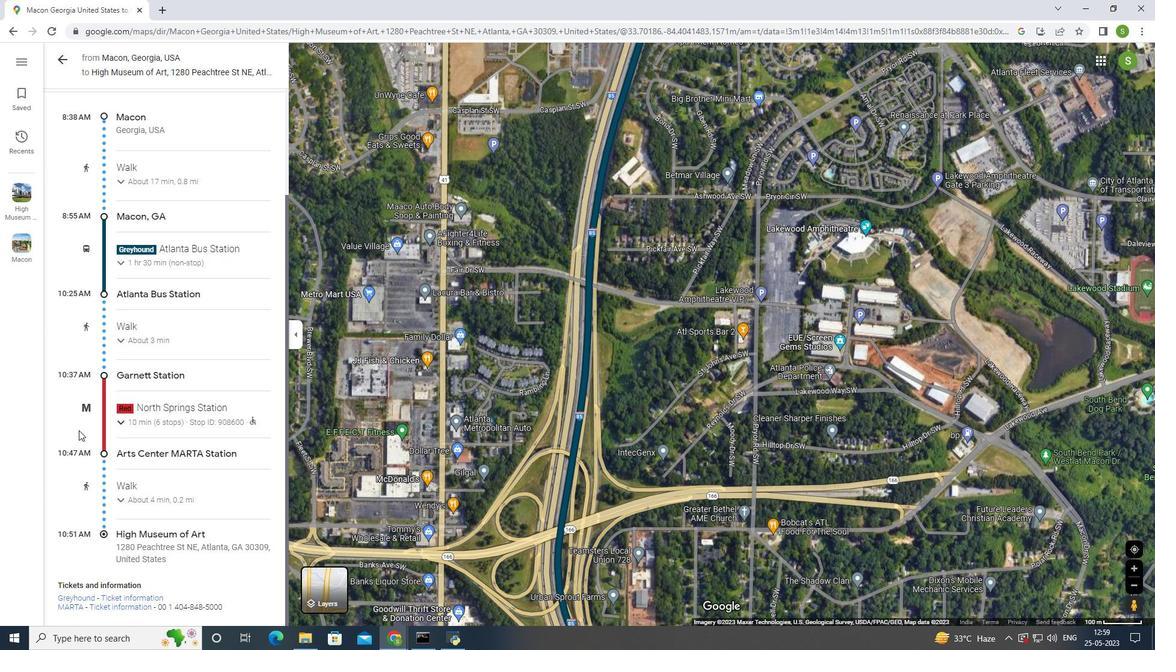 
Action: Mouse scrolled (78, 429) with delta (0, 0)
Screenshot: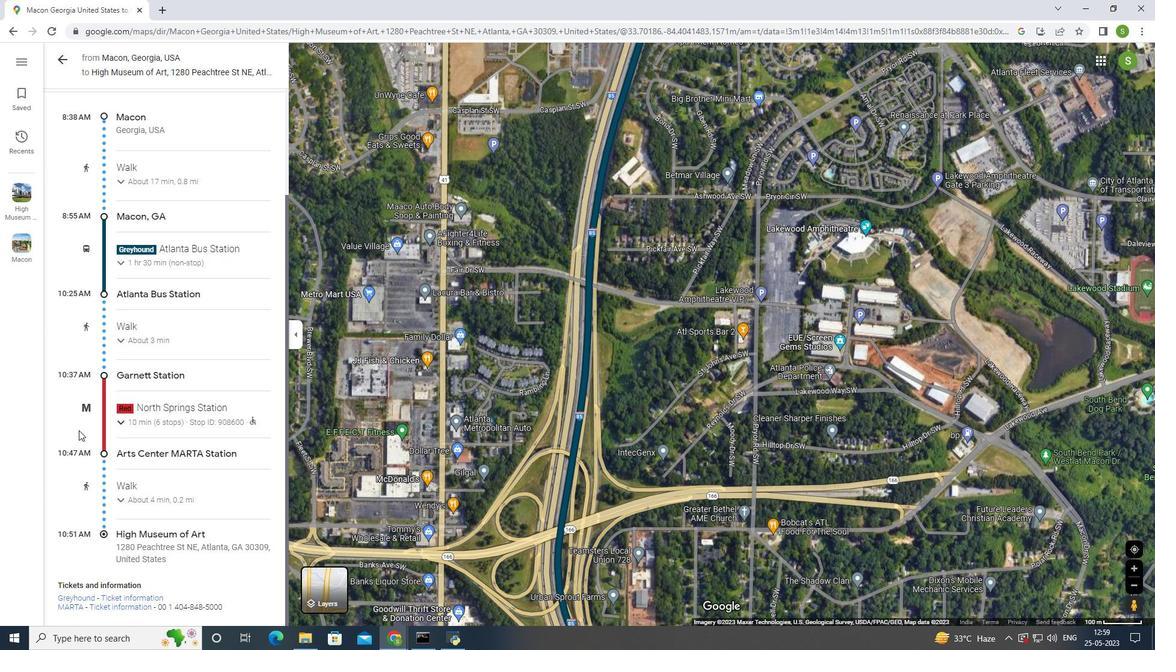 
Action: Mouse scrolled (78, 429) with delta (0, 0)
Screenshot: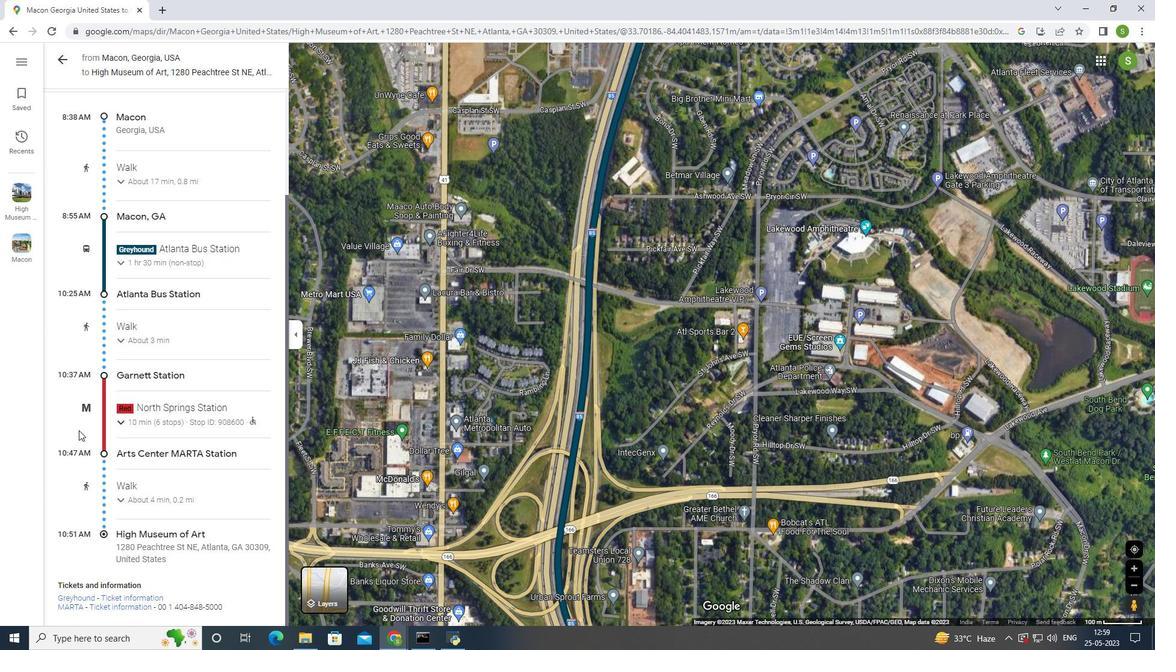 
Action: Mouse scrolled (78, 429) with delta (0, 0)
Screenshot: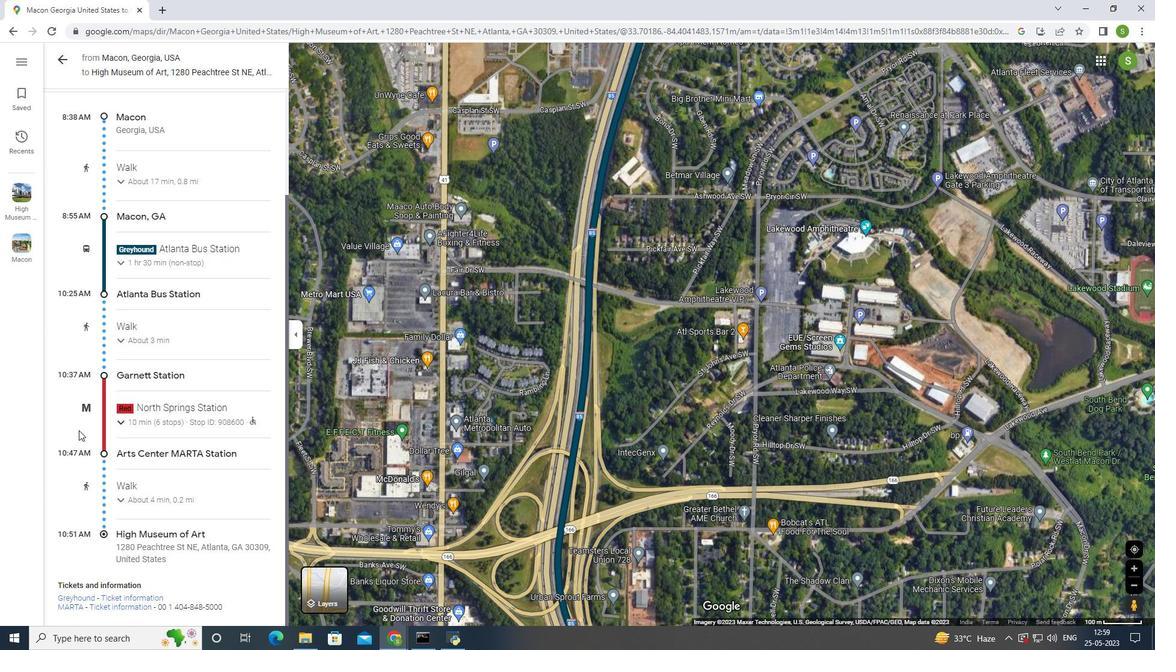 
Action: Mouse scrolled (78, 429) with delta (0, 0)
Screenshot: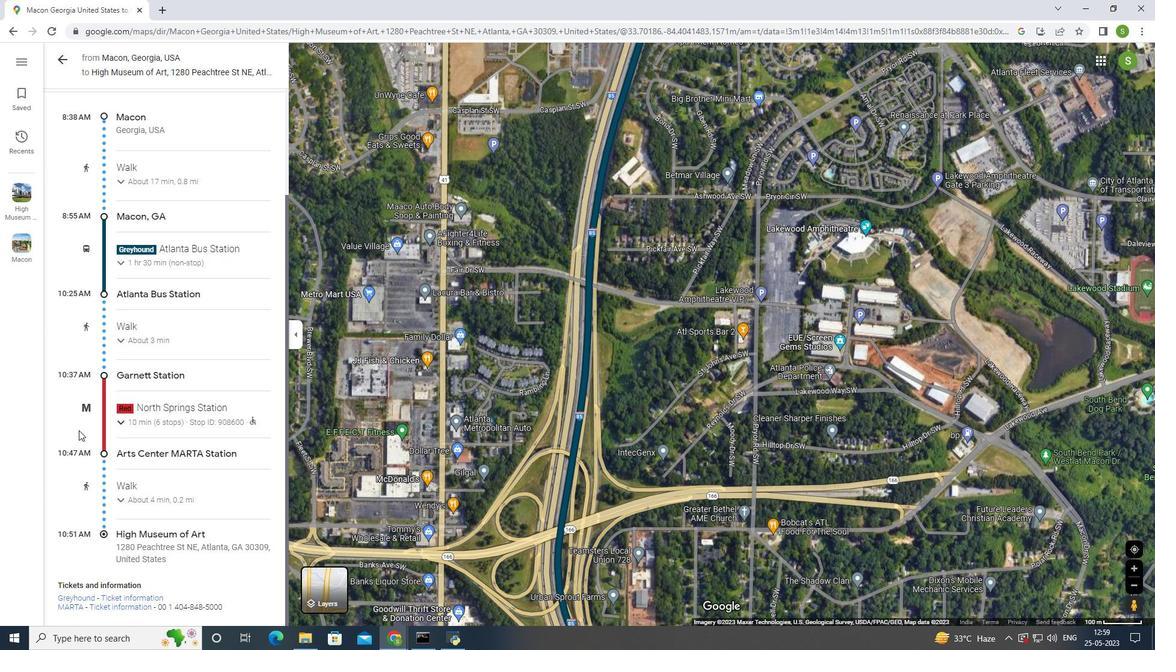 
Action: Mouse scrolled (78, 429) with delta (0, 0)
Screenshot: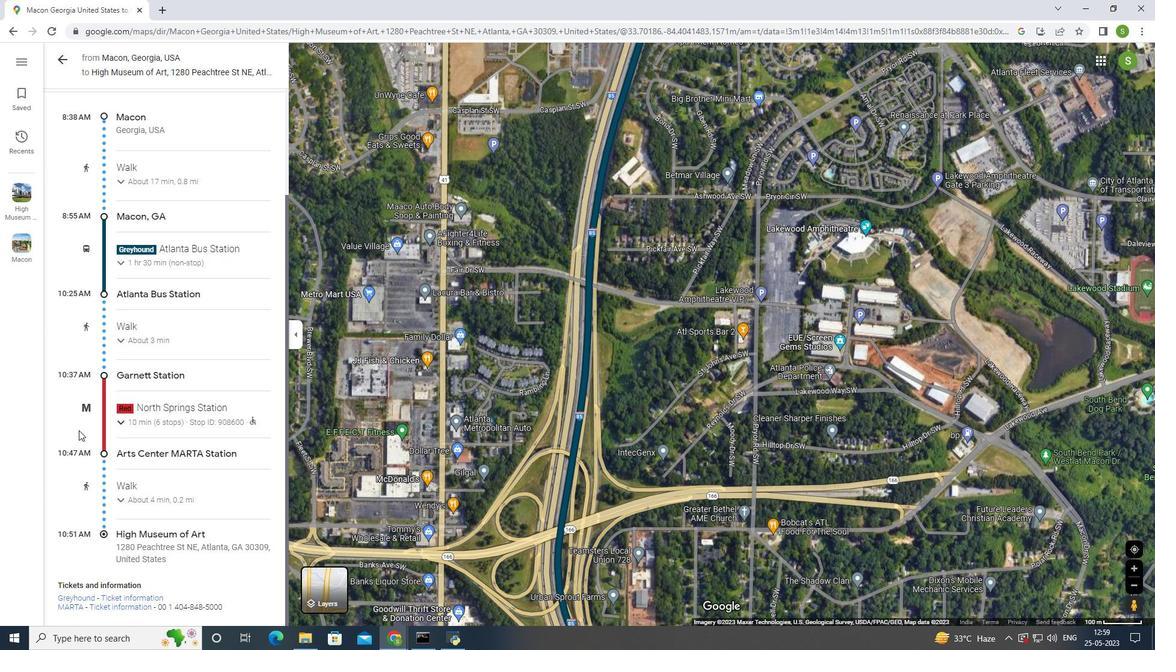 
Action: Mouse scrolled (78, 429) with delta (0, 0)
Screenshot: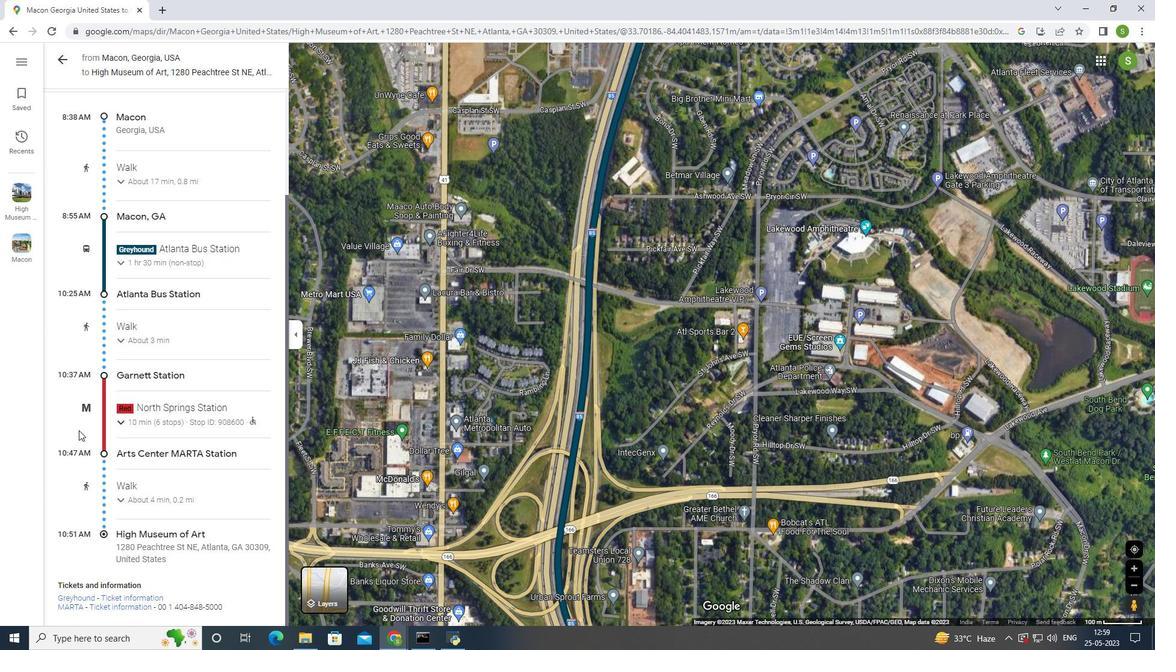 
Action: Mouse moved to (80, 429)
Screenshot: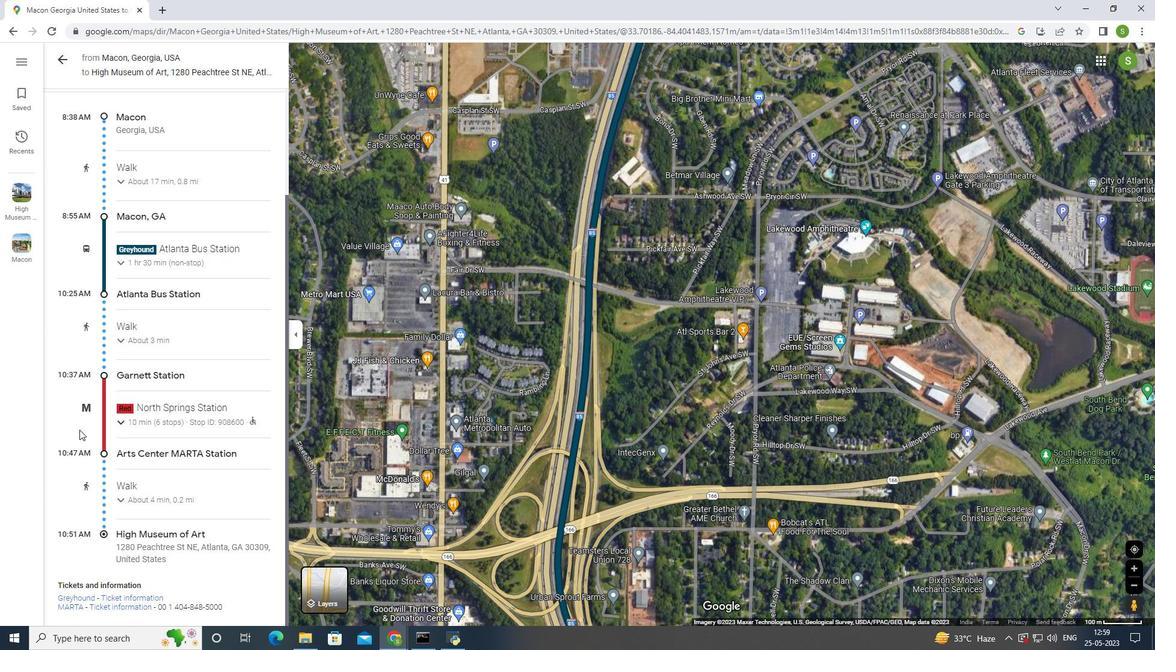 
Action: Mouse scrolled (80, 430) with delta (0, 0)
Screenshot: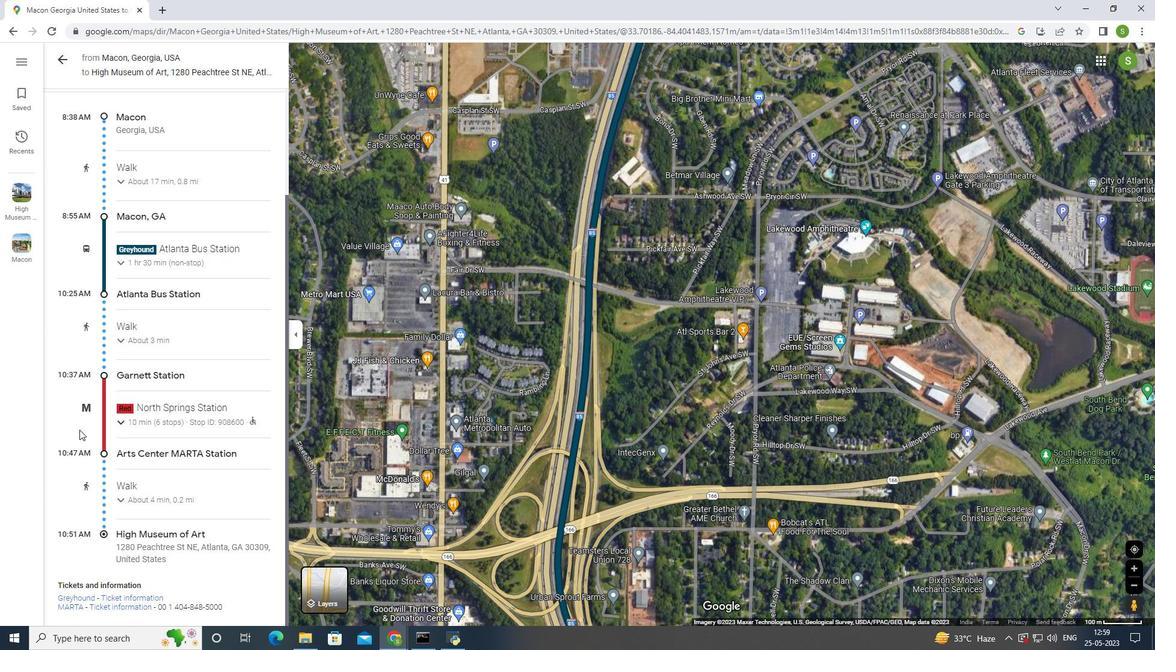 
Action: Mouse scrolled (80, 430) with delta (0, 0)
Screenshot: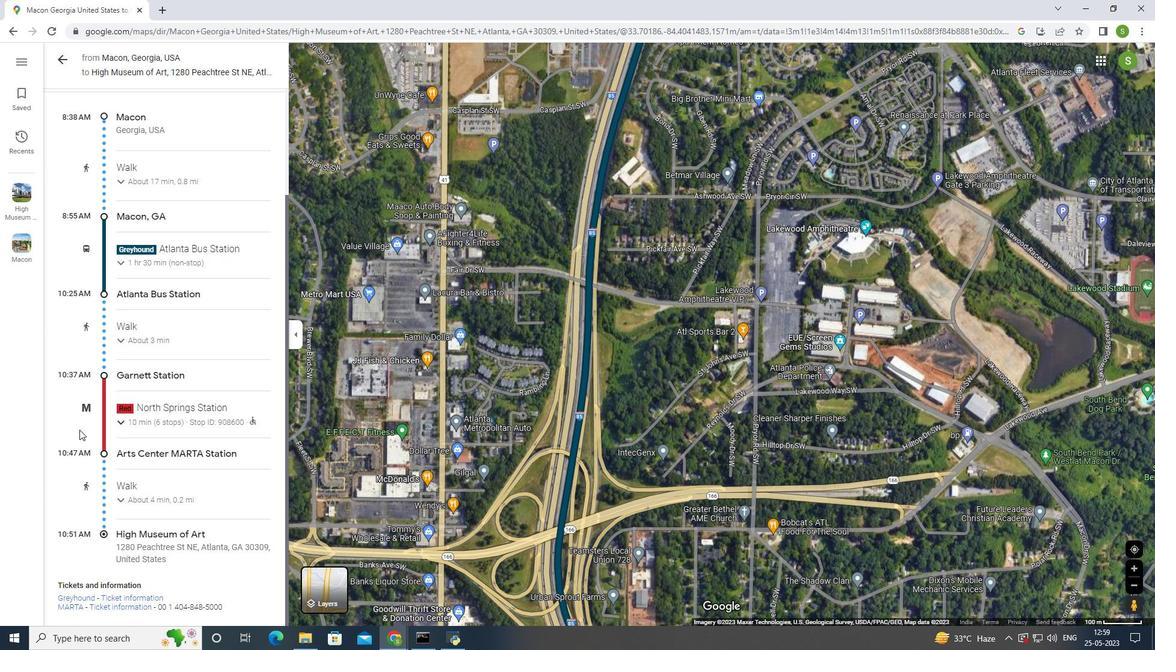
Action: Mouse scrolled (80, 430) with delta (0, 0)
Screenshot: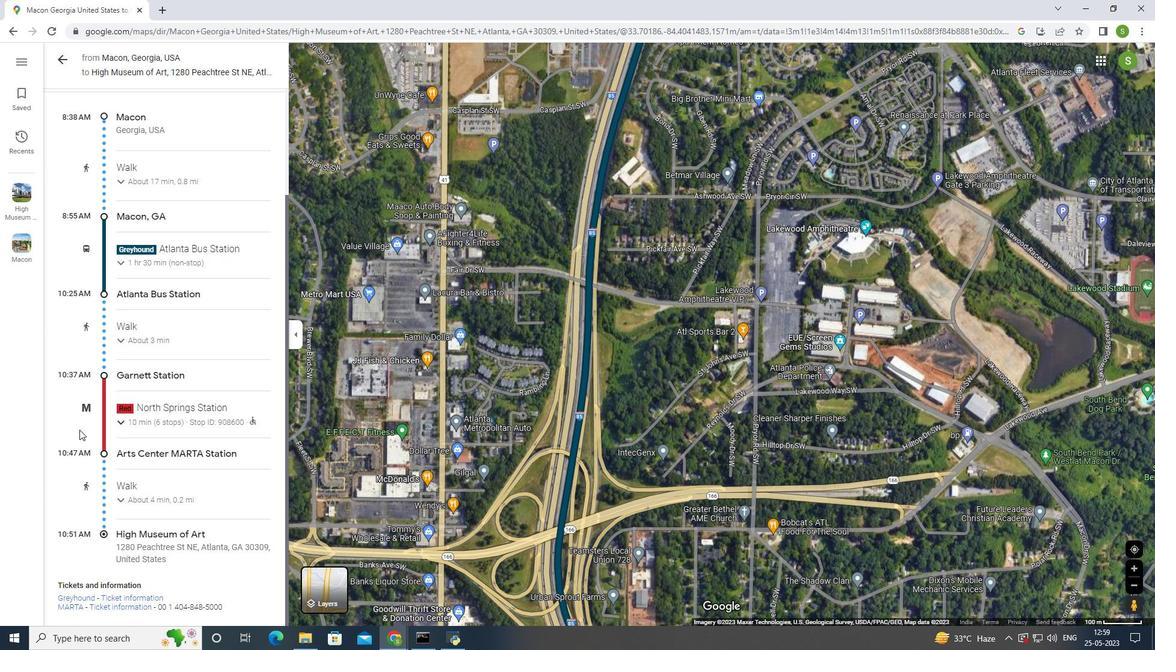 
Action: Mouse moved to (81, 428)
Screenshot: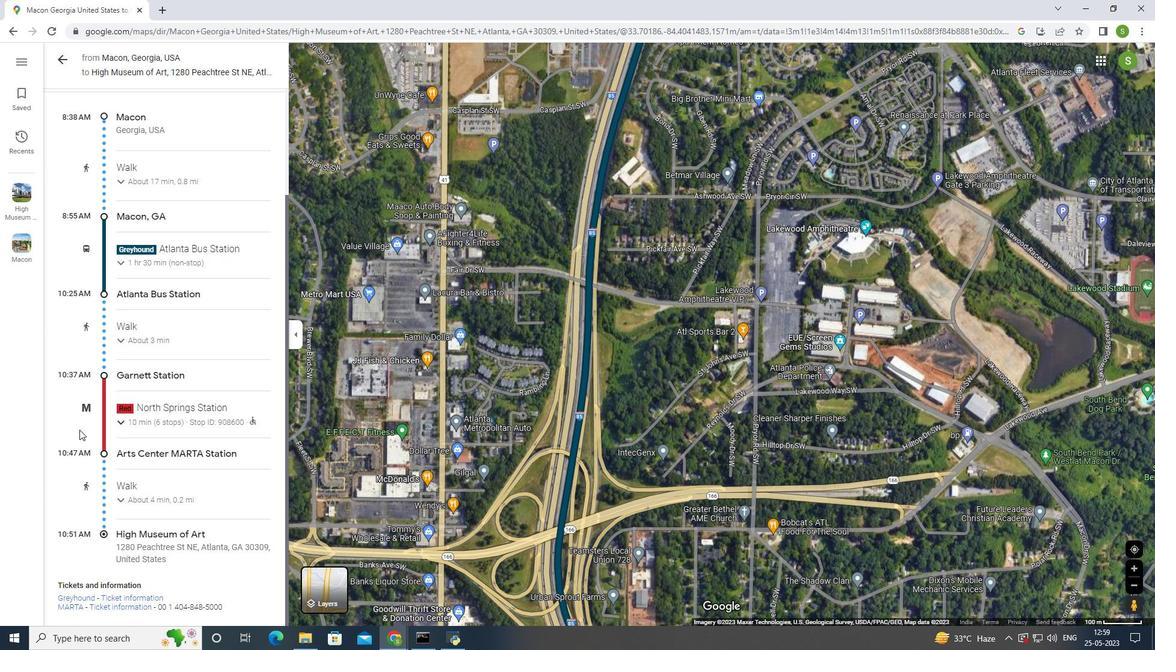 
Action: Mouse scrolled (81, 429) with delta (0, 0)
Screenshot: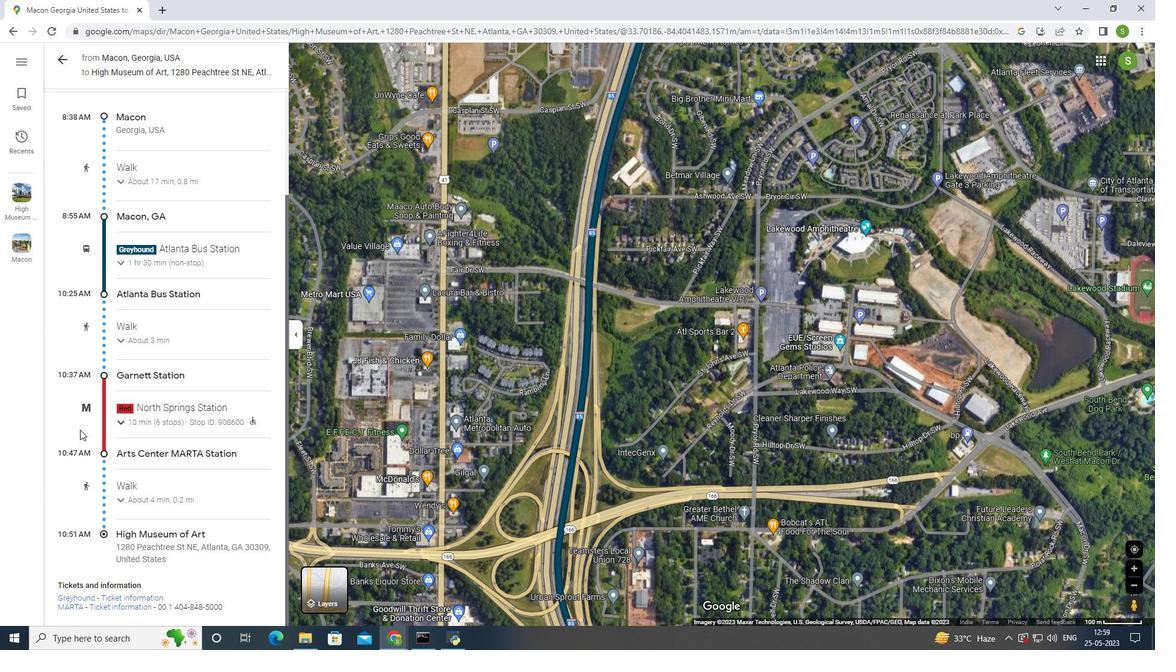 
Action: Mouse moved to (84, 428)
Screenshot: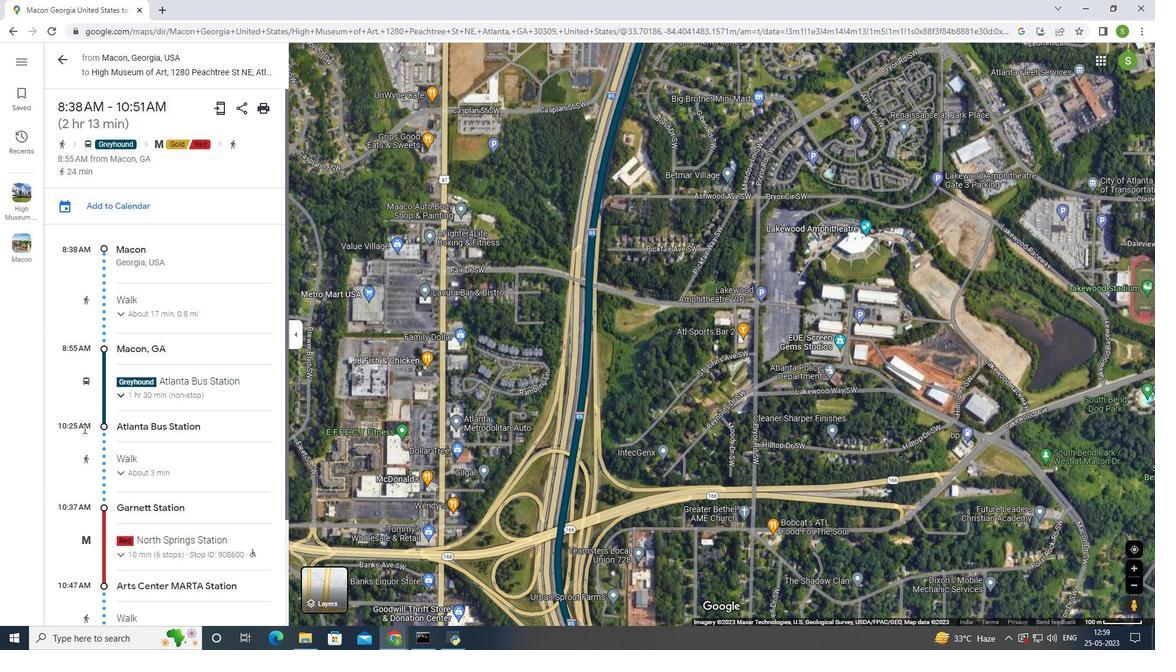 
Action: Mouse scrolled (84, 428) with delta (0, 0)
Screenshot: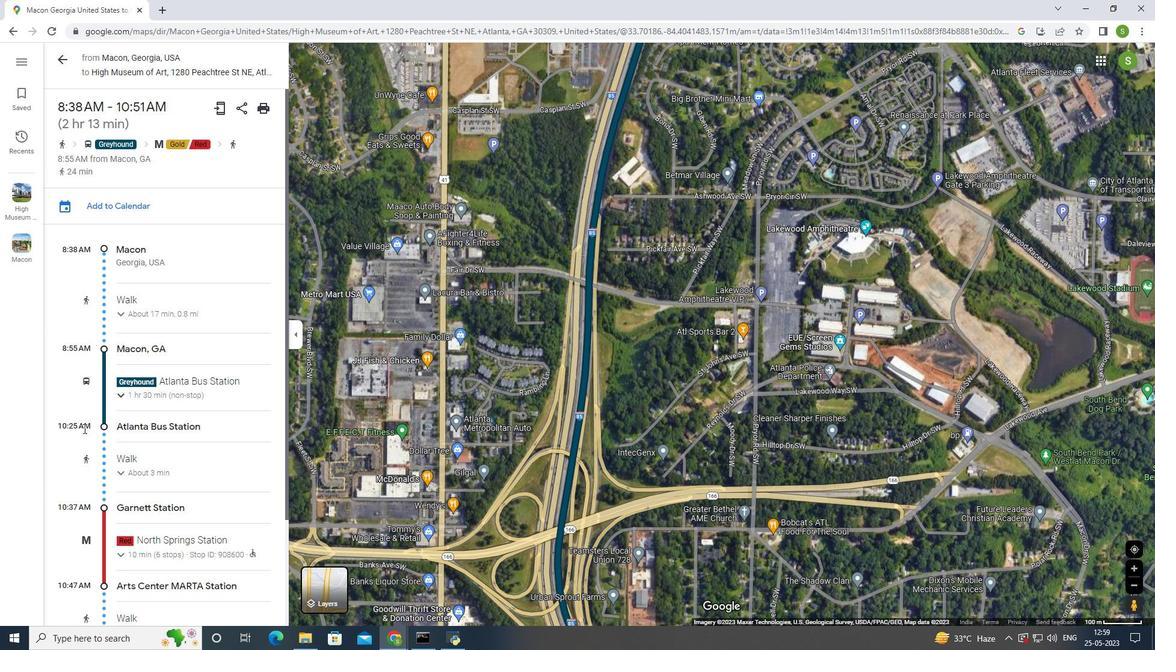 
Action: Mouse moved to (85, 427)
Screenshot: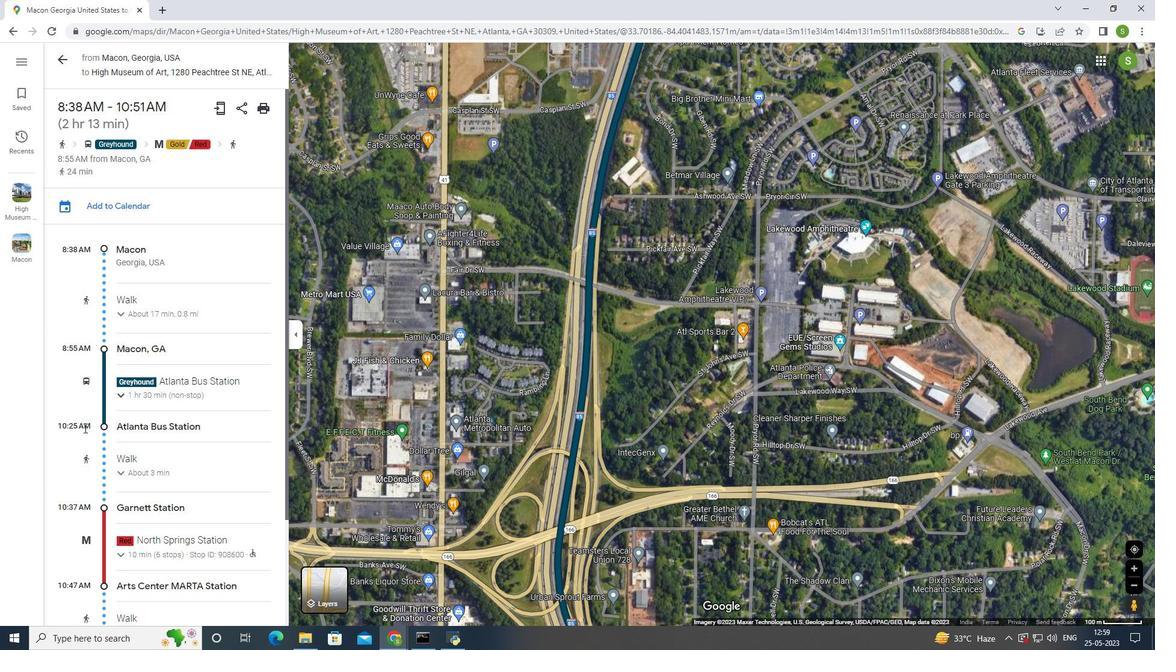 
Action: Mouse scrolled (85, 428) with delta (0, 0)
Screenshot: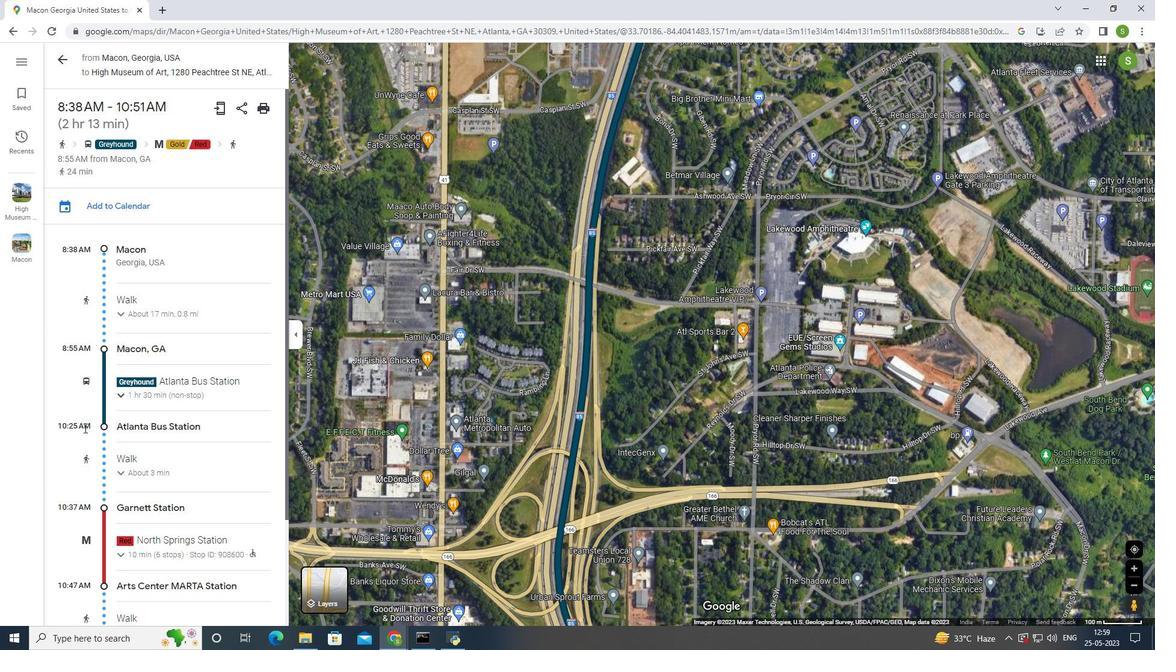 
Action: Mouse moved to (86, 426)
Screenshot: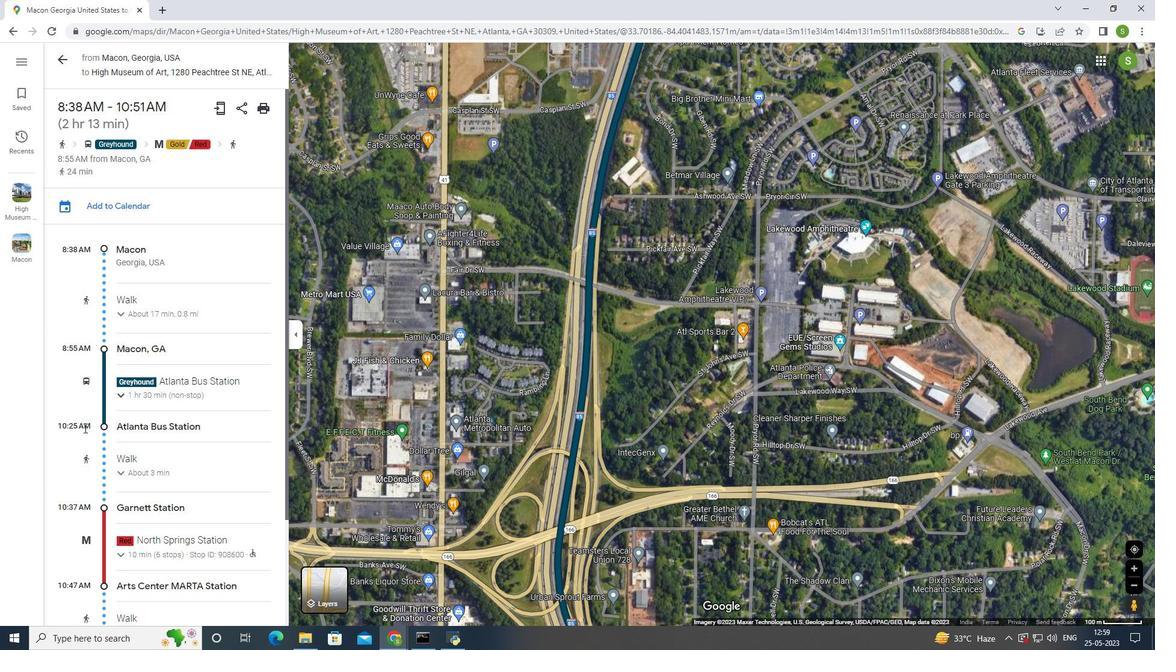 
Action: Mouse scrolled (86, 427) with delta (0, 0)
Screenshot: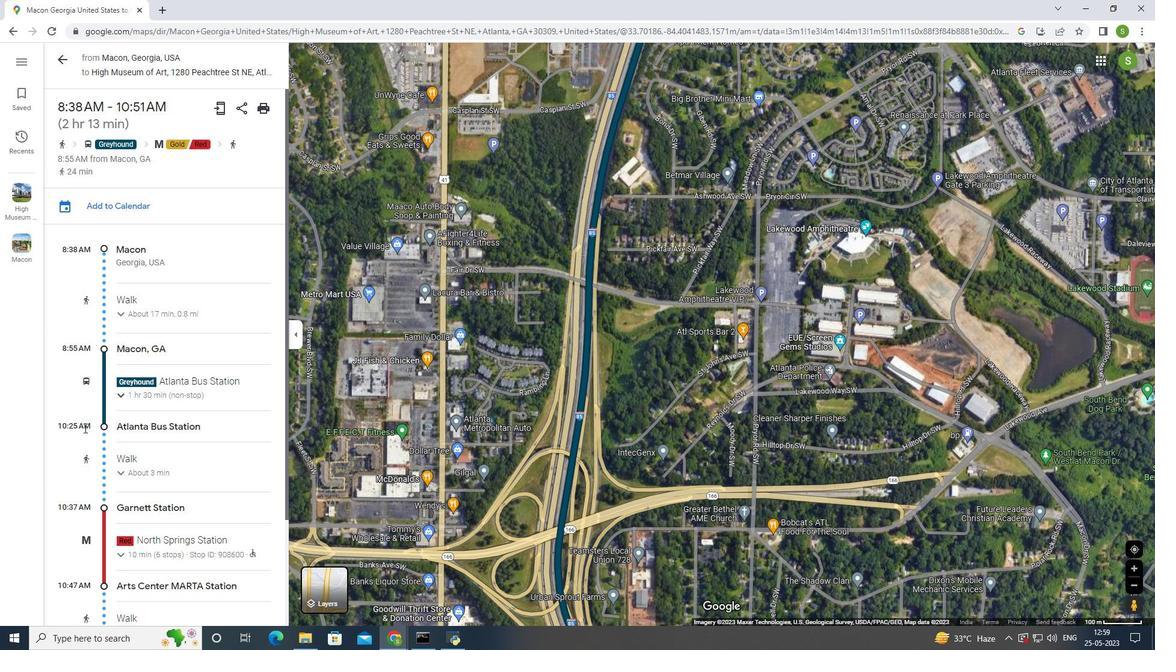 
Action: Mouse moved to (87, 426)
Screenshot: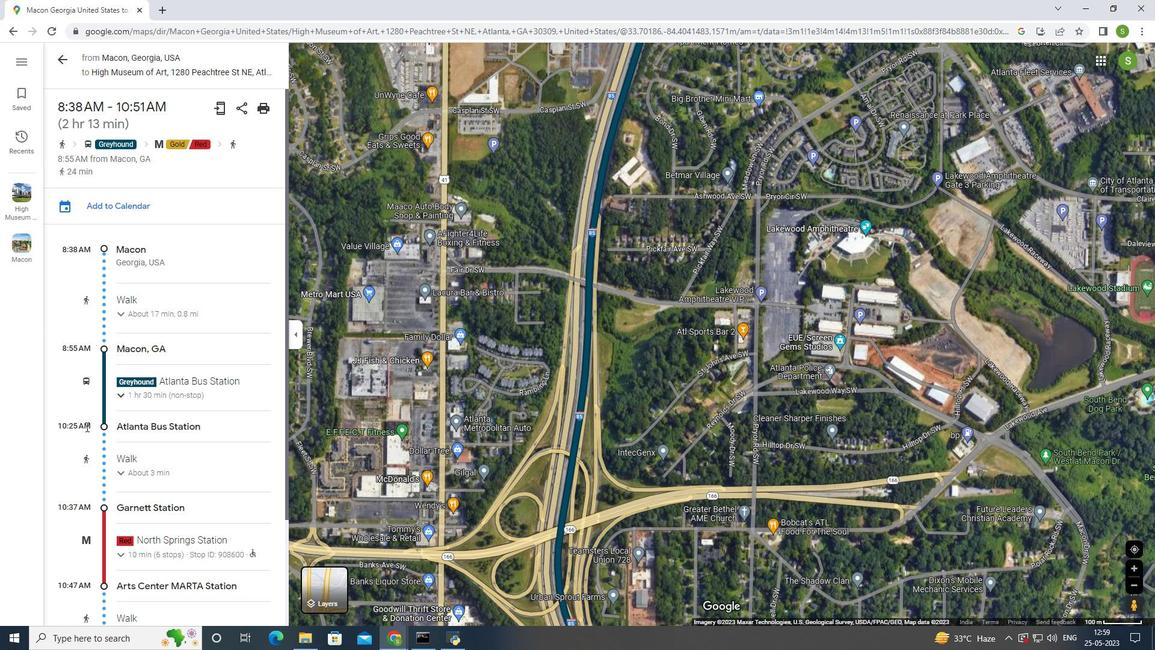 
Action: Mouse scrolled (87, 426) with delta (0, 0)
Screenshot: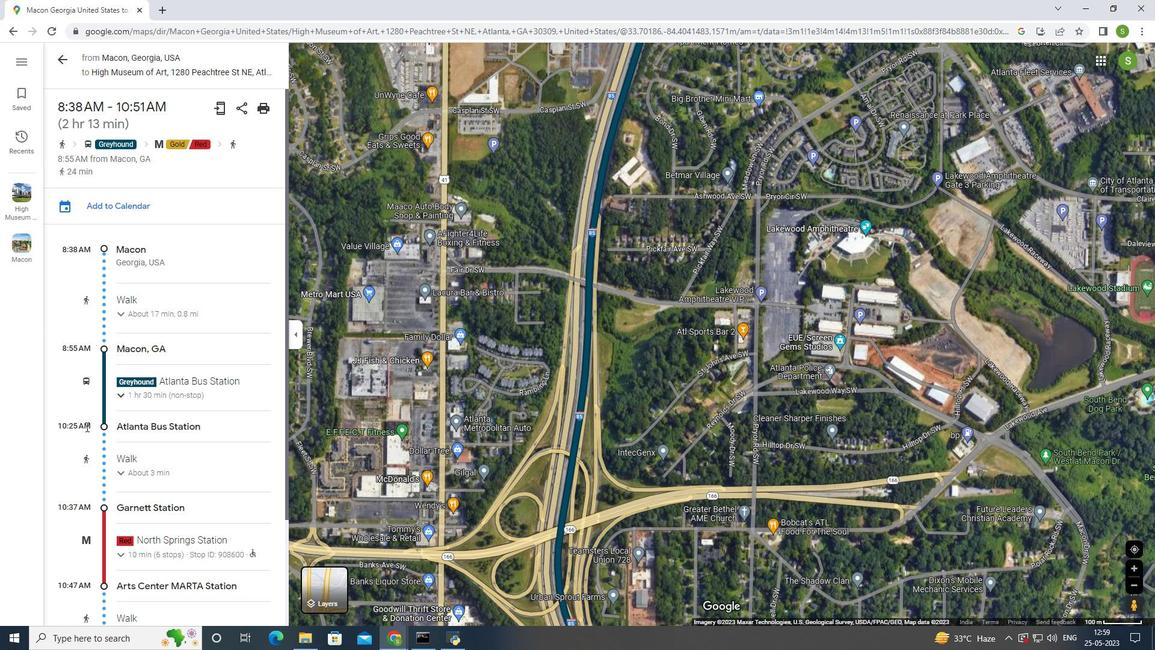
Action: Mouse scrolled (87, 426) with delta (0, 0)
Screenshot: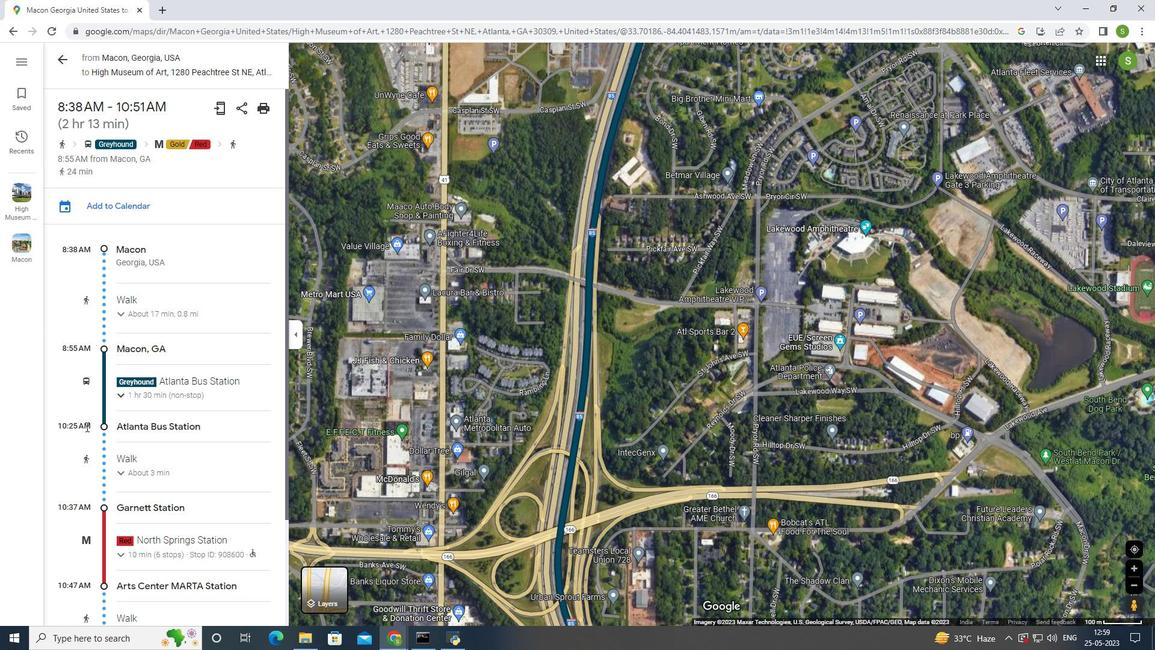 
Action: Mouse moved to (92, 425)
Screenshot: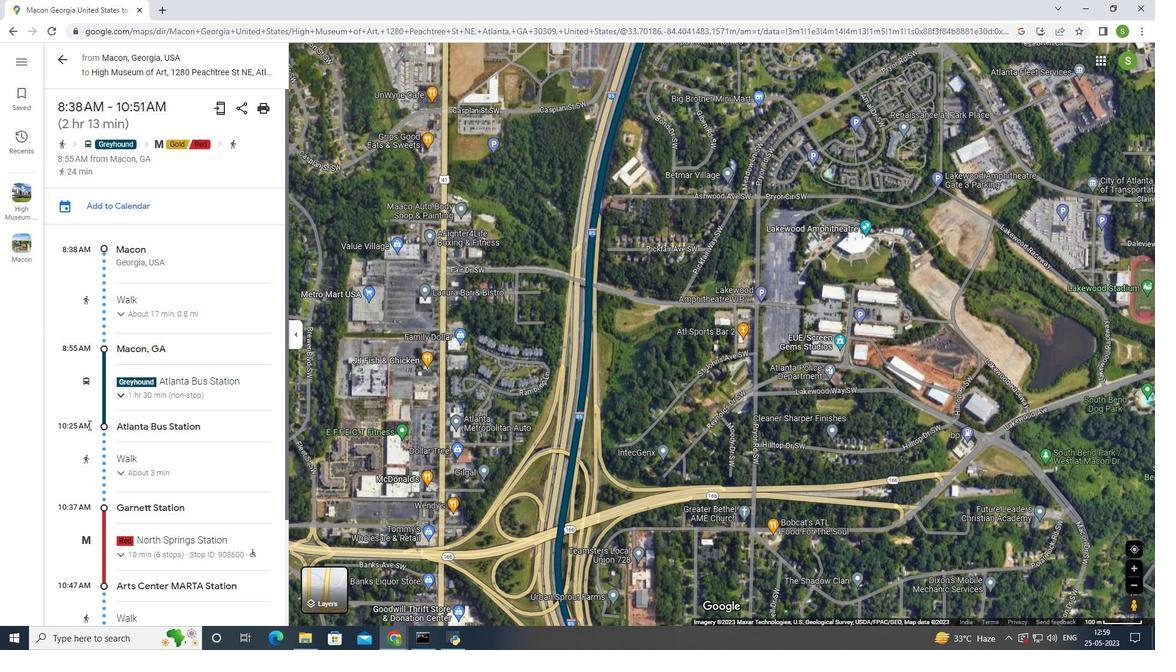 
Action: Mouse scrolled (92, 425) with delta (0, 0)
Screenshot: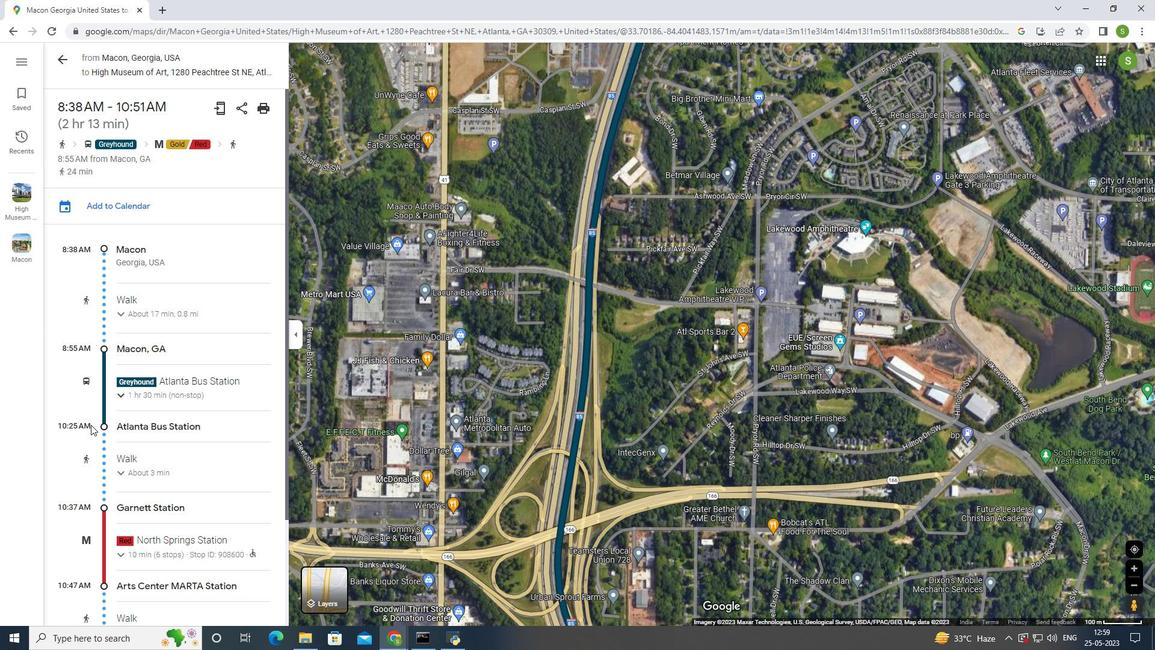 
Action: Mouse scrolled (92, 425) with delta (0, 0)
Screenshot: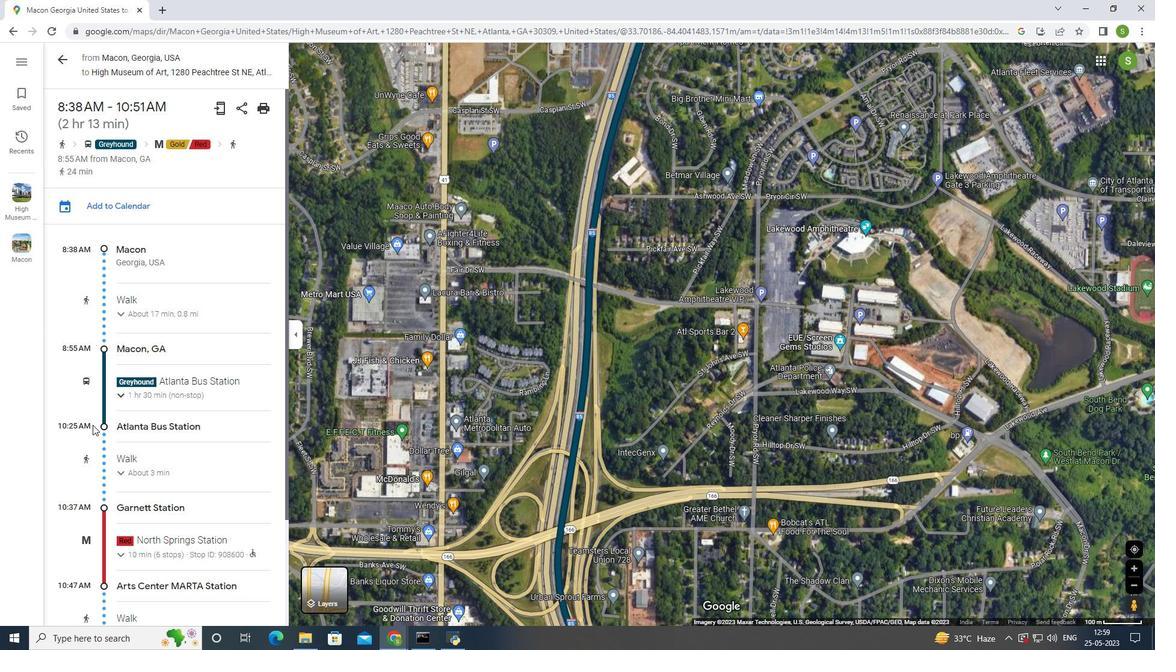 
Action: Mouse scrolled (92, 425) with delta (0, 0)
Screenshot: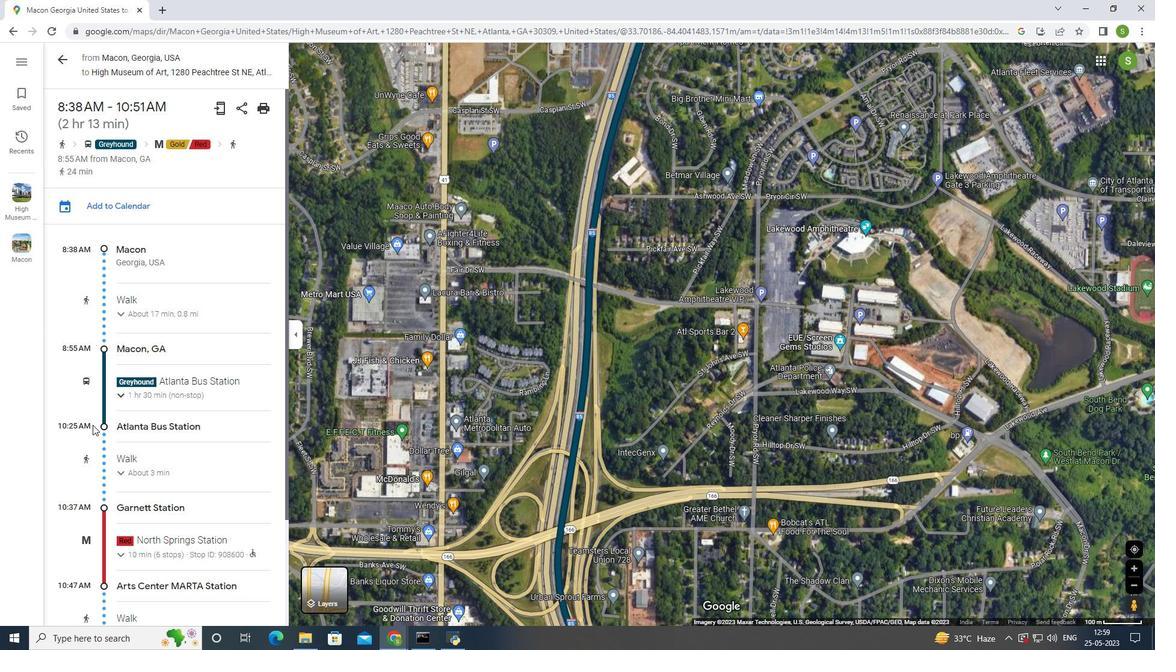 
Action: Mouse moved to (63, 66)
Screenshot: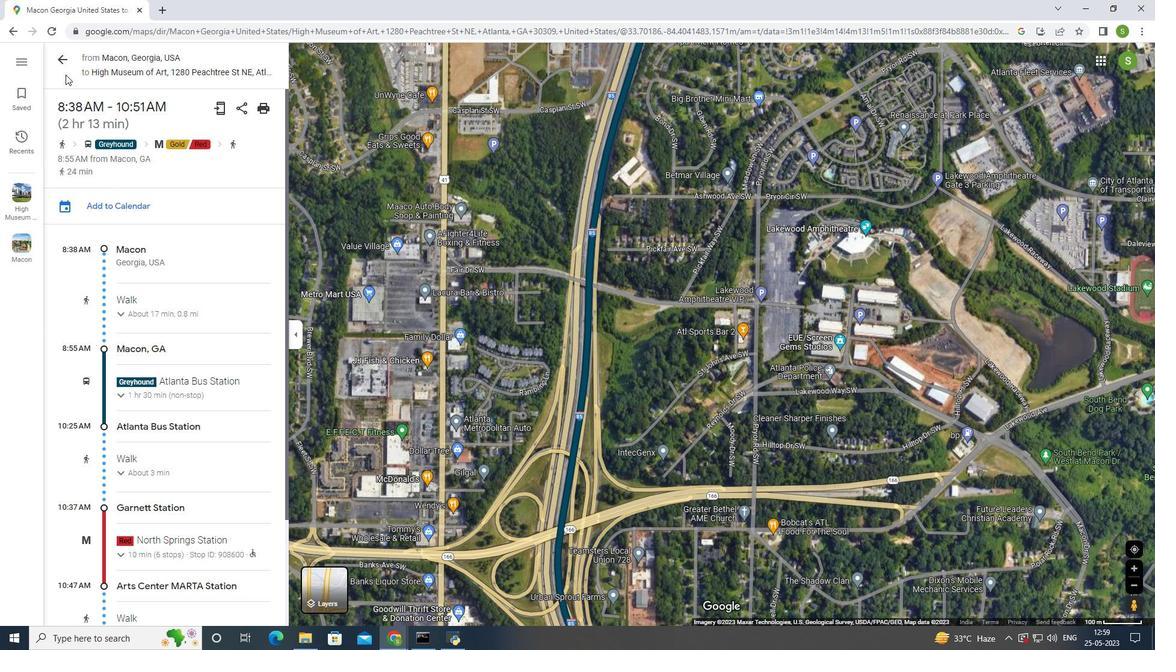 
Action: Mouse pressed left at (63, 66)
Screenshot: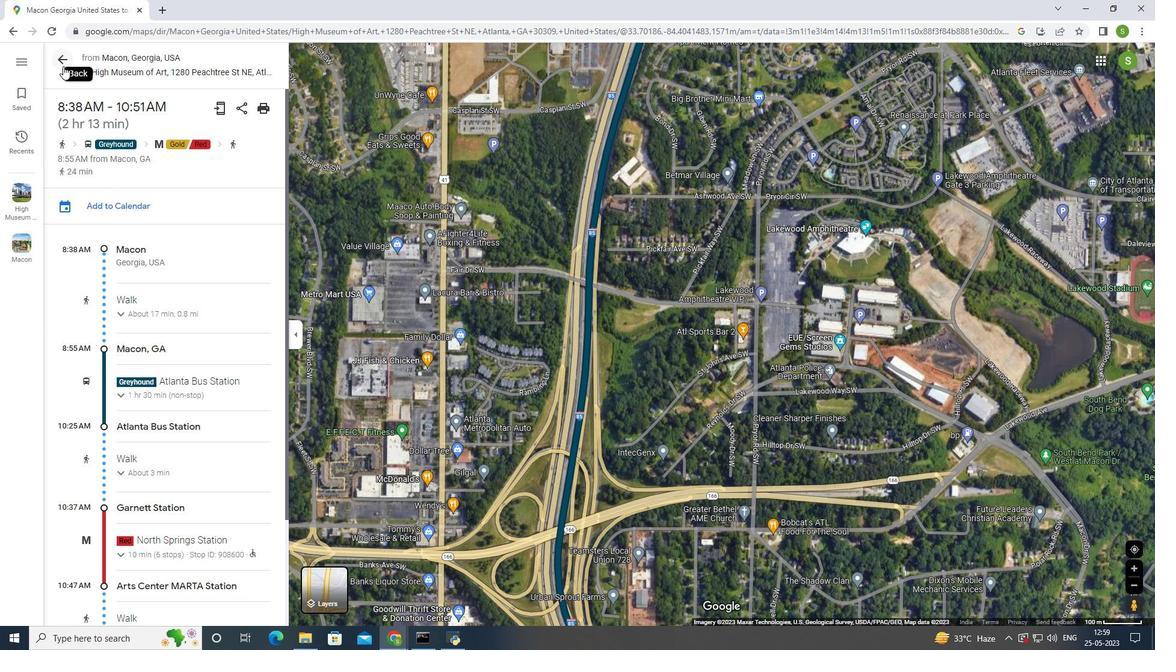 
Action: Mouse moved to (184, 464)
Screenshot: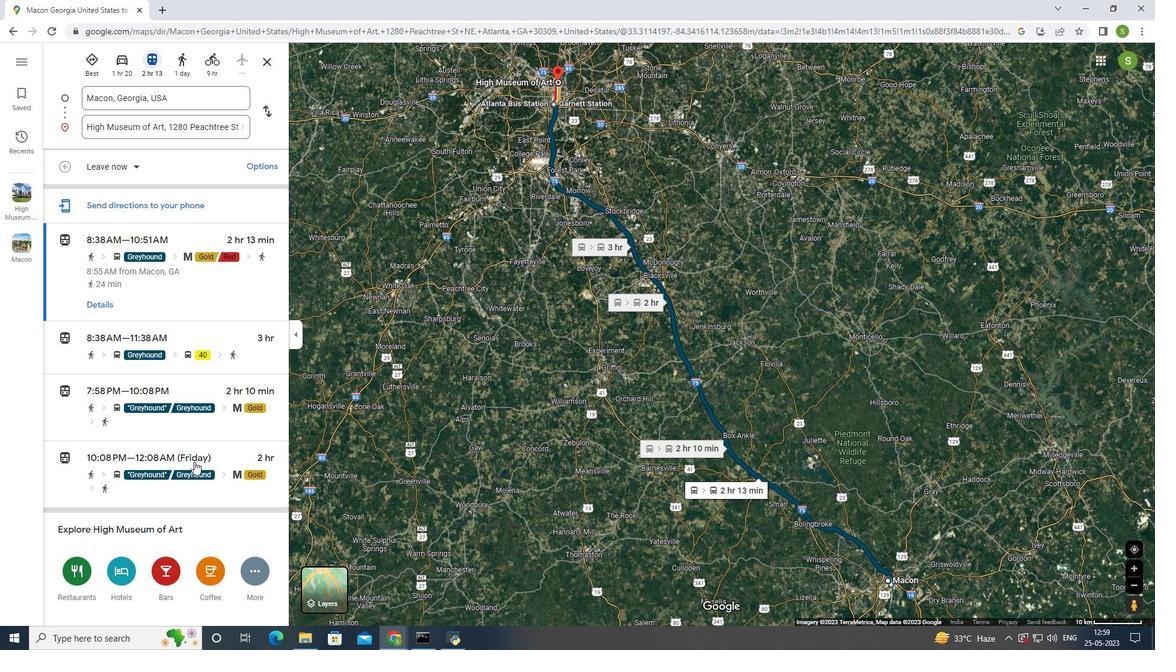 
Action: Mouse pressed left at (184, 464)
Screenshot: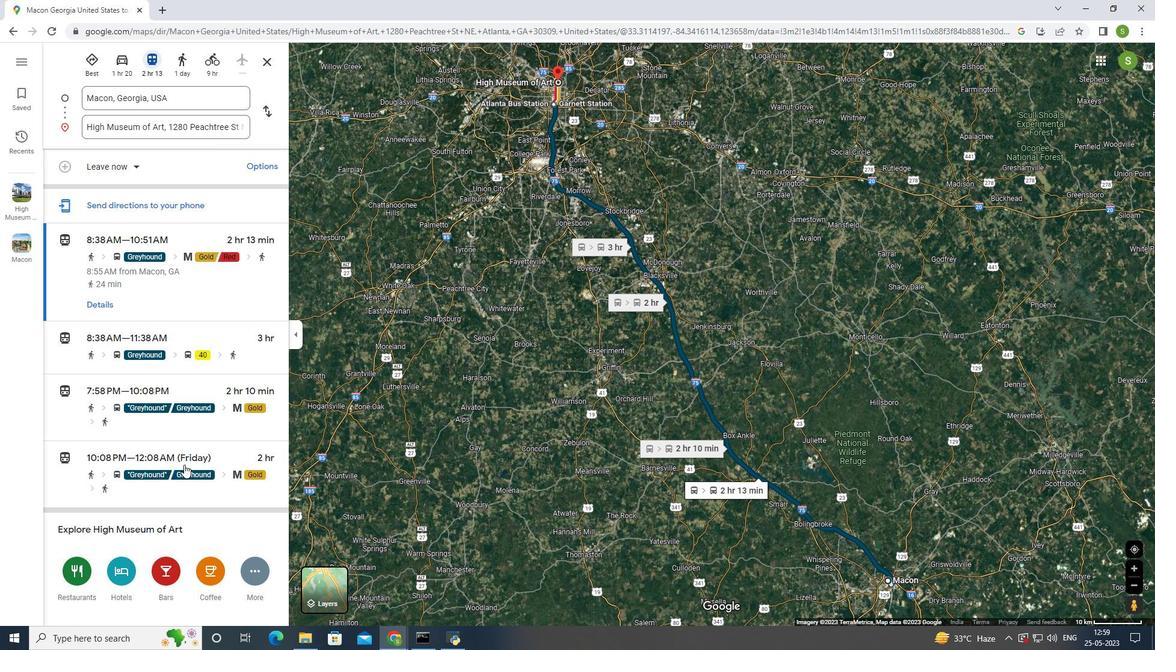 
Action: Mouse moved to (682, 363)
Screenshot: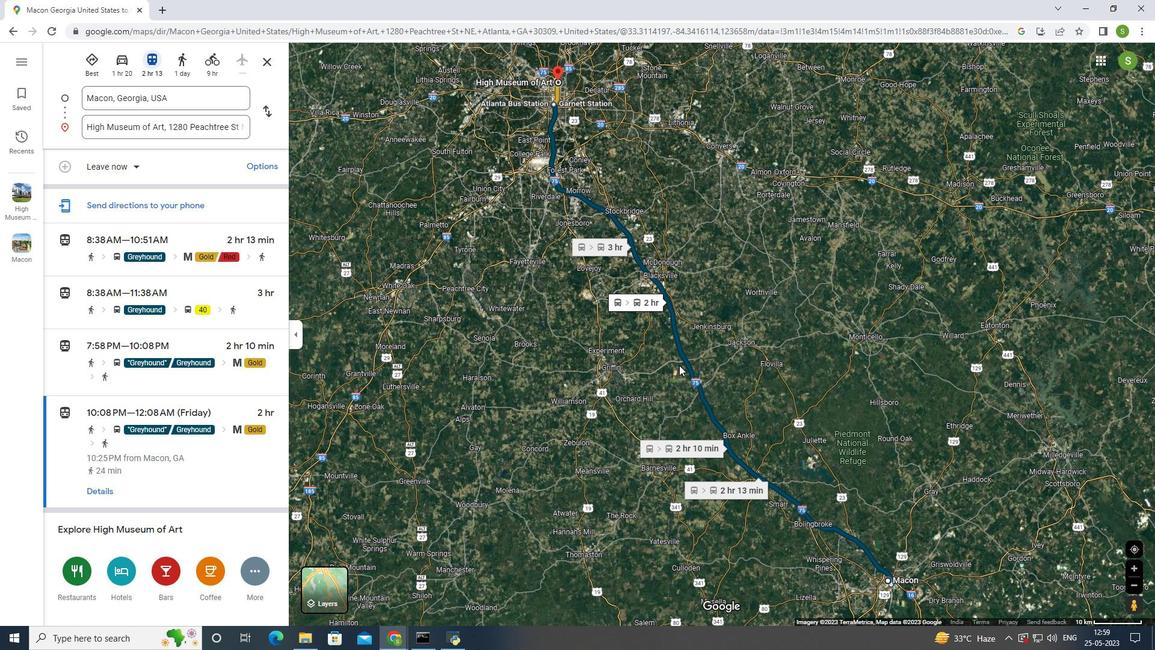 
Action: Mouse scrolled (682, 364) with delta (0, 0)
Screenshot: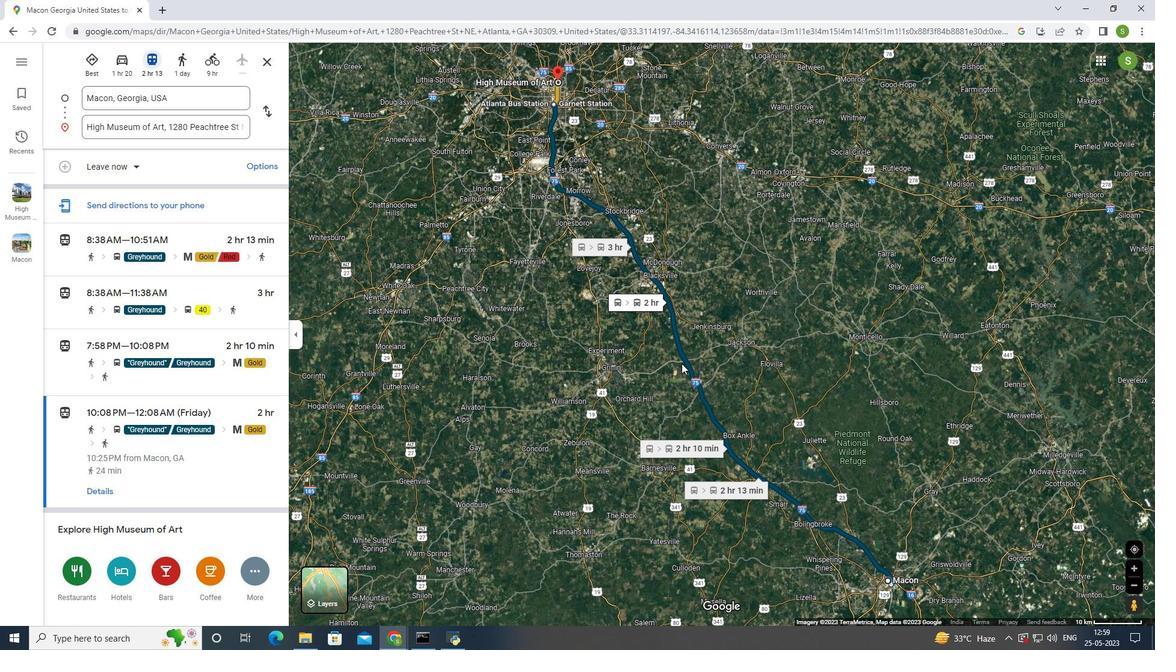 
Action: Mouse scrolled (682, 364) with delta (0, 0)
Screenshot: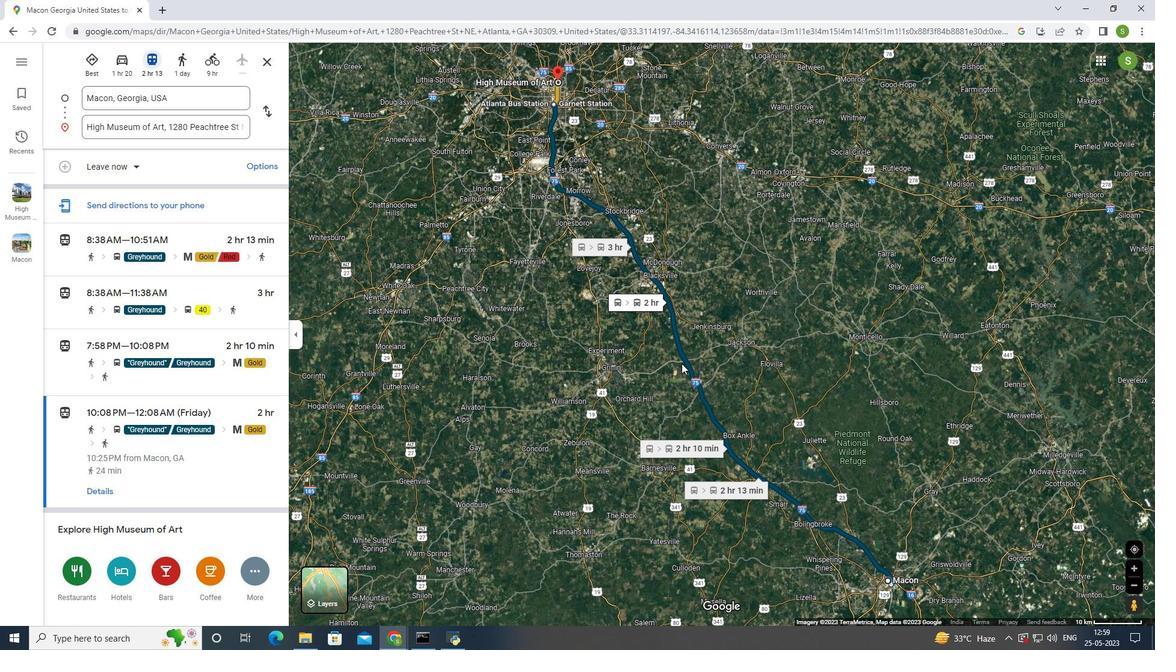 
Action: Mouse scrolled (682, 364) with delta (0, 0)
Screenshot: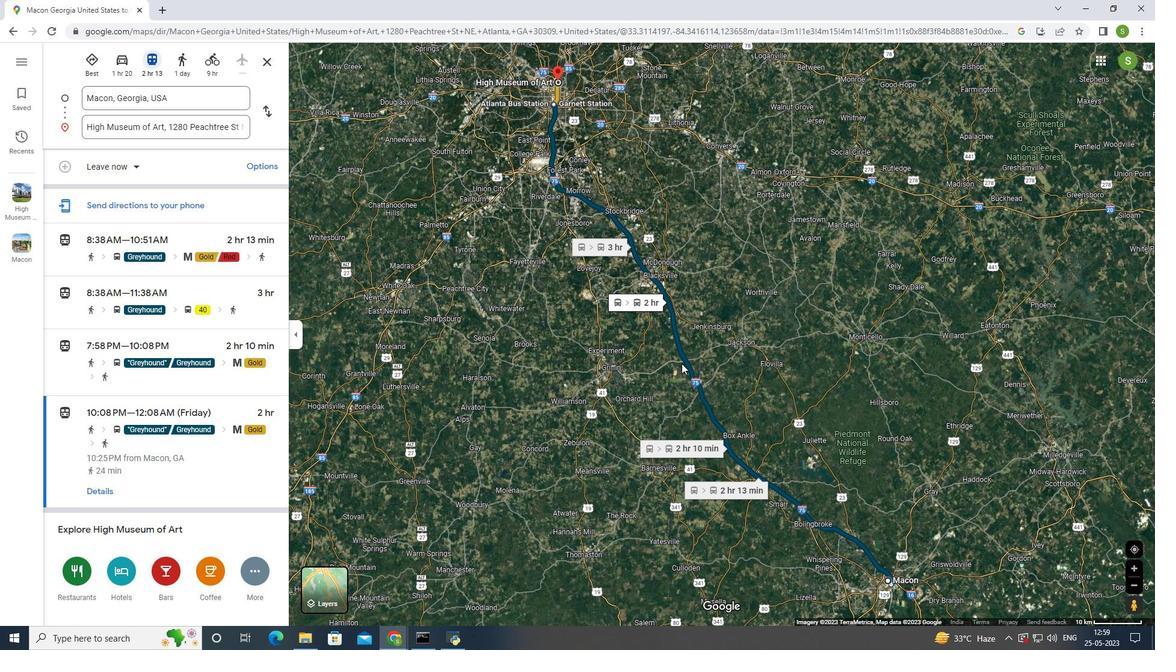 
Action: Mouse scrolled (682, 364) with delta (0, 0)
Screenshot: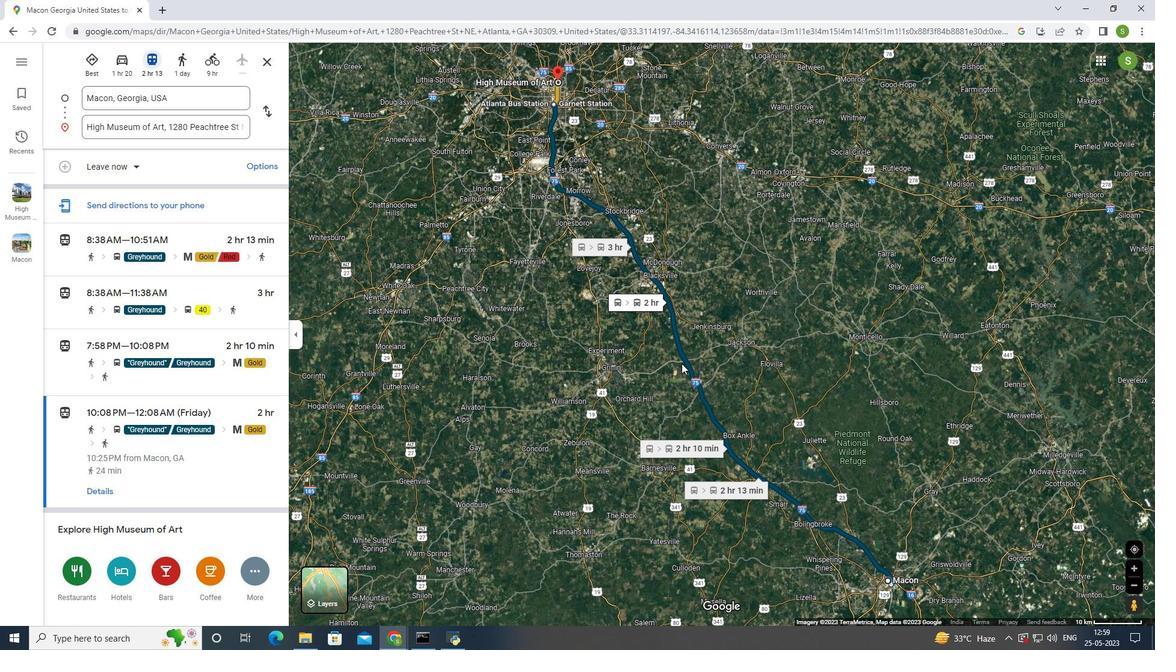 
Action: Mouse scrolled (682, 364) with delta (0, 0)
Screenshot: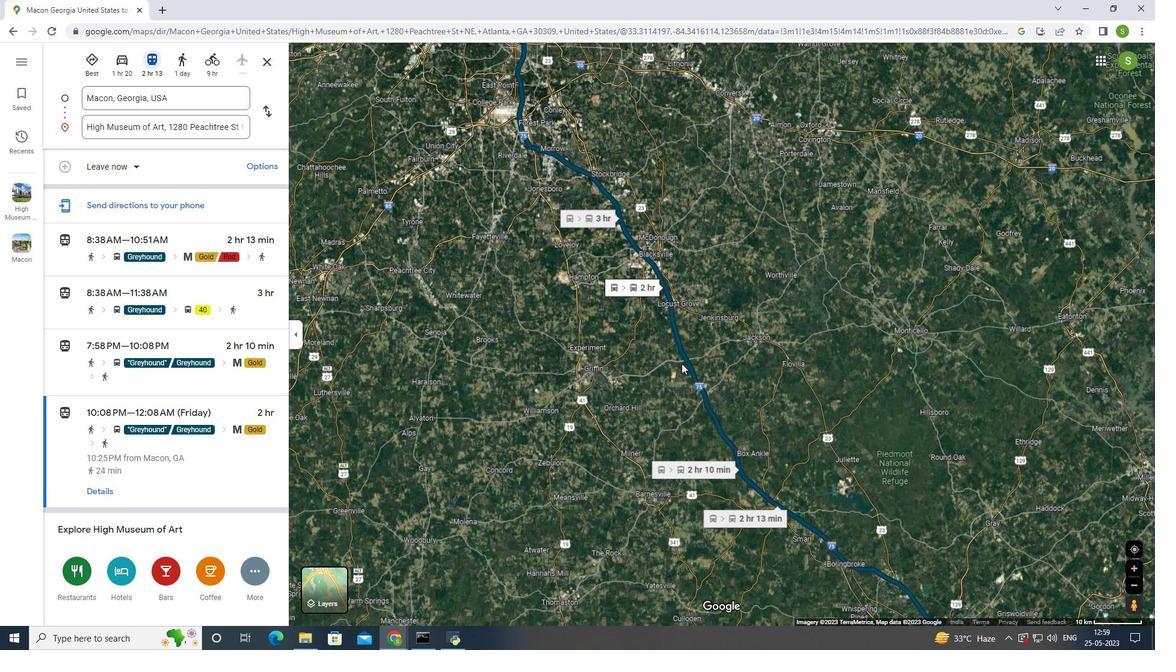 
Action: Mouse scrolled (682, 364) with delta (0, 0)
Screenshot: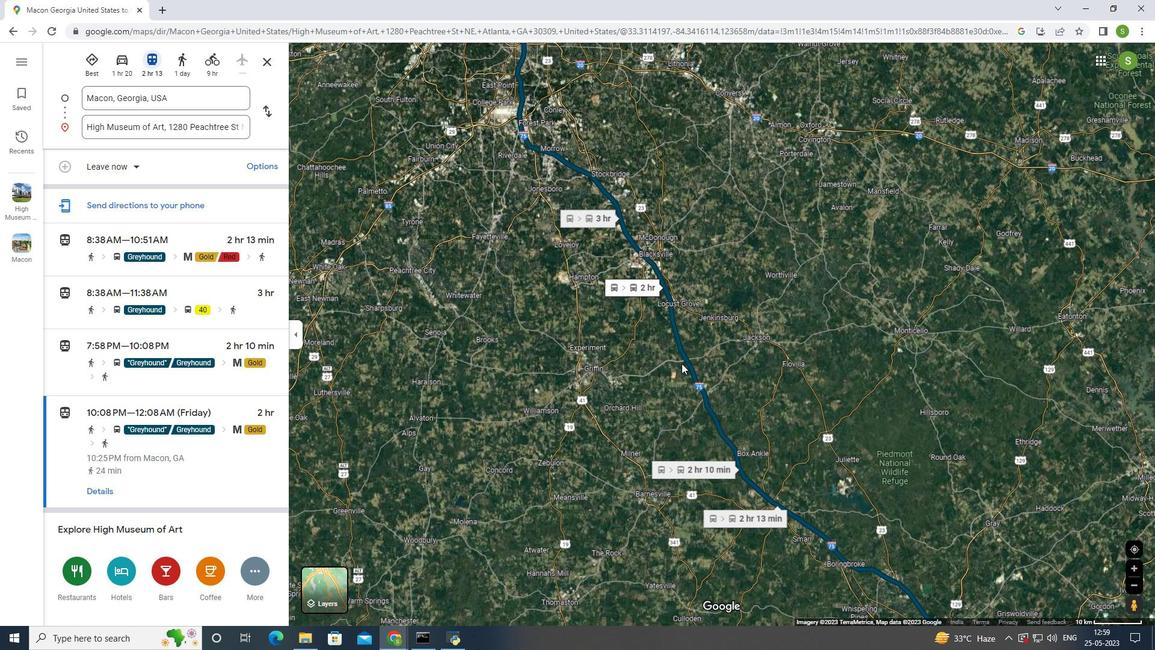 
Action: Mouse scrolled (682, 364) with delta (0, 0)
Screenshot: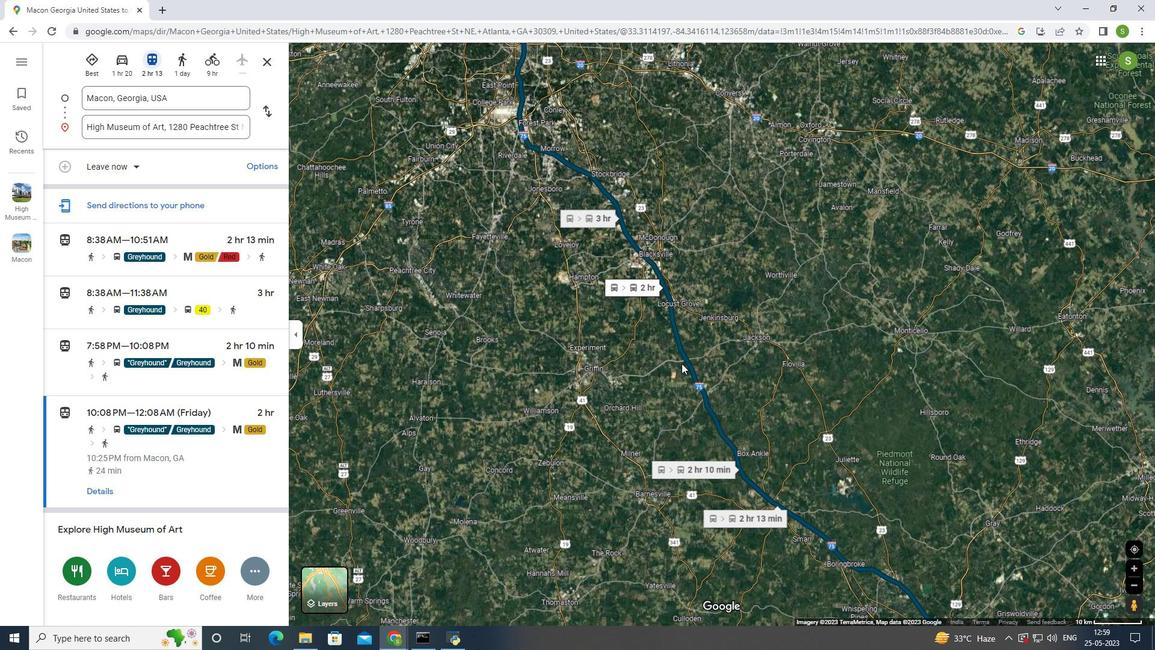
Action: Mouse scrolled (682, 364) with delta (0, 0)
Screenshot: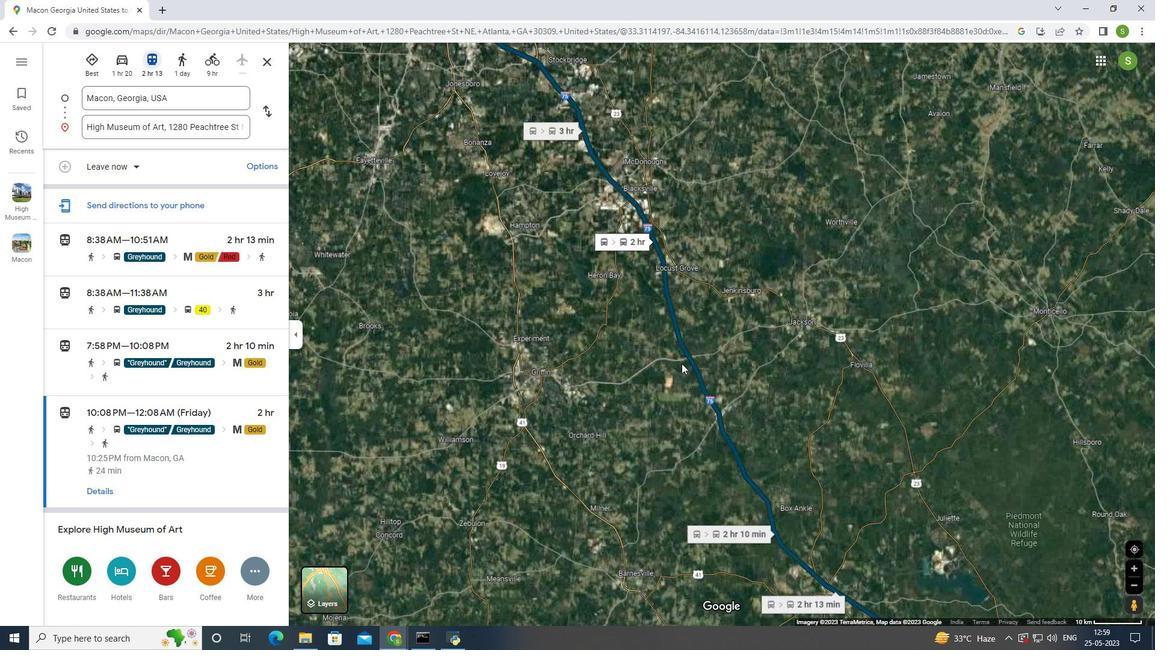 
Action: Mouse scrolled (682, 364) with delta (0, 0)
Screenshot: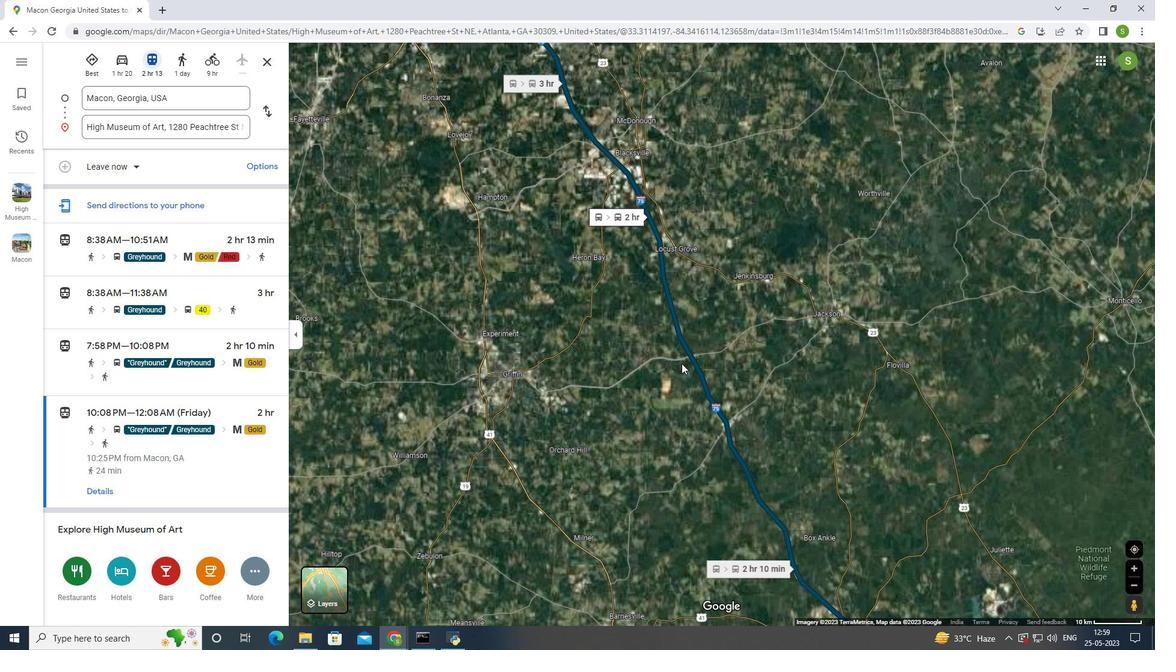 
Action: Mouse scrolled (682, 364) with delta (0, 0)
Screenshot: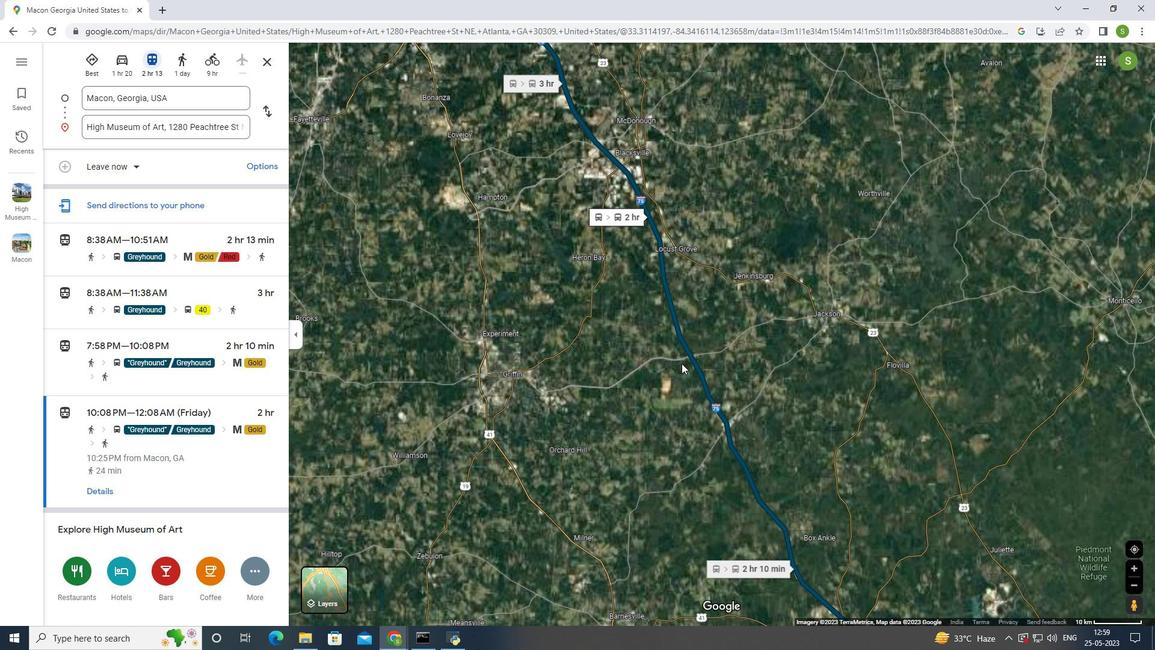
Action: Mouse scrolled (682, 364) with delta (0, 0)
Screenshot: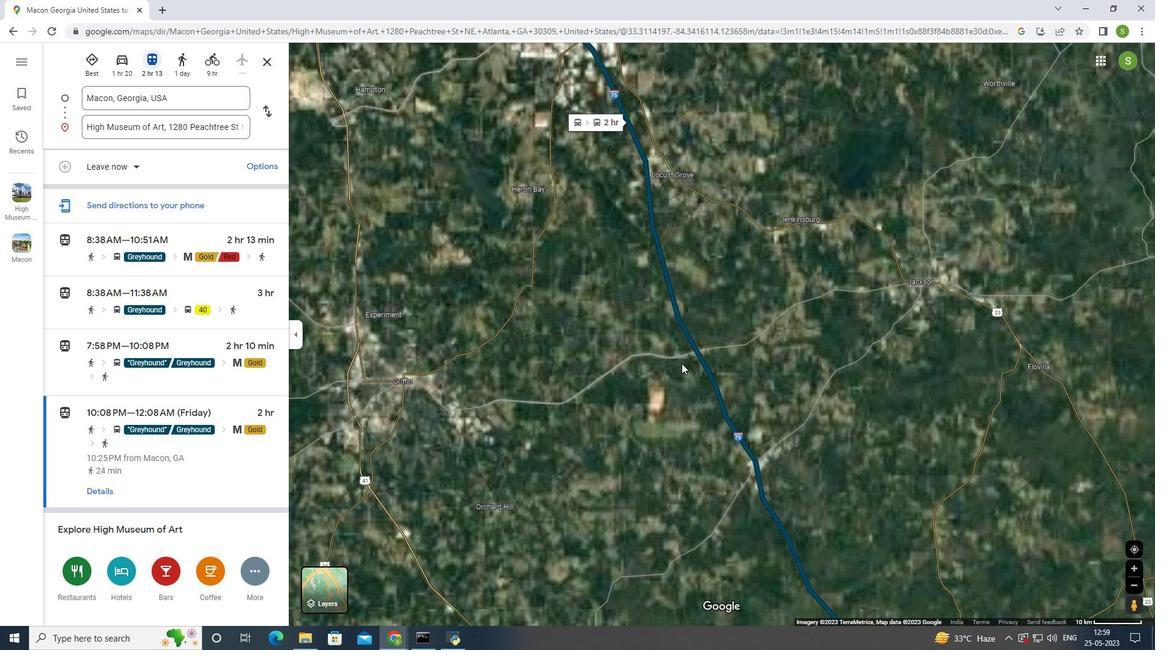 
Action: Mouse scrolled (682, 364) with delta (0, 0)
Screenshot: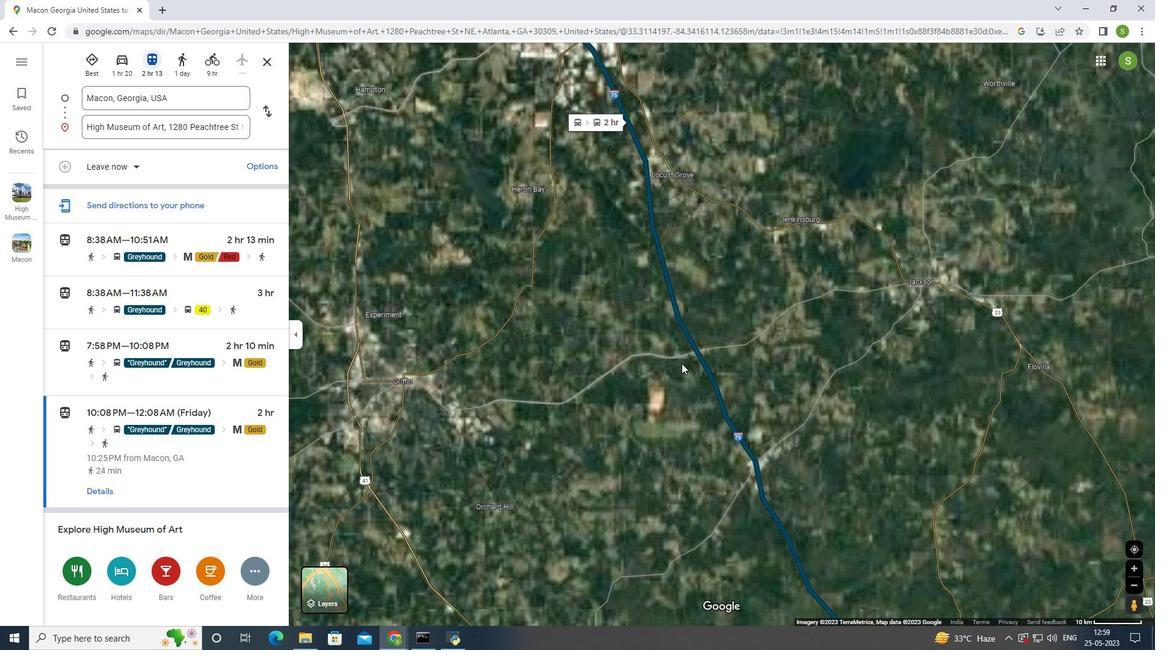 
Action: Mouse scrolled (682, 364) with delta (0, 0)
Screenshot: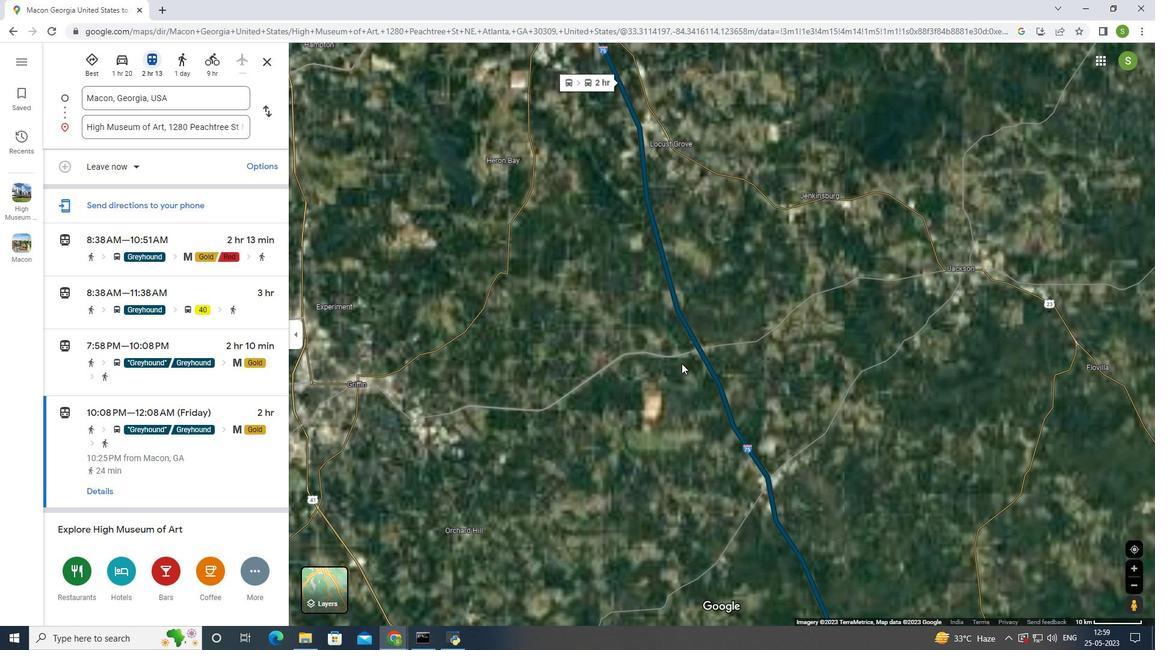 
Action: Mouse scrolled (682, 364) with delta (0, 0)
Screenshot: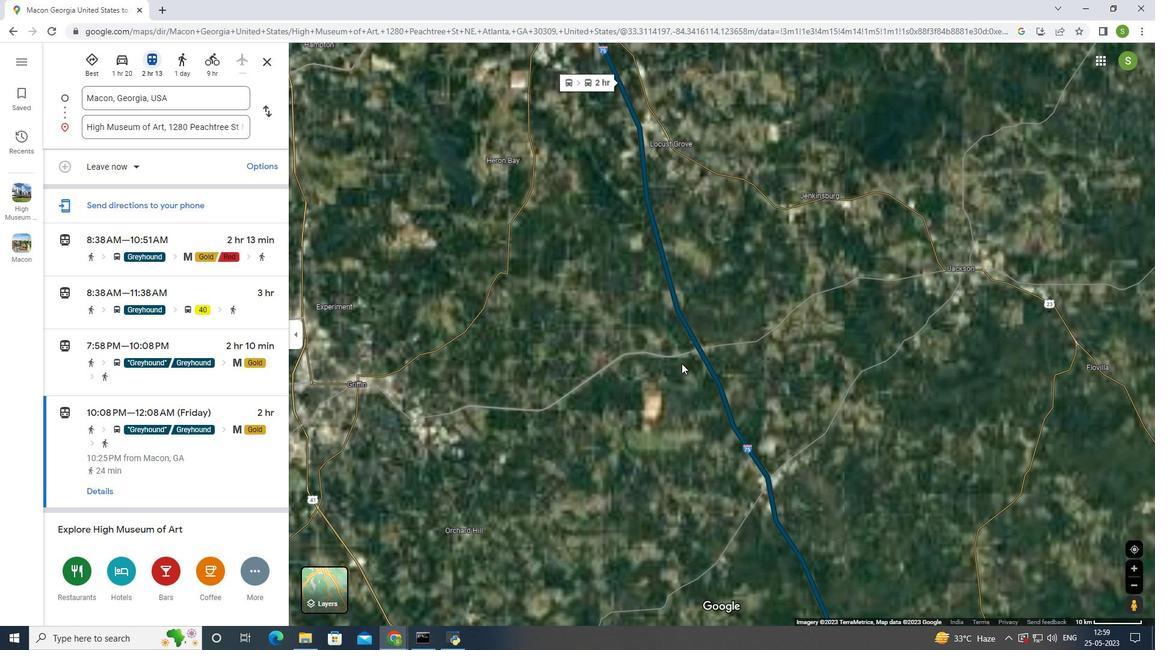 
Action: Mouse scrolled (682, 364) with delta (0, 0)
Screenshot: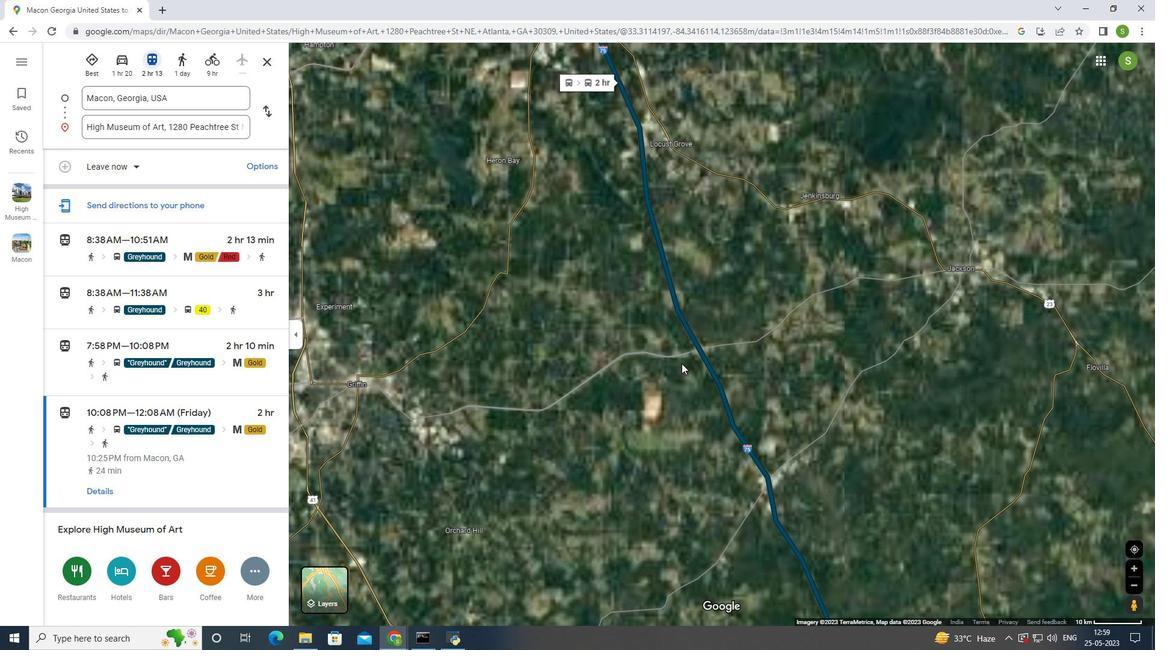 
Action: Mouse moved to (683, 363)
Screenshot: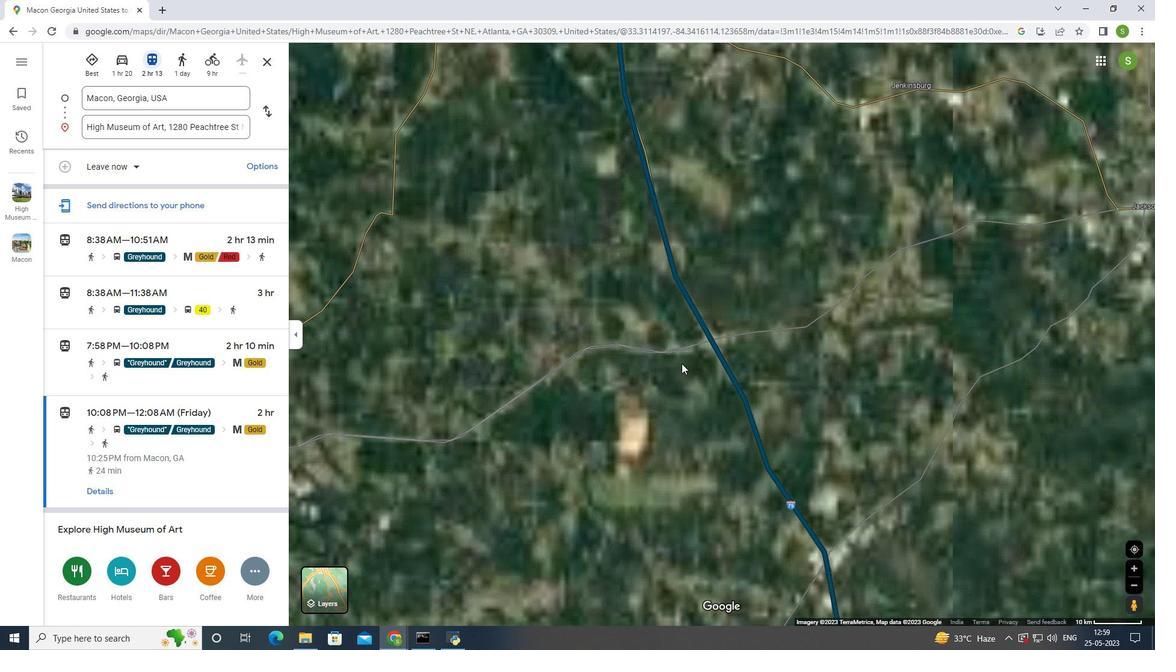 
Action: Mouse scrolled (683, 363) with delta (0, 0)
Screenshot: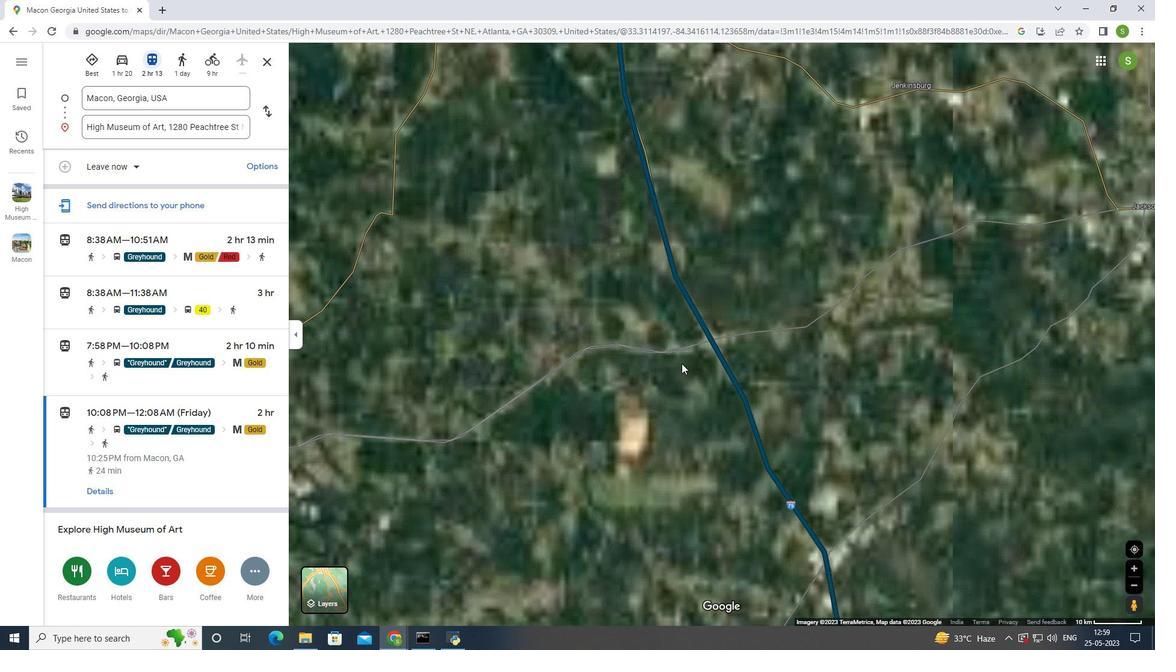 
Action: Mouse moved to (698, 362)
Screenshot: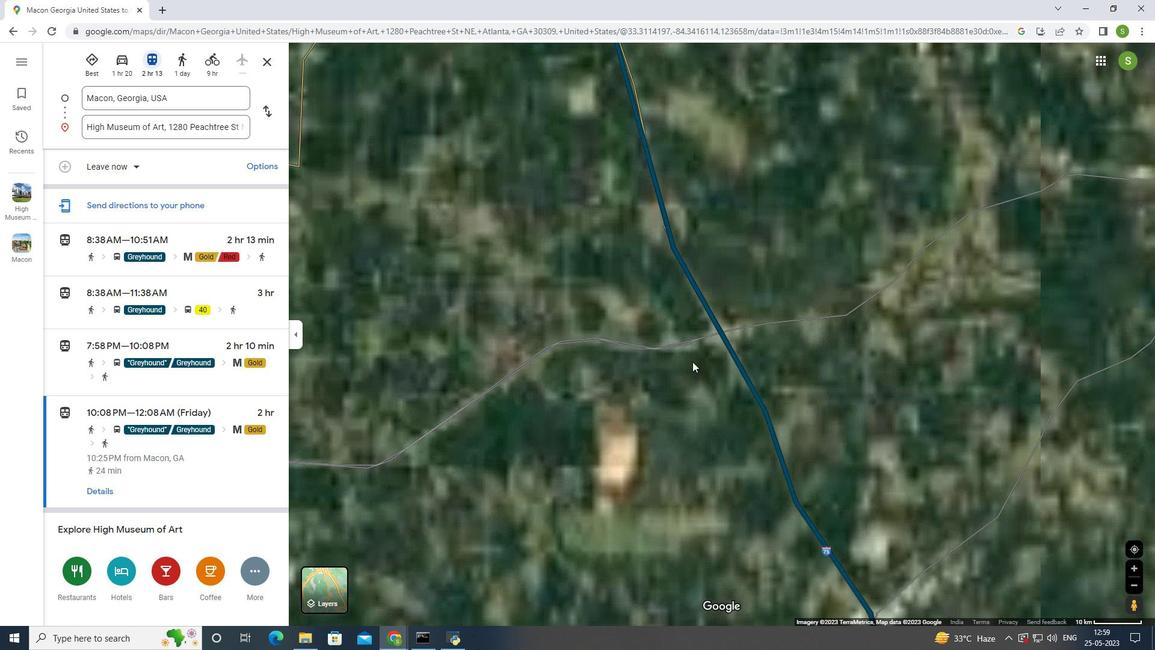 
Action: Mouse scrolled (698, 361) with delta (0, 0)
Screenshot: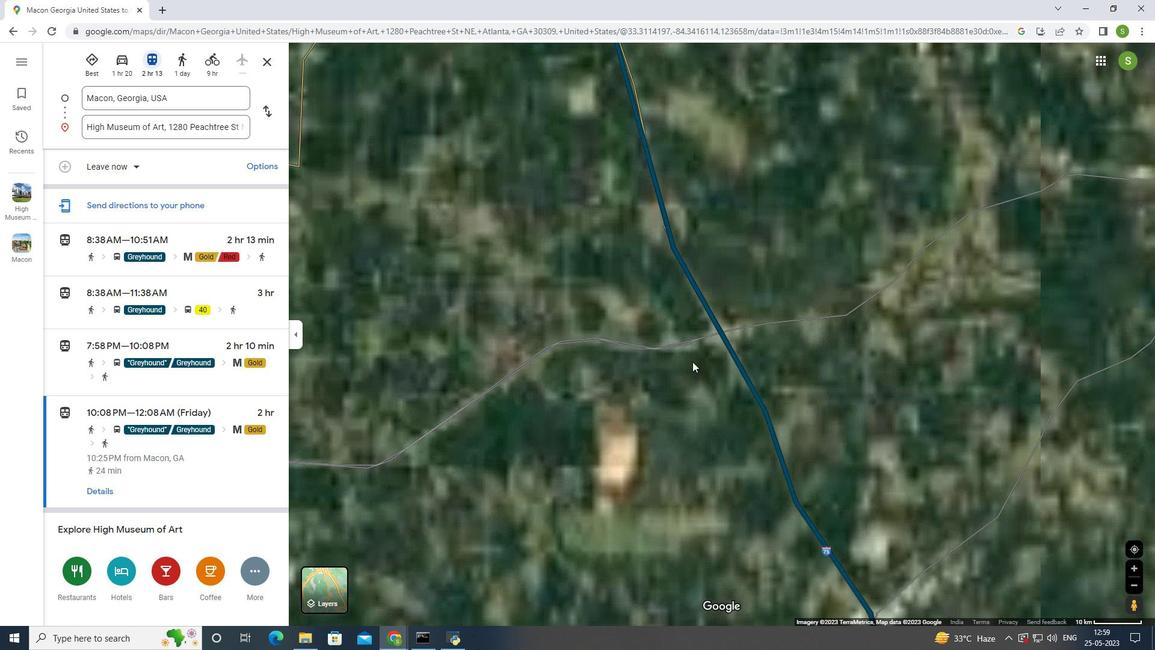 
Action: Mouse scrolled (698, 363) with delta (0, 0)
Screenshot: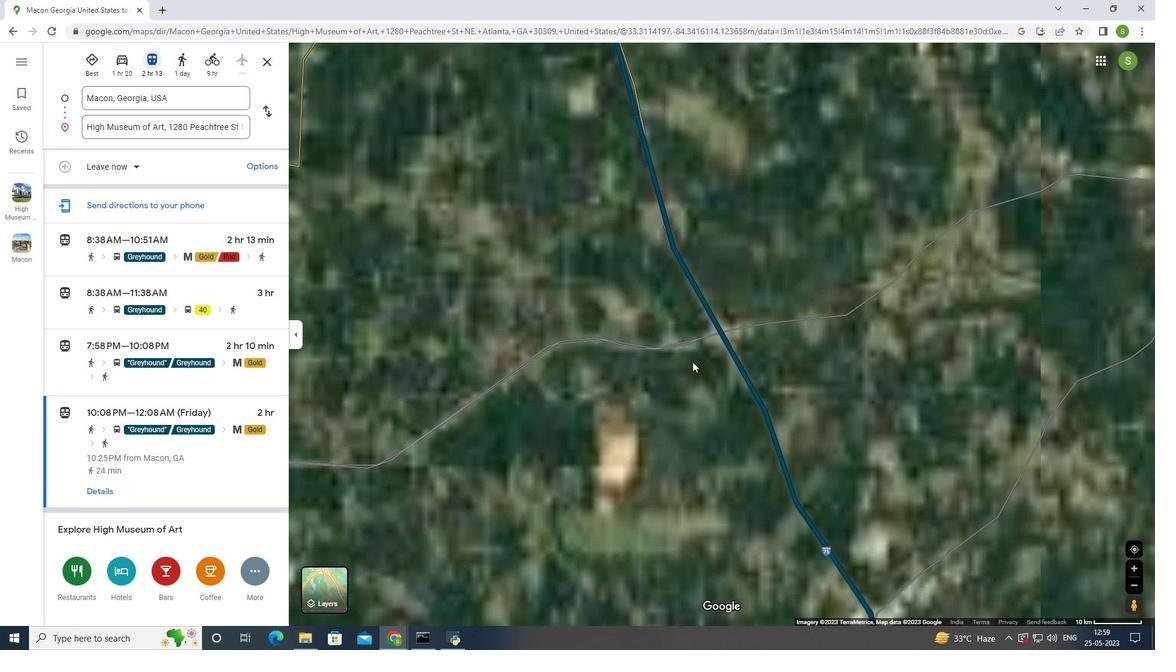 
Action: Mouse moved to (699, 362)
Screenshot: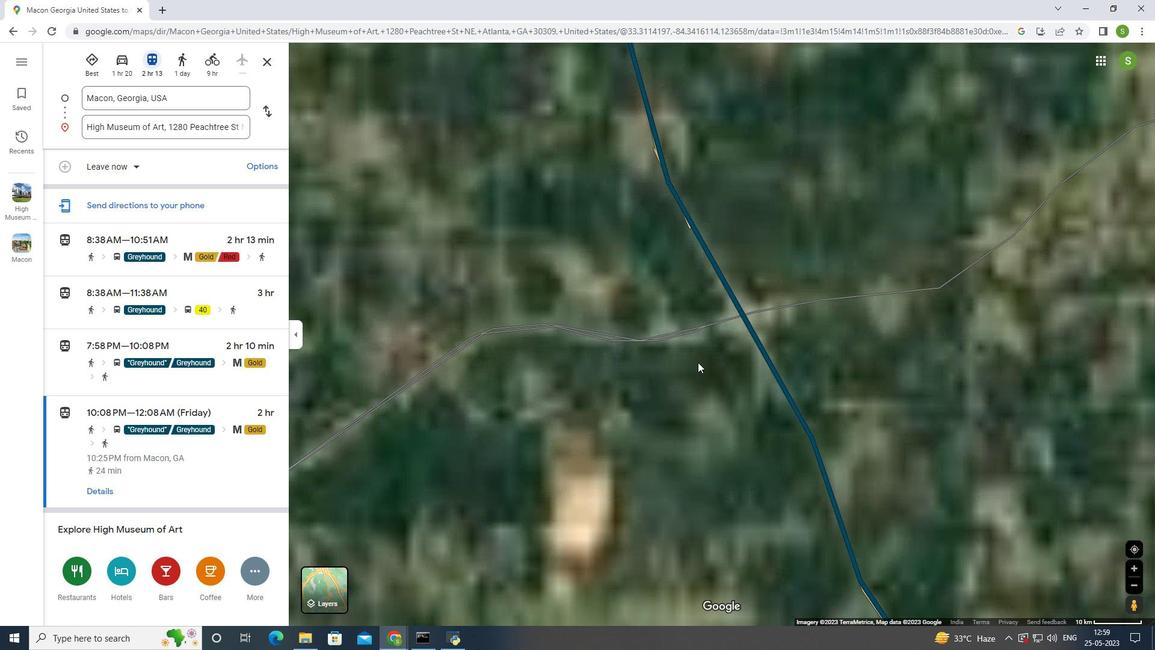
Action: Mouse scrolled (699, 363) with delta (0, 0)
Screenshot: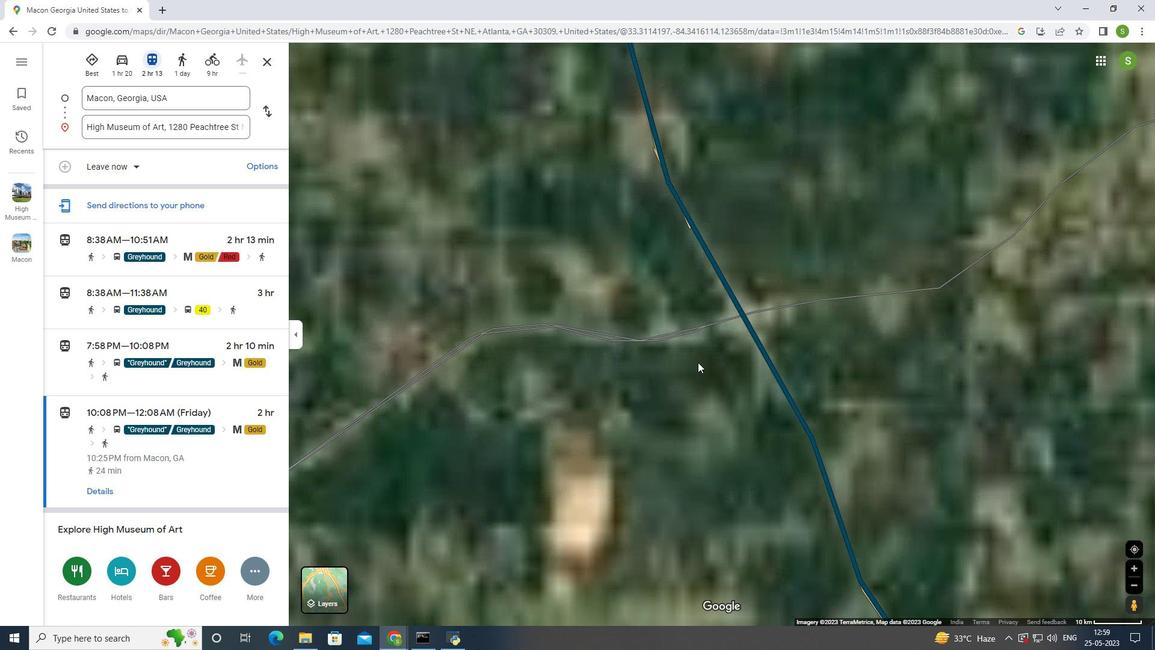 
Action: Mouse moved to (677, 337)
Screenshot: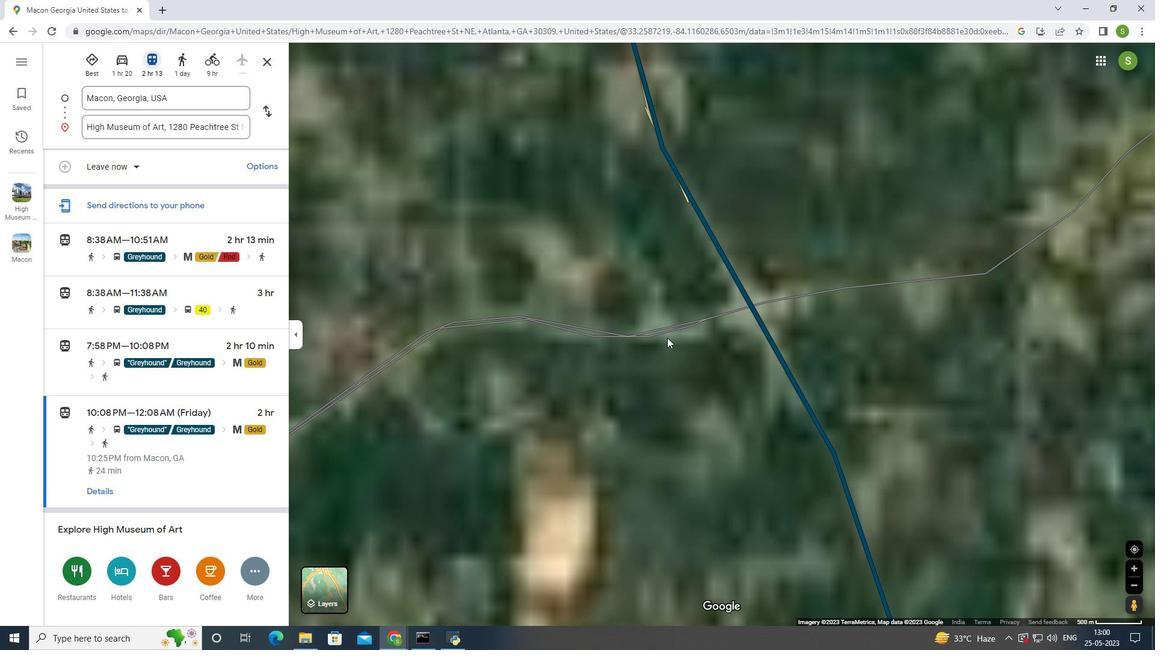 
Action: Mouse scrolled (677, 336) with delta (0, 0)
Screenshot: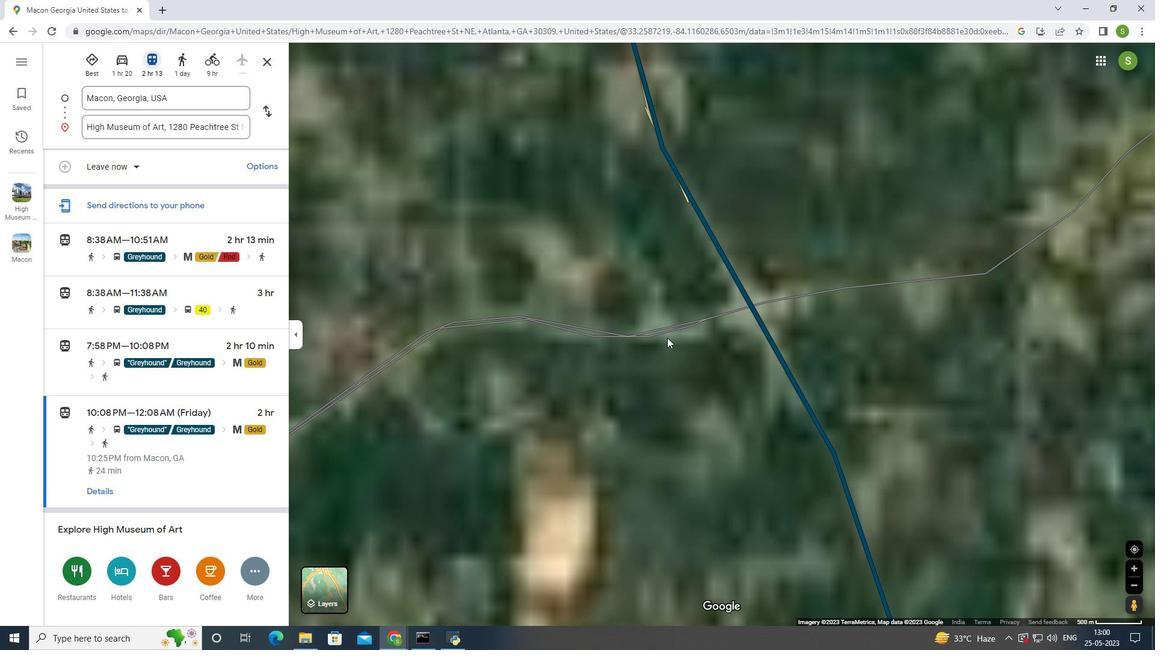 
Action: Mouse moved to (677, 337)
Screenshot: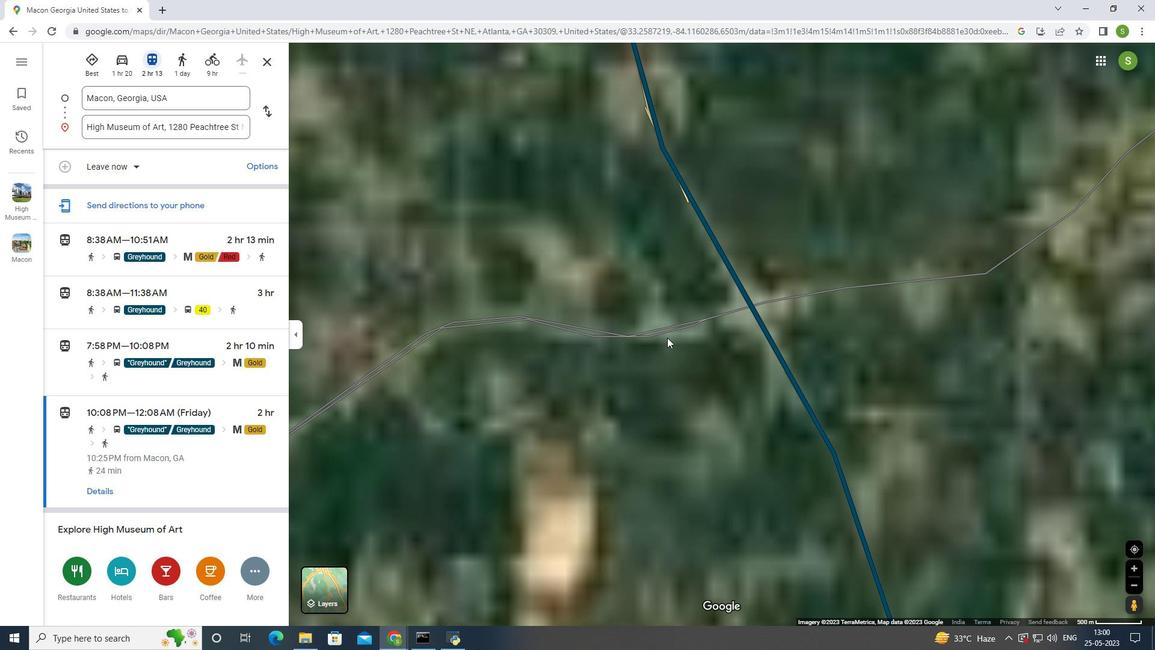 
Action: Mouse scrolled (677, 336) with delta (0, 0)
Screenshot: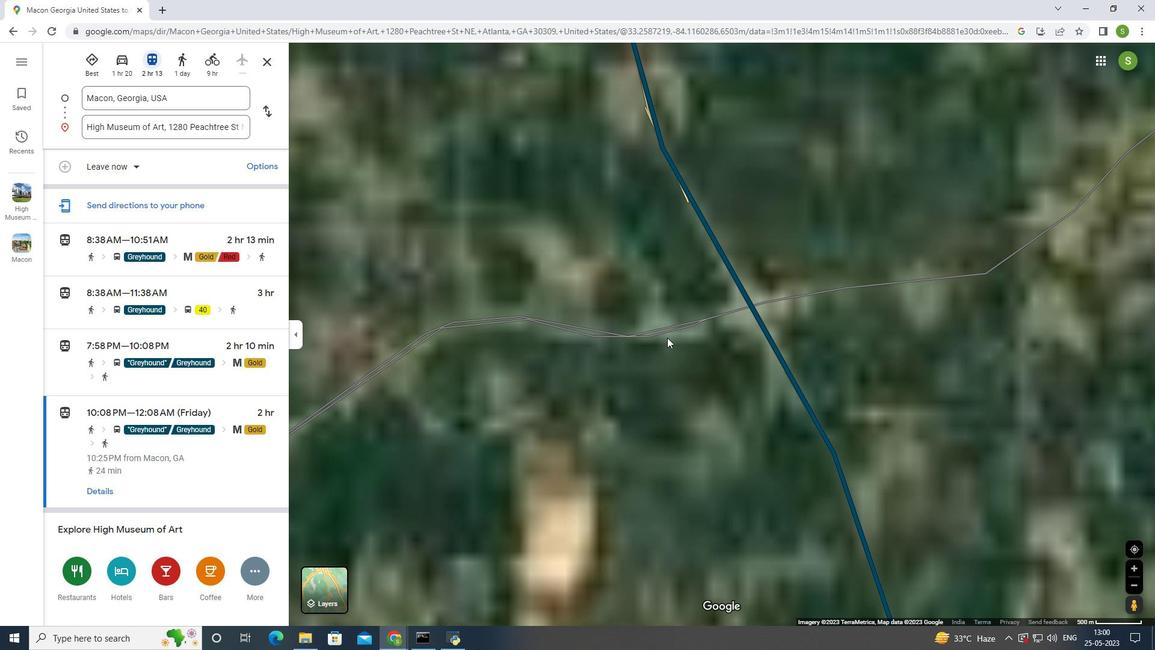 
Action: Mouse moved to (678, 337)
Screenshot: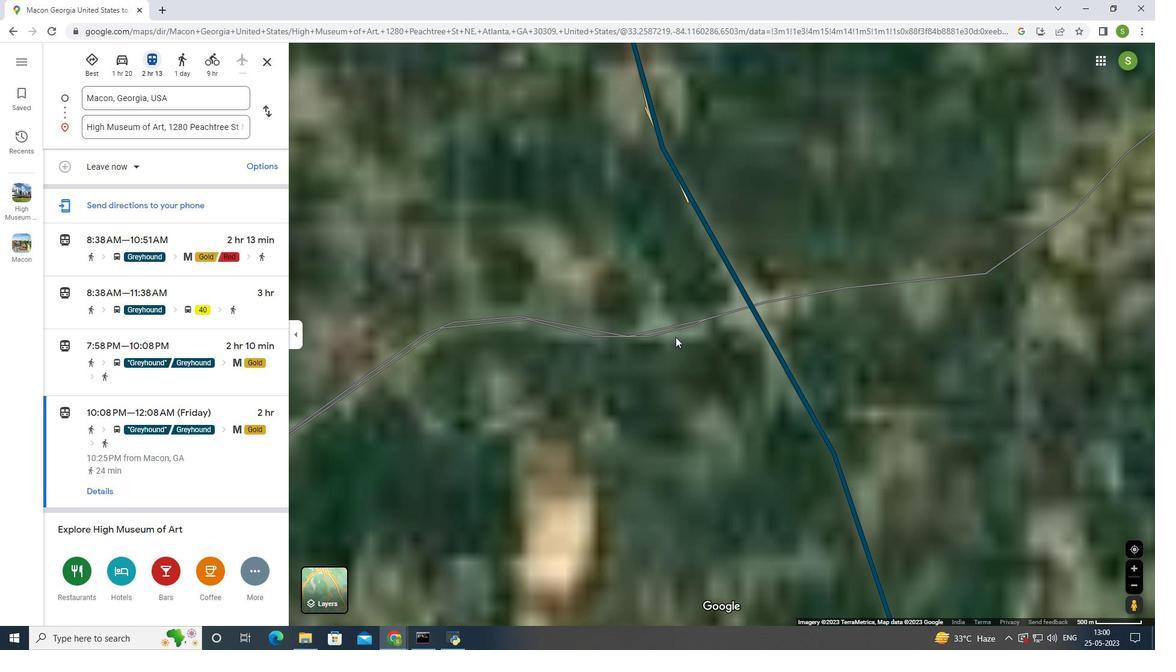 
Action: Mouse scrolled (678, 336) with delta (0, 0)
Screenshot: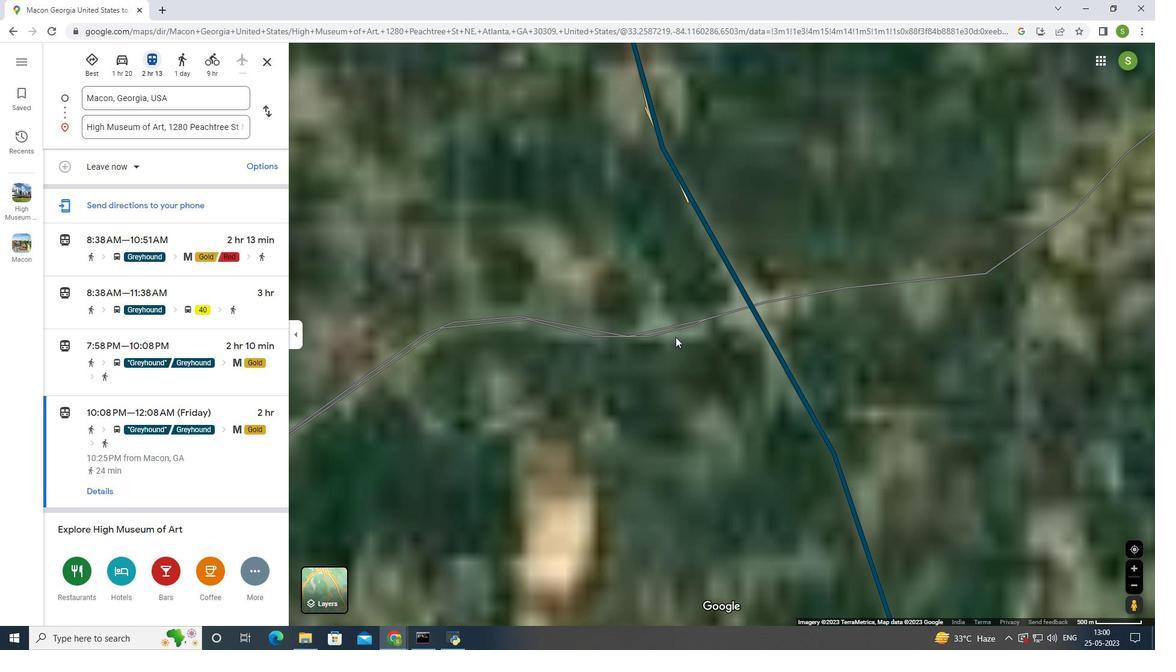 
Action: Mouse scrolled (678, 336) with delta (0, 0)
Screenshot: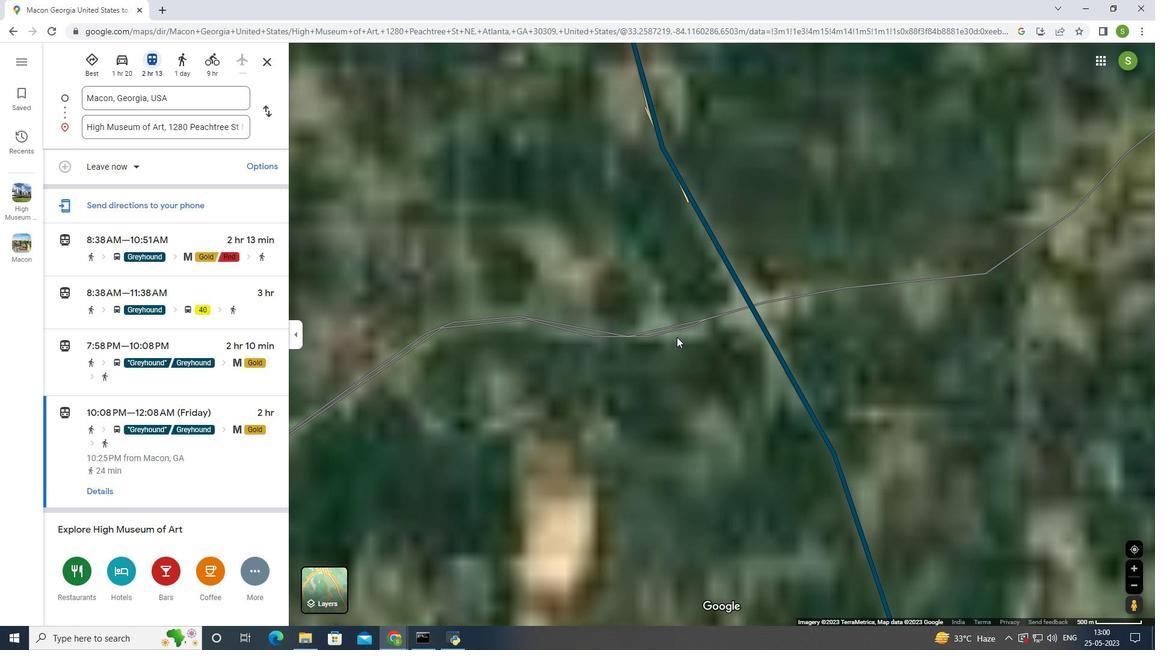 
Action: Mouse moved to (714, 371)
Screenshot: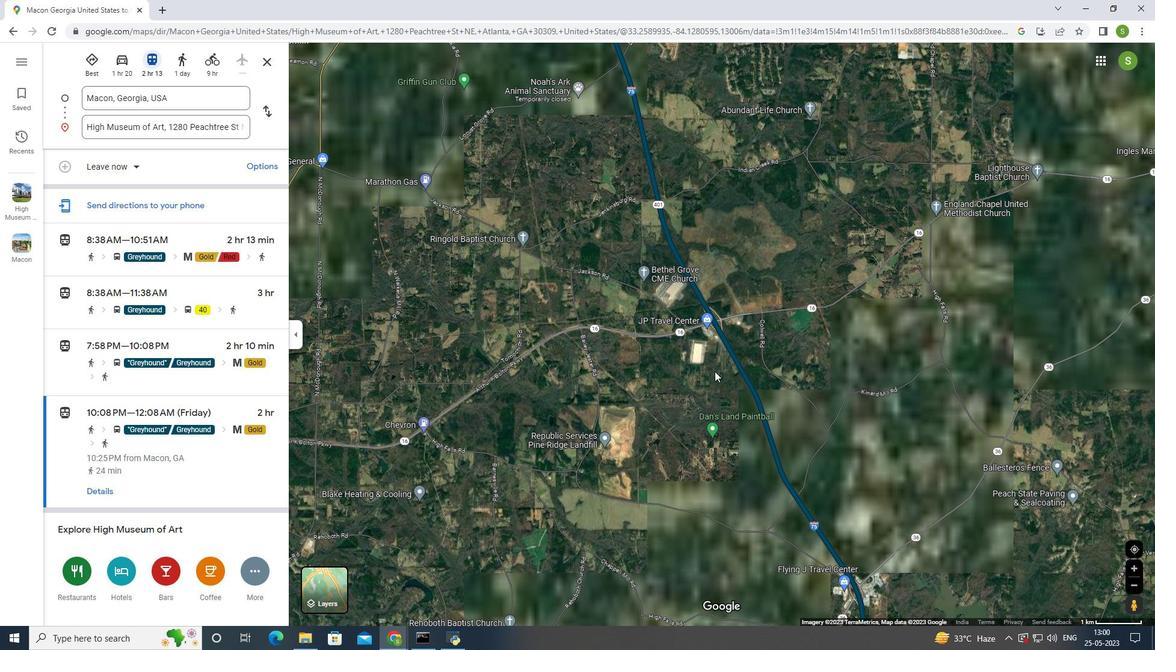 
Action: Mouse scrolled (714, 372) with delta (0, 0)
Screenshot: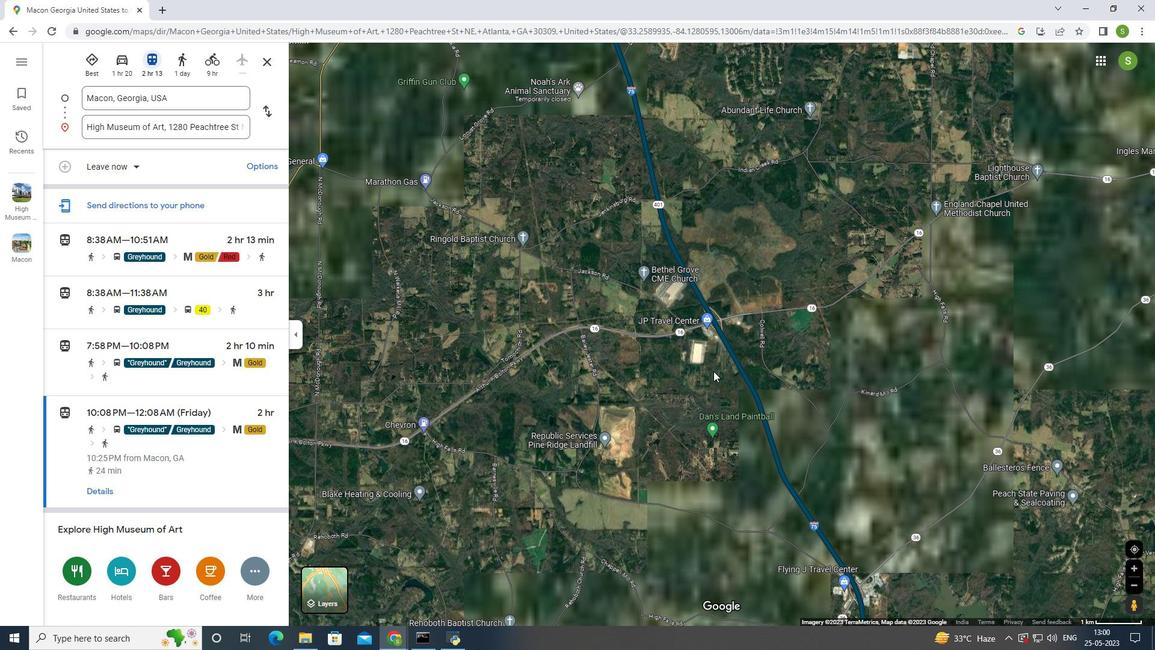 
Action: Mouse scrolled (714, 372) with delta (0, 0)
Screenshot: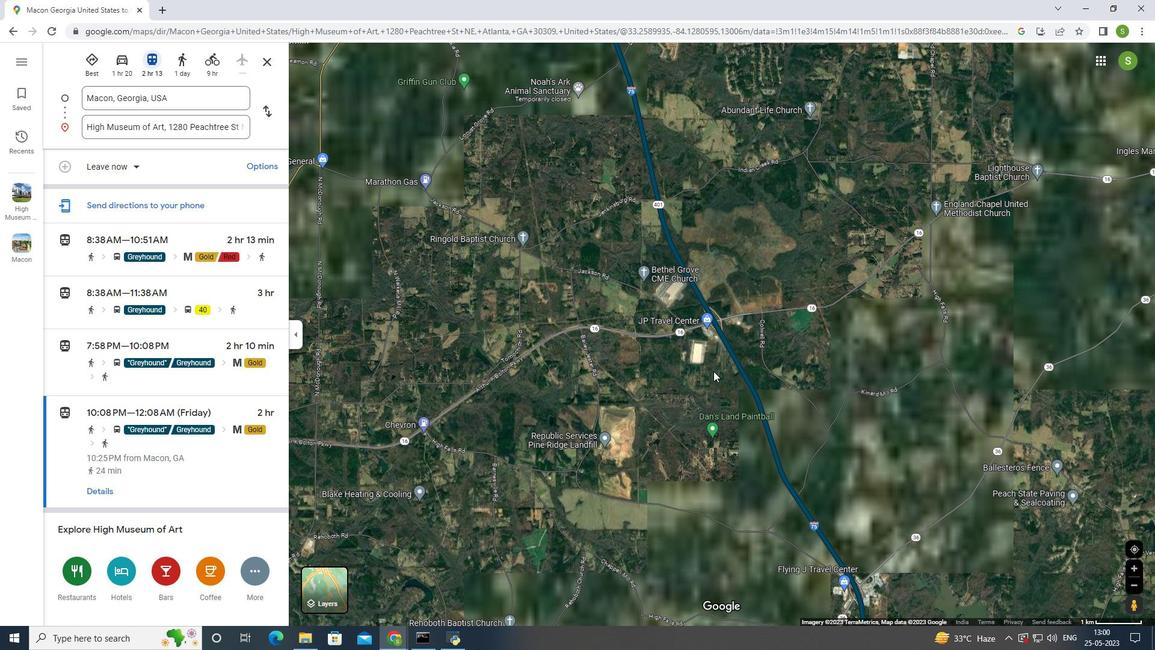 
Action: Mouse scrolled (714, 372) with delta (0, 0)
Screenshot: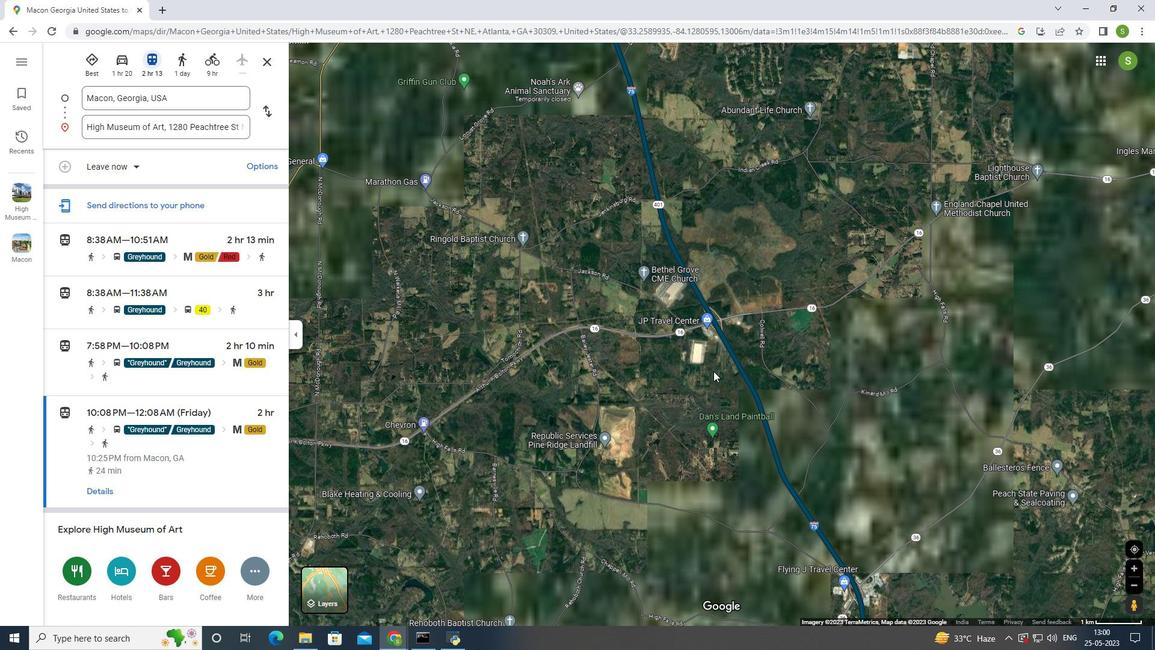 
Action: Mouse scrolled (714, 372) with delta (0, 0)
Screenshot: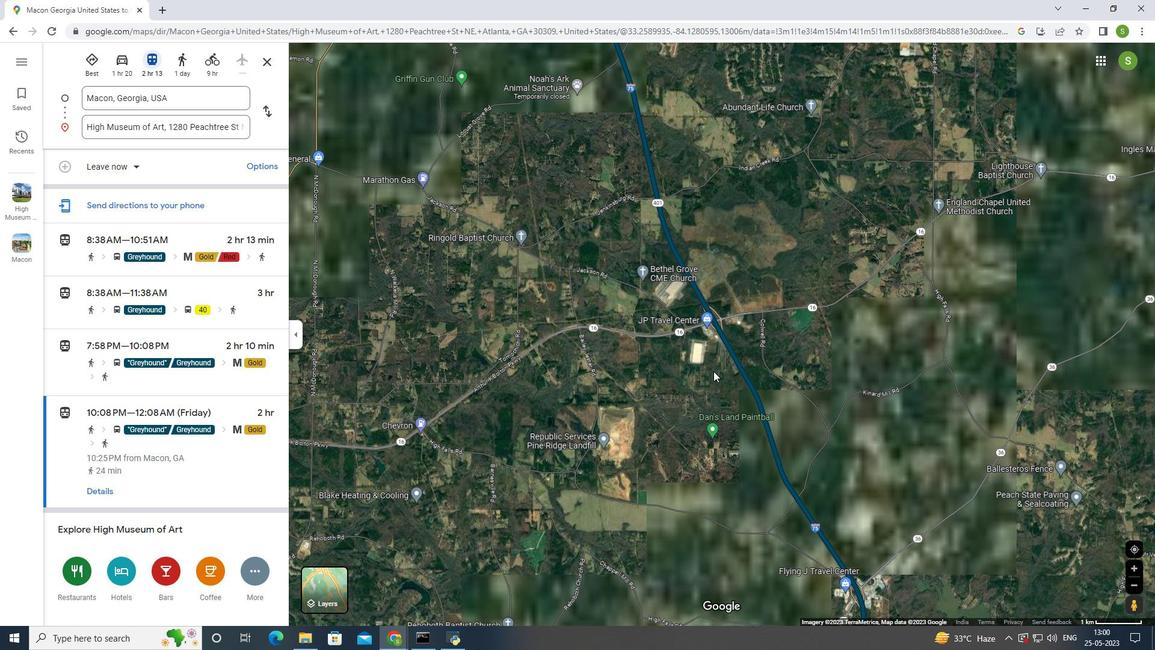 
Action: Mouse moved to (712, 373)
Screenshot: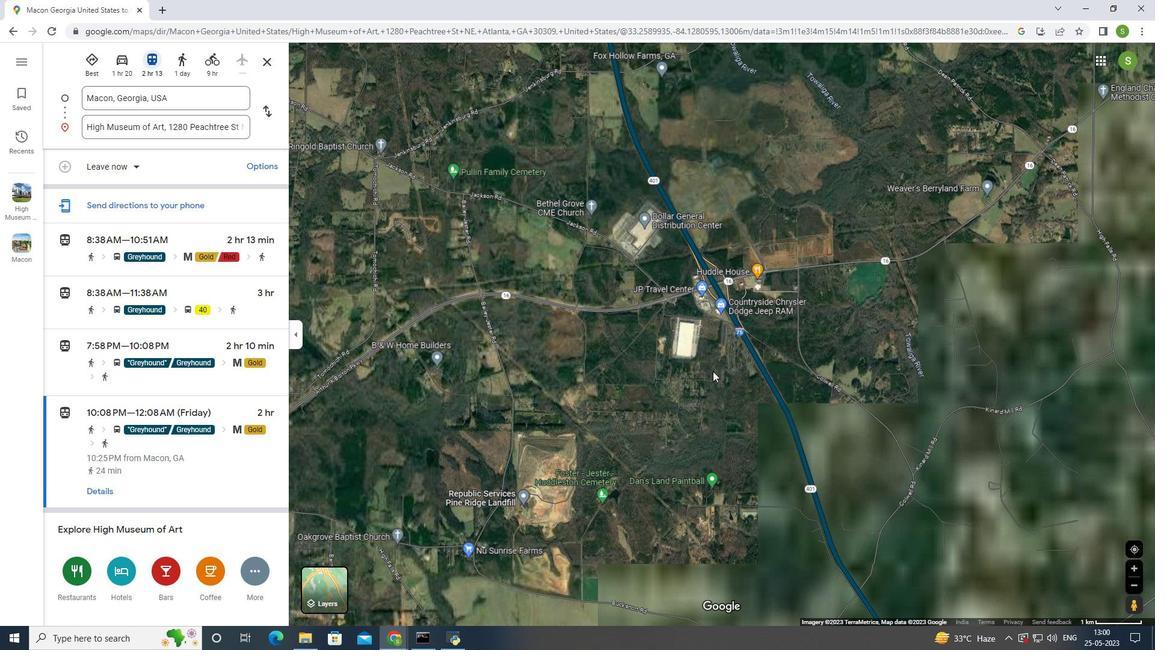 
Action: Mouse scrolled (712, 374) with delta (0, 0)
Screenshot: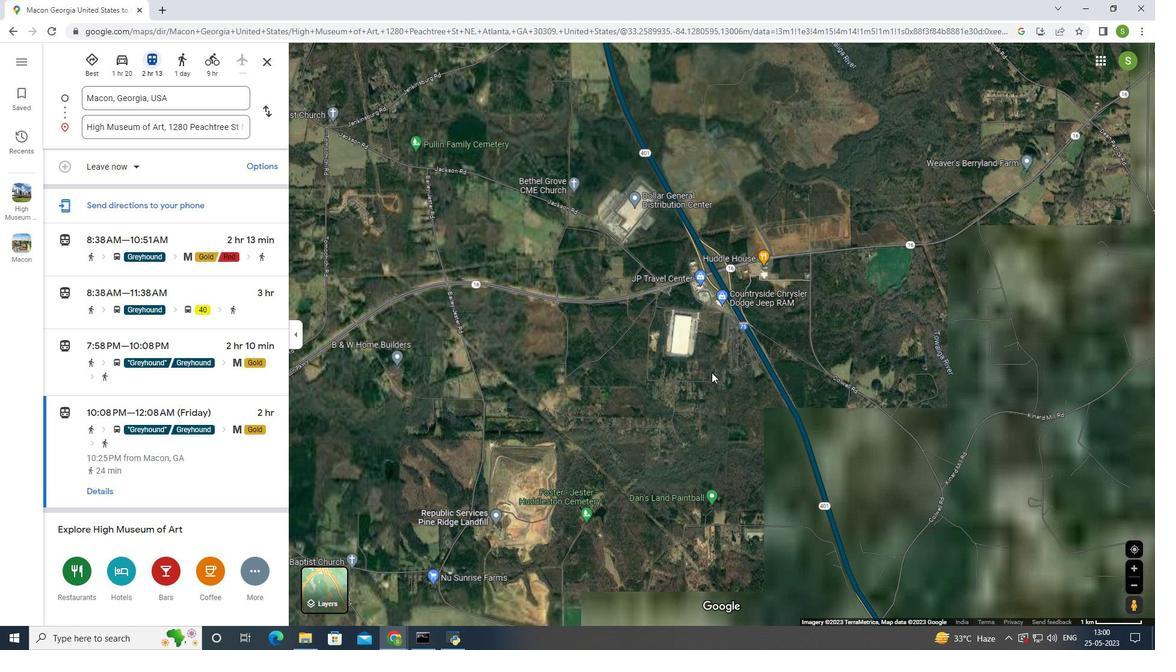 
Action: Mouse scrolled (712, 374) with delta (0, 0)
